 Task: Select Kindle E-Readers from Kindle E-readers & Books. Add to cart Kindle Paperwhite-2. Place order for _x000D_
12793 Mercer St #APT 117_x000D_
Pacoima, California(CA), 91331, Cell Number (818) 890-5909
Action: Mouse moved to (819, 50)
Screenshot: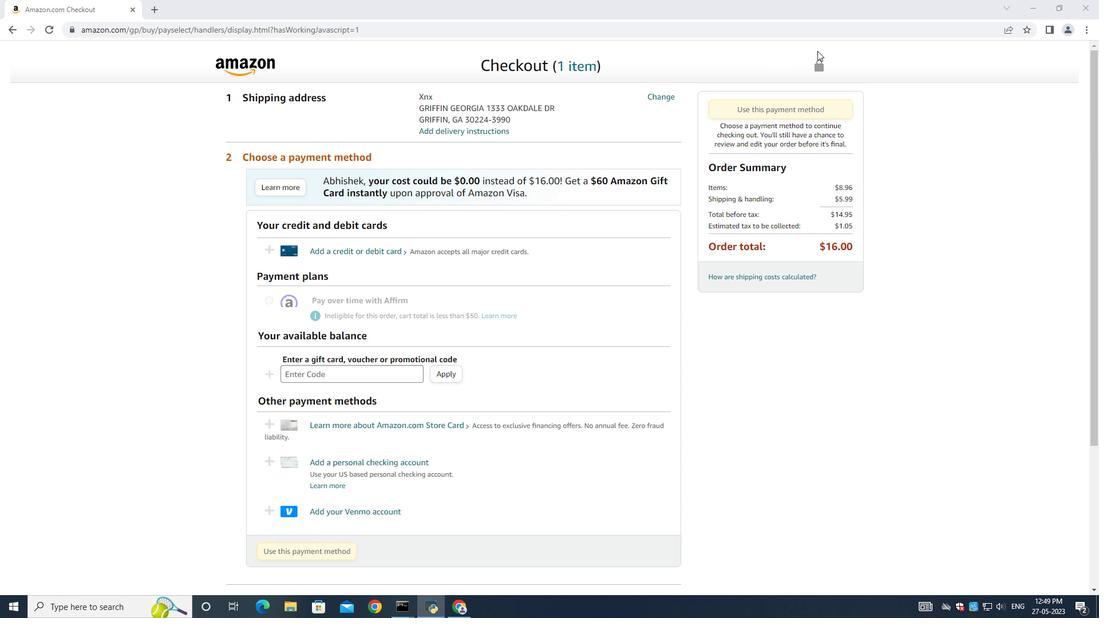 
Action: Mouse scrolled (819, 51) with delta (0, 0)
Screenshot: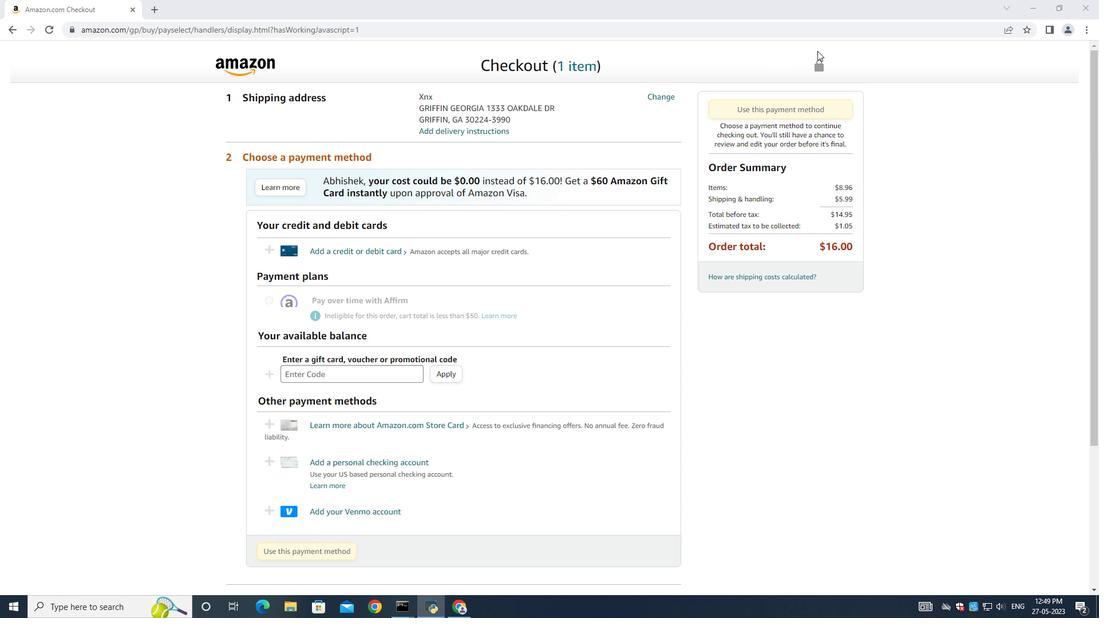
Action: Mouse scrolled (819, 51) with delta (0, 0)
Screenshot: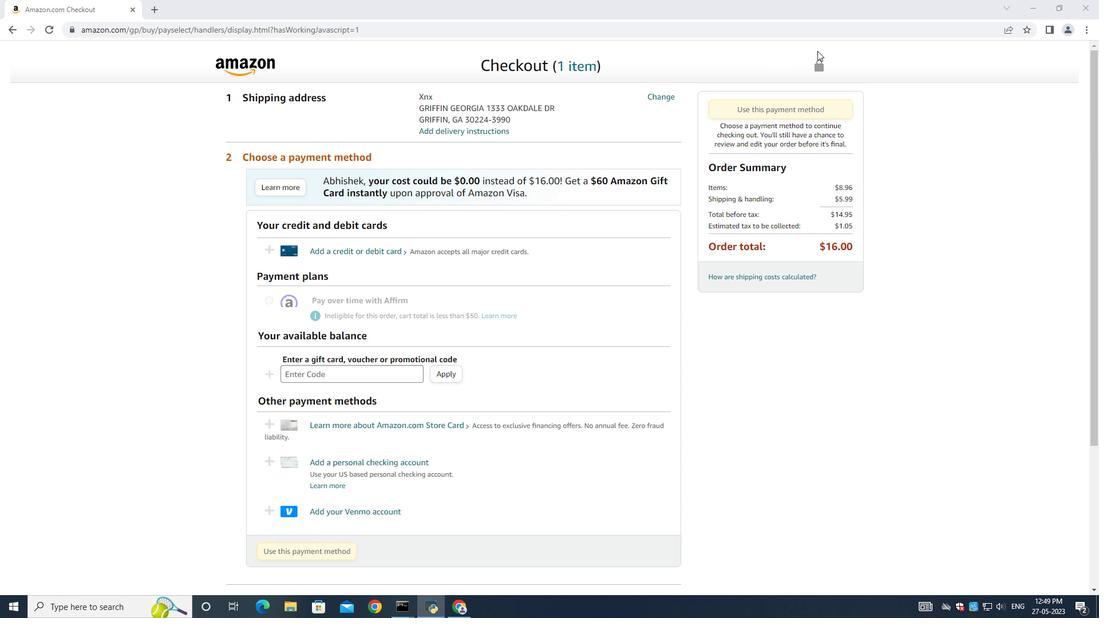 
Action: Mouse scrolled (819, 51) with delta (0, 0)
Screenshot: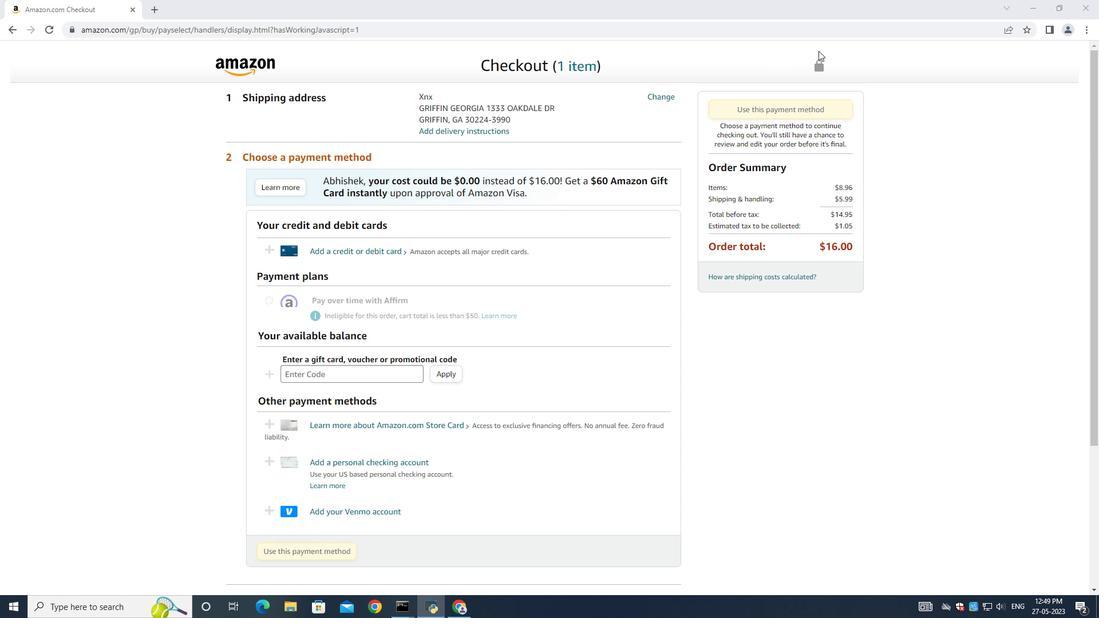 
Action: Mouse scrolled (819, 51) with delta (0, 0)
Screenshot: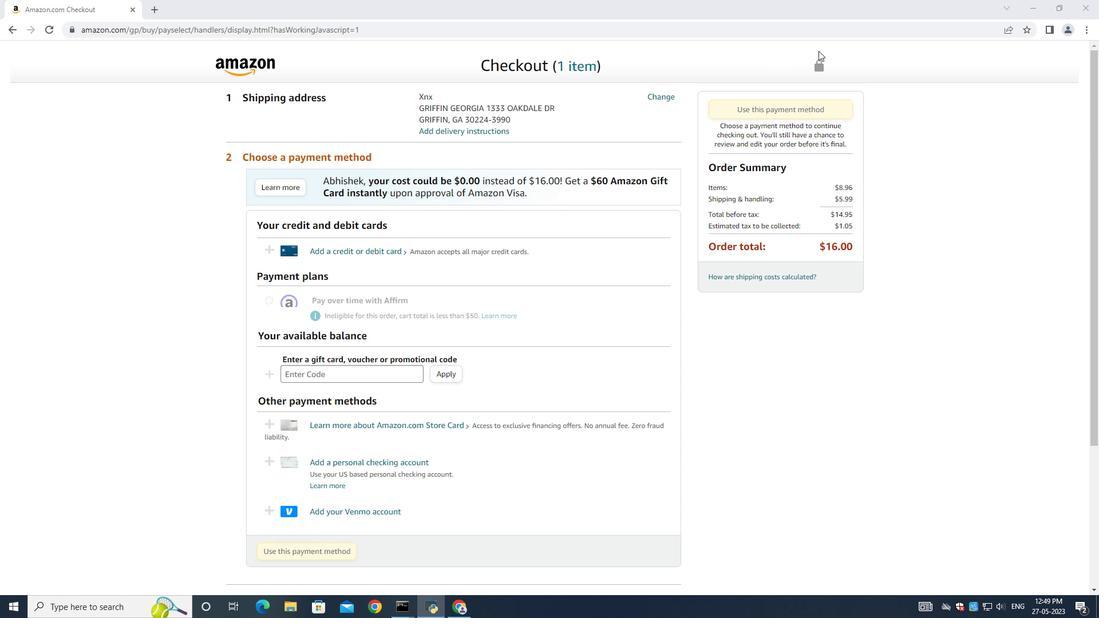 
Action: Mouse scrolled (819, 51) with delta (0, 0)
Screenshot: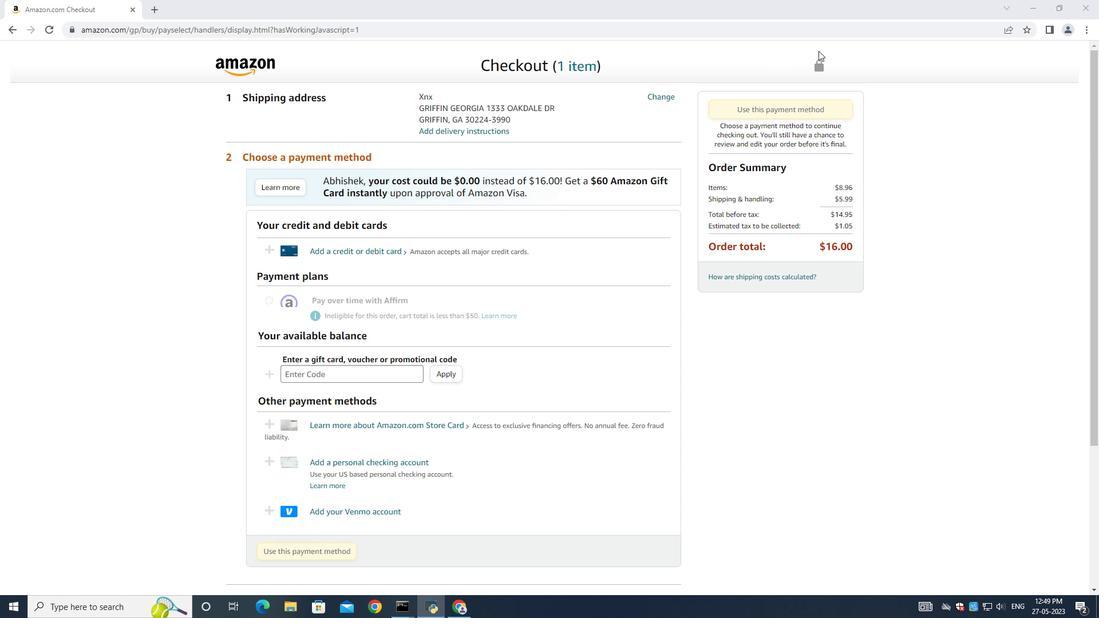 
Action: Mouse moved to (700, 300)
Screenshot: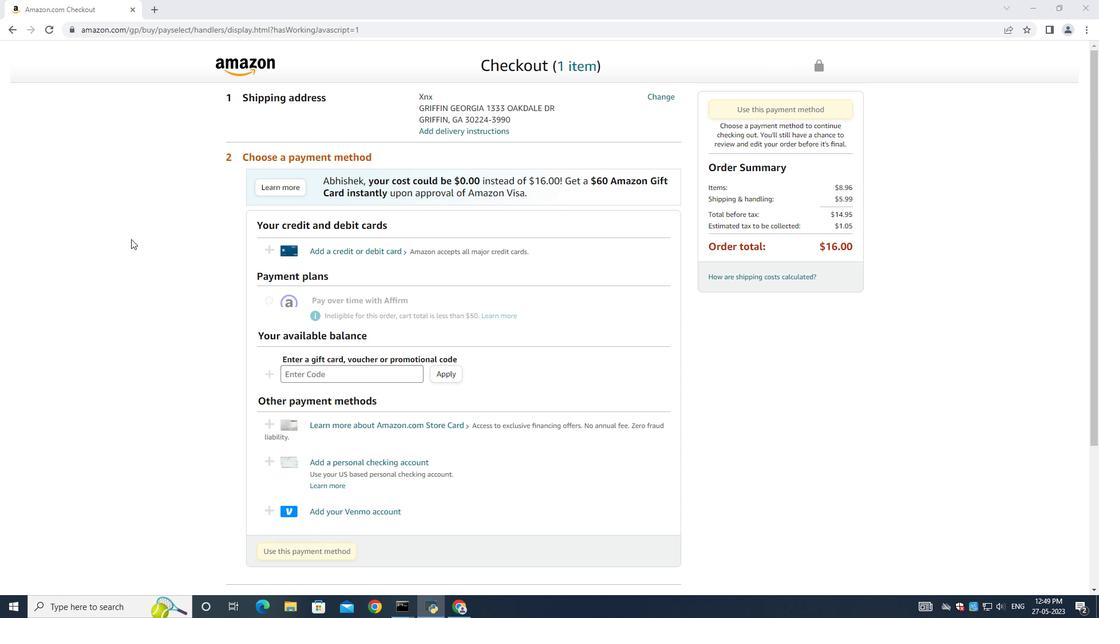 
Action: Mouse scrolled (700, 300) with delta (0, 0)
Screenshot: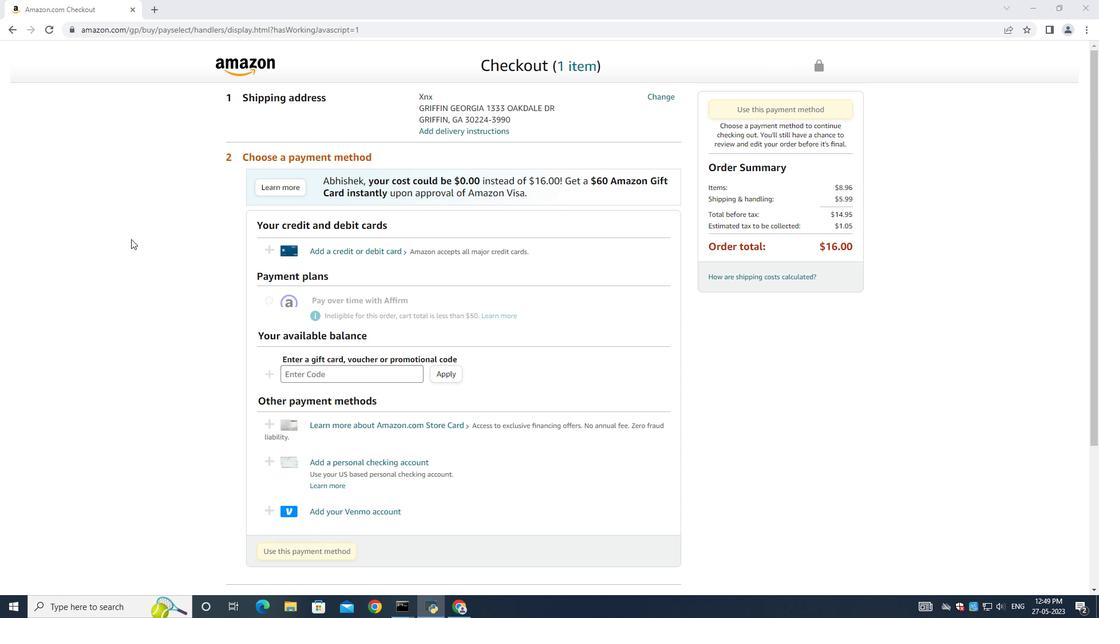 
Action: Mouse moved to (700, 300)
Screenshot: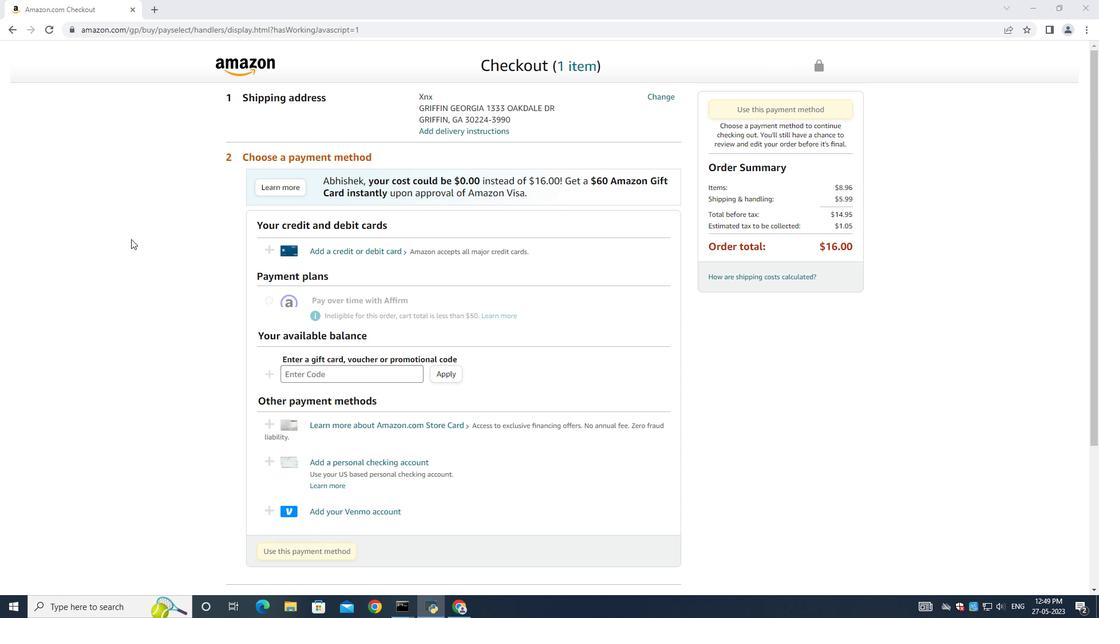 
Action: Mouse scrolled (700, 300) with delta (0, 0)
Screenshot: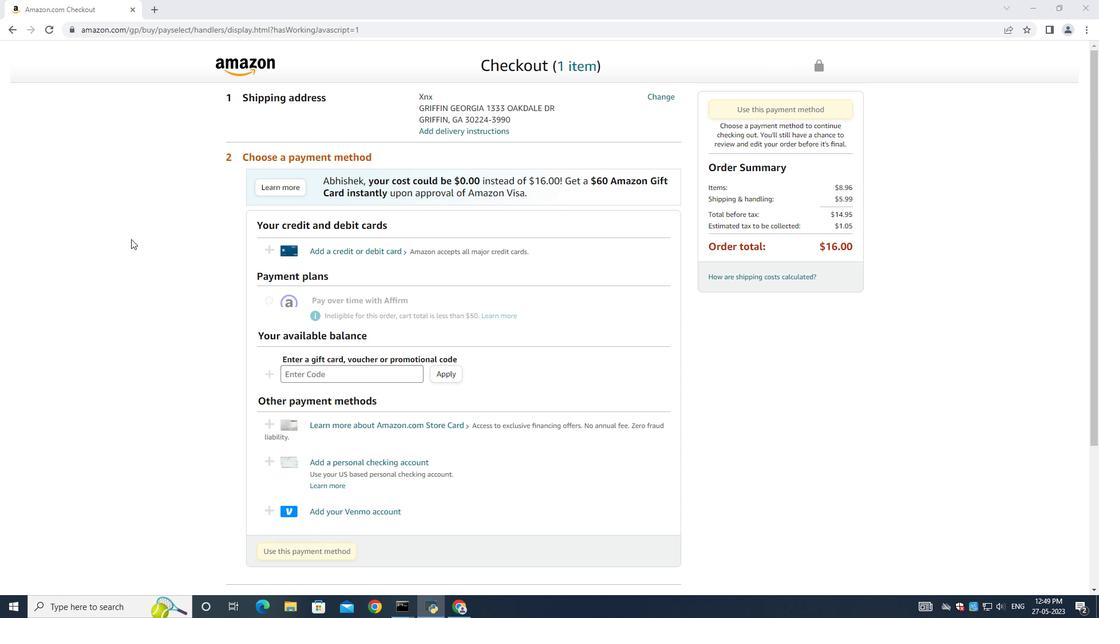 
Action: Mouse scrolled (700, 300) with delta (0, 0)
Screenshot: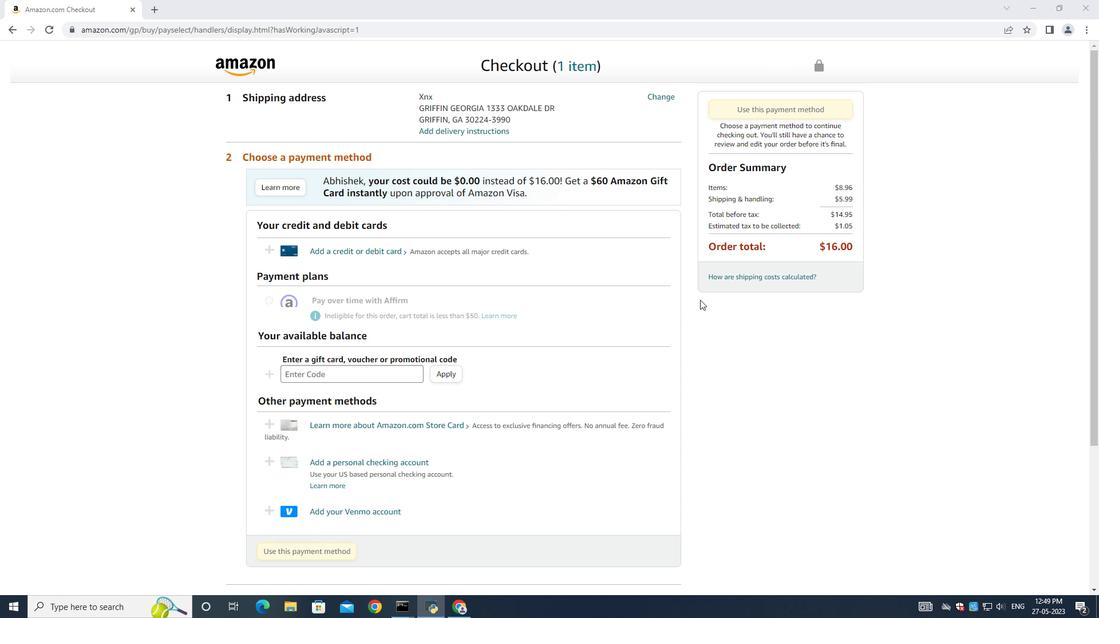 
Action: Mouse scrolled (700, 300) with delta (0, 0)
Screenshot: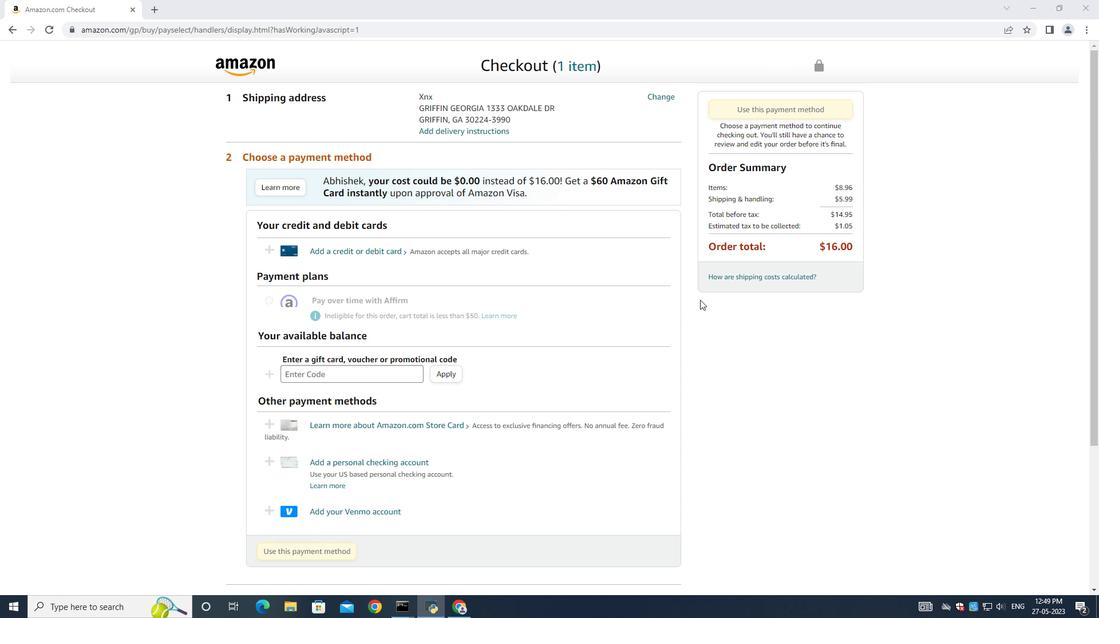
Action: Mouse scrolled (700, 300) with delta (0, 0)
Screenshot: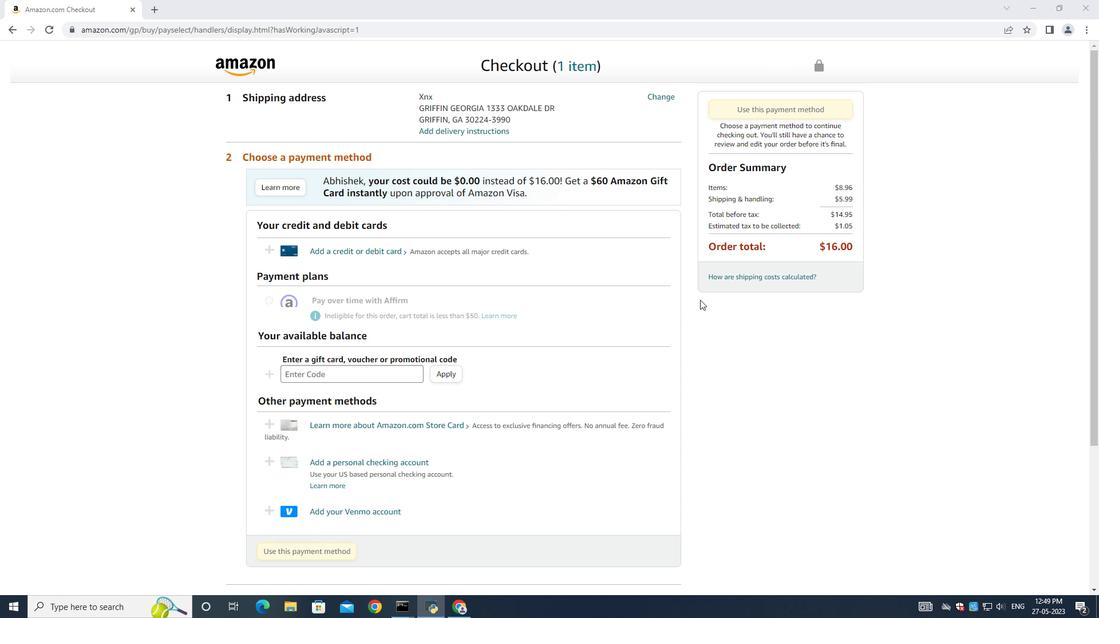 
Action: Mouse scrolled (700, 300) with delta (0, 0)
Screenshot: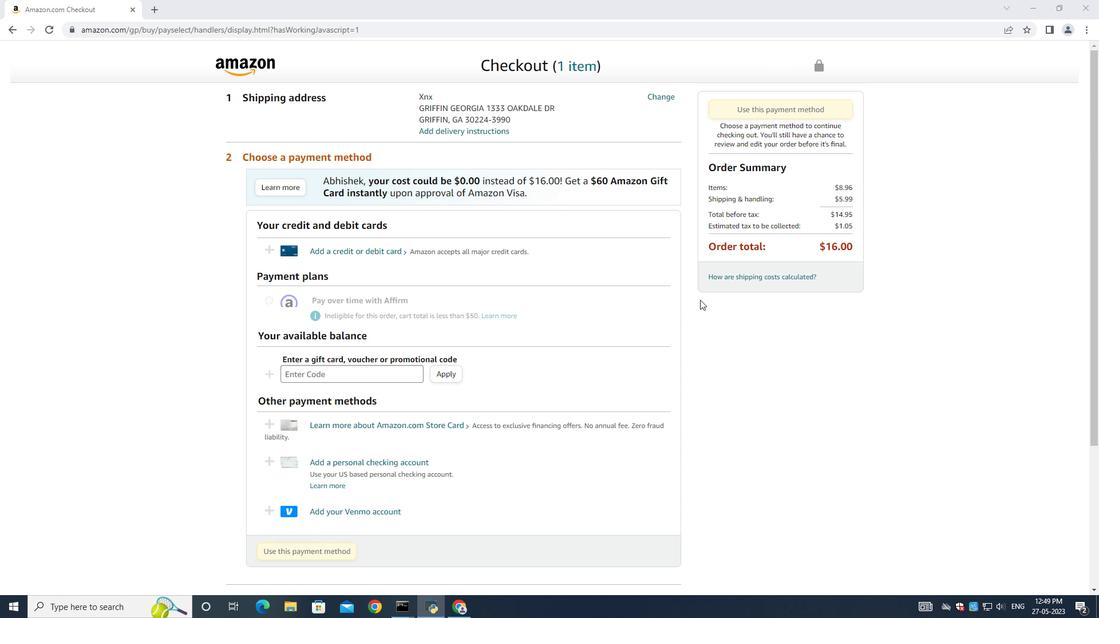 
Action: Mouse scrolled (700, 300) with delta (0, 0)
Screenshot: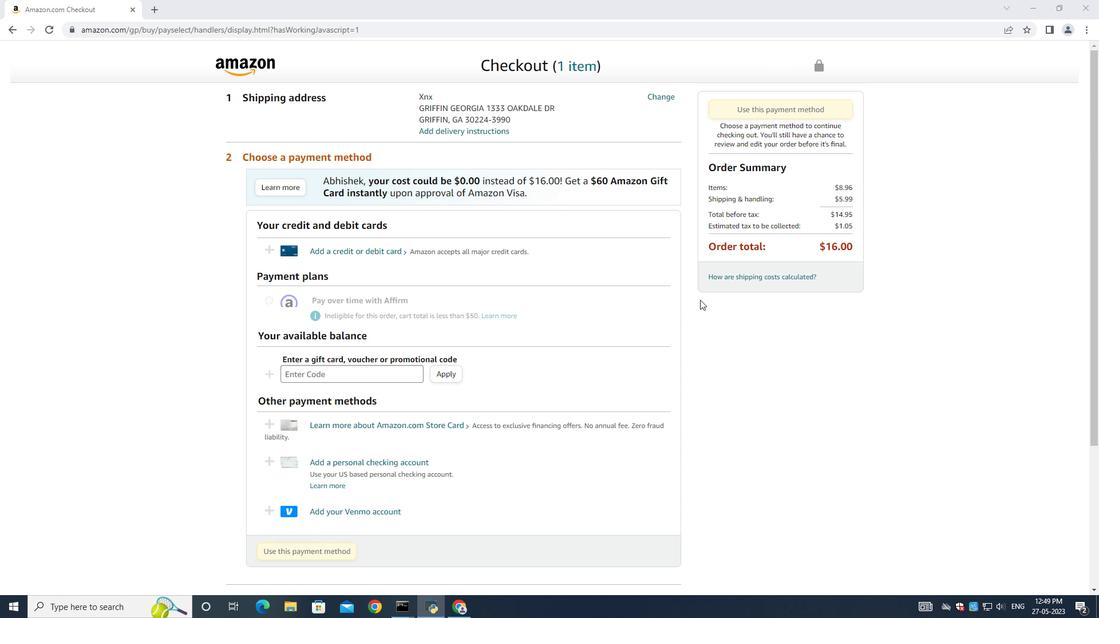 
Action: Mouse scrolled (700, 300) with delta (0, 0)
Screenshot: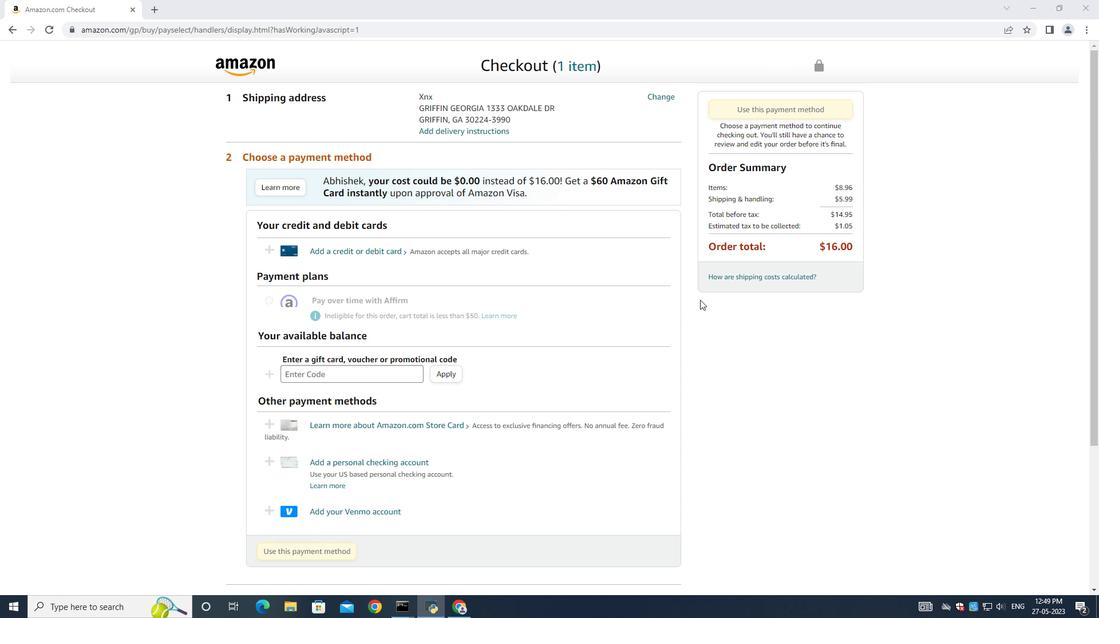 
Action: Mouse moved to (13, 24)
Screenshot: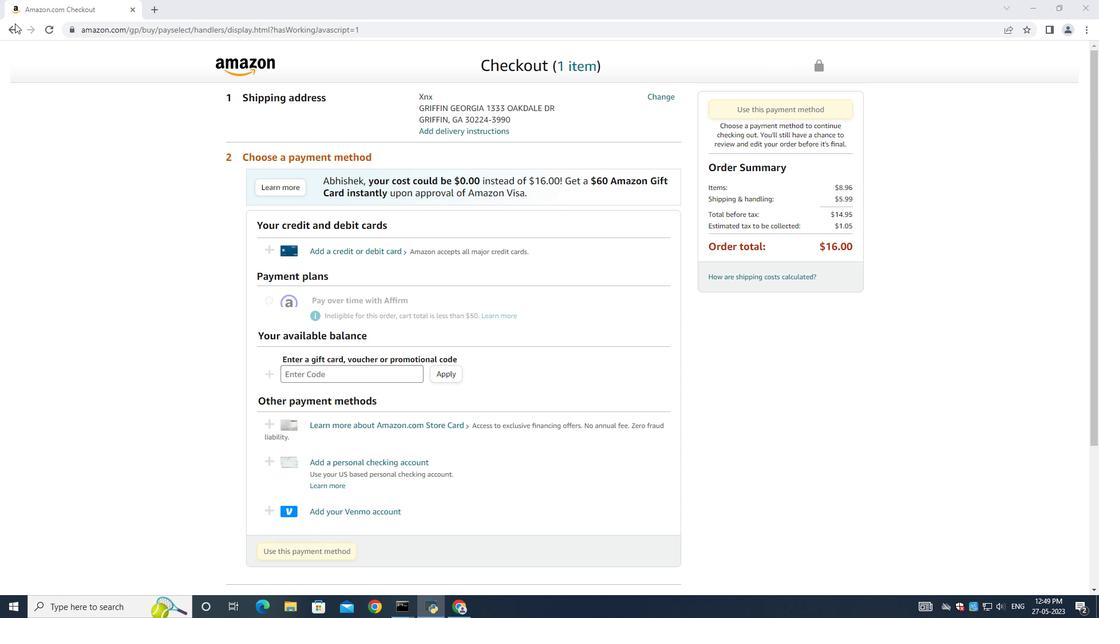 
Action: Mouse pressed left at (13, 24)
Screenshot: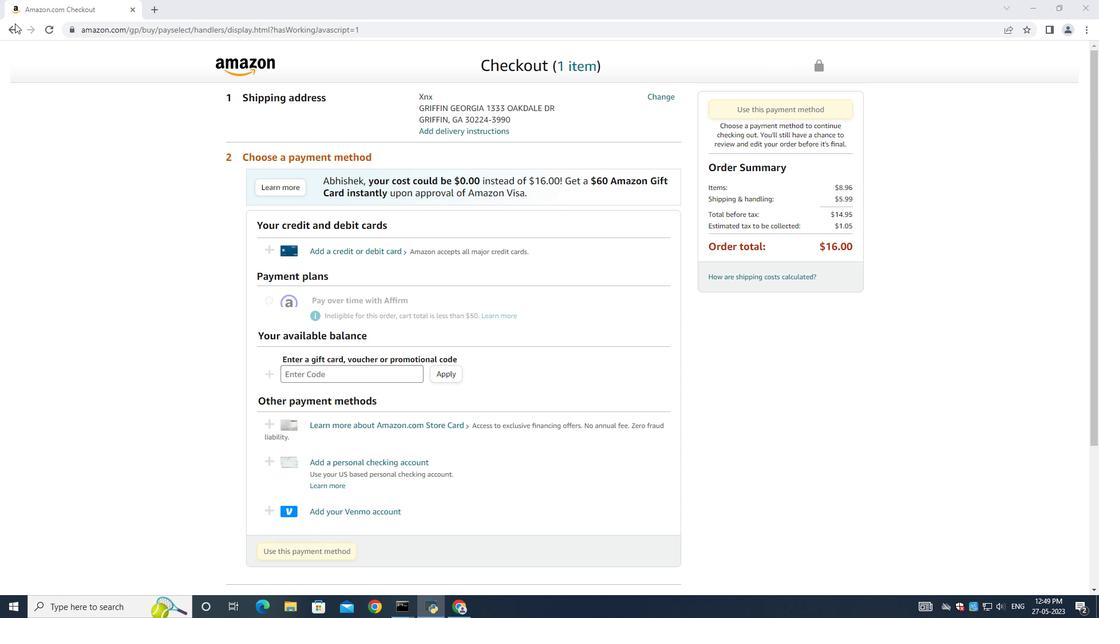 
Action: Mouse moved to (0, 33)
Screenshot: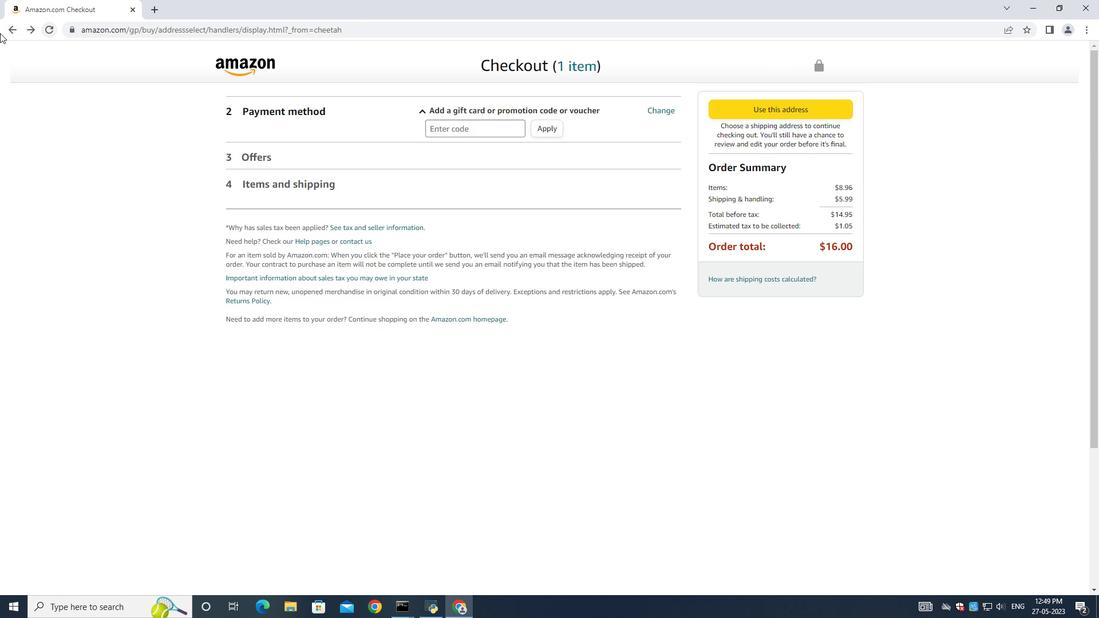 
Action: Mouse pressed left at (0, 33)
Screenshot: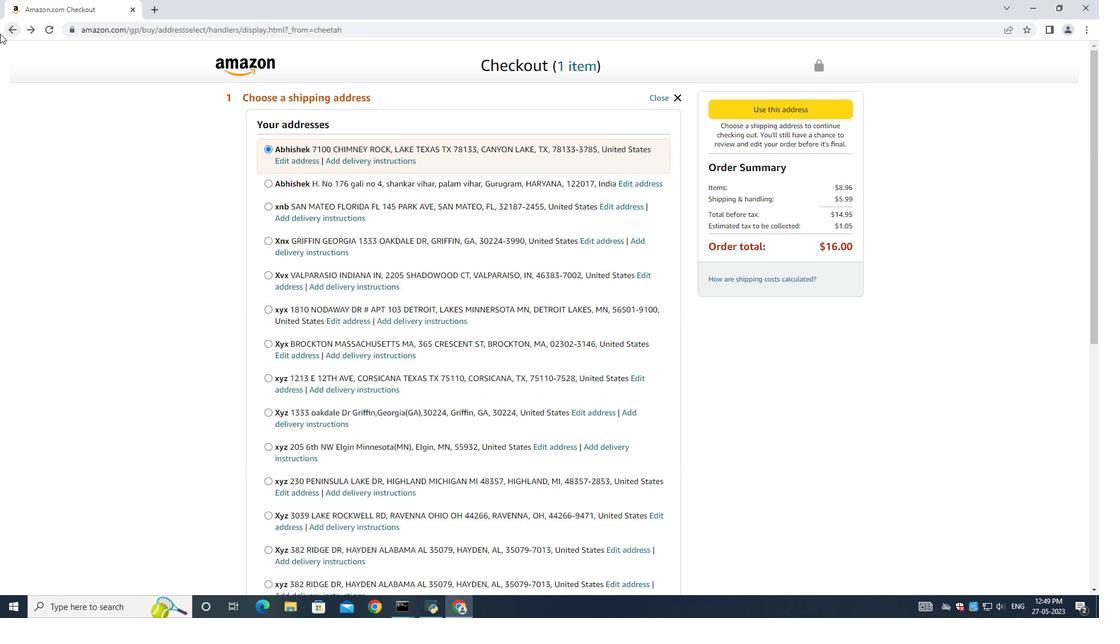 
Action: Mouse moved to (12, 24)
Screenshot: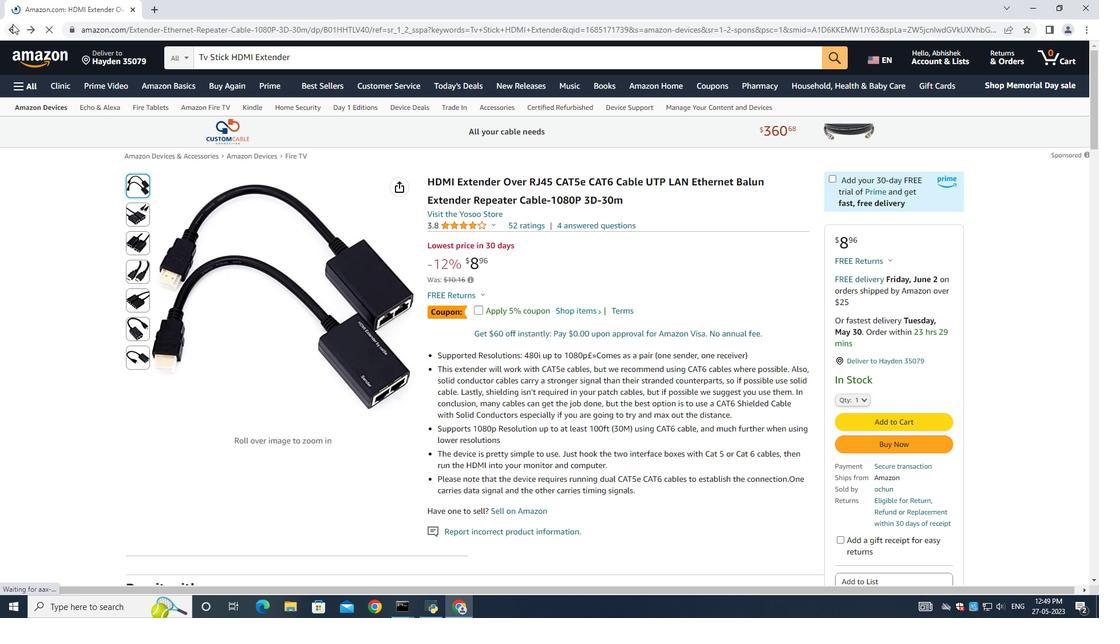 
Action: Mouse pressed left at (12, 24)
Screenshot: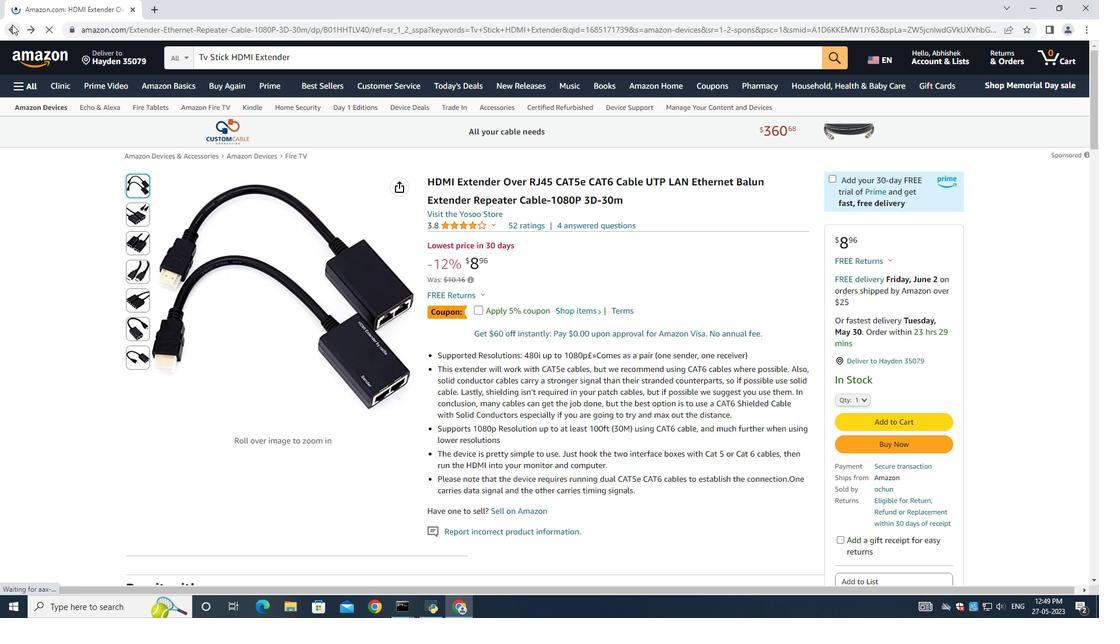 
Action: Mouse moved to (1077, 247)
Screenshot: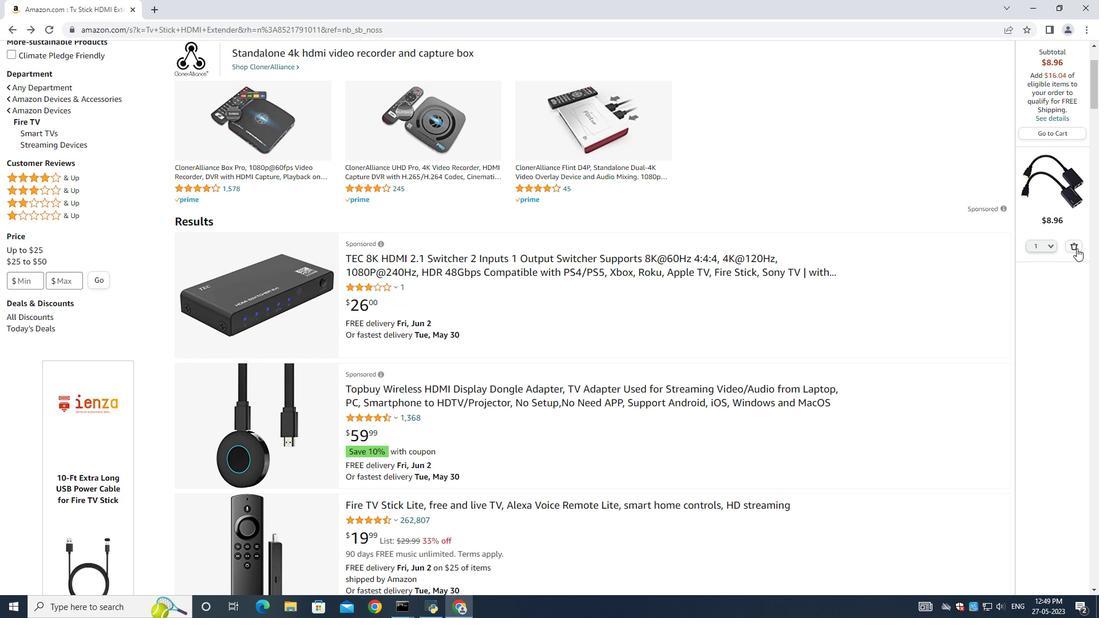 
Action: Mouse pressed left at (1077, 247)
Screenshot: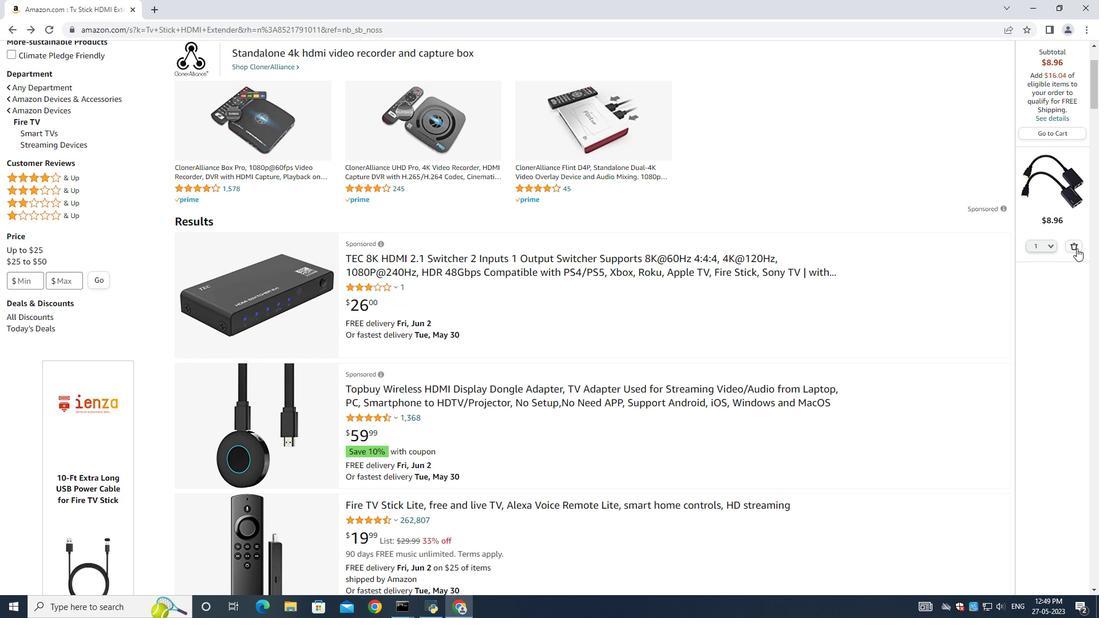 
Action: Mouse moved to (396, 218)
Screenshot: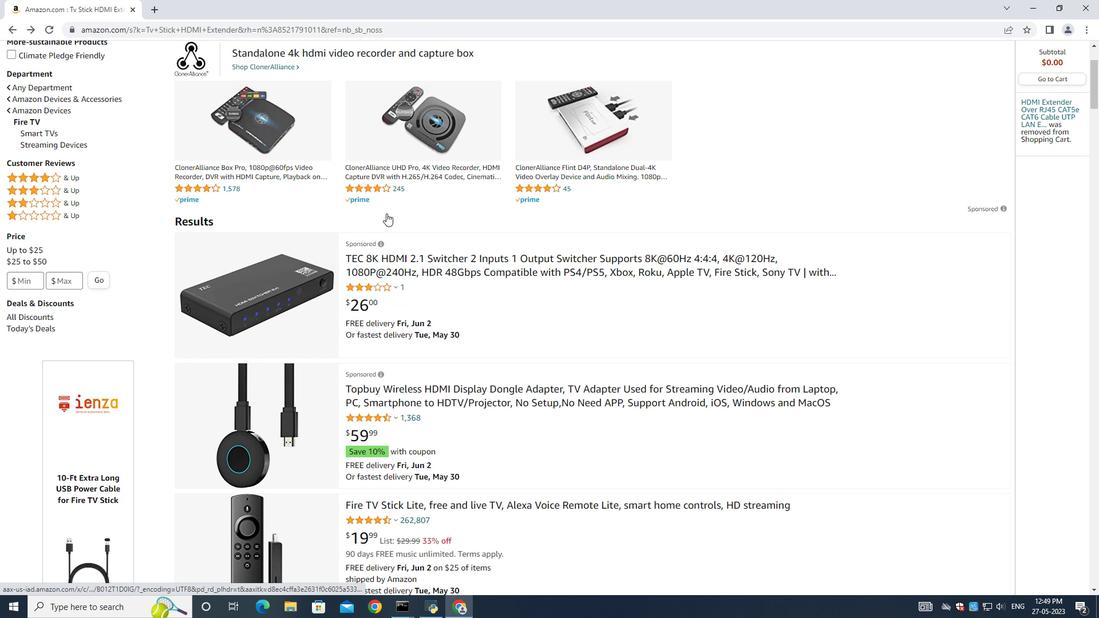 
Action: Mouse scrolled (396, 219) with delta (0, 0)
Screenshot: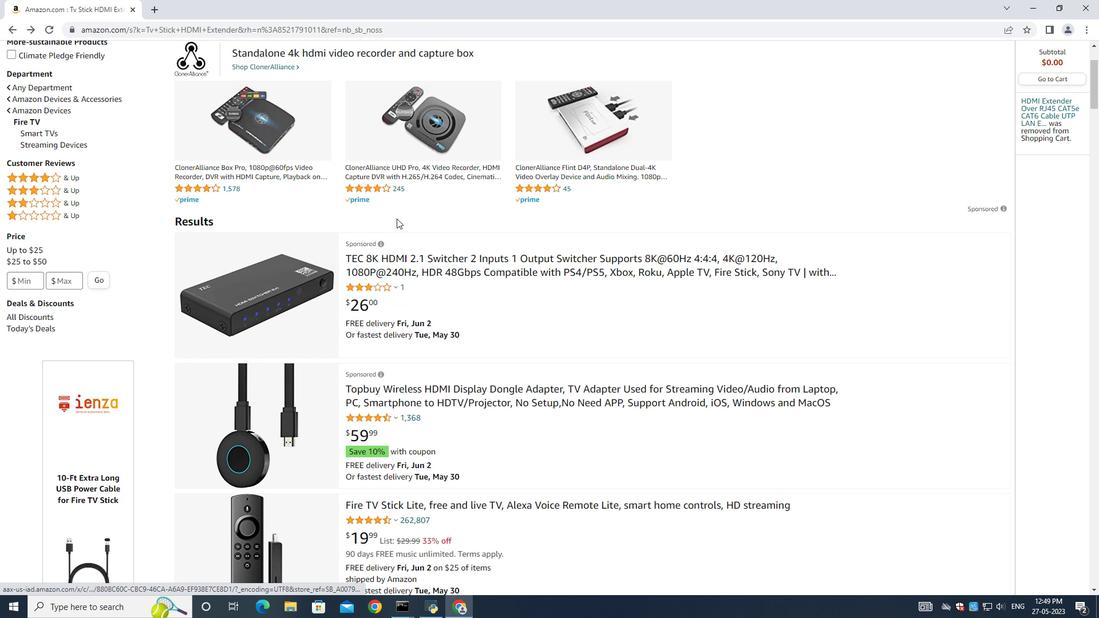 
Action: Mouse scrolled (396, 219) with delta (0, 1)
Screenshot: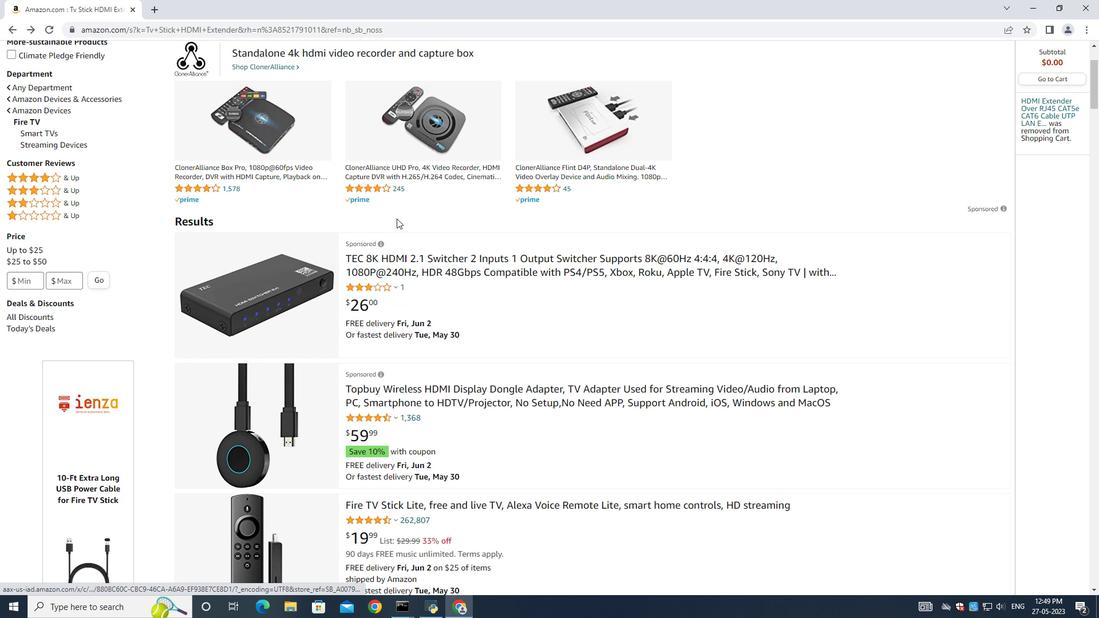 
Action: Mouse scrolled (396, 219) with delta (0, 0)
Screenshot: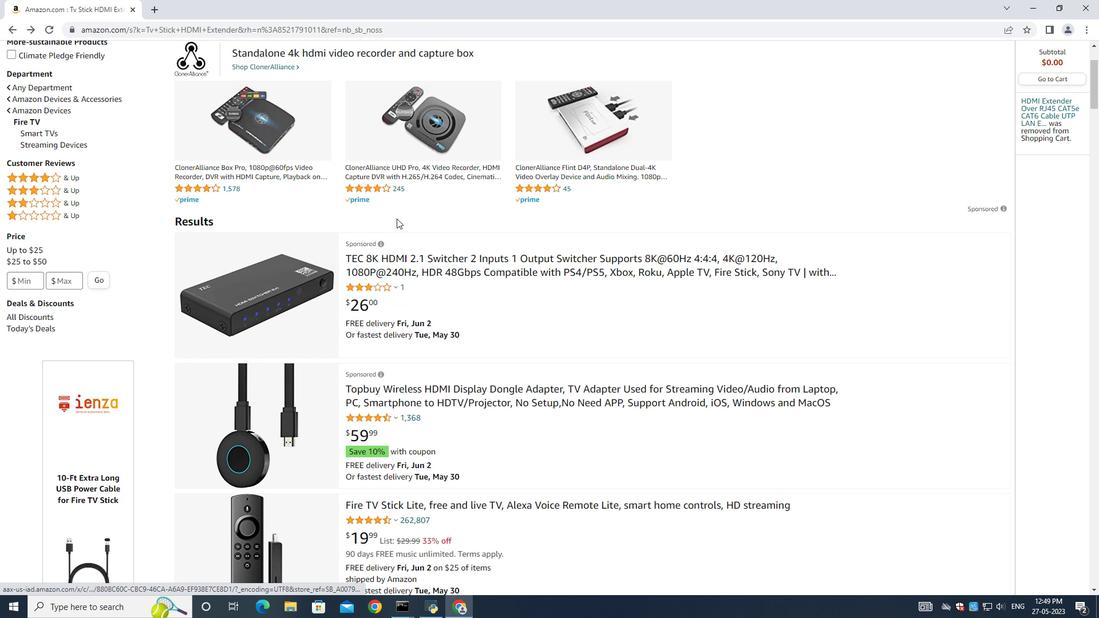 
Action: Mouse scrolled (396, 219) with delta (0, 0)
Screenshot: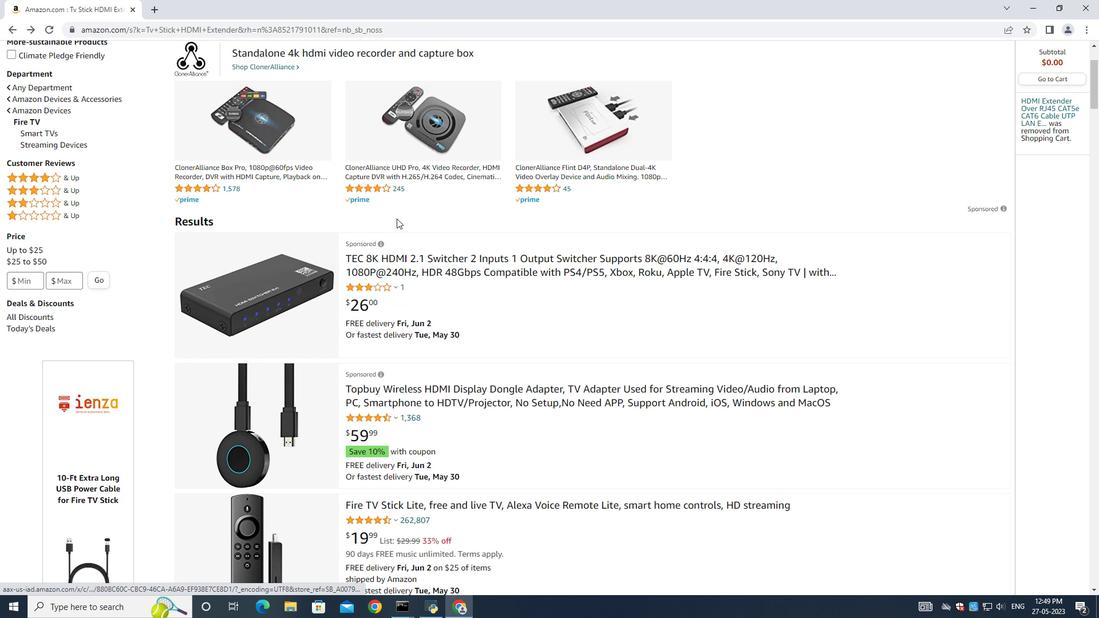 
Action: Mouse scrolled (396, 219) with delta (0, 0)
Screenshot: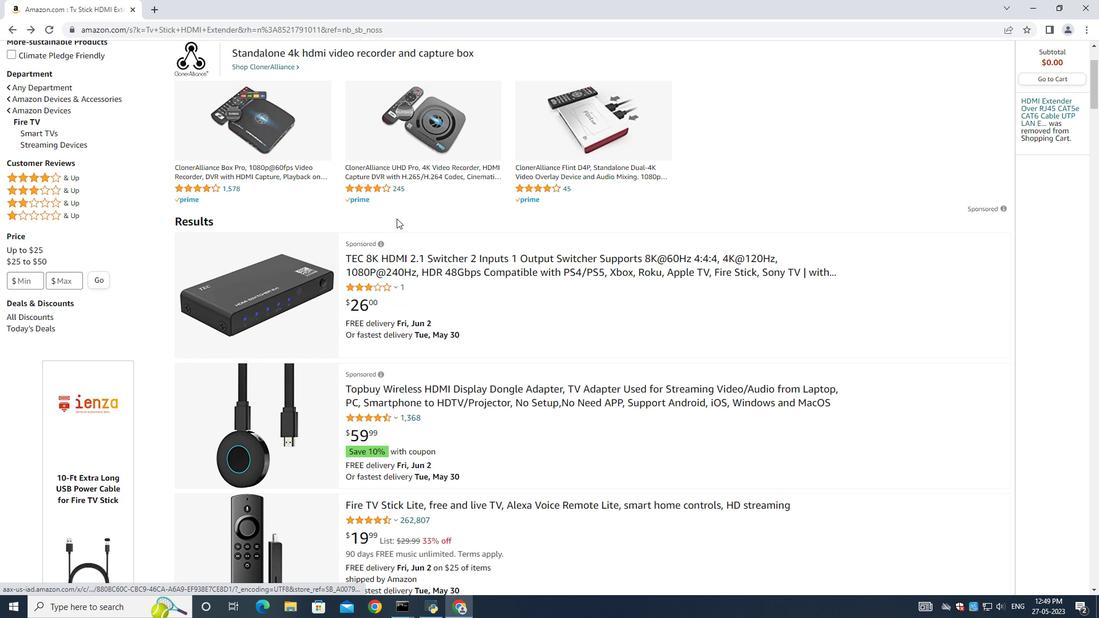 
Action: Mouse scrolled (396, 219) with delta (0, 0)
Screenshot: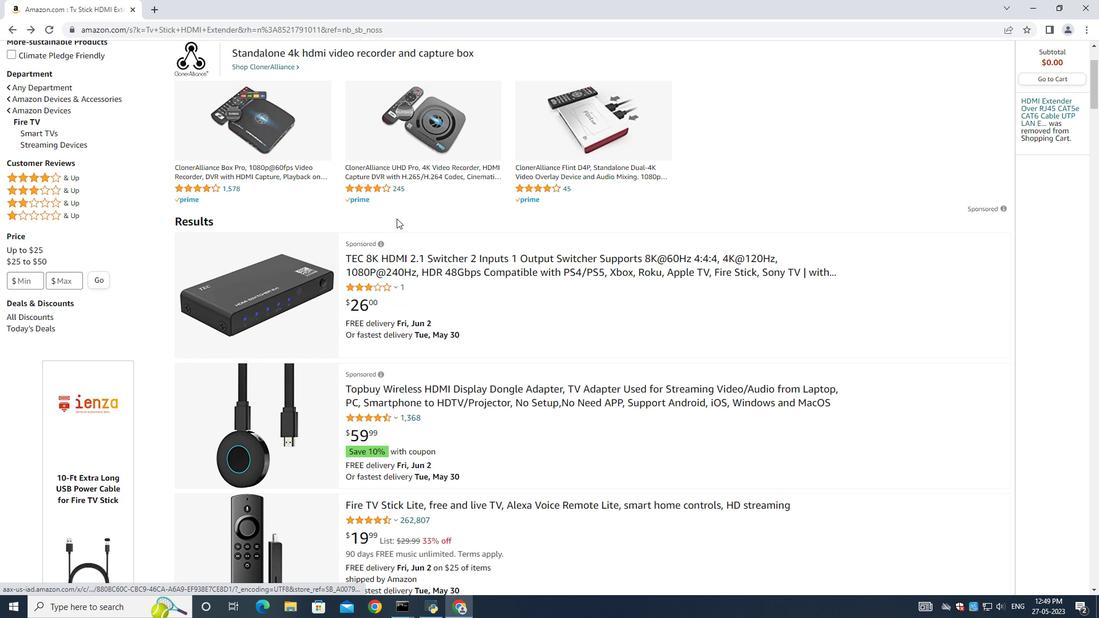 
Action: Mouse scrolled (396, 219) with delta (0, 0)
Screenshot: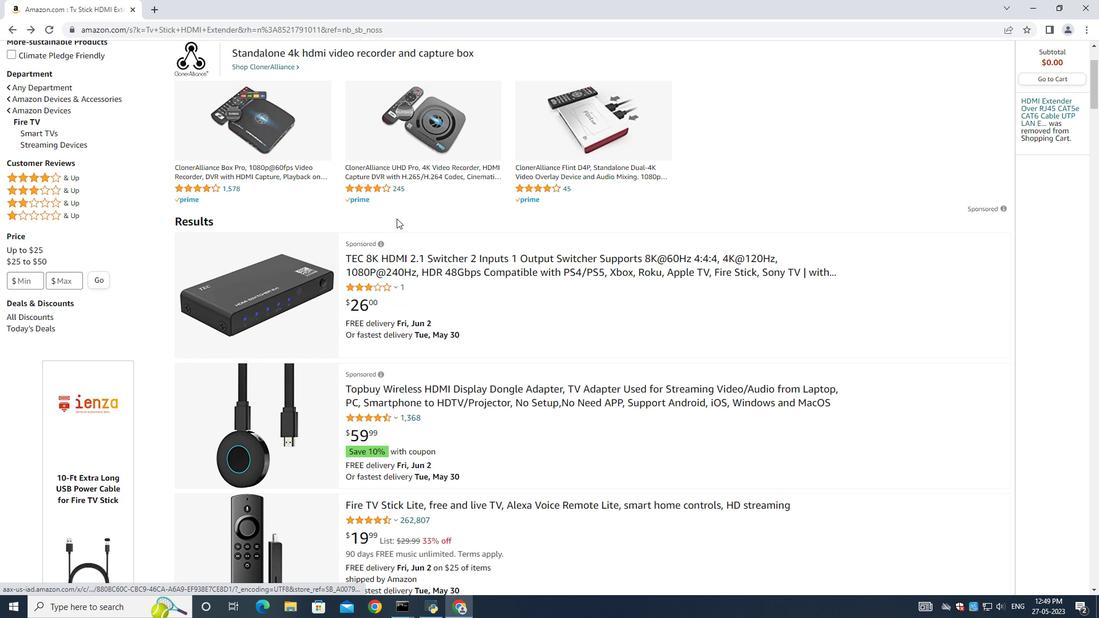 
Action: Mouse scrolled (396, 219) with delta (0, 0)
Screenshot: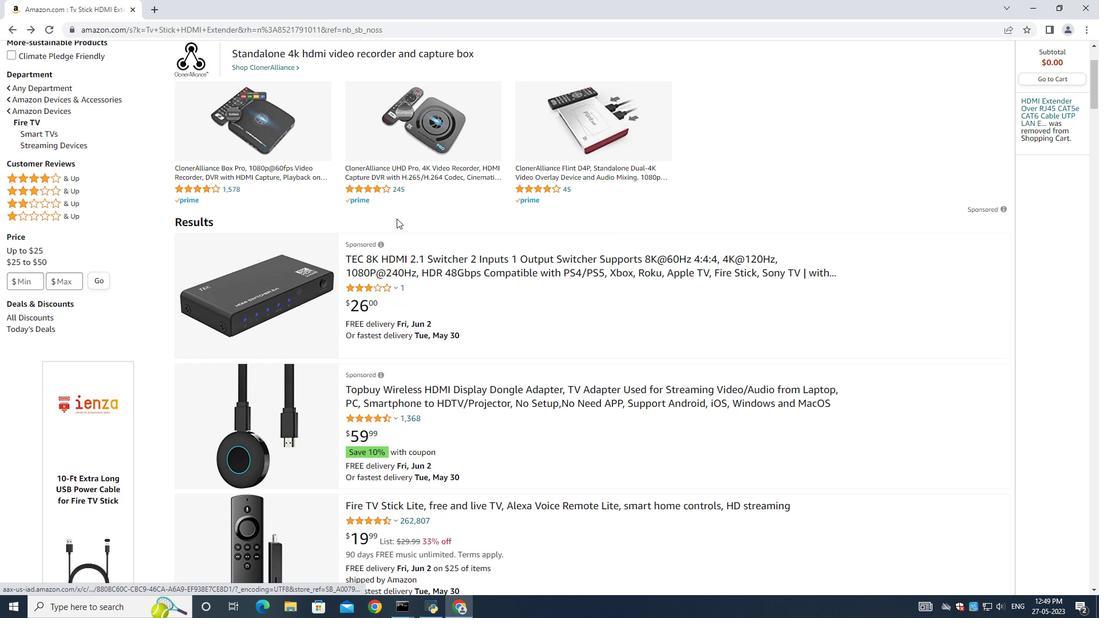
Action: Mouse moved to (42, 61)
Screenshot: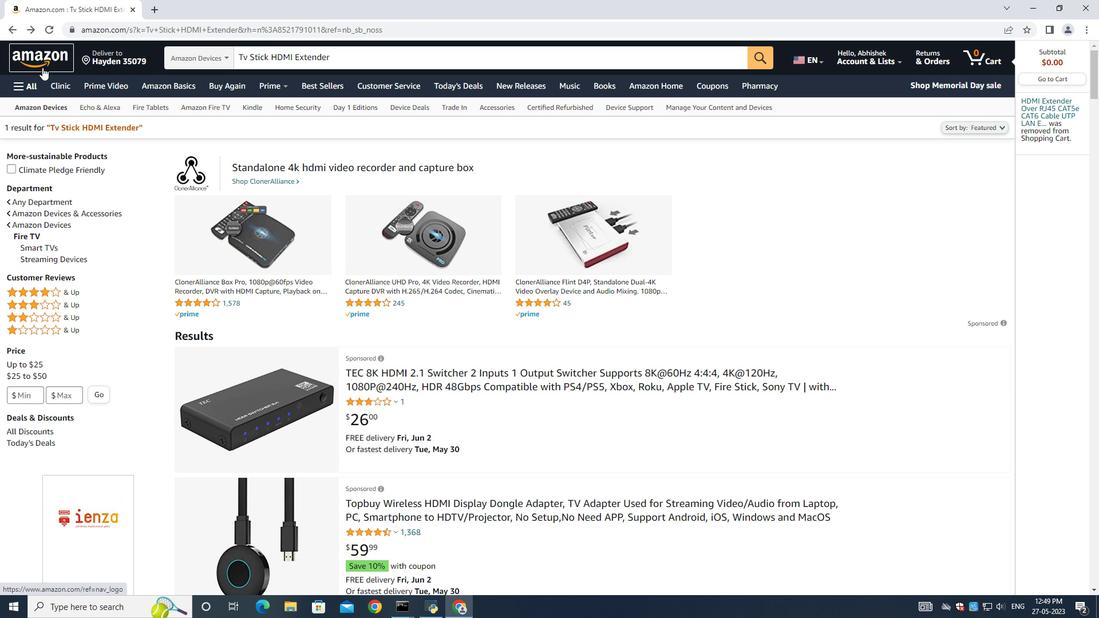
Action: Mouse pressed left at (42, 61)
Screenshot: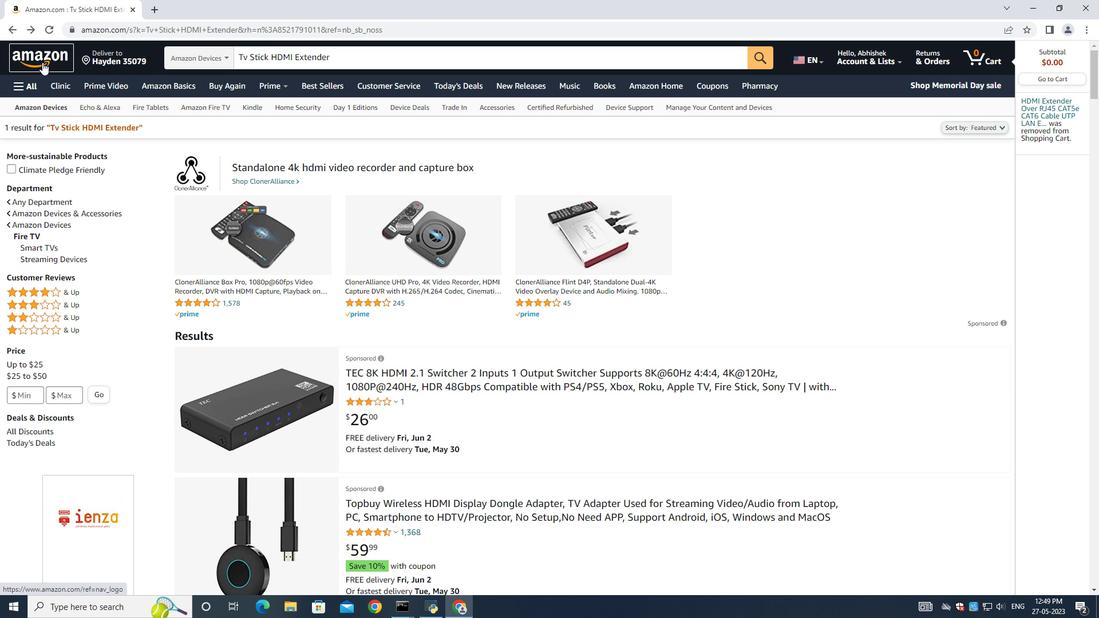 
Action: Mouse moved to (24, 92)
Screenshot: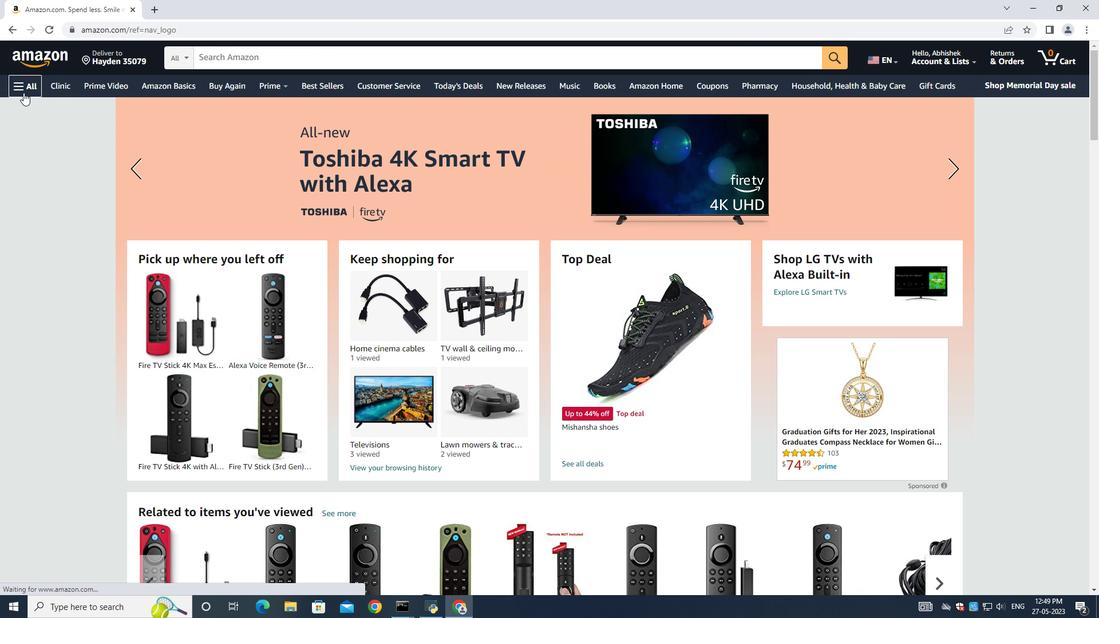 
Action: Mouse pressed left at (24, 92)
Screenshot: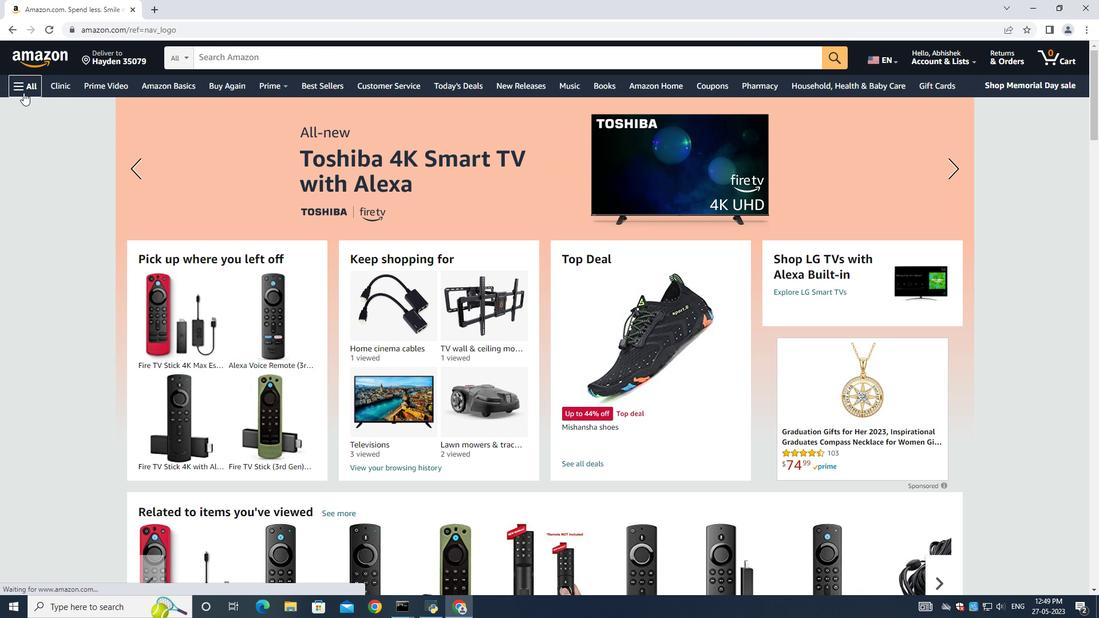 
Action: Mouse moved to (103, 227)
Screenshot: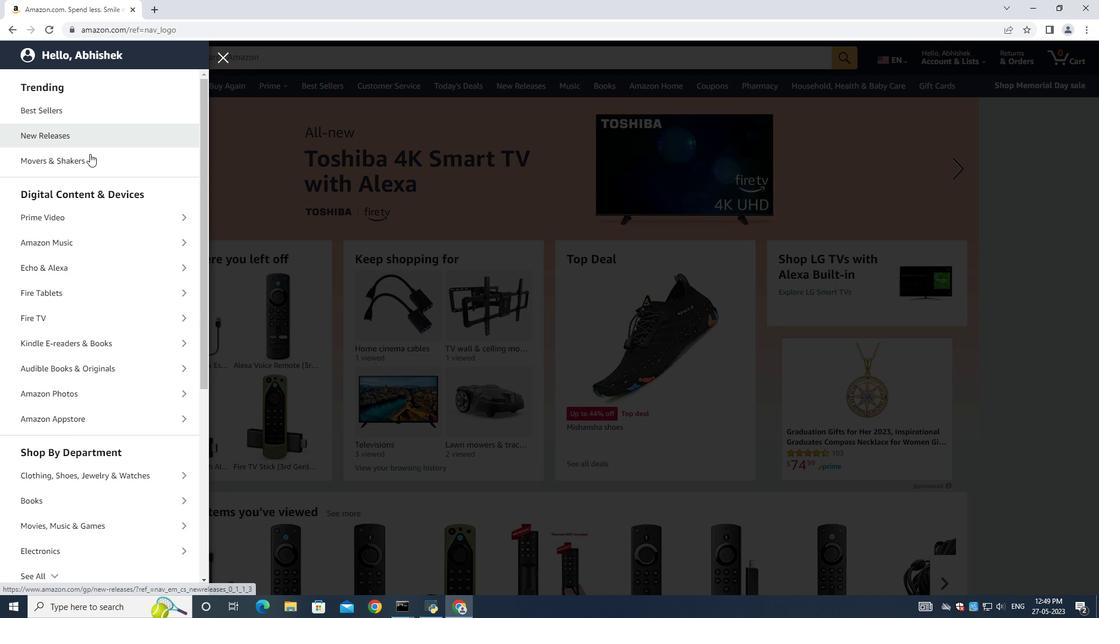 
Action: Mouse scrolled (103, 227) with delta (0, 0)
Screenshot: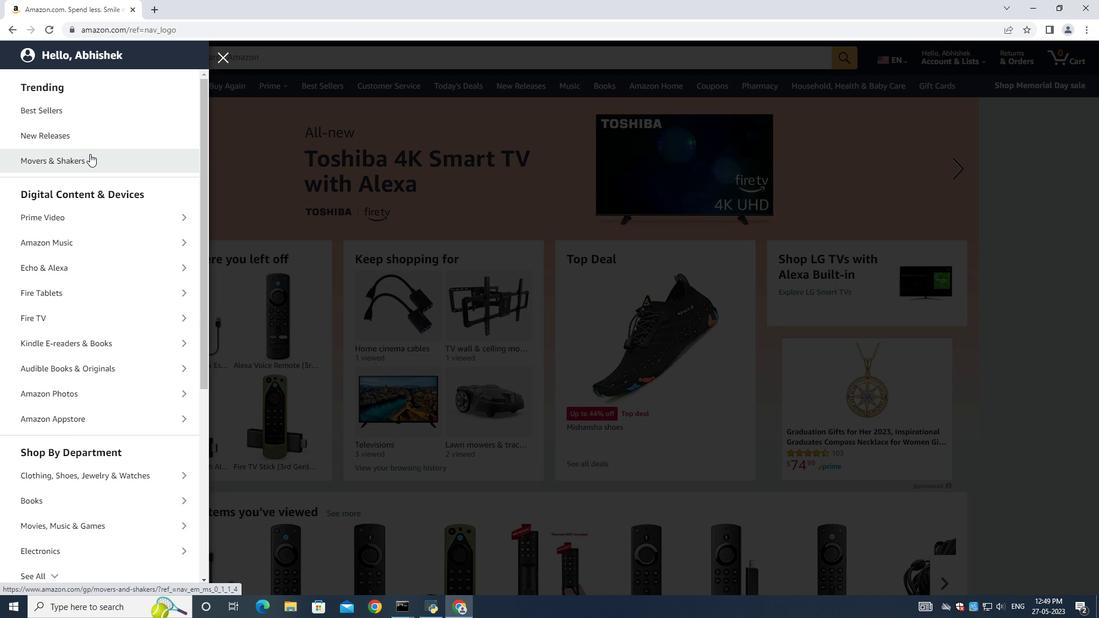 
Action: Mouse scrolled (103, 227) with delta (0, 0)
Screenshot: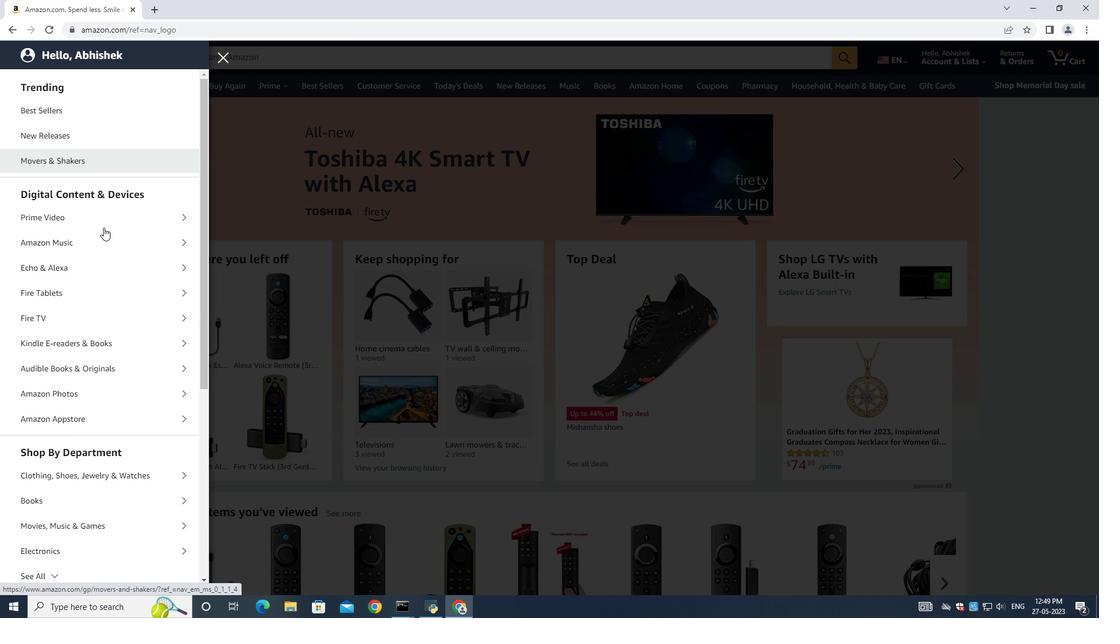 
Action: Mouse scrolled (103, 227) with delta (0, 0)
Screenshot: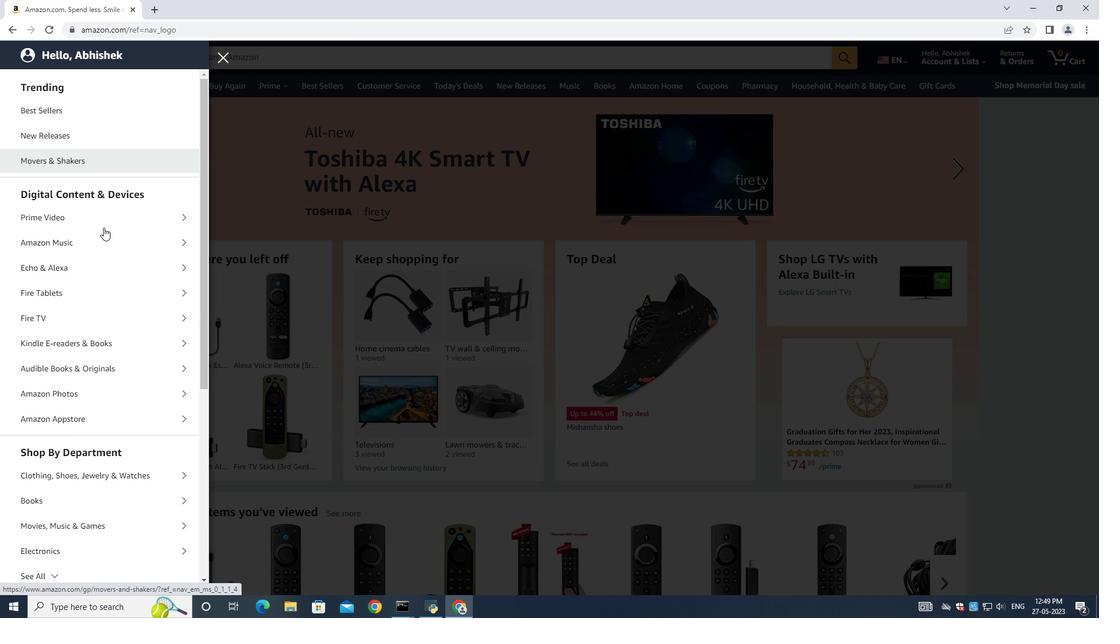 
Action: Mouse scrolled (103, 227) with delta (0, 0)
Screenshot: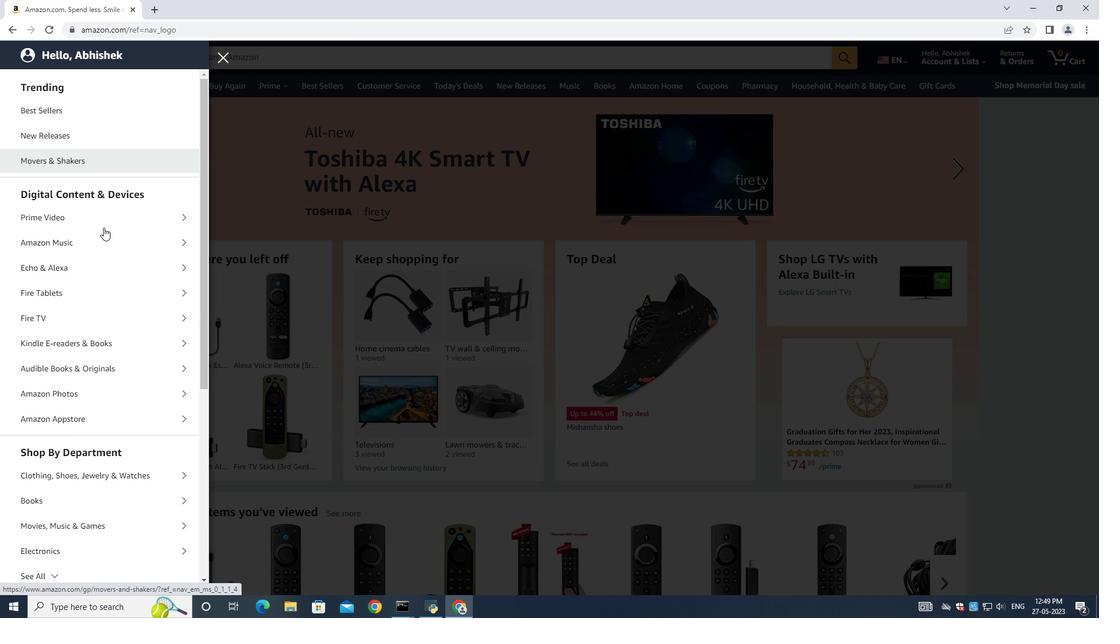 
Action: Mouse moved to (93, 223)
Screenshot: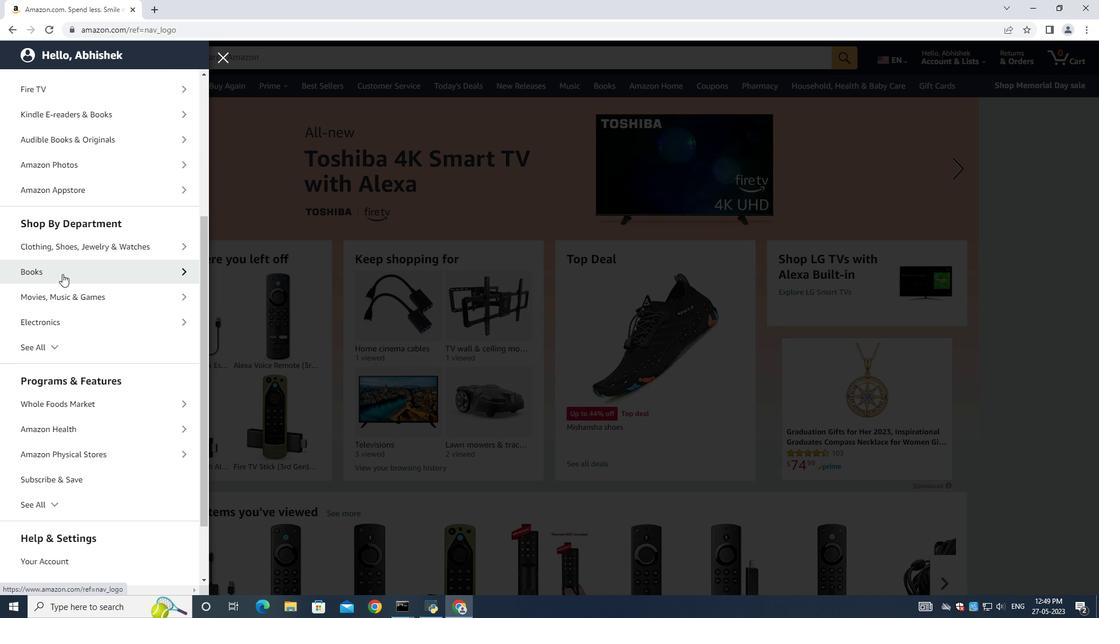 
Action: Mouse scrolled (93, 223) with delta (0, 0)
Screenshot: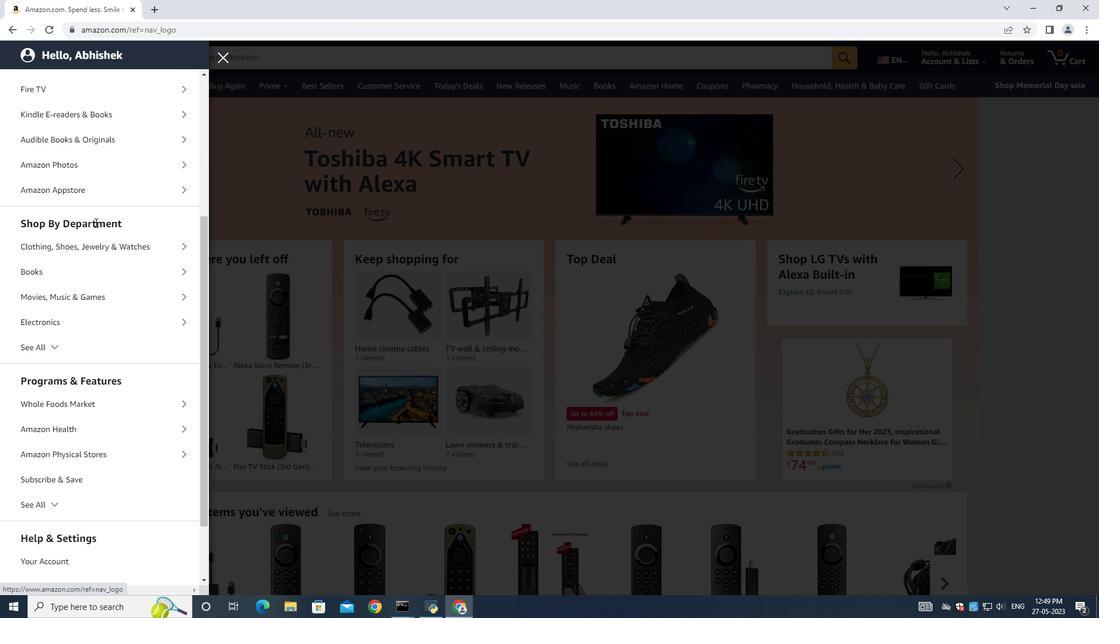 
Action: Mouse scrolled (93, 223) with delta (0, 0)
Screenshot: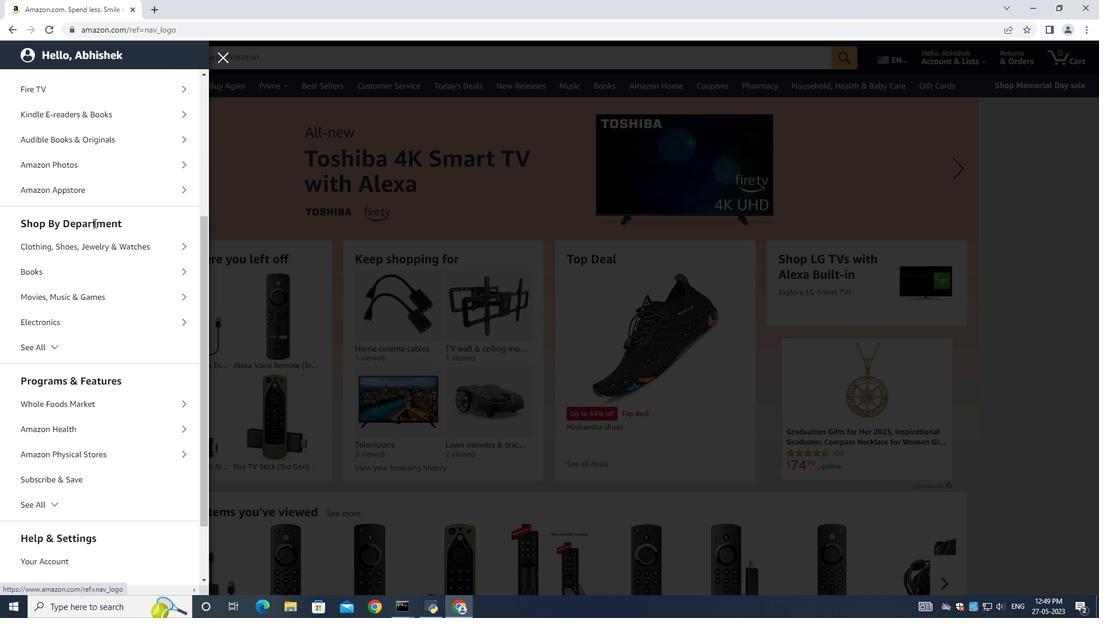 
Action: Mouse scrolled (93, 223) with delta (0, 0)
Screenshot: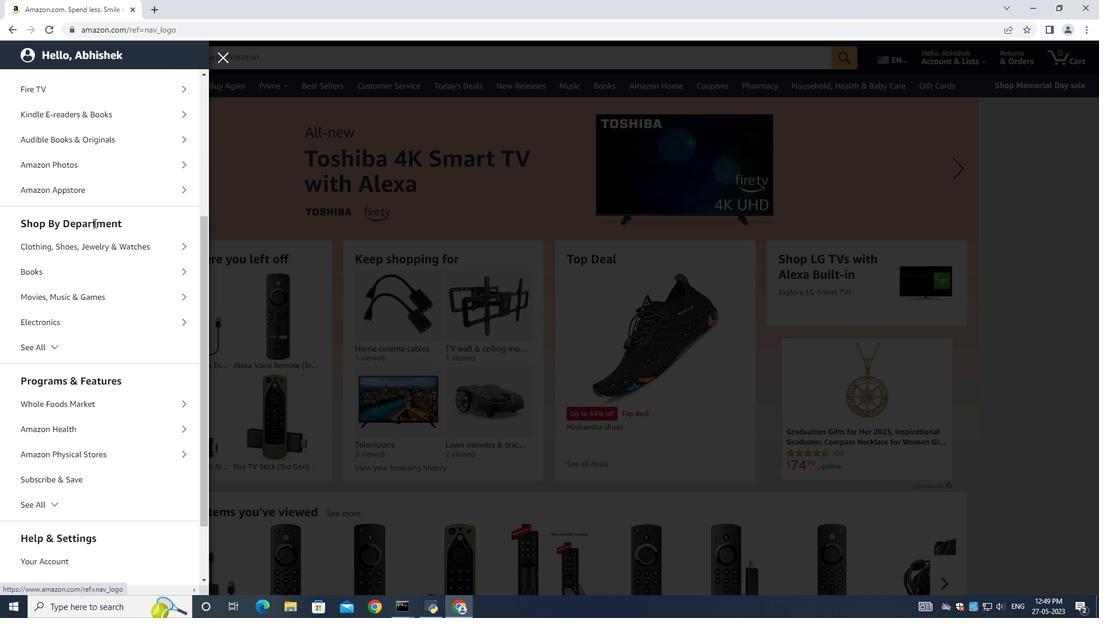 
Action: Mouse moved to (104, 369)
Screenshot: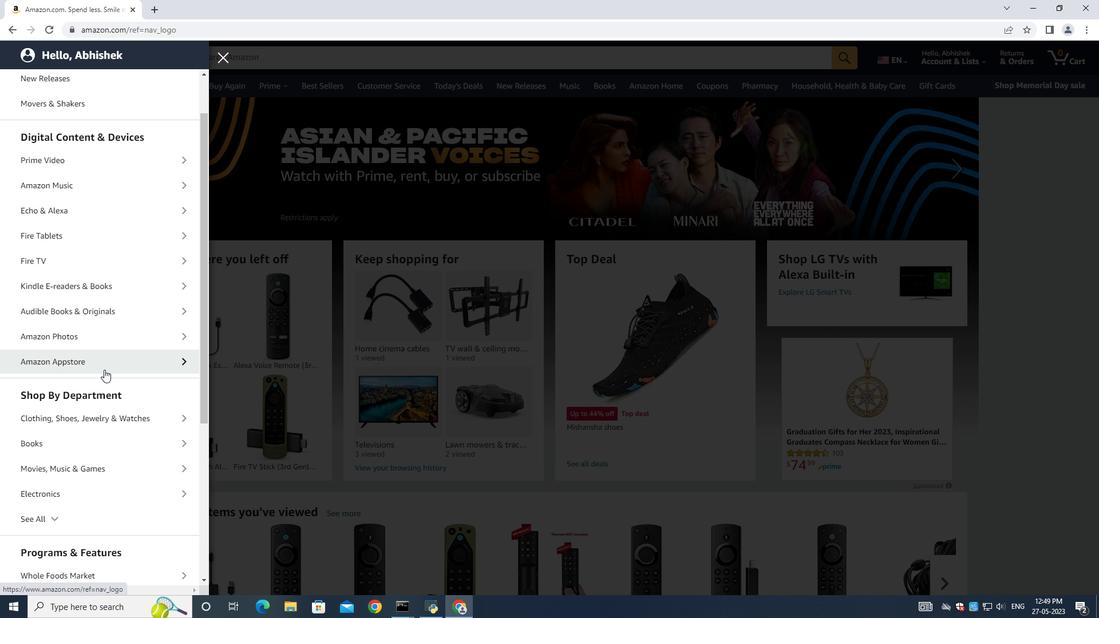 
Action: Mouse scrolled (104, 369) with delta (0, 0)
Screenshot: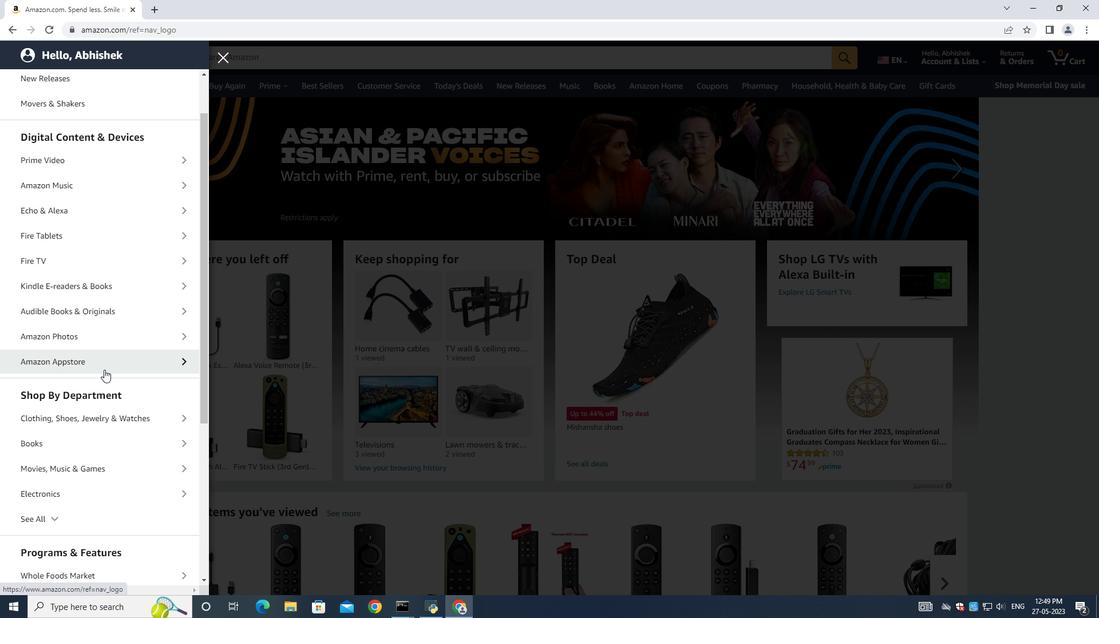 
Action: Mouse scrolled (104, 369) with delta (0, 0)
Screenshot: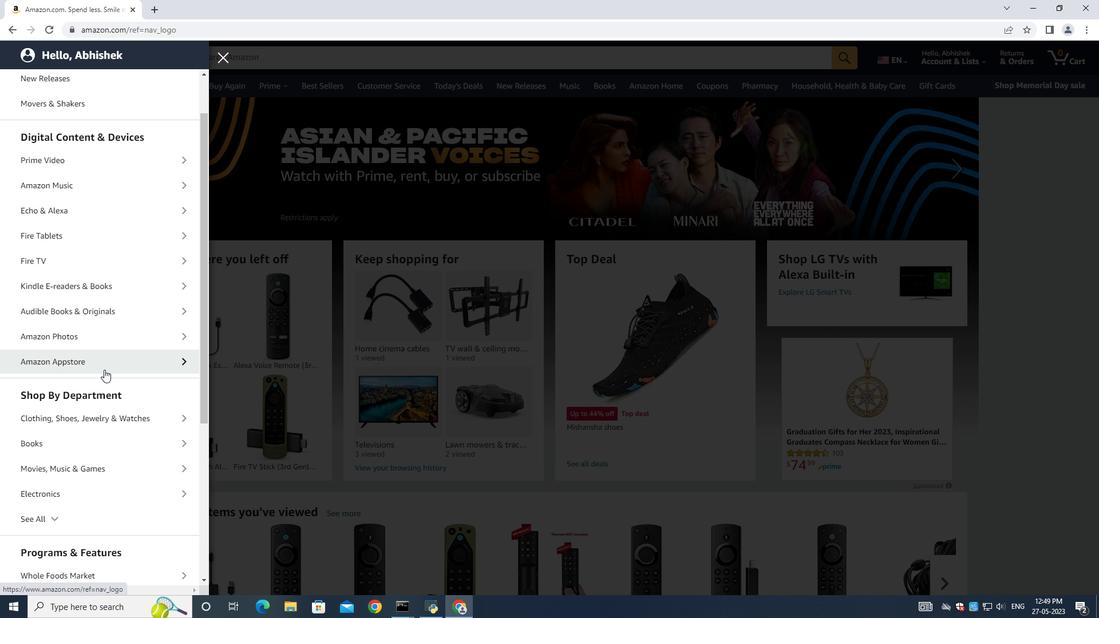 
Action: Mouse moved to (65, 403)
Screenshot: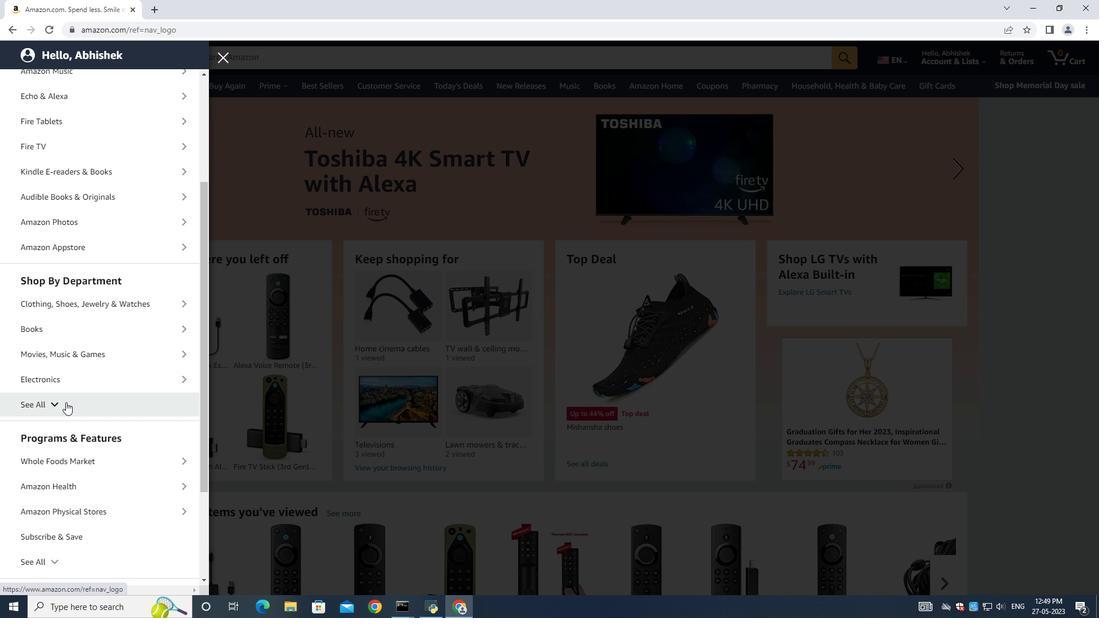 
Action: Mouse pressed left at (65, 403)
Screenshot: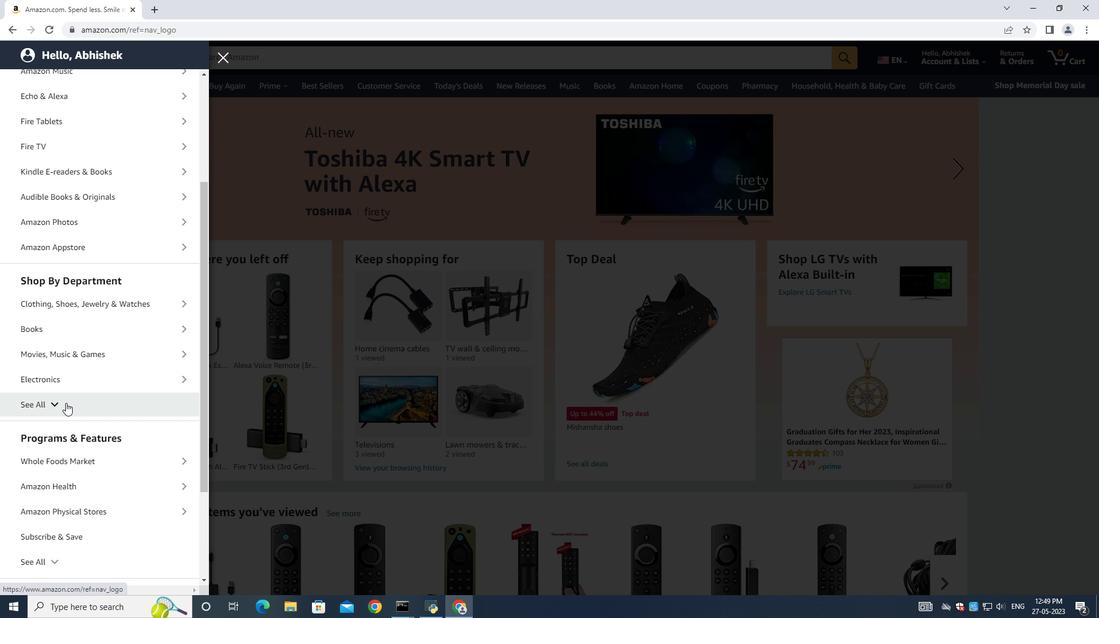 
Action: Mouse moved to (102, 344)
Screenshot: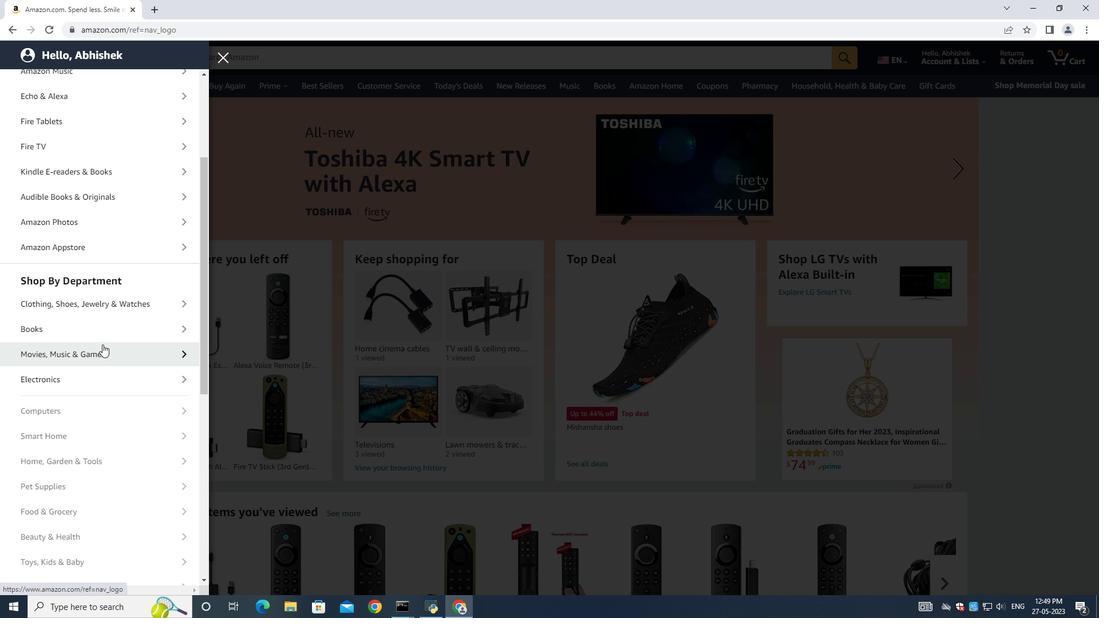 
Action: Mouse scrolled (102, 343) with delta (0, 0)
Screenshot: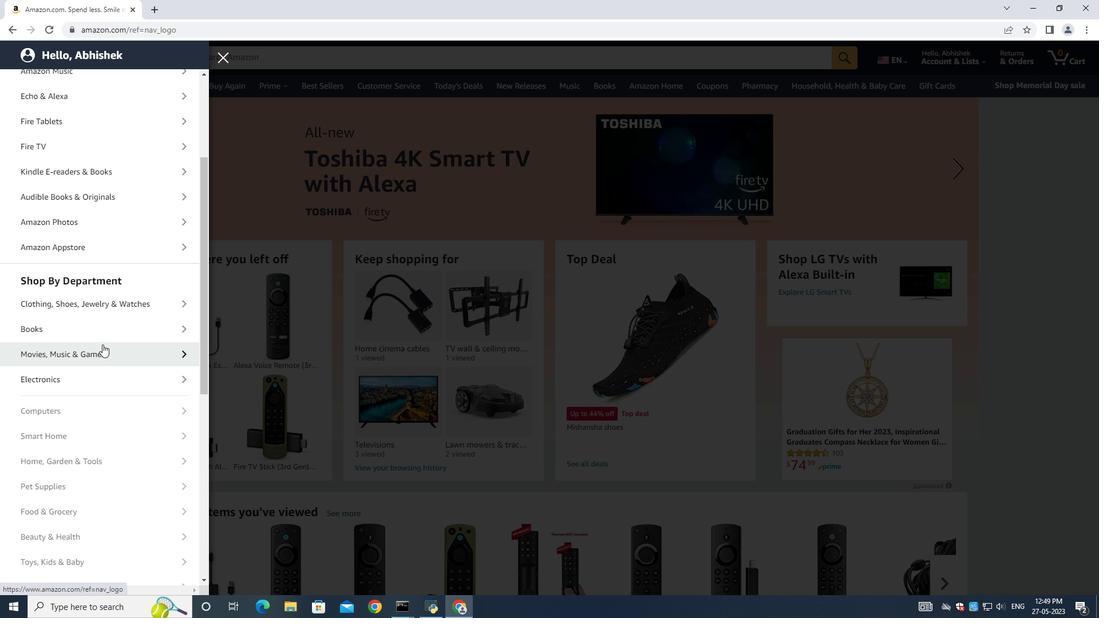 
Action: Mouse scrolled (102, 343) with delta (0, 0)
Screenshot: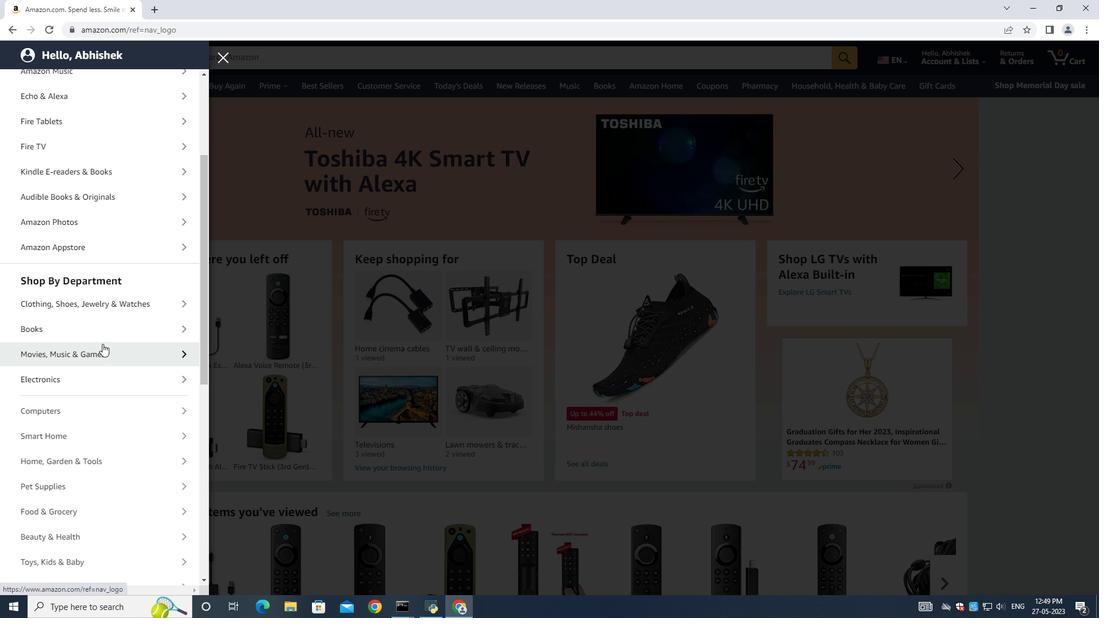 
Action: Mouse moved to (81, 399)
Screenshot: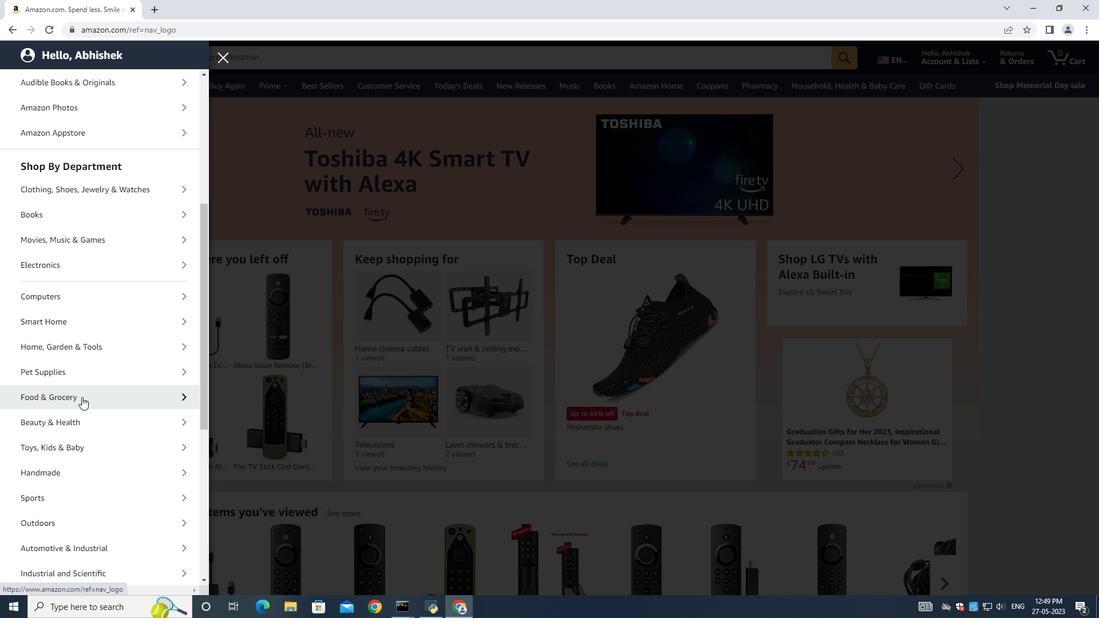 
Action: Mouse scrolled (81, 398) with delta (0, 0)
Screenshot: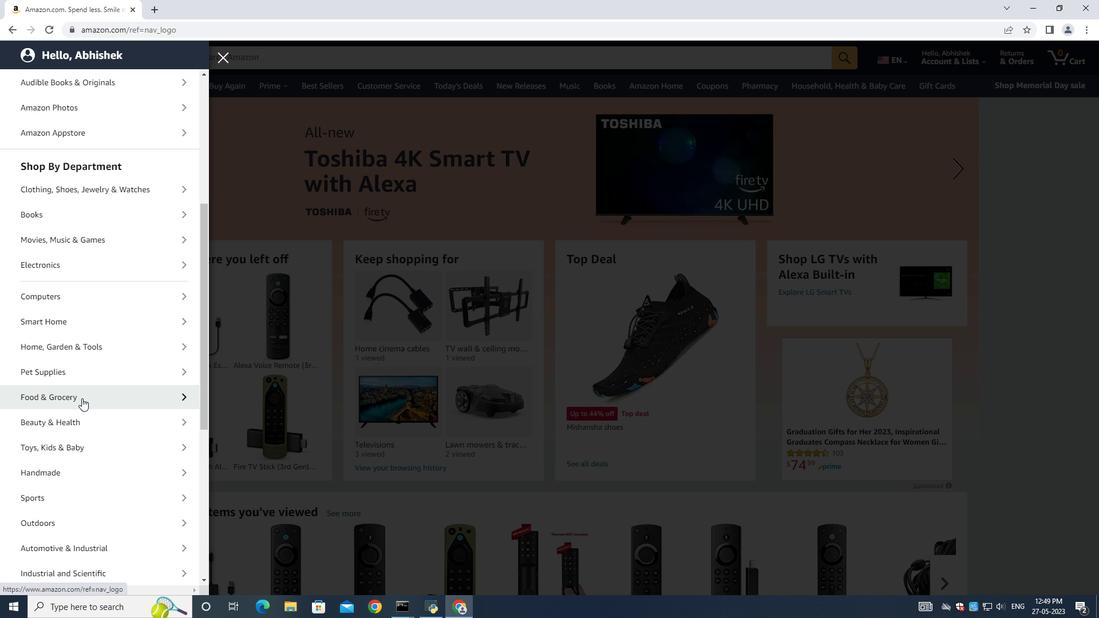 
Action: Mouse moved to (75, 485)
Screenshot: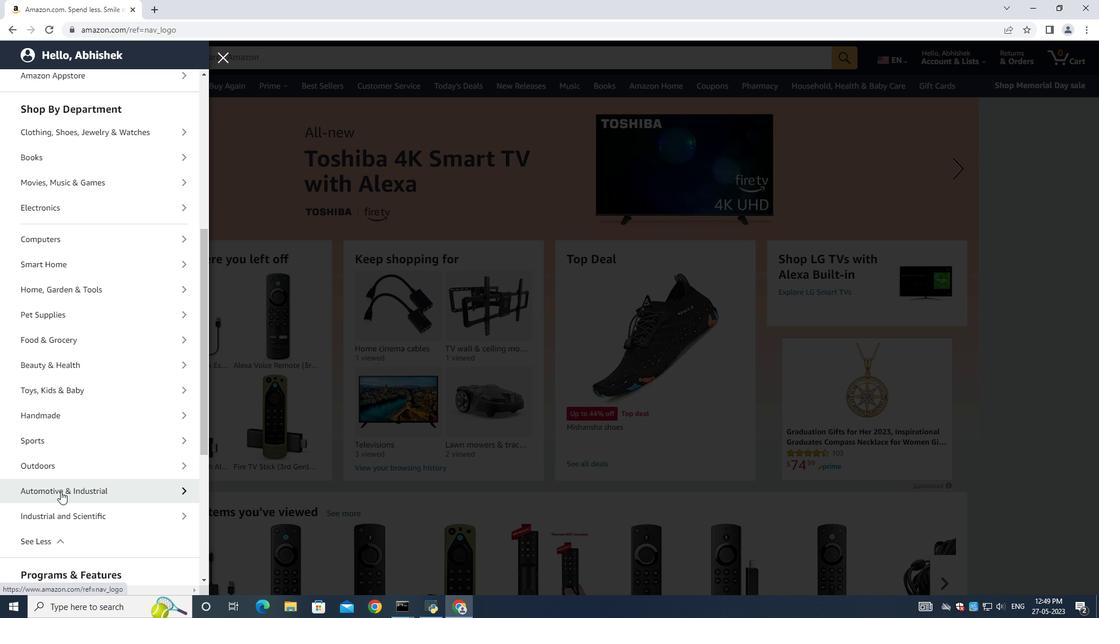 
Action: Mouse scrolled (75, 484) with delta (0, 0)
Screenshot: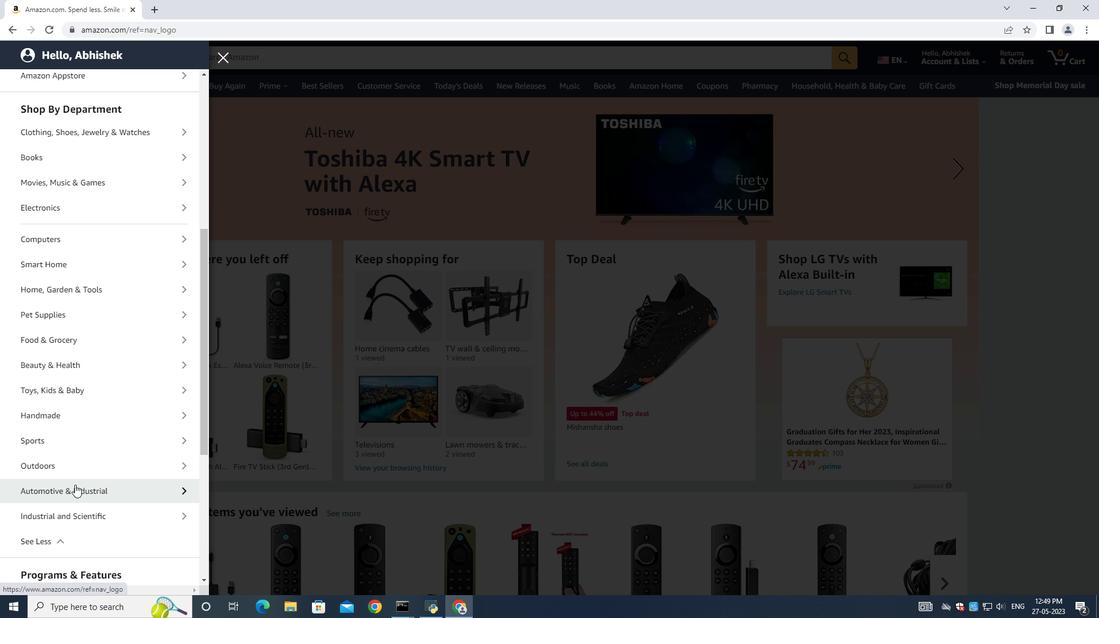 
Action: Mouse scrolled (75, 484) with delta (0, 0)
Screenshot: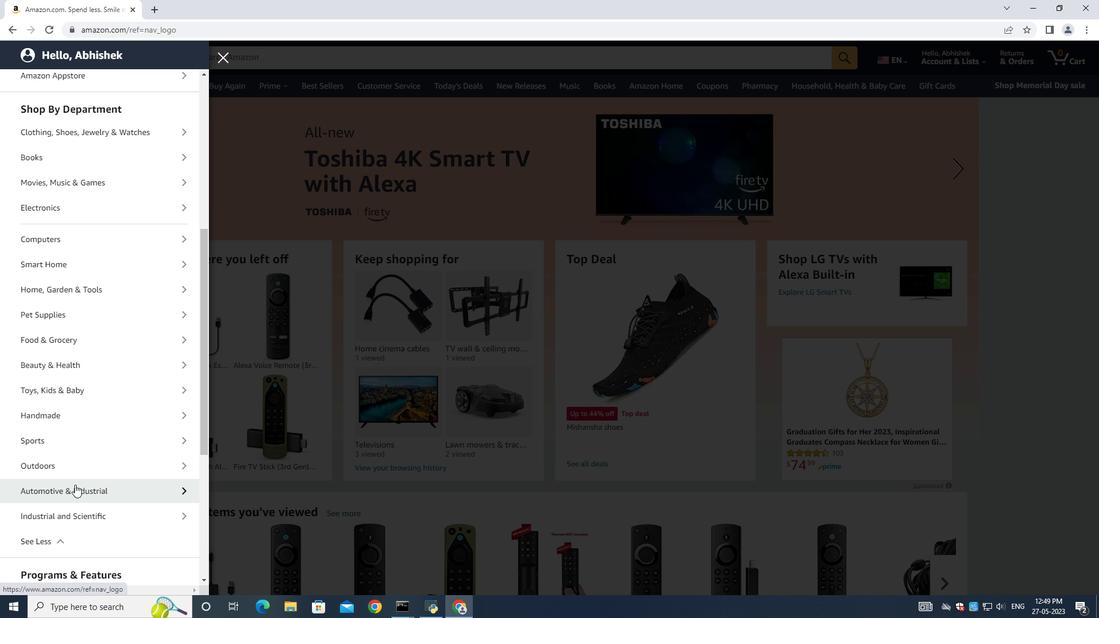 
Action: Mouse moved to (75, 485)
Screenshot: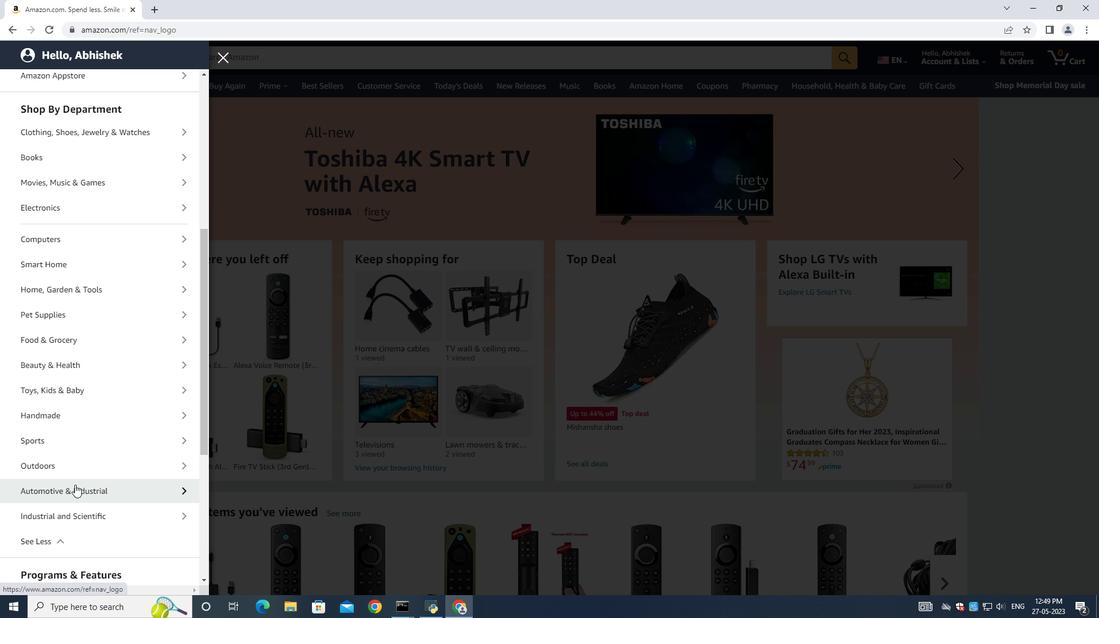 
Action: Mouse scrolled (75, 484) with delta (0, 0)
Screenshot: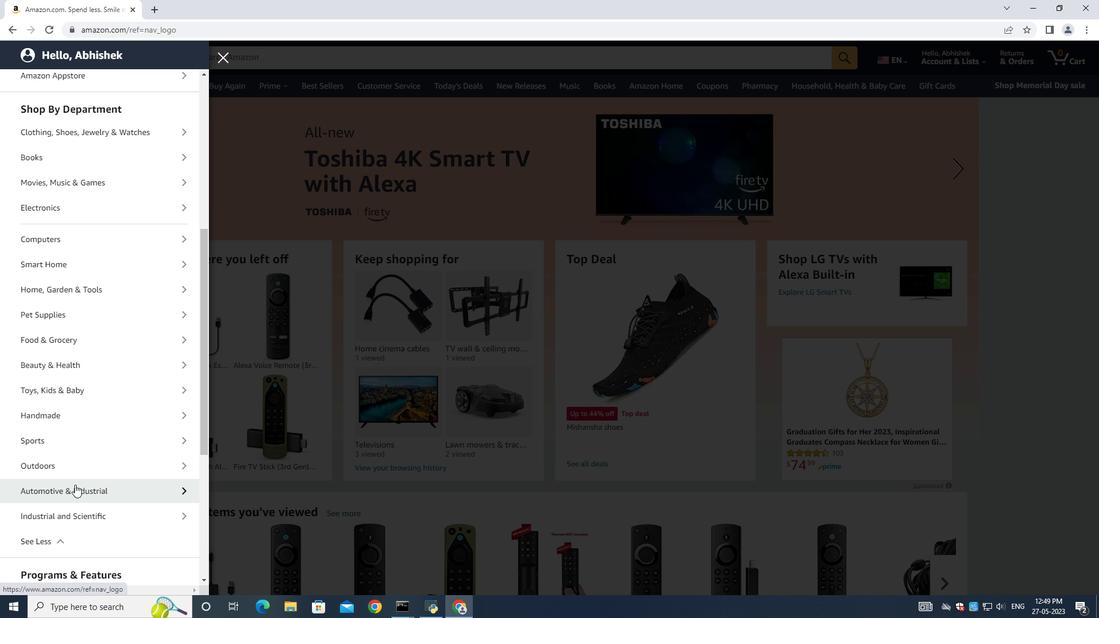 
Action: Mouse moved to (75, 485)
Screenshot: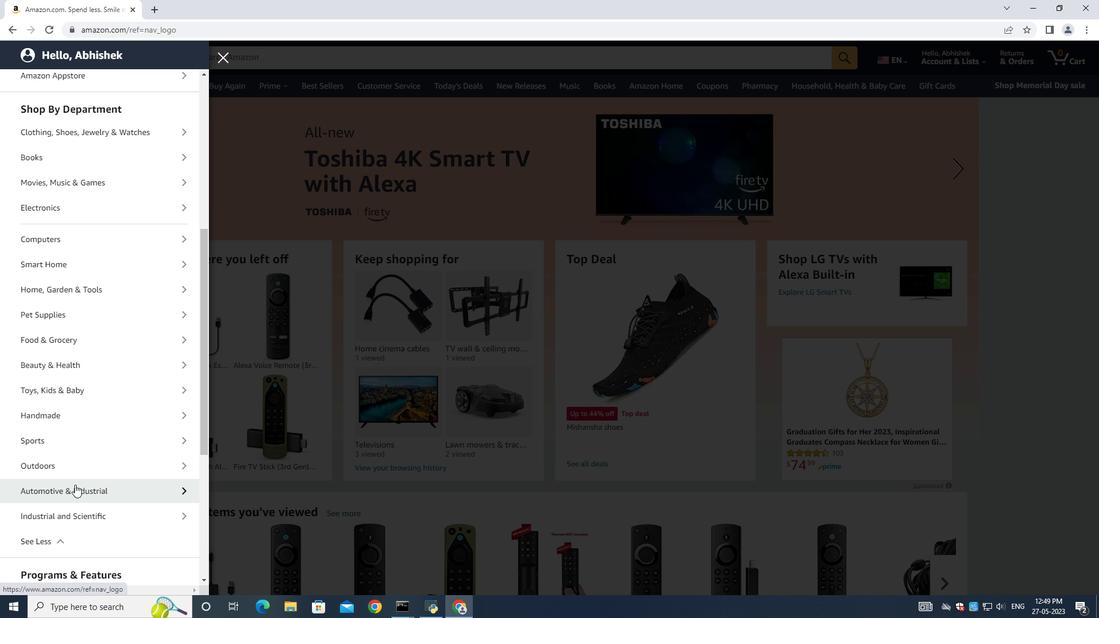 
Action: Mouse scrolled (75, 484) with delta (0, 0)
Screenshot: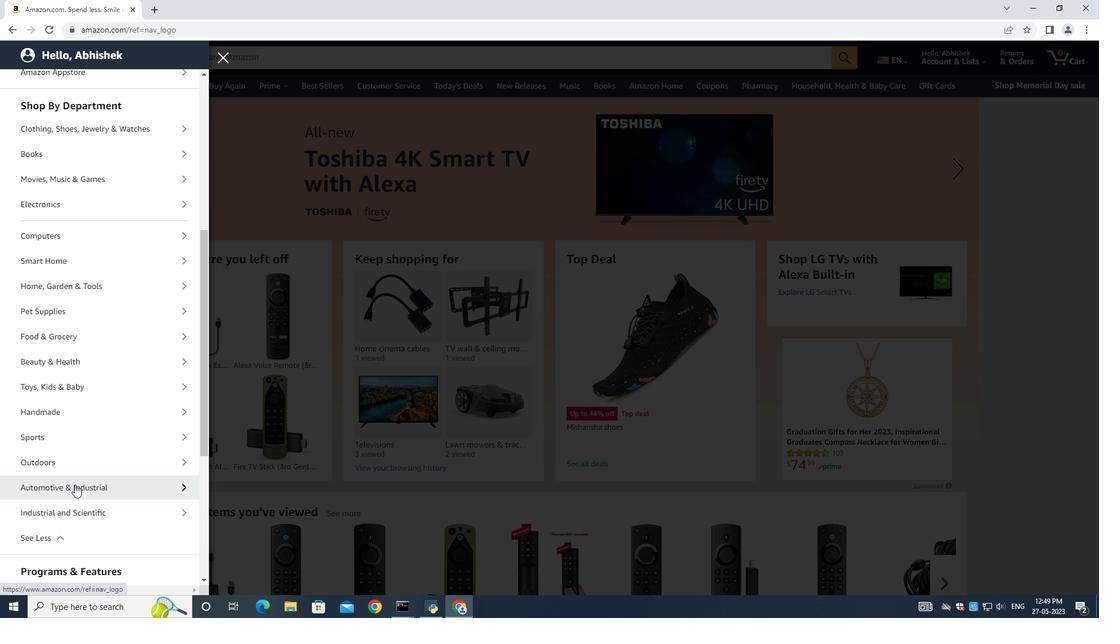
Action: Mouse moved to (62, 481)
Screenshot: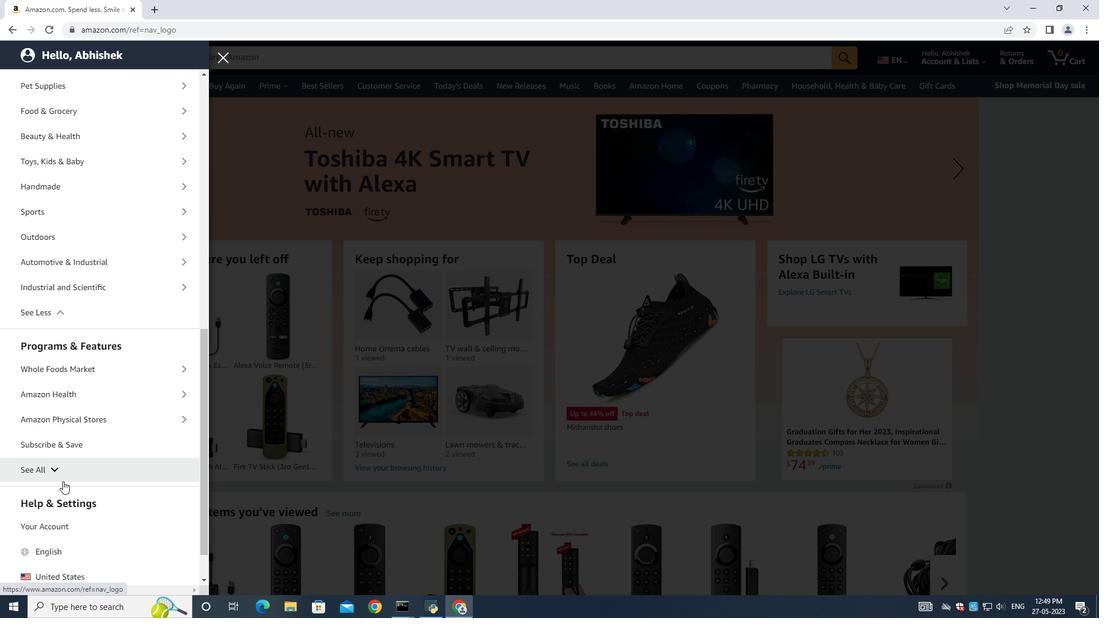 
Action: Mouse pressed left at (62, 481)
Screenshot: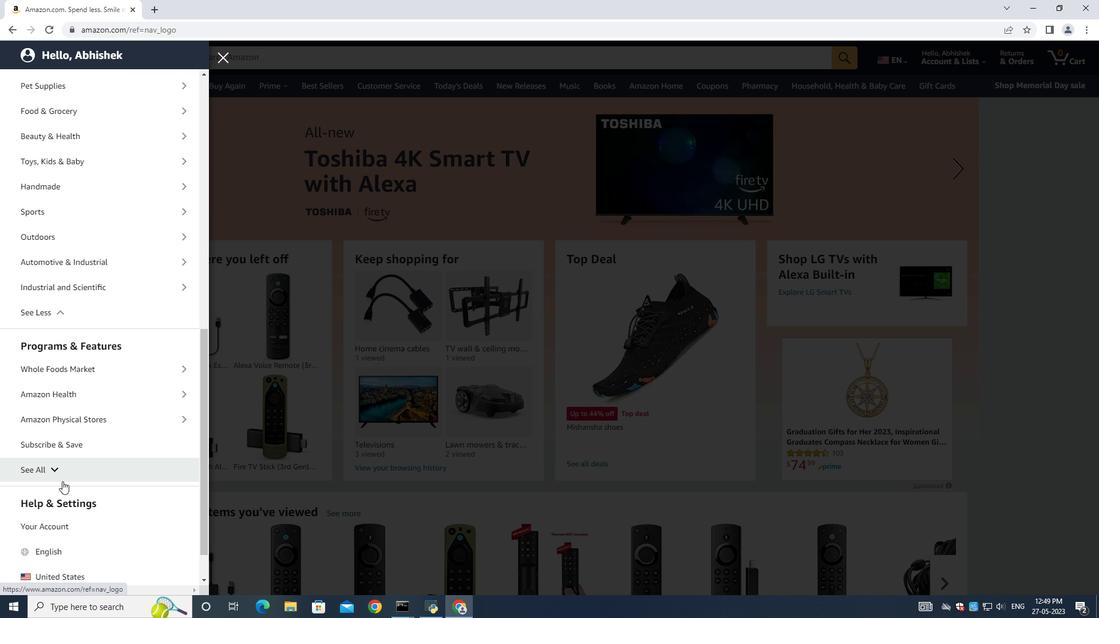 
Action: Mouse moved to (115, 383)
Screenshot: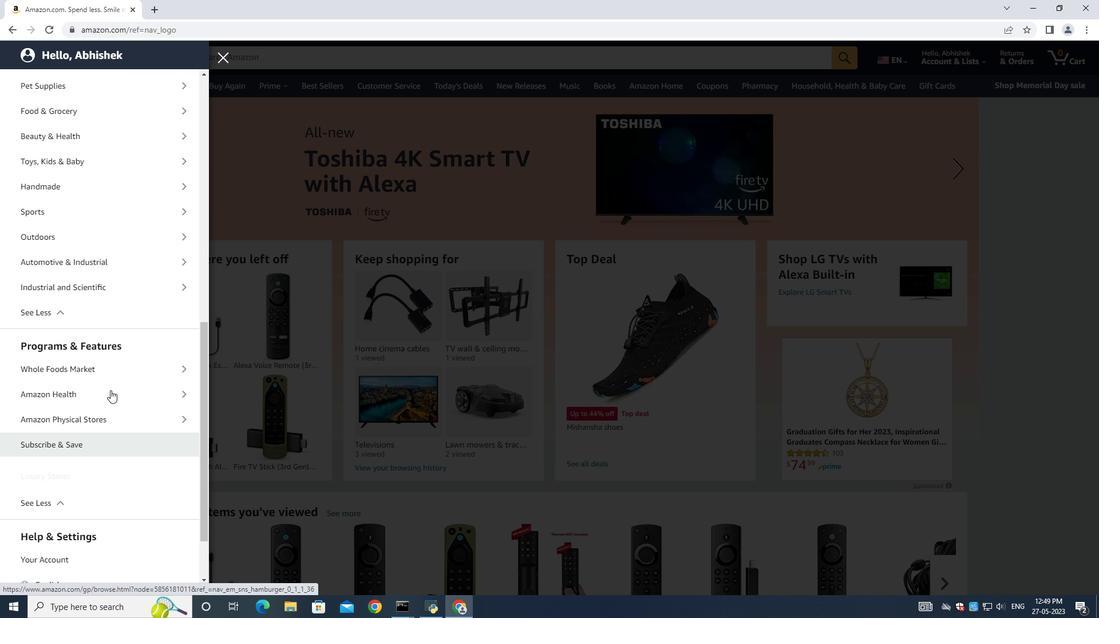 
Action: Mouse scrolled (115, 383) with delta (0, 0)
Screenshot: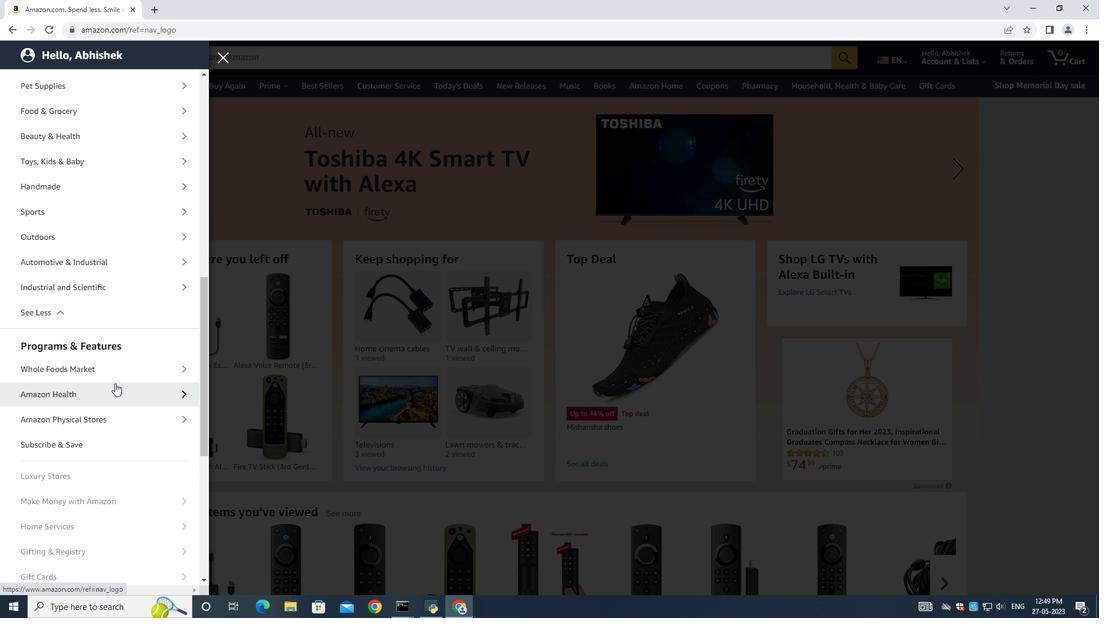 
Action: Mouse scrolled (115, 383) with delta (0, 0)
Screenshot: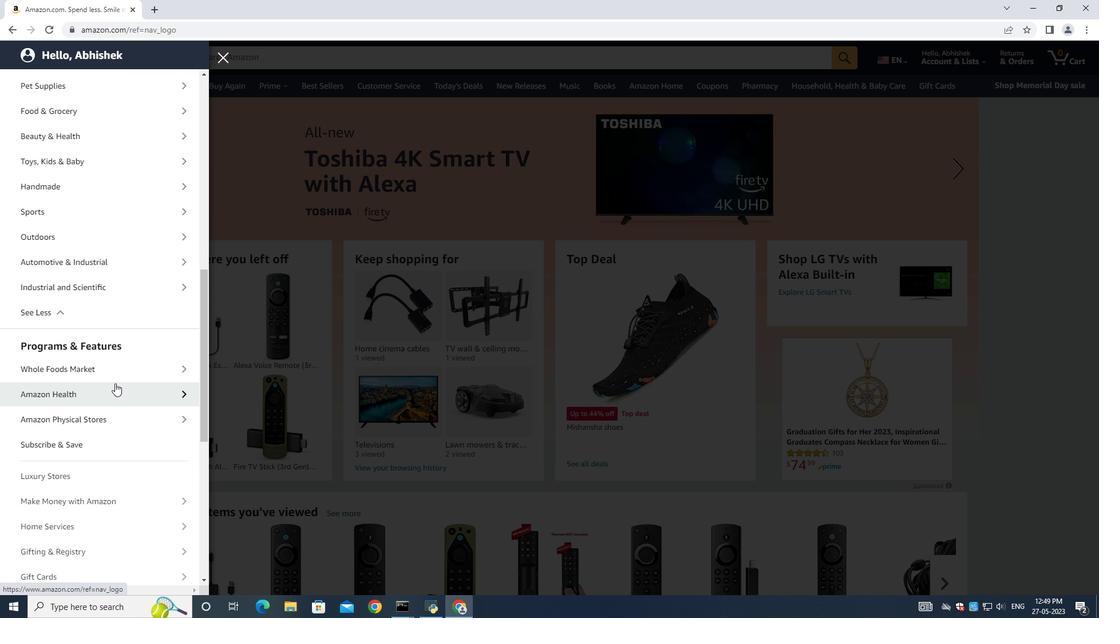 
Action: Mouse moved to (117, 380)
Screenshot: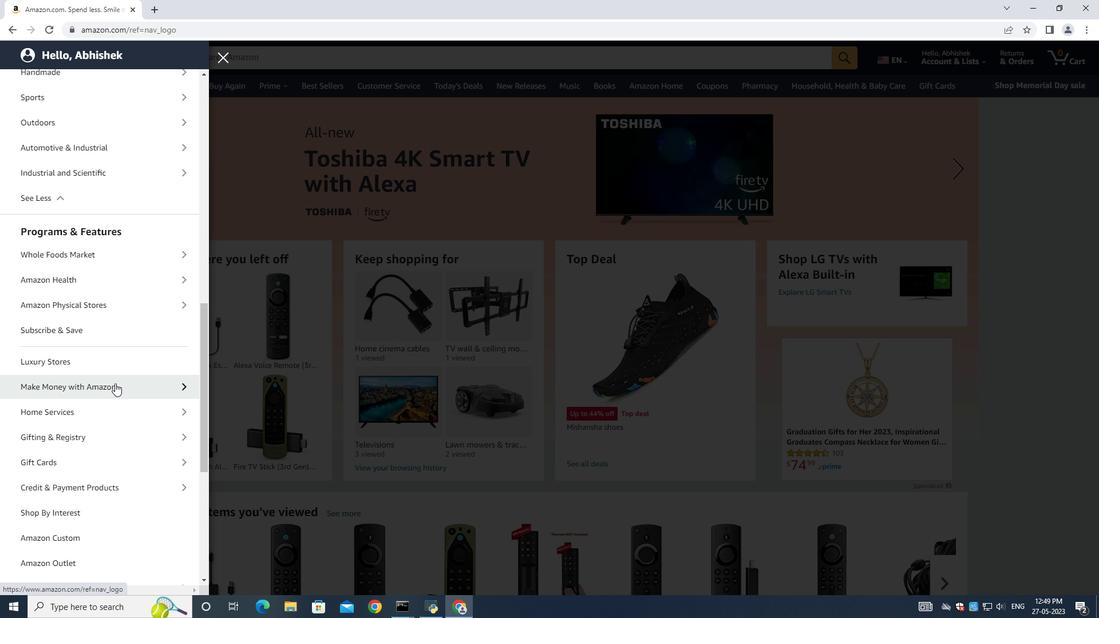 
Action: Mouse scrolled (117, 379) with delta (0, 0)
Screenshot: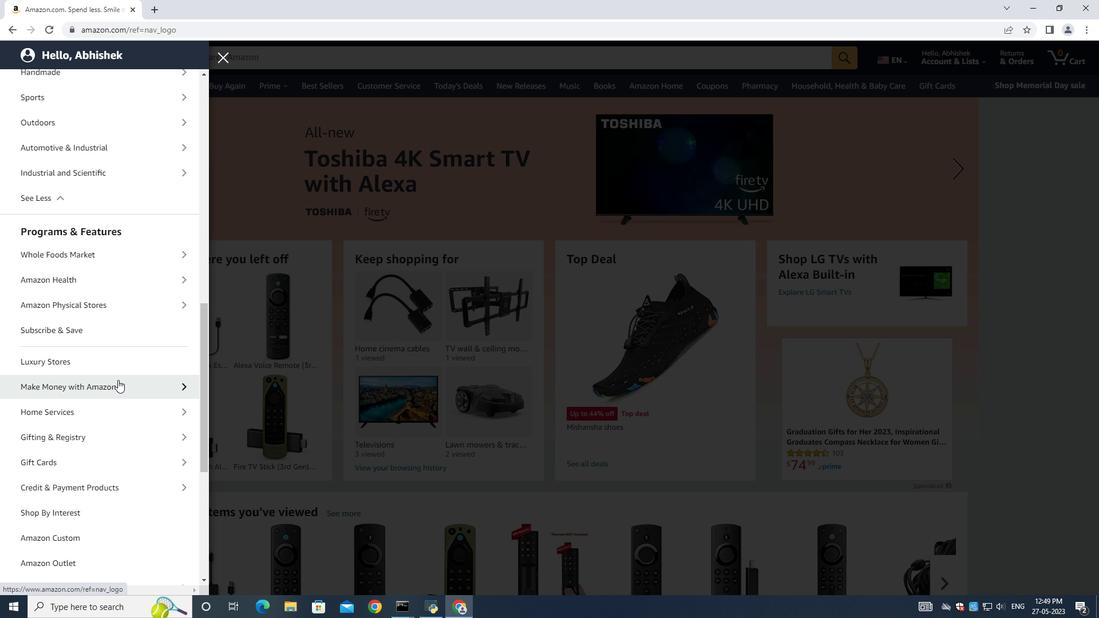 
Action: Mouse scrolled (117, 379) with delta (0, 0)
Screenshot: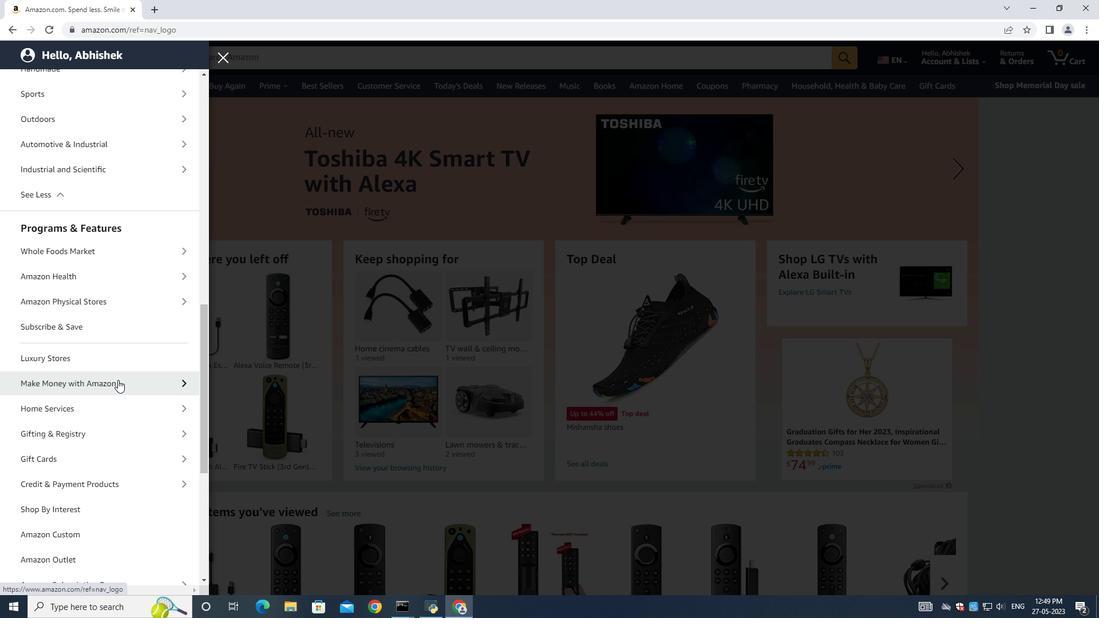 
Action: Mouse moved to (132, 380)
Screenshot: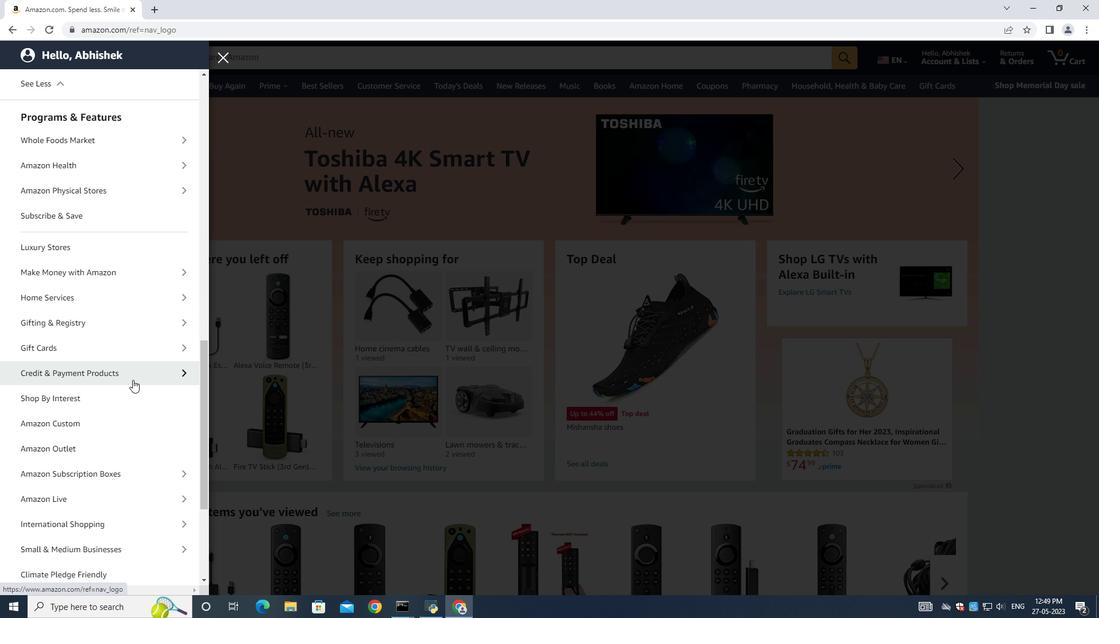 
Action: Mouse scrolled (132, 379) with delta (0, 0)
Screenshot: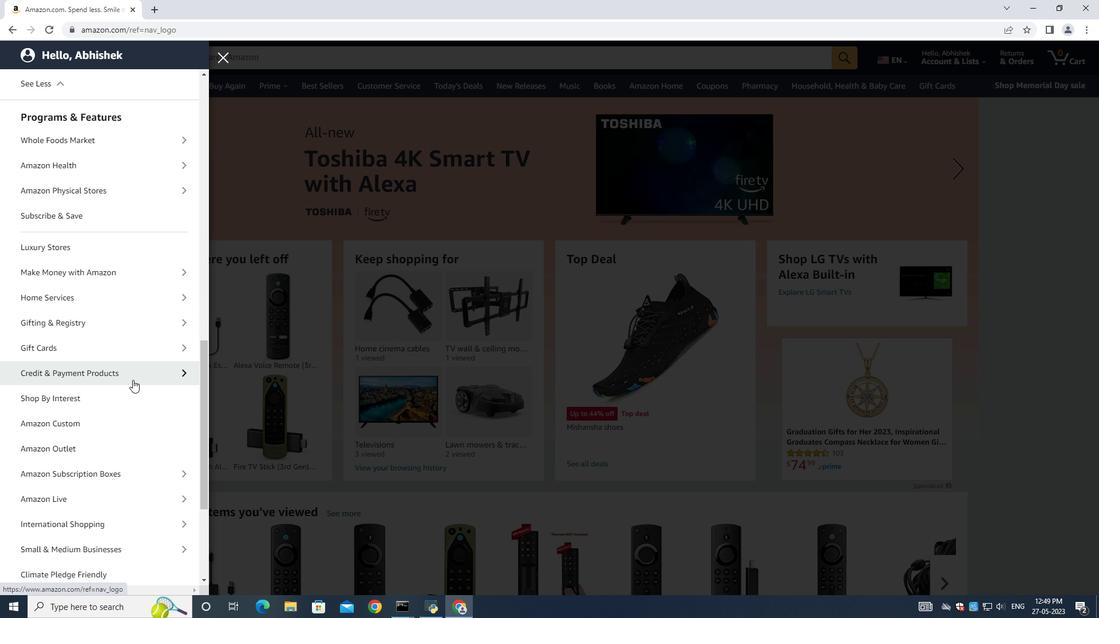 
Action: Mouse scrolled (132, 379) with delta (0, 0)
Screenshot: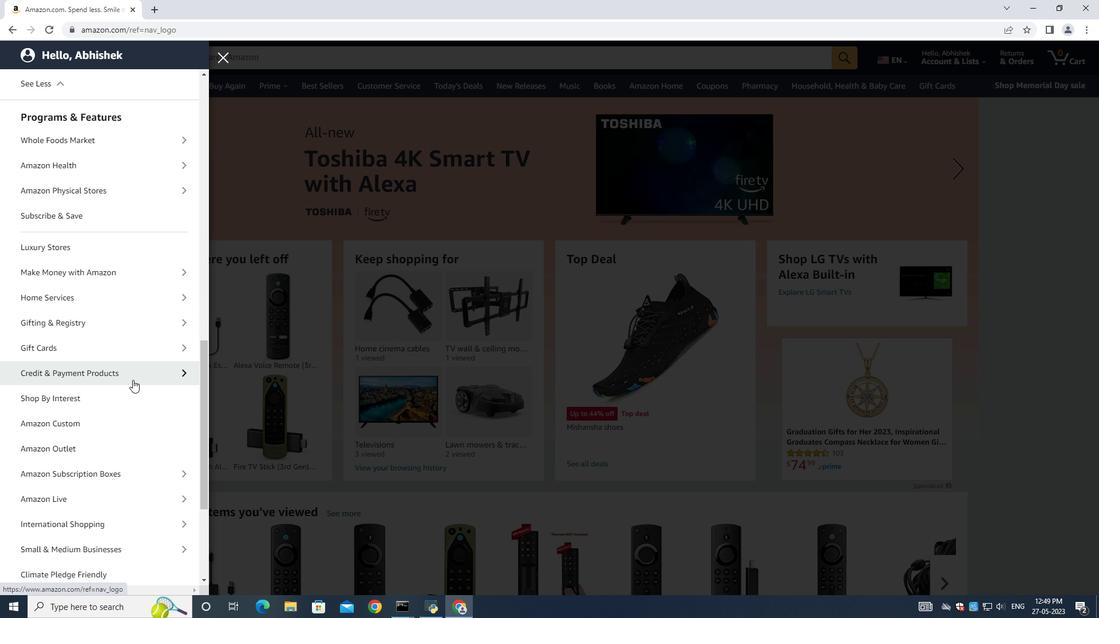 
Action: Mouse moved to (71, 473)
Screenshot: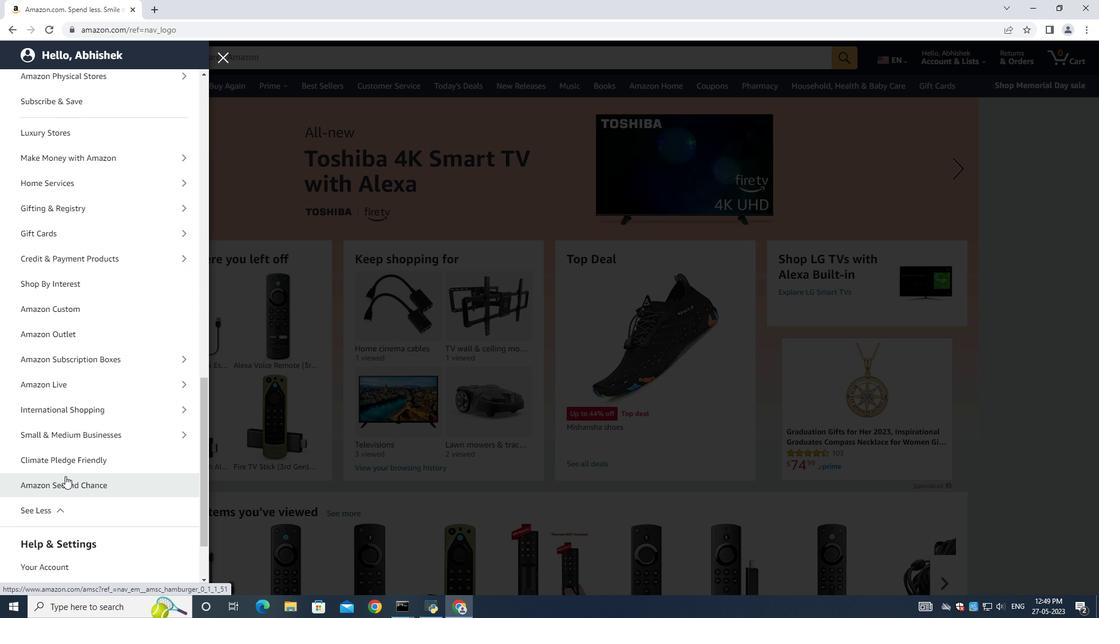 
Action: Mouse scrolled (71, 472) with delta (0, 0)
Screenshot: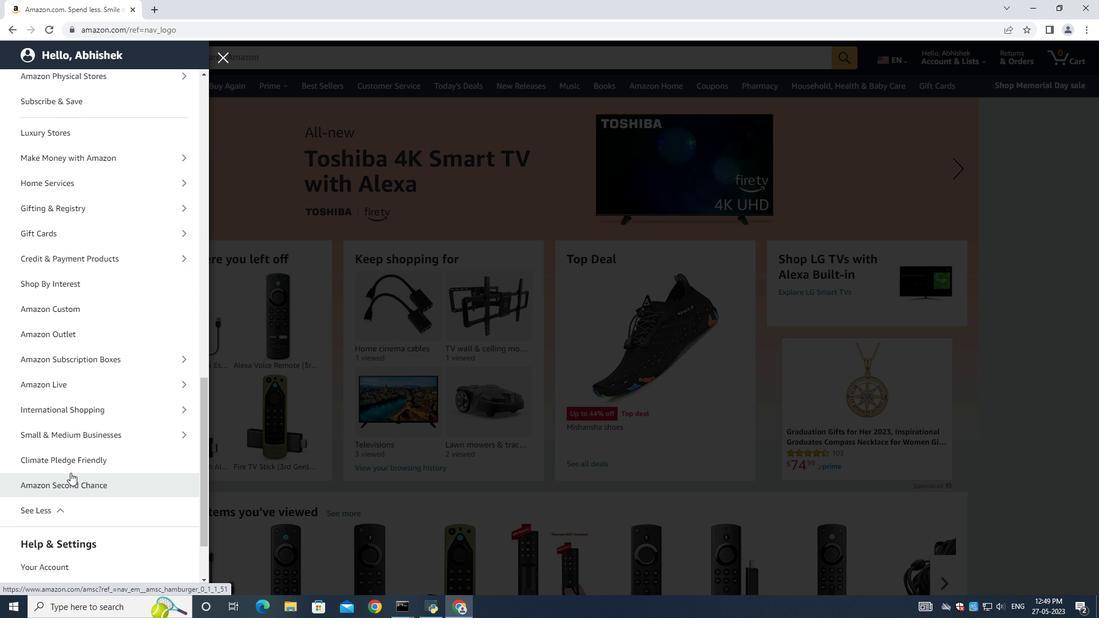
Action: Mouse moved to (71, 473)
Screenshot: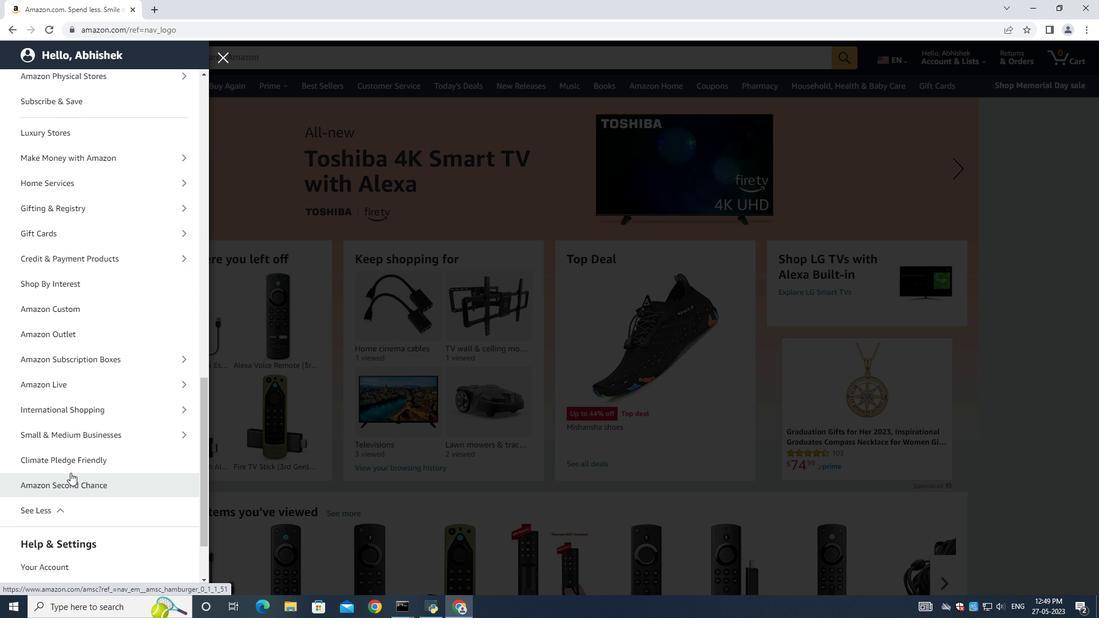 
Action: Mouse scrolled (71, 472) with delta (0, 0)
Screenshot: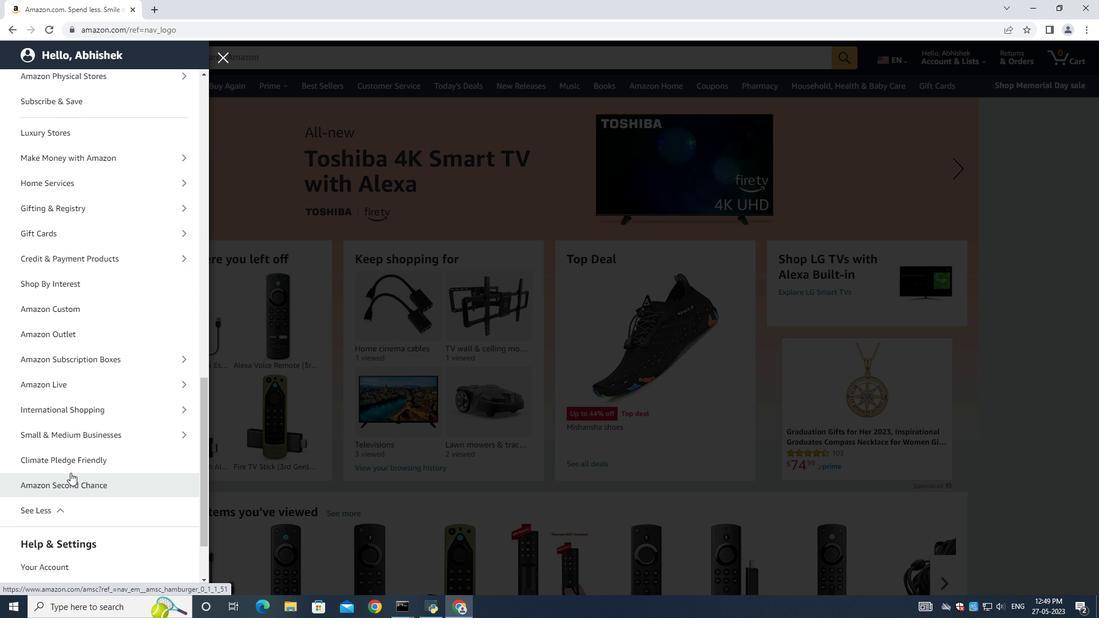 
Action: Mouse scrolled (71, 472) with delta (0, 0)
Screenshot: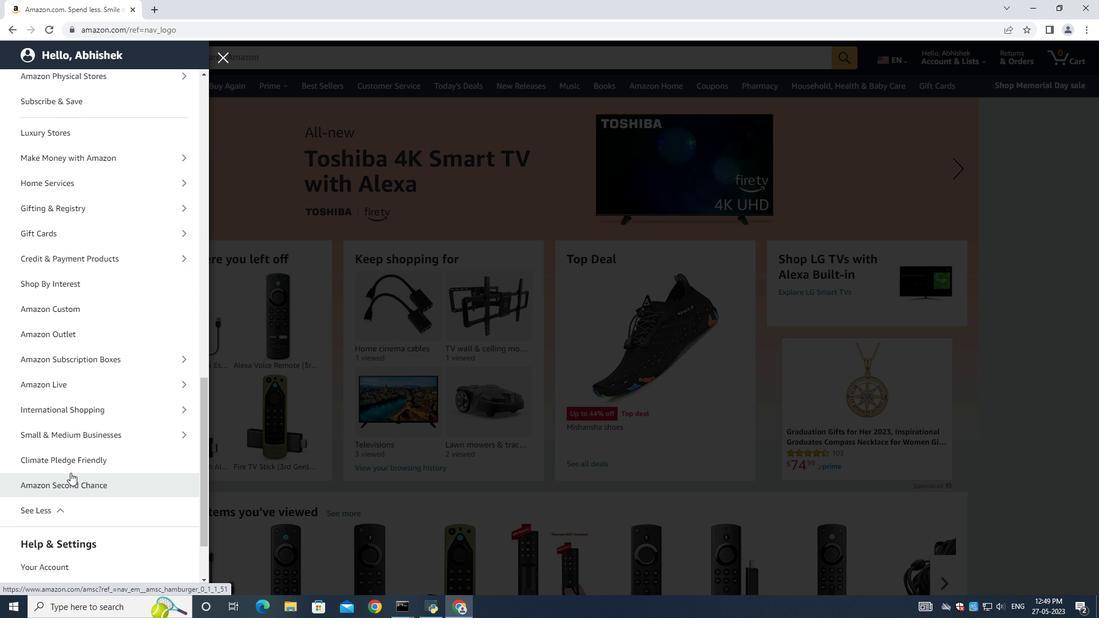 
Action: Mouse scrolled (71, 472) with delta (0, 0)
Screenshot: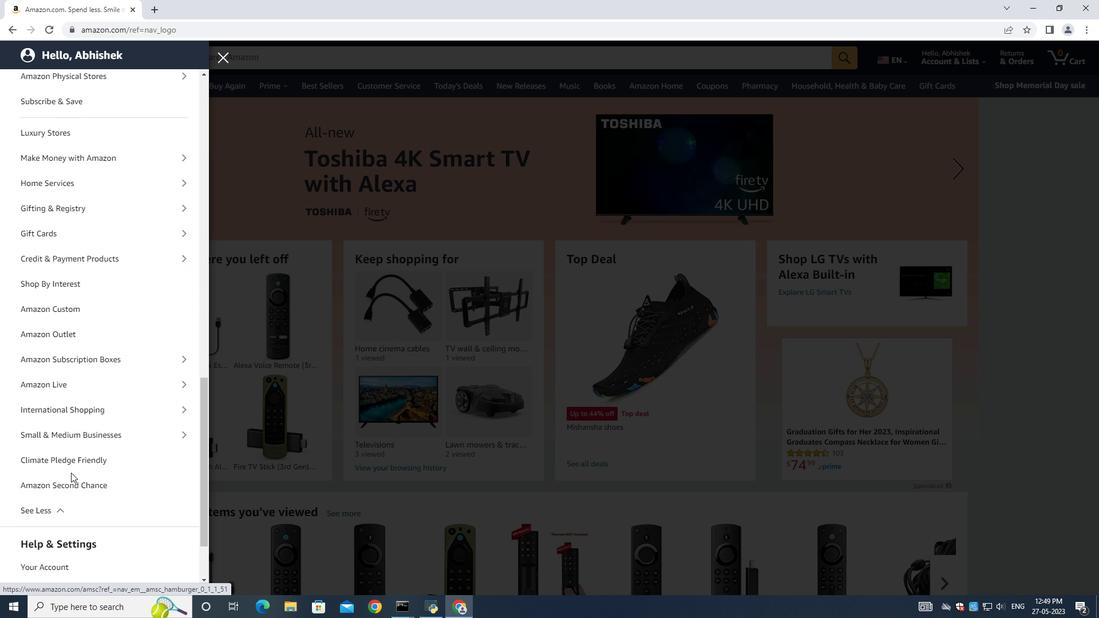 
Action: Mouse moved to (67, 369)
Screenshot: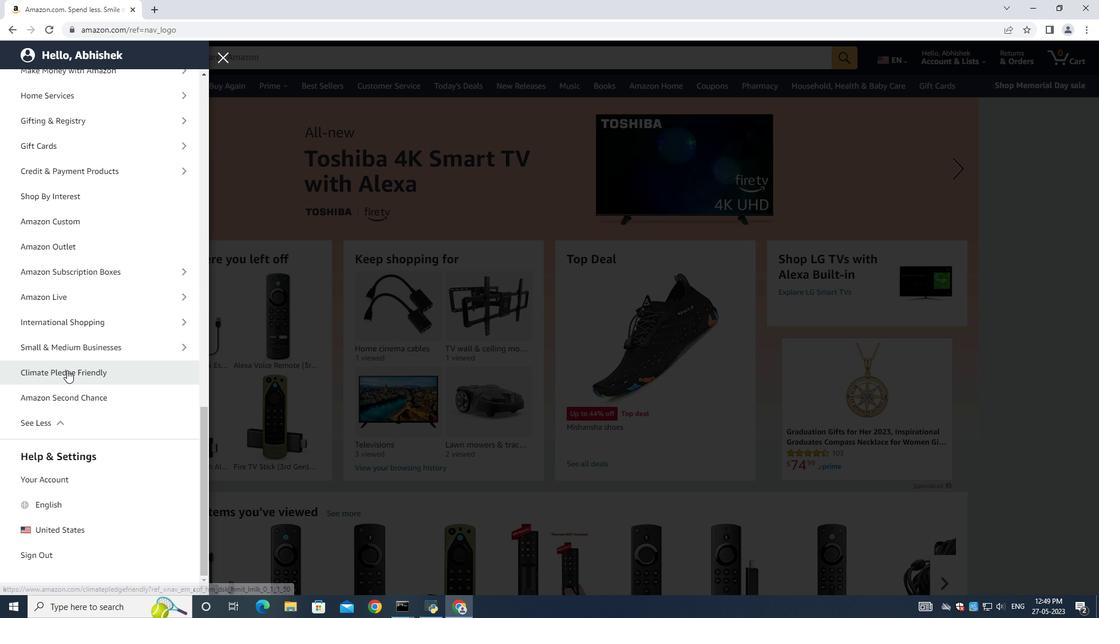 
Action: Mouse scrolled (67, 370) with delta (0, 0)
Screenshot: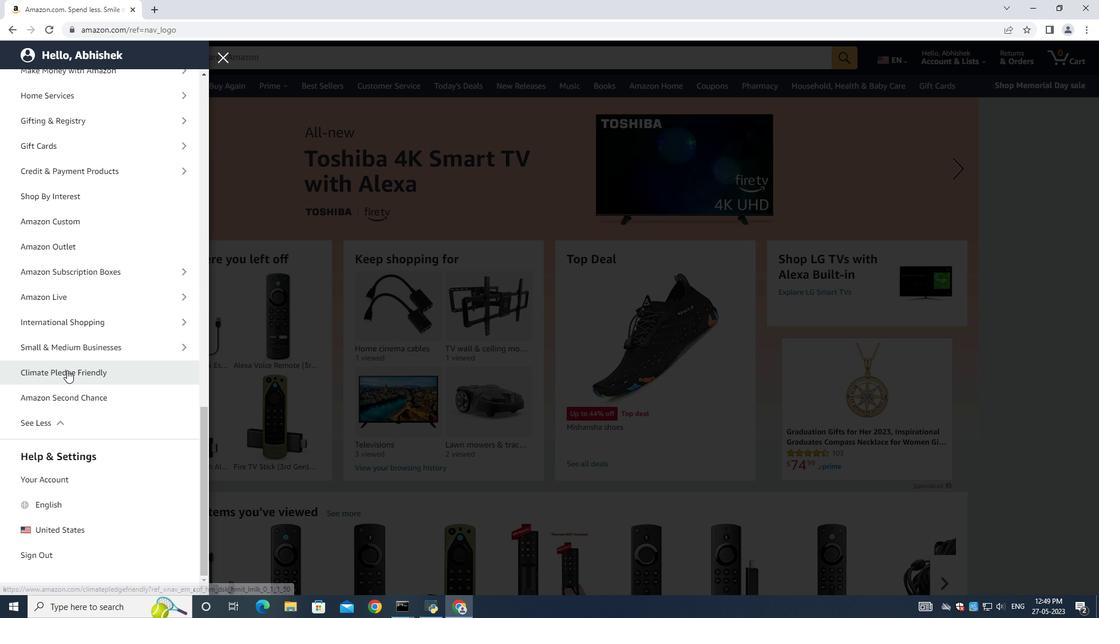 
Action: Mouse scrolled (67, 370) with delta (0, 0)
Screenshot: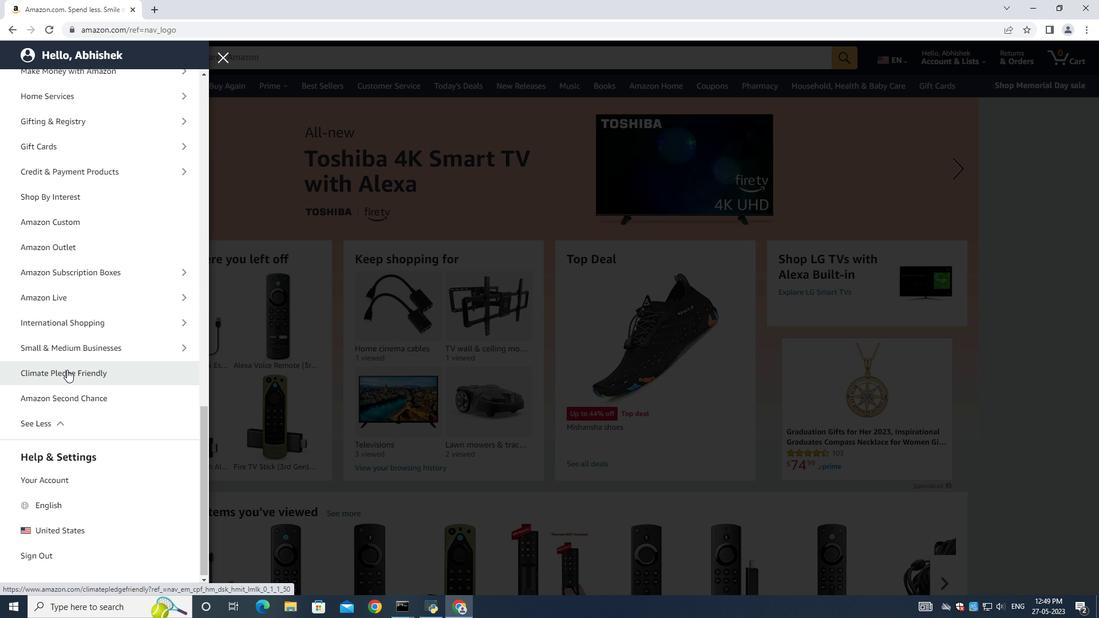 
Action: Mouse moved to (67, 369)
Screenshot: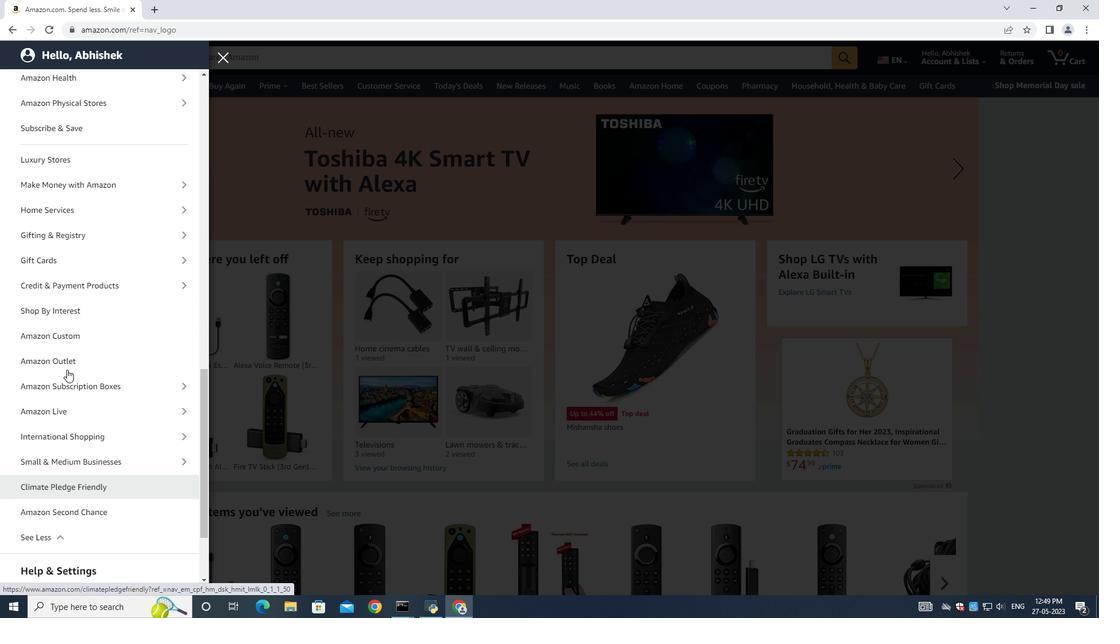 
Action: Mouse scrolled (67, 370) with delta (0, 0)
Screenshot: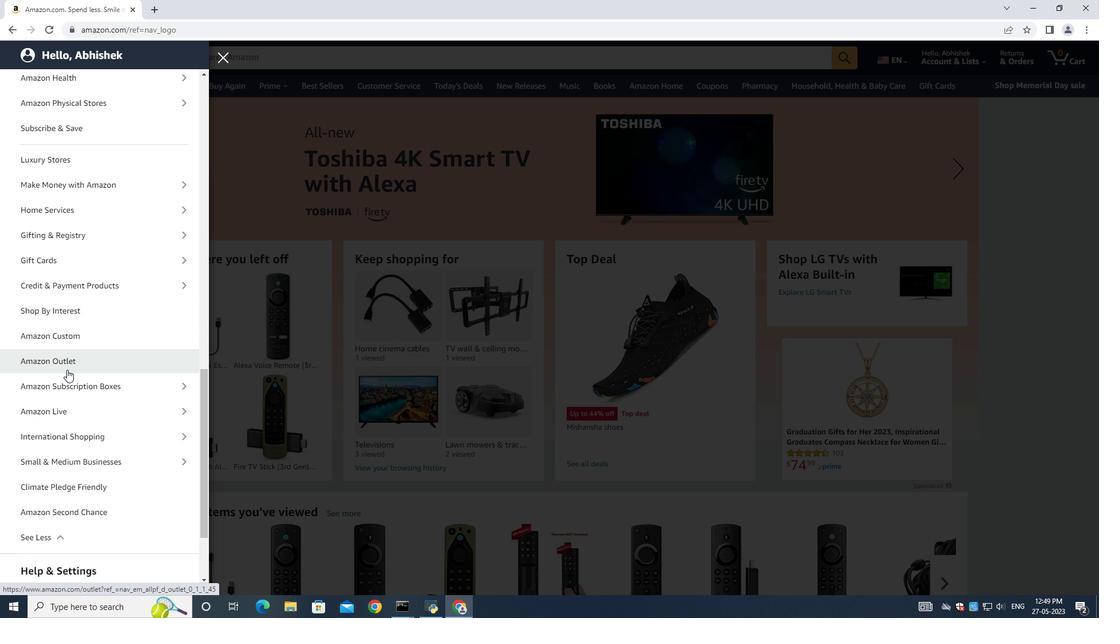 
Action: Mouse scrolled (67, 370) with delta (0, 0)
Screenshot: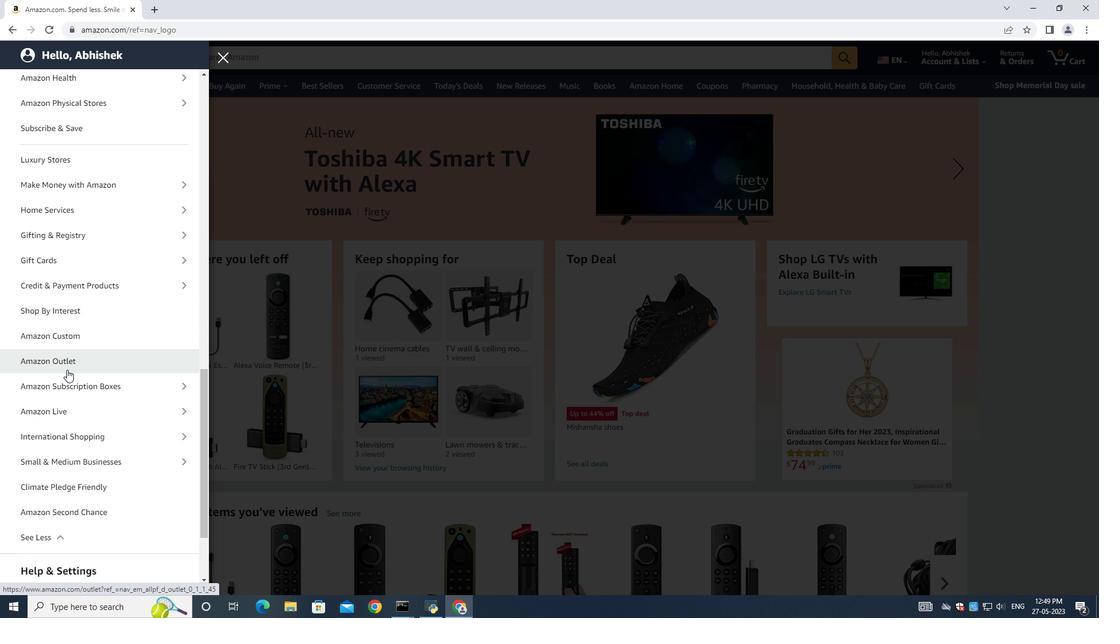 
Action: Mouse scrolled (67, 370) with delta (0, 0)
Screenshot: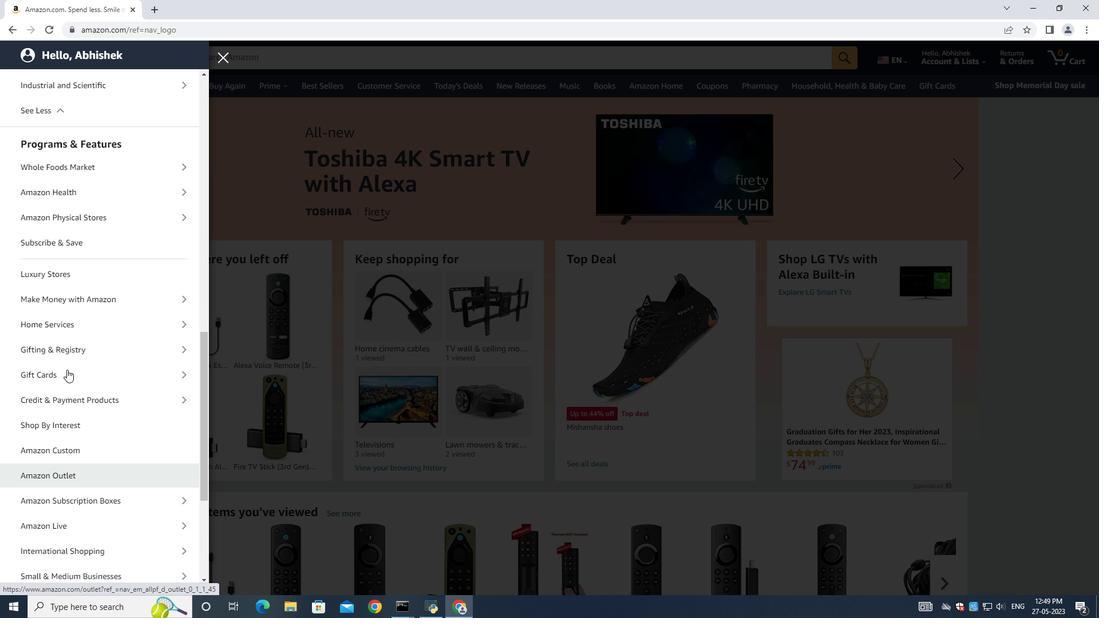 
Action: Mouse scrolled (67, 370) with delta (0, 0)
Screenshot: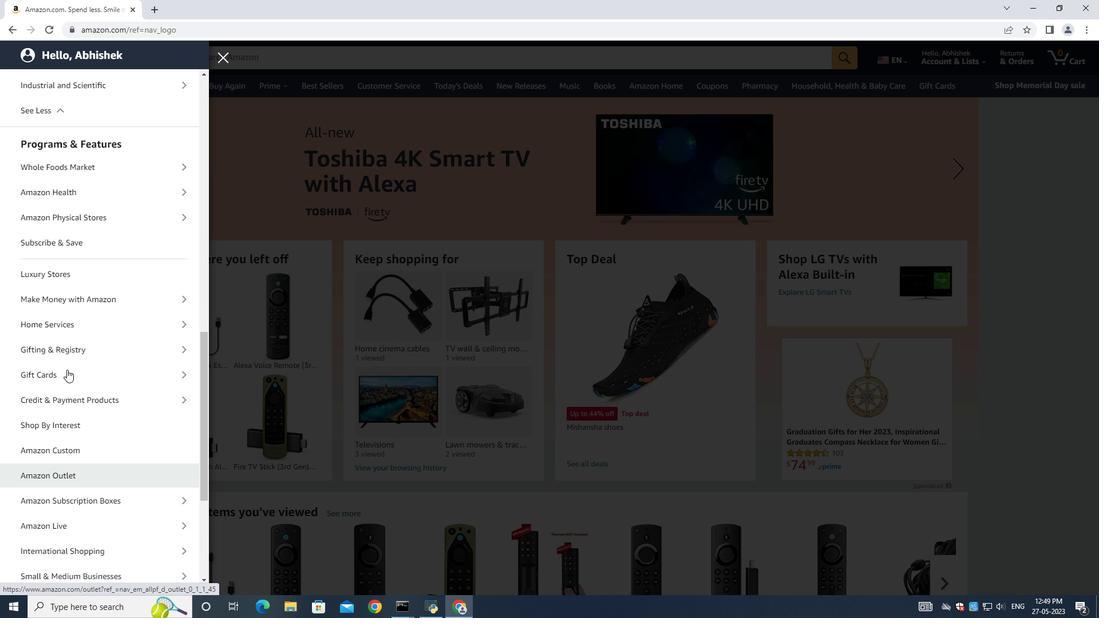 
Action: Mouse scrolled (67, 370) with delta (0, 0)
Screenshot: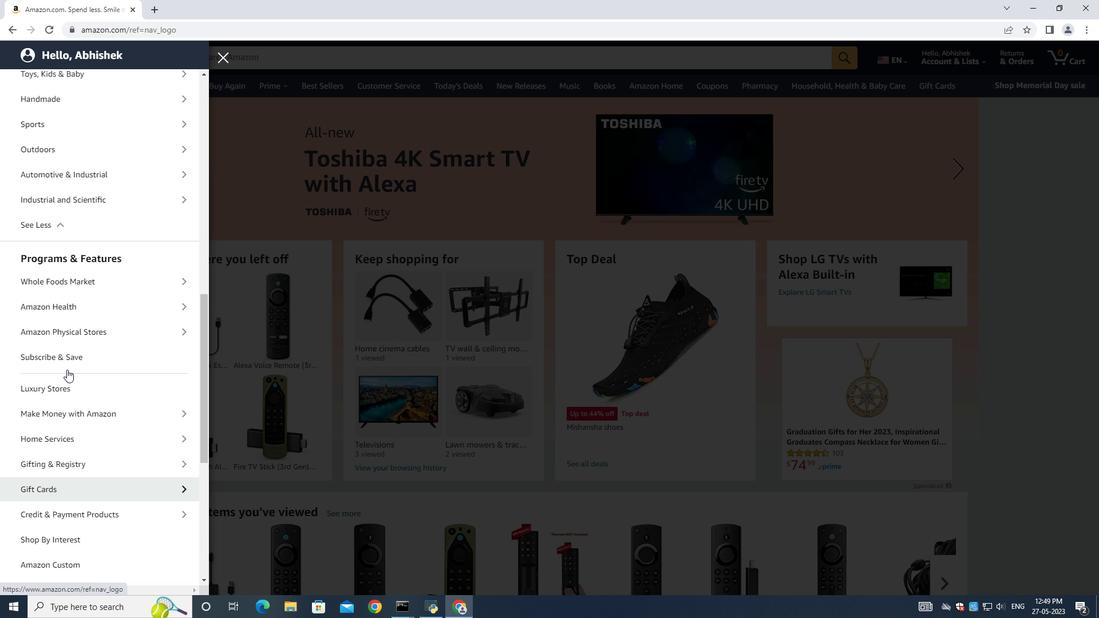 
Action: Mouse scrolled (67, 370) with delta (0, 0)
Screenshot: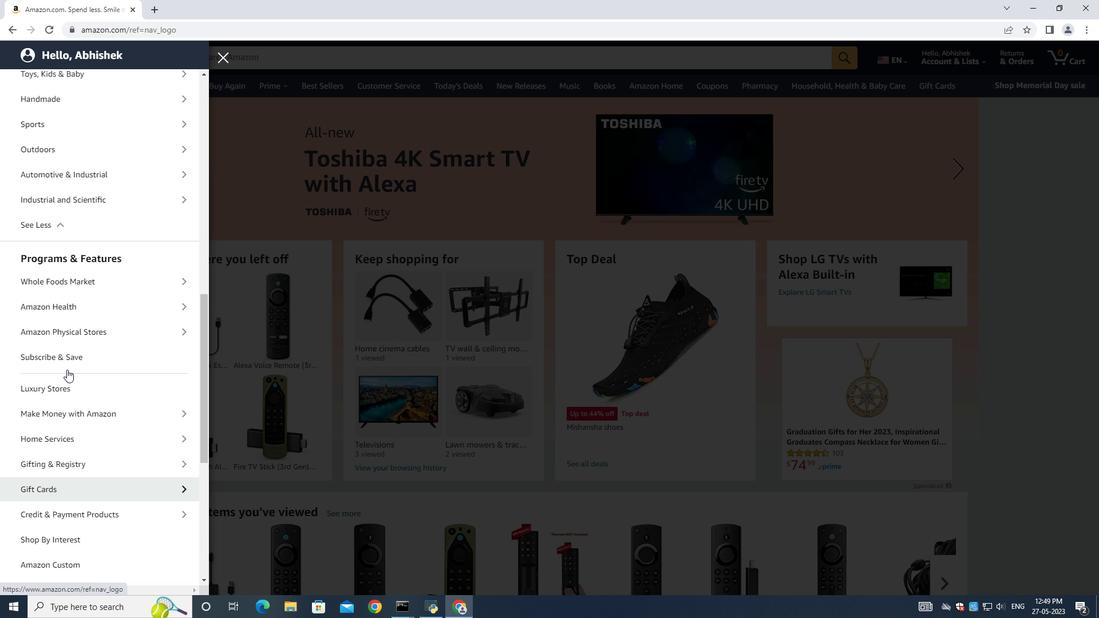 
Action: Mouse scrolled (67, 370) with delta (0, 0)
Screenshot: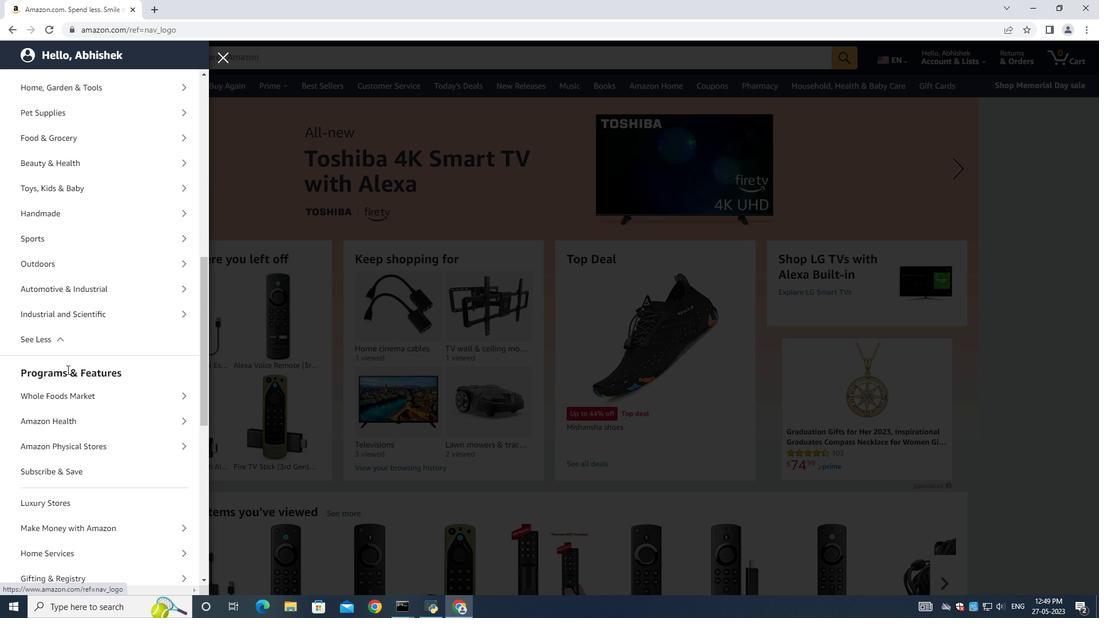 
Action: Mouse moved to (73, 369)
Screenshot: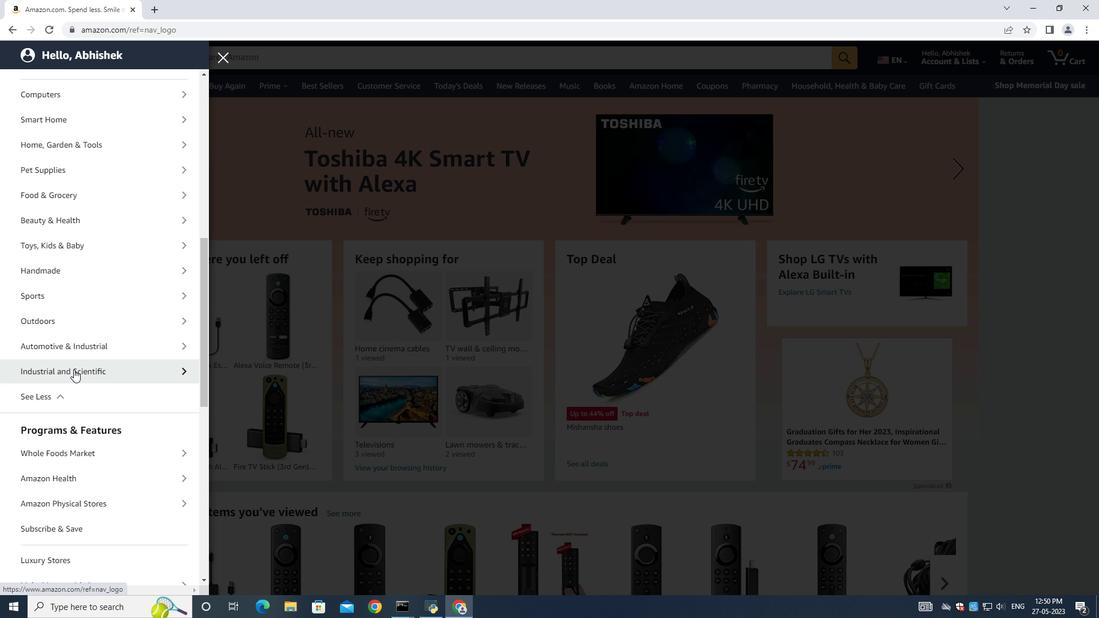 
Action: Mouse scrolled (73, 370) with delta (0, 0)
Screenshot: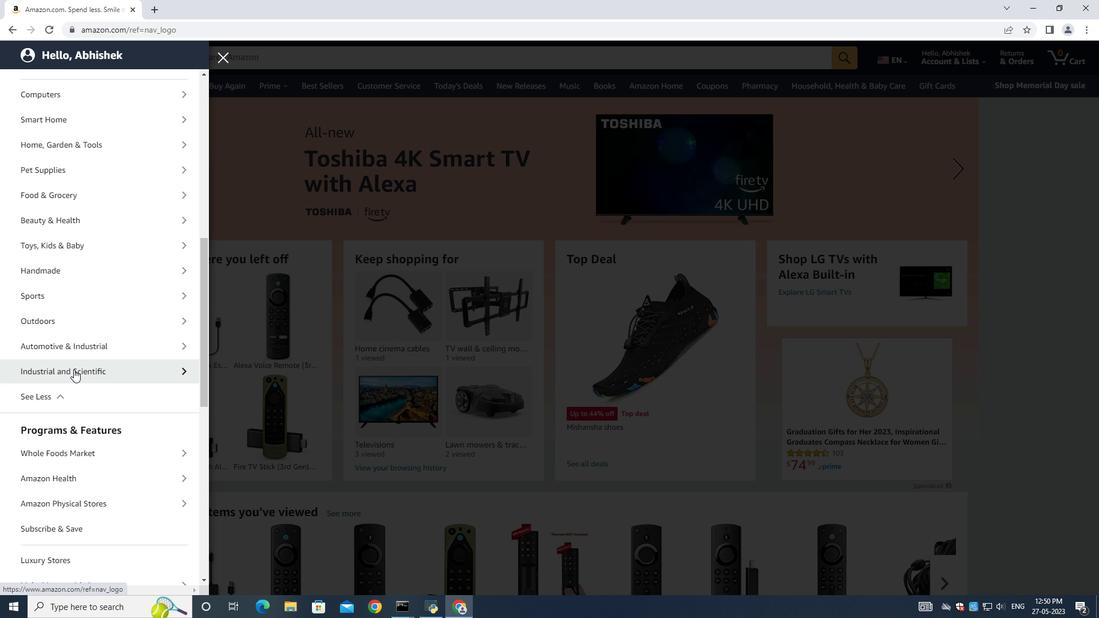 
Action: Mouse scrolled (73, 370) with delta (0, 0)
Screenshot: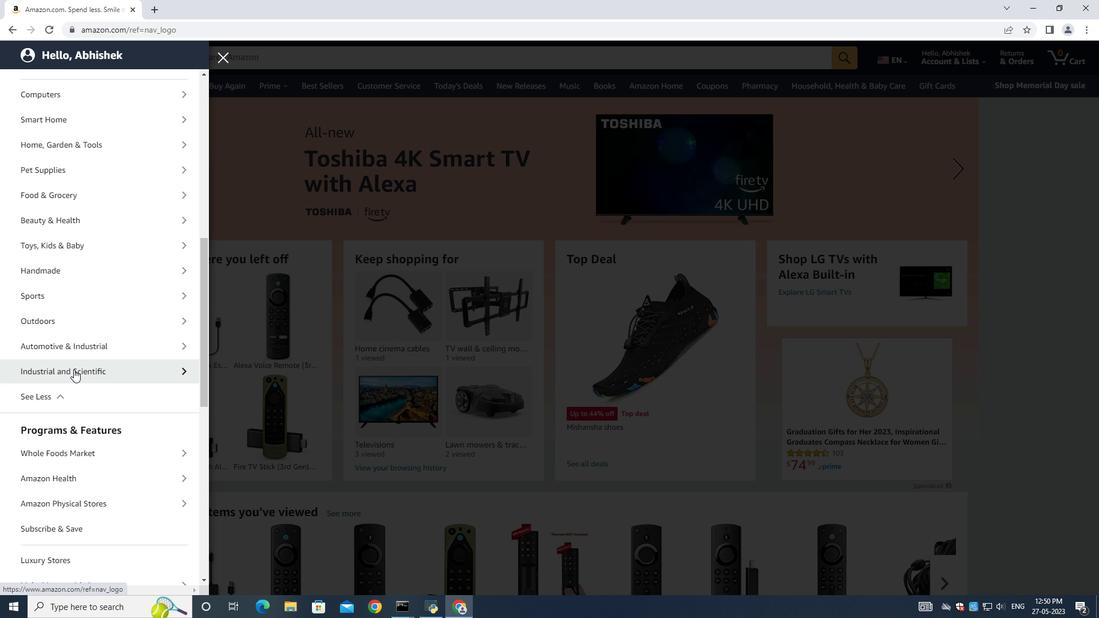 
Action: Mouse moved to (47, 358)
Screenshot: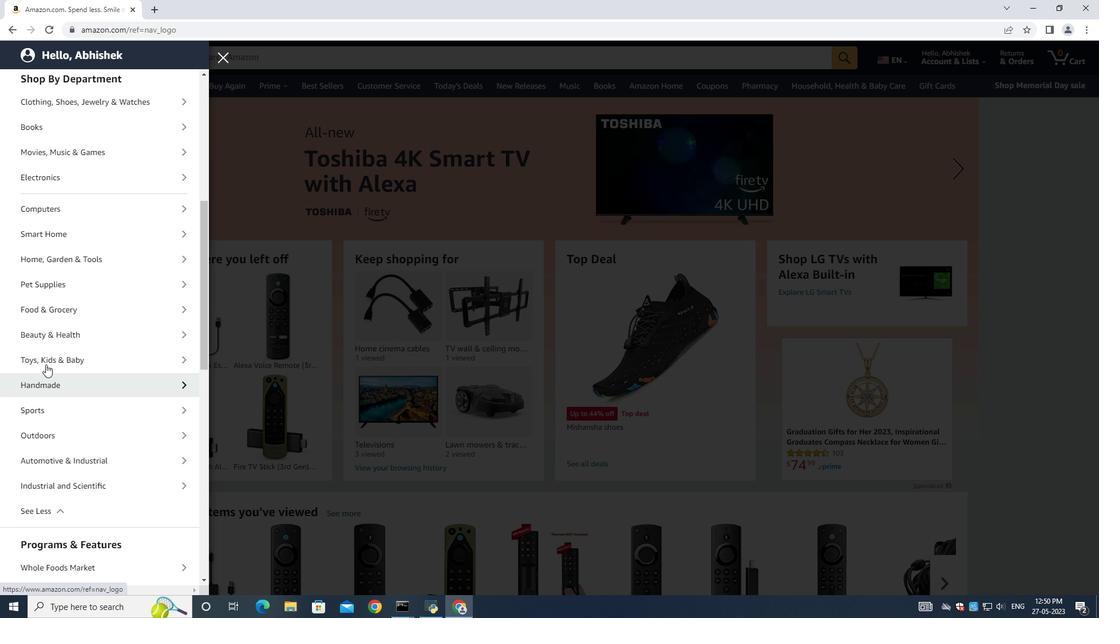 
Action: Mouse scrolled (47, 359) with delta (0, 0)
Screenshot: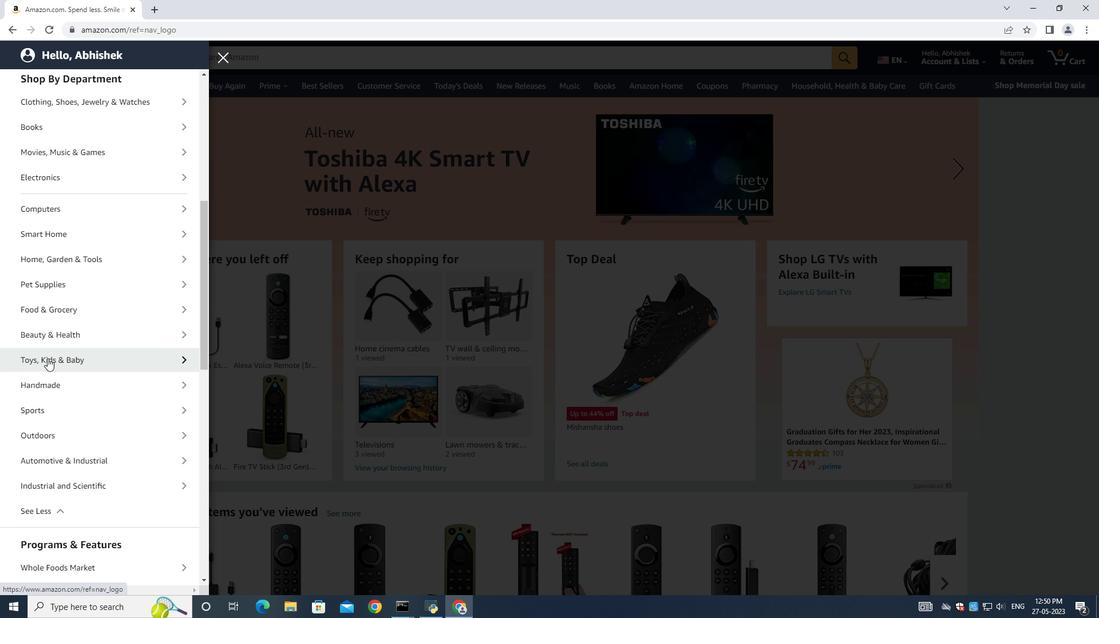 
Action: Mouse scrolled (47, 359) with delta (0, 0)
Screenshot: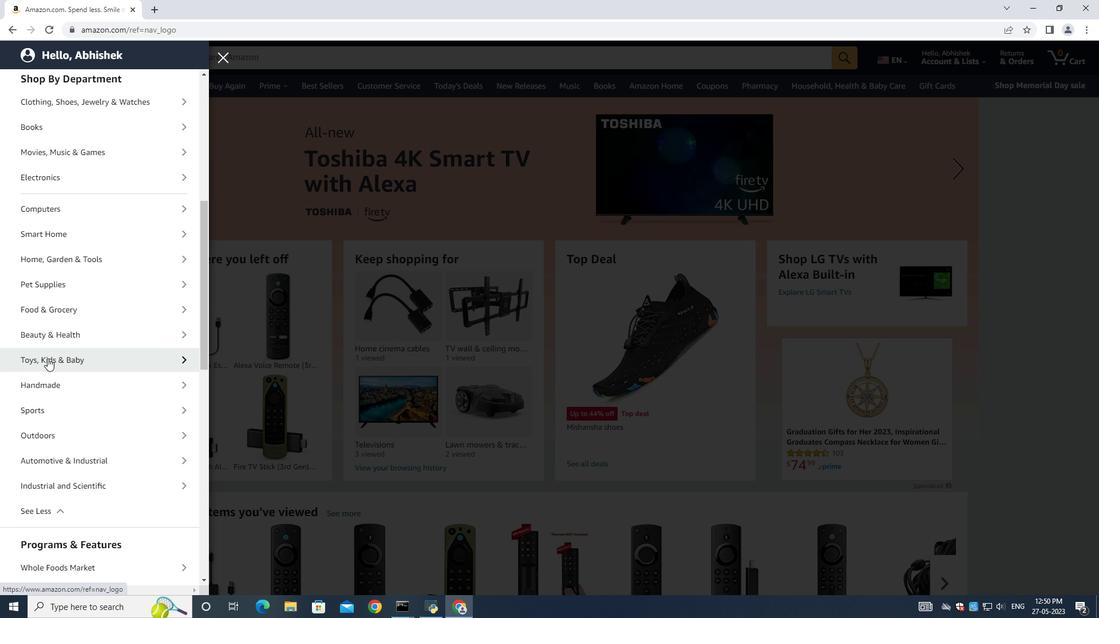 
Action: Mouse moved to (40, 332)
Screenshot: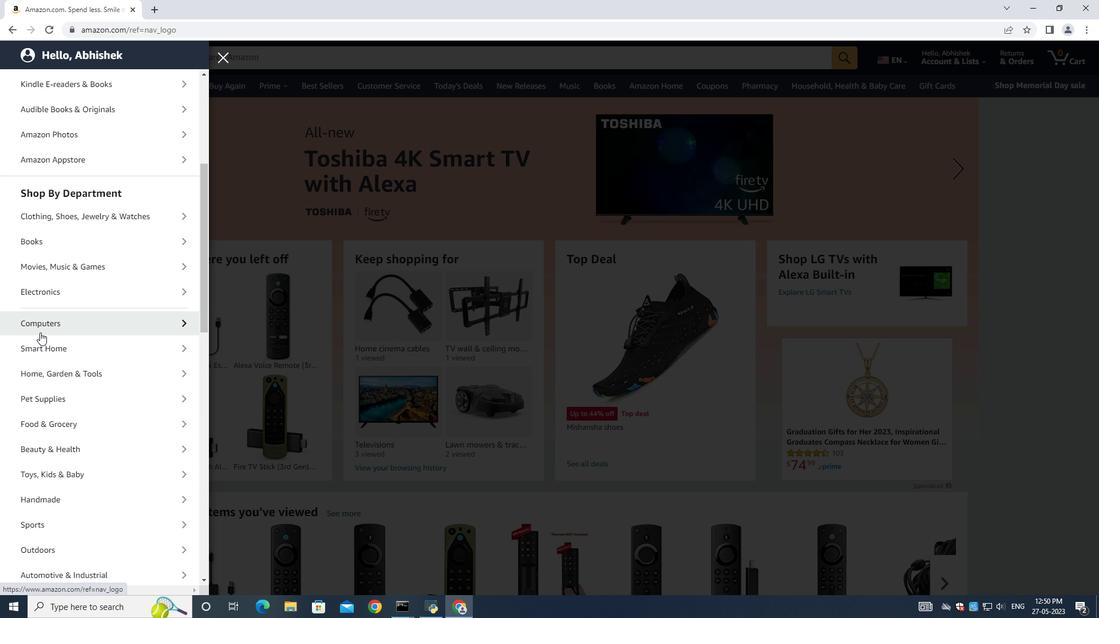 
Action: Mouse scrolled (40, 332) with delta (0, 0)
Screenshot: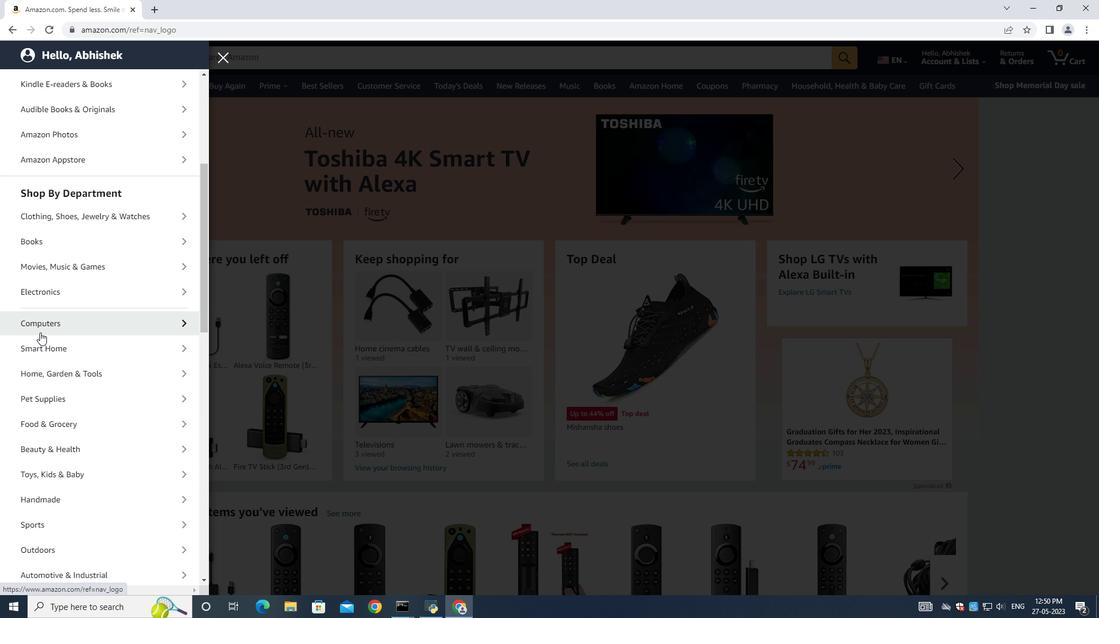 
Action: Mouse moved to (40, 332)
Screenshot: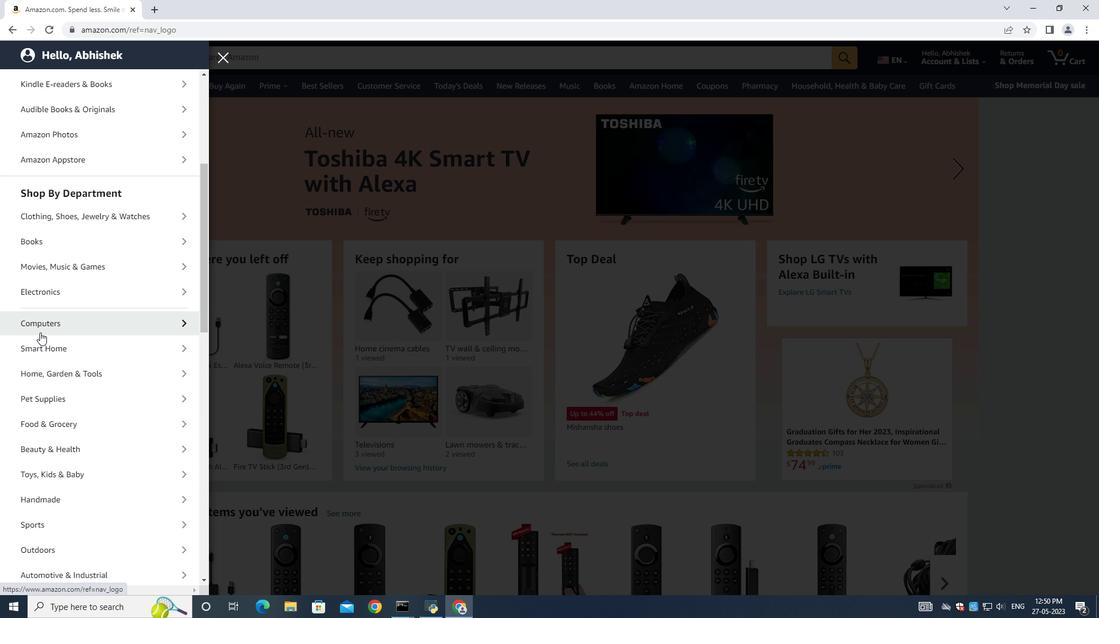 
Action: Mouse scrolled (40, 332) with delta (0, 0)
Screenshot: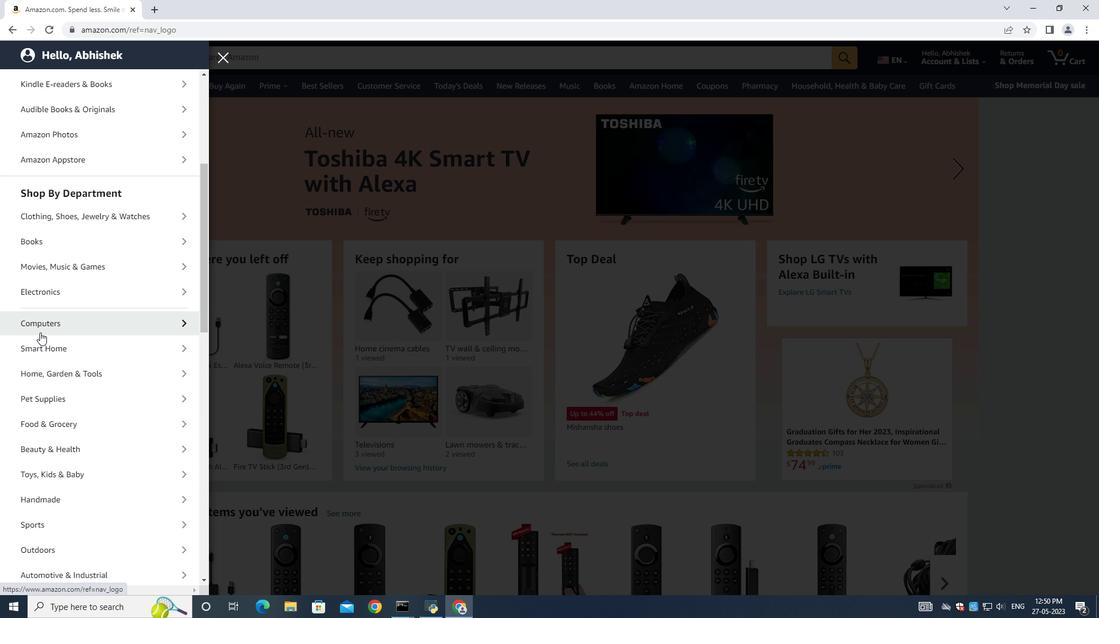
Action: Mouse moved to (41, 331)
Screenshot: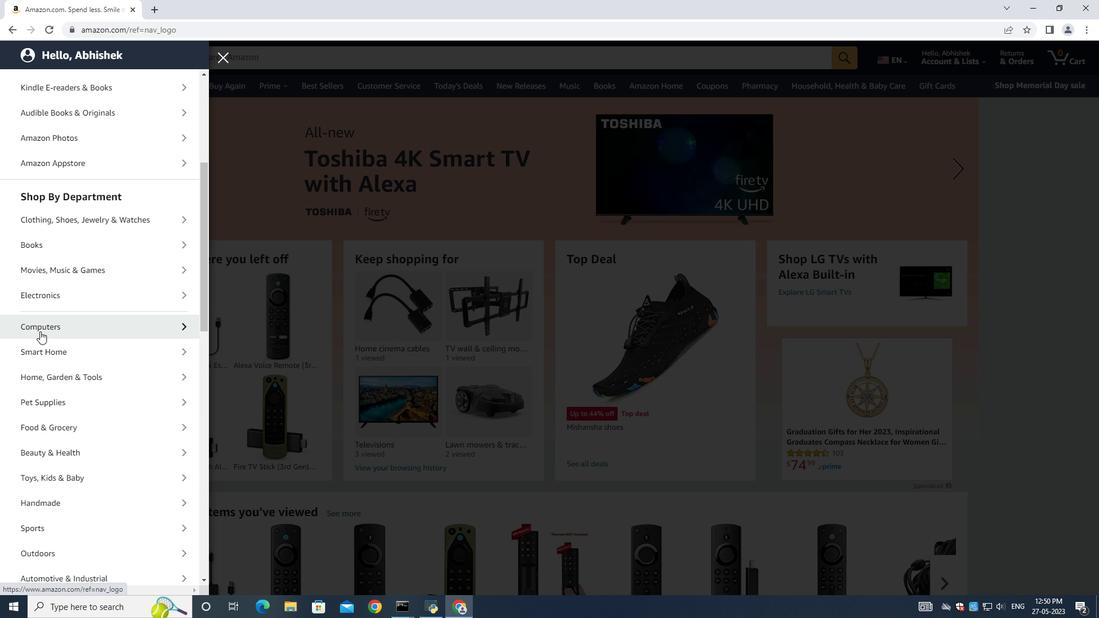 
Action: Mouse scrolled (41, 332) with delta (0, 0)
Screenshot: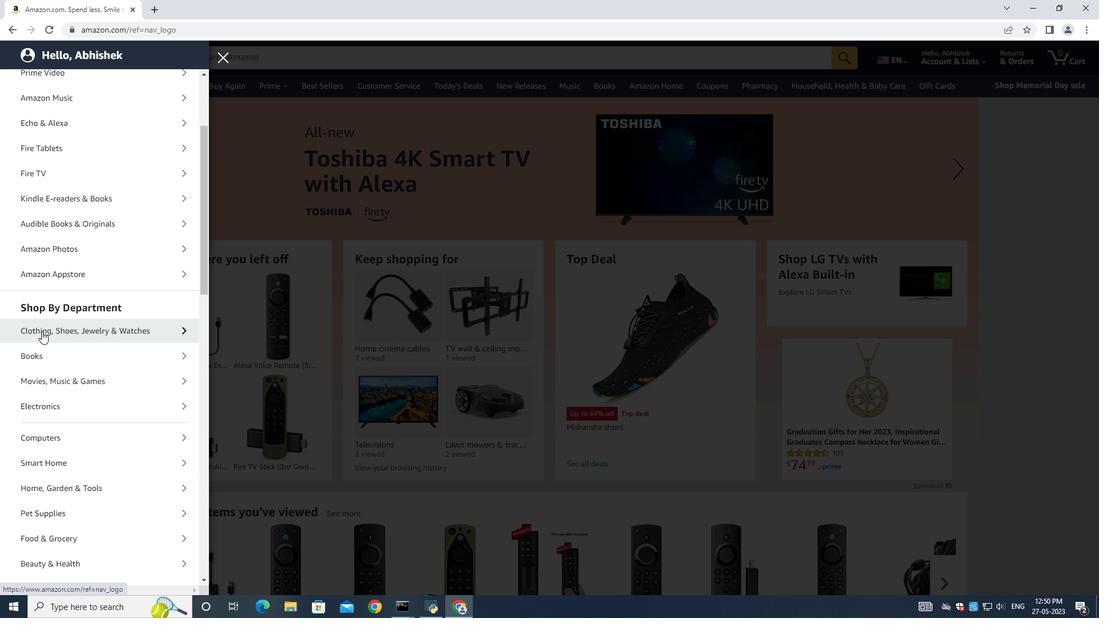 
Action: Mouse scrolled (41, 332) with delta (0, 0)
Screenshot: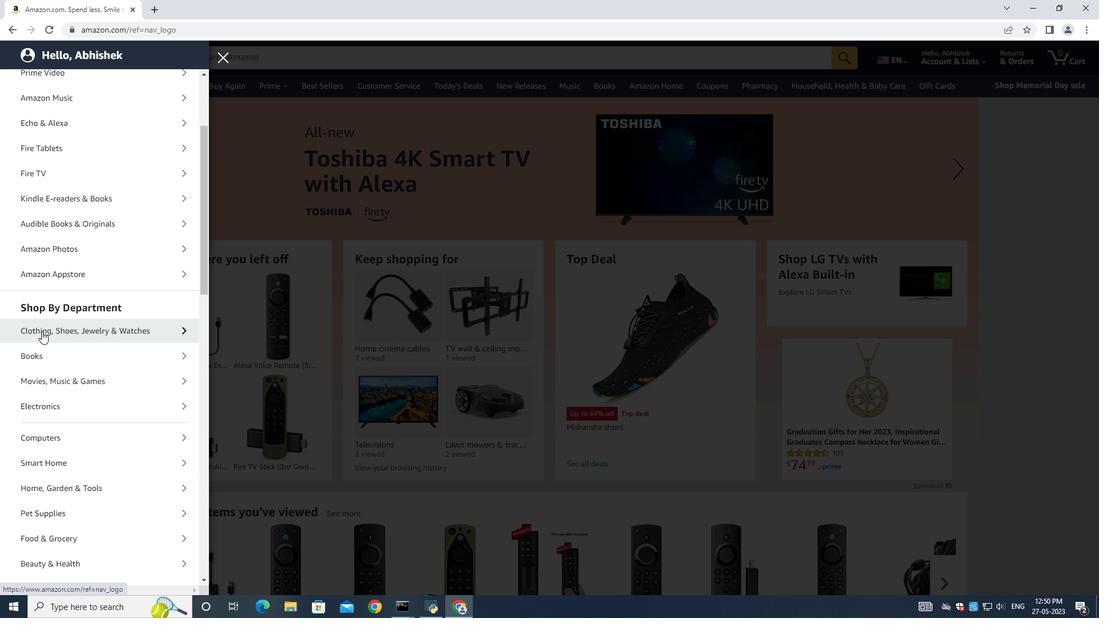 
Action: Mouse moved to (69, 325)
Screenshot: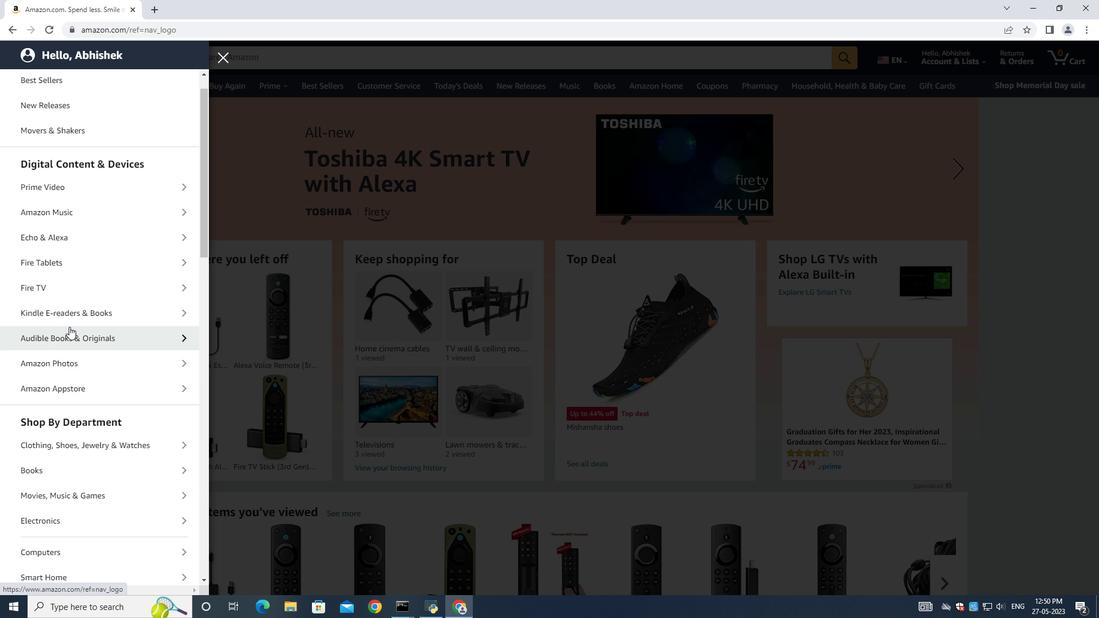 
Action: Mouse scrolled (69, 325) with delta (0, 0)
Screenshot: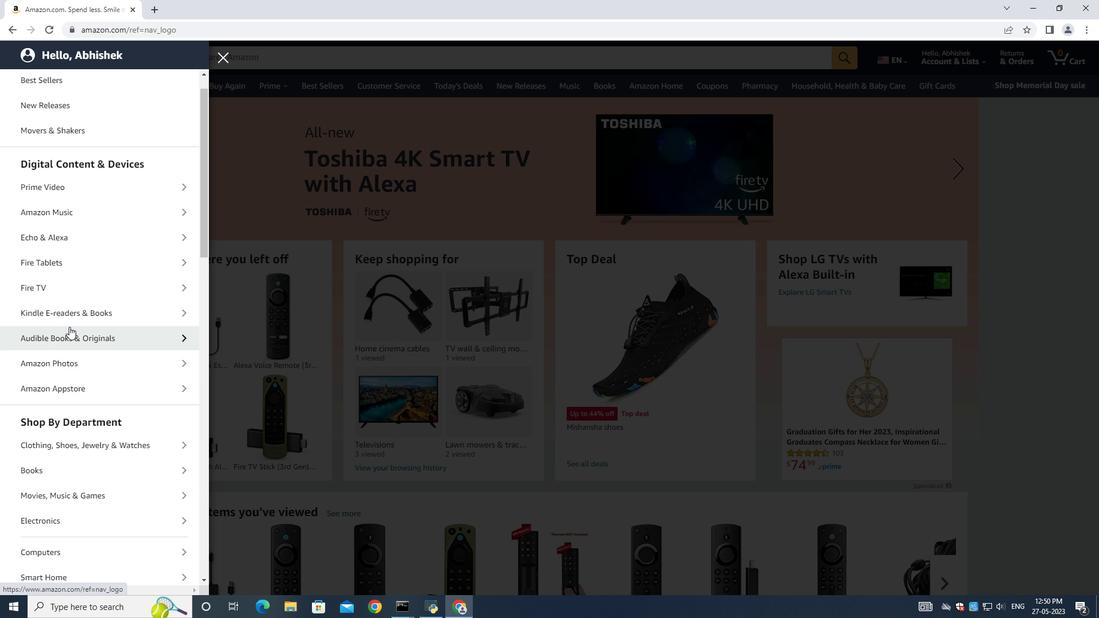 
Action: Mouse moved to (69, 324)
Screenshot: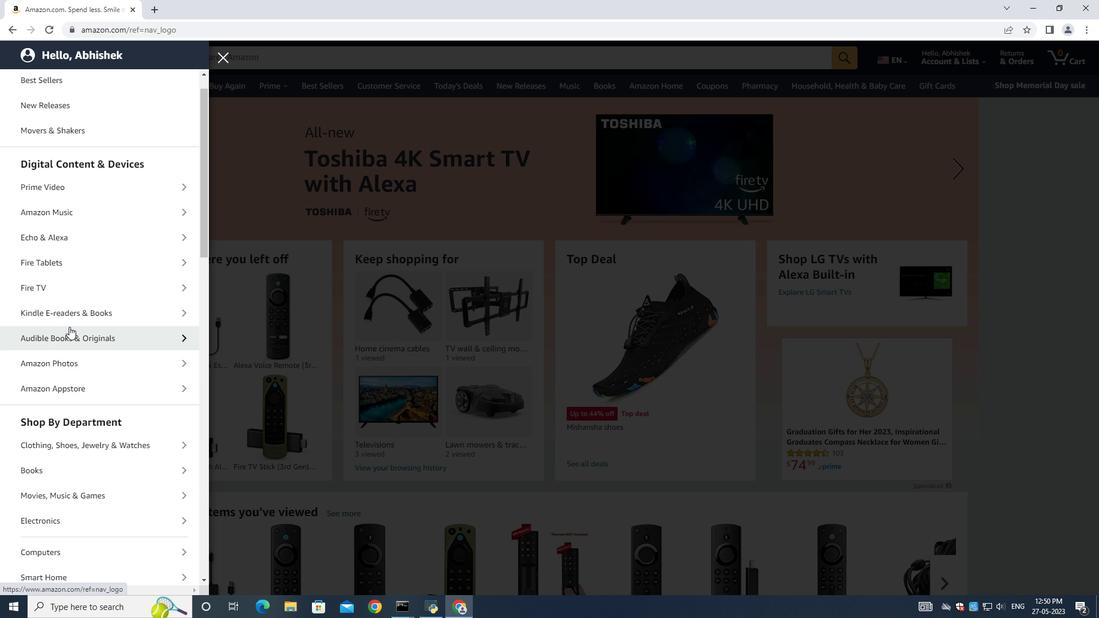 
Action: Mouse scrolled (69, 324) with delta (0, 0)
Screenshot: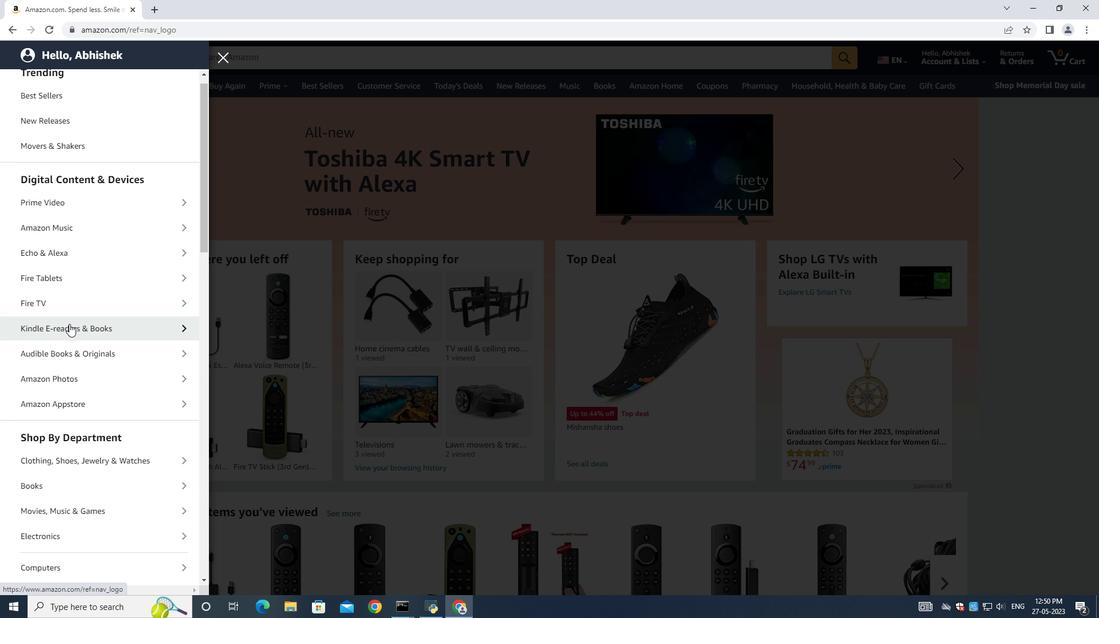 
Action: Mouse scrolled (69, 324) with delta (0, 0)
Screenshot: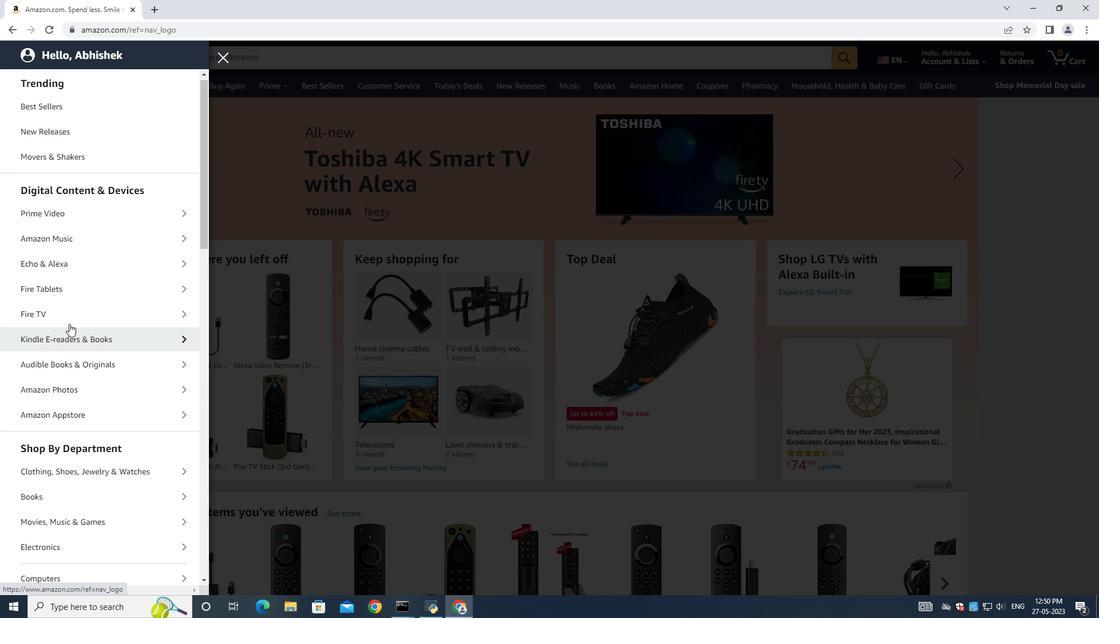 
Action: Mouse moved to (200, 185)
Screenshot: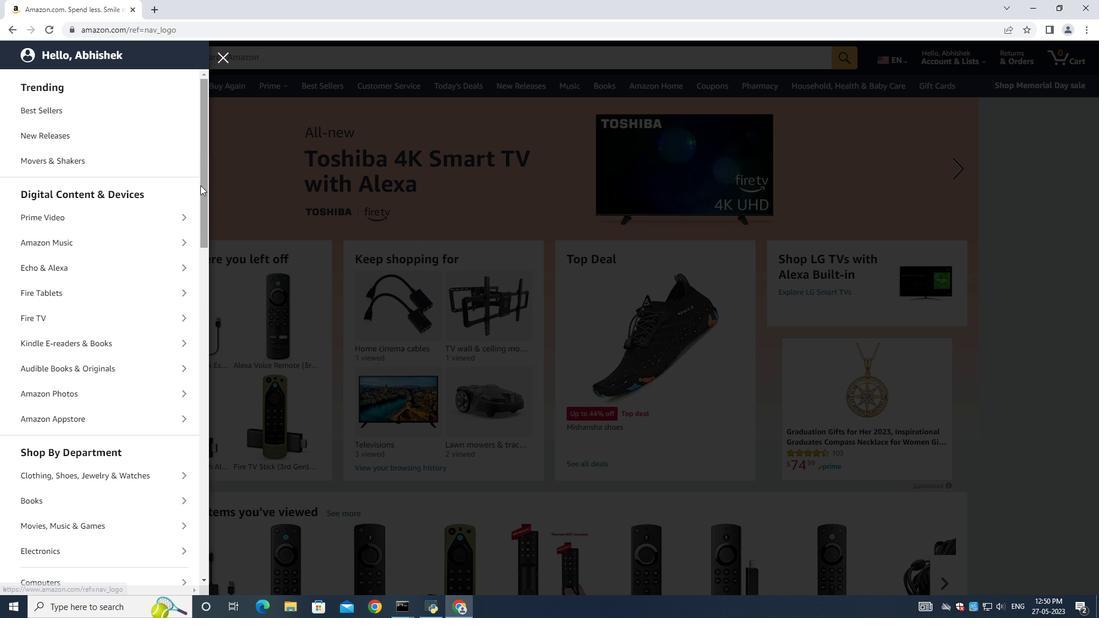 
Action: Mouse pressed left at (200, 185)
Screenshot: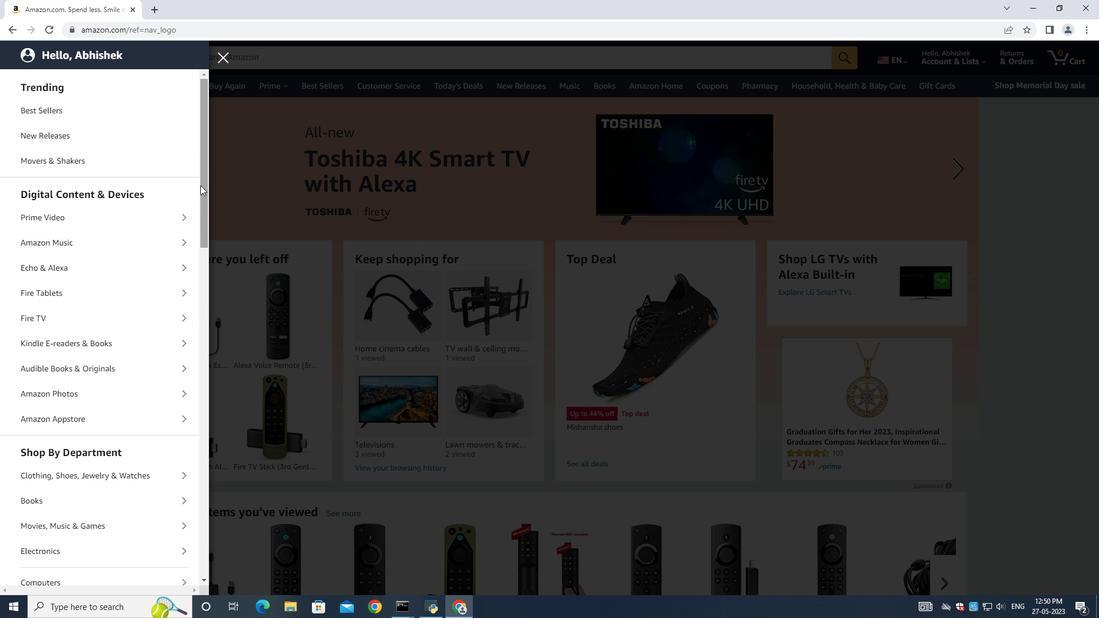 
Action: Mouse moved to (136, 346)
Screenshot: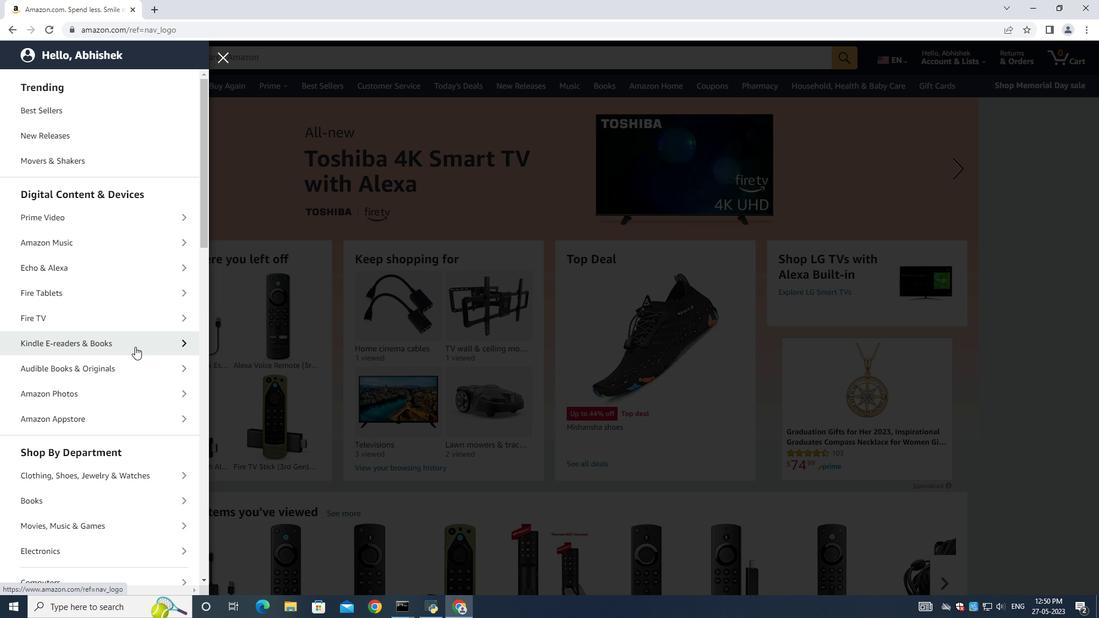 
Action: Mouse pressed left at (136, 346)
Screenshot: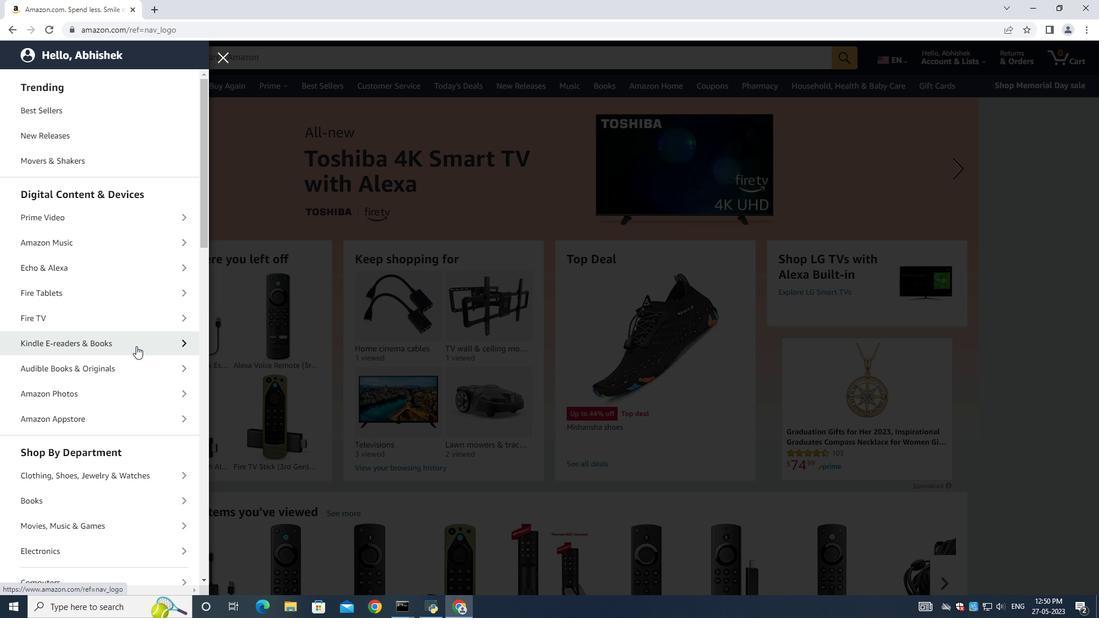 
Action: Mouse moved to (95, 184)
Screenshot: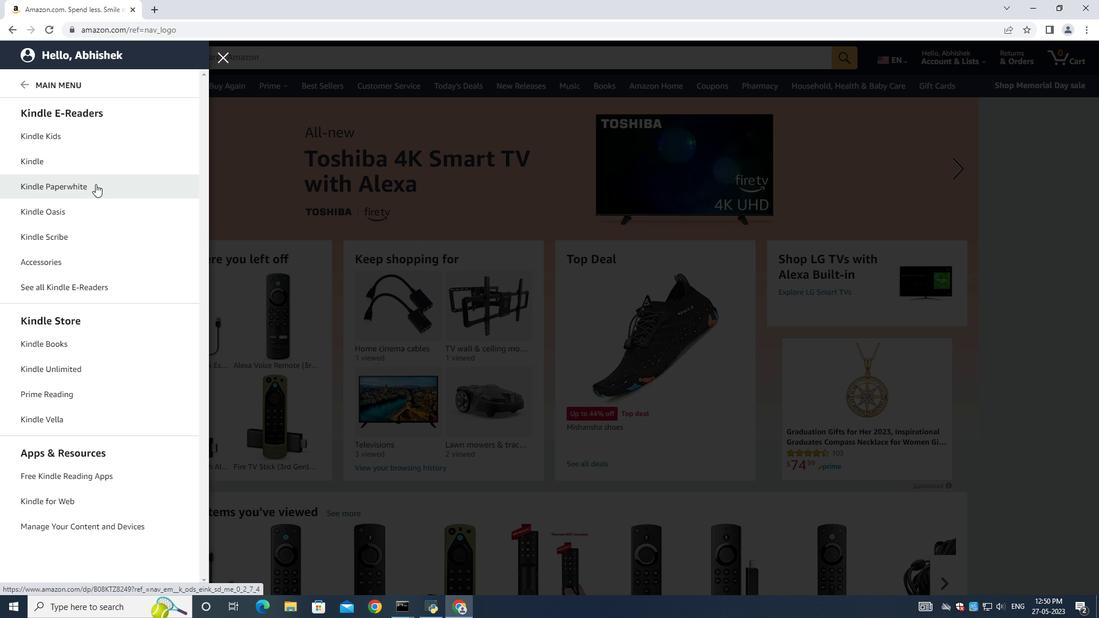 
Action: Mouse pressed left at (95, 184)
Screenshot: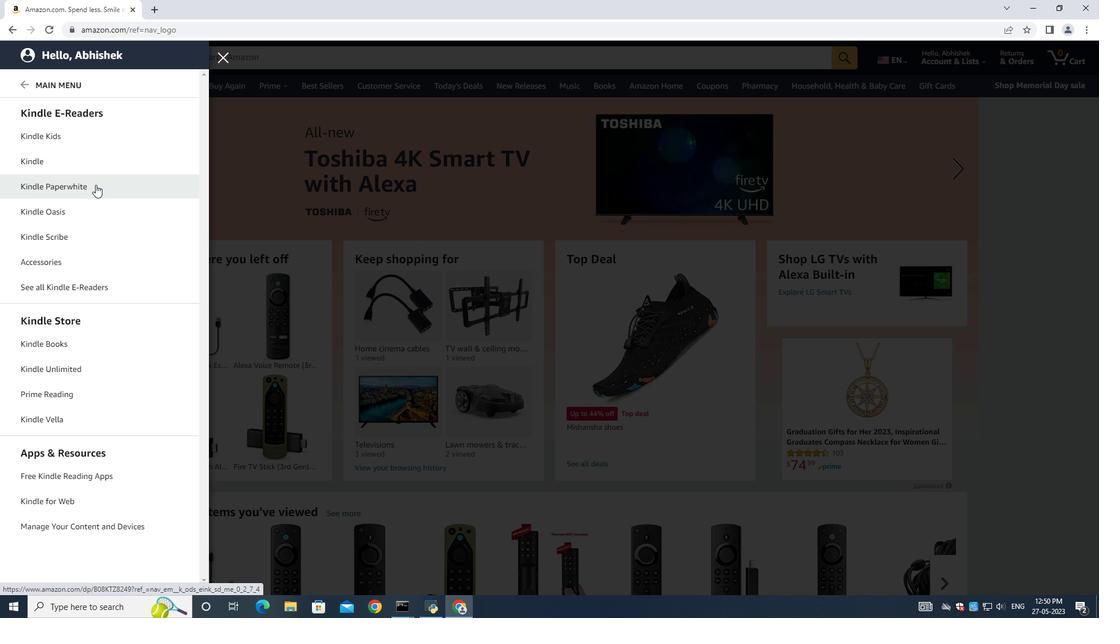 
Action: Mouse moved to (835, 349)
Screenshot: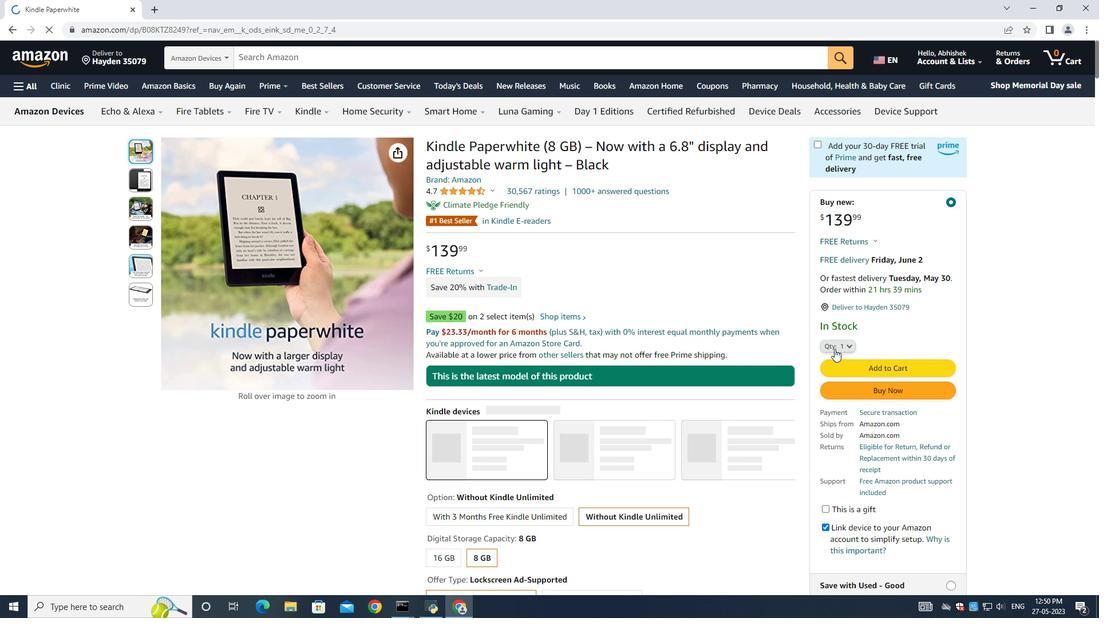 
Action: Mouse pressed left at (835, 349)
Screenshot: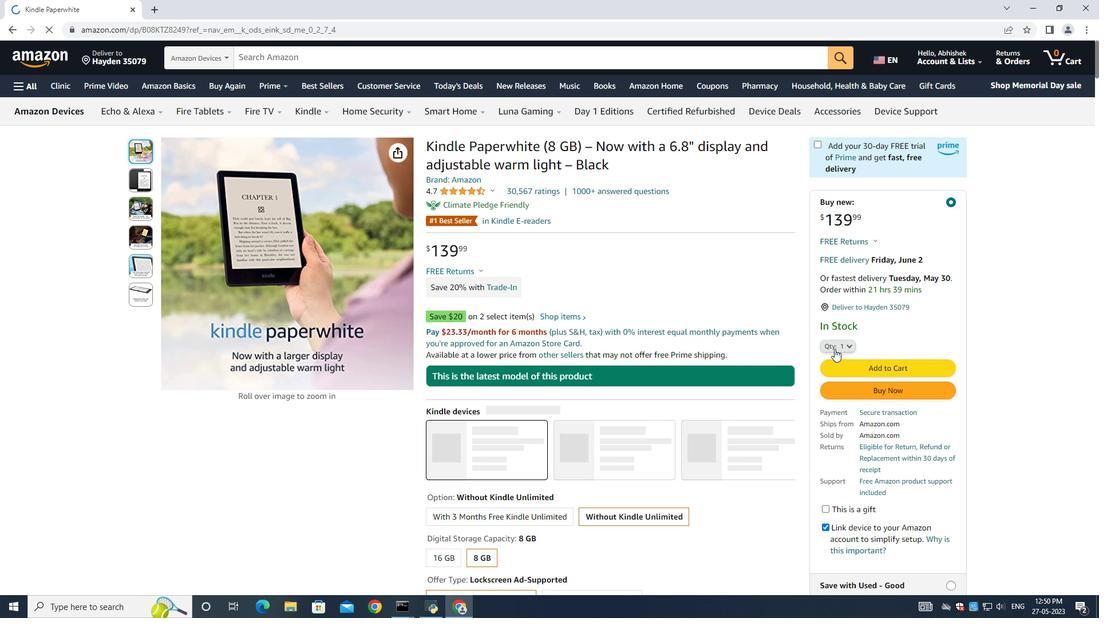 
Action: Mouse moved to (830, 369)
Screenshot: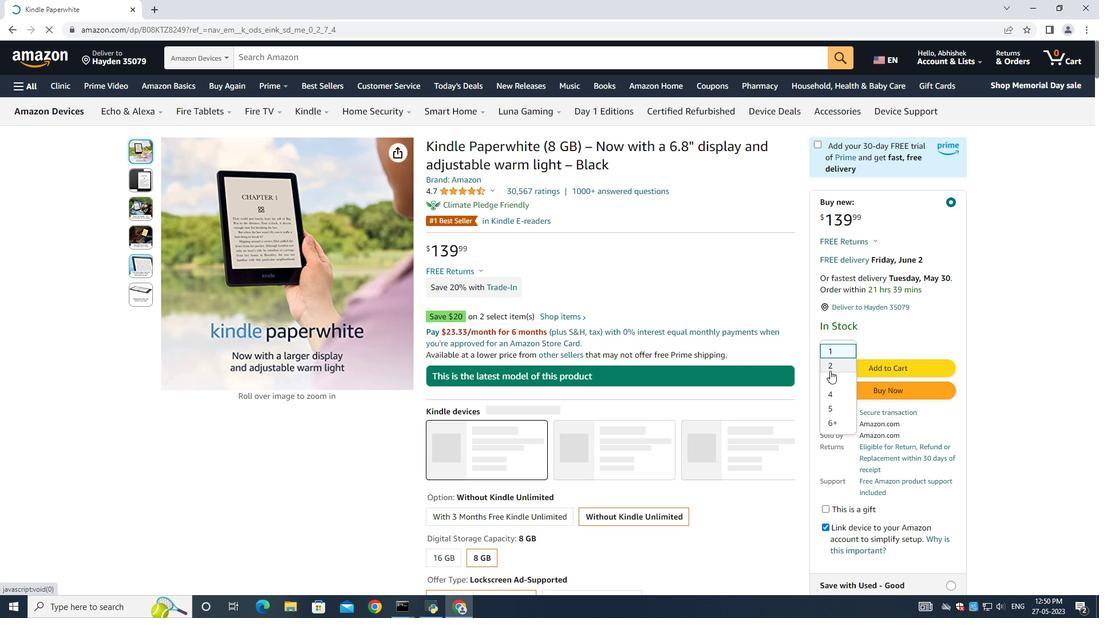 
Action: Mouse pressed left at (830, 369)
Screenshot: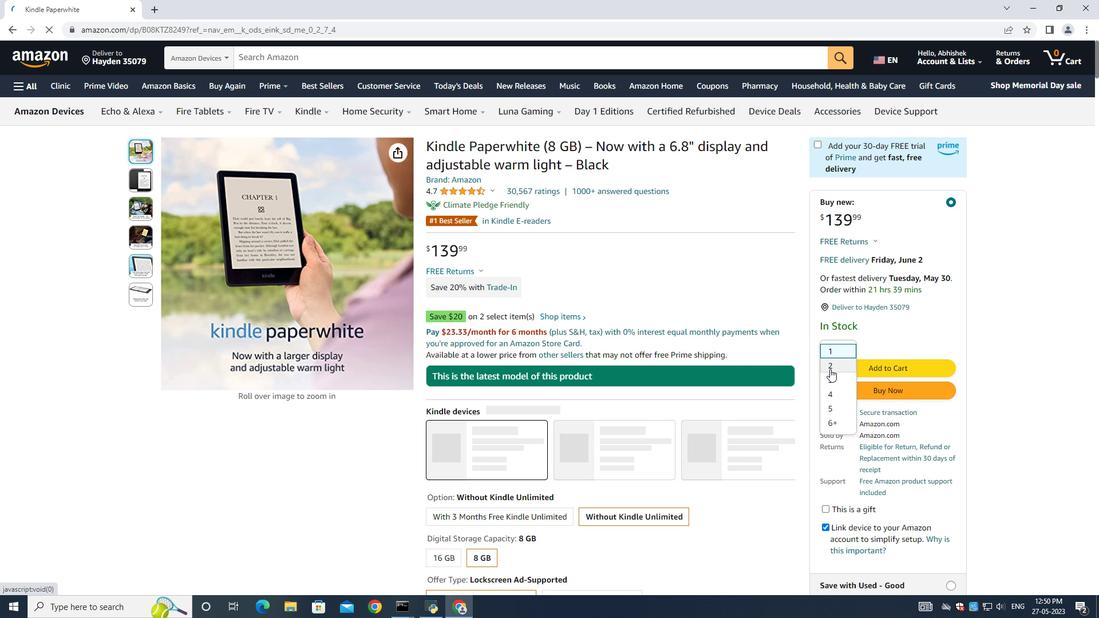 
Action: Mouse moved to (859, 369)
Screenshot: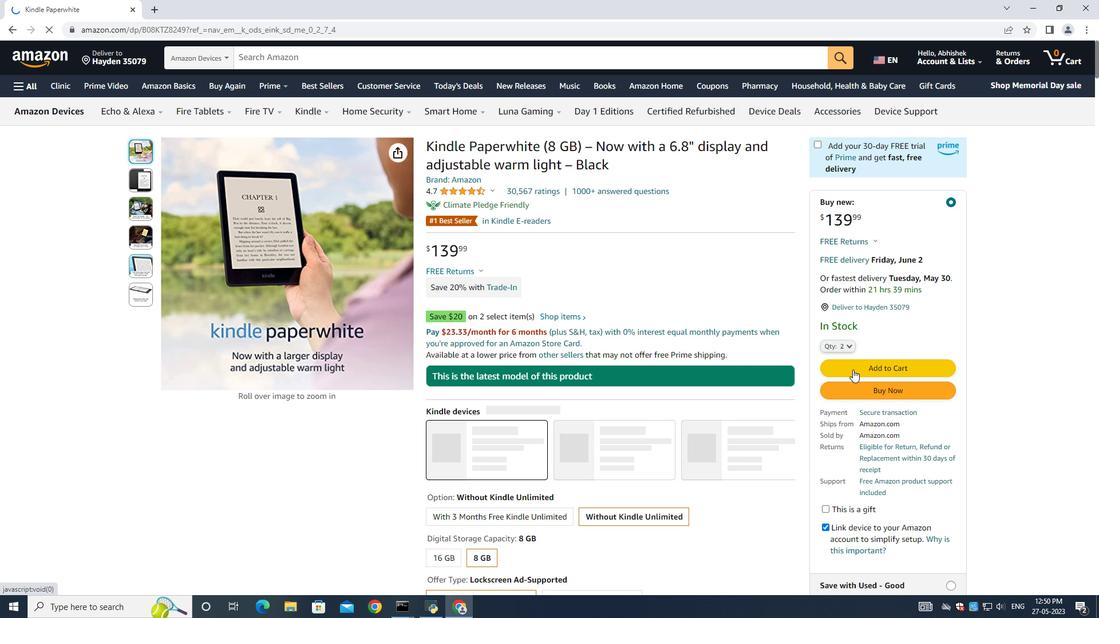 
Action: Mouse pressed left at (859, 369)
Screenshot: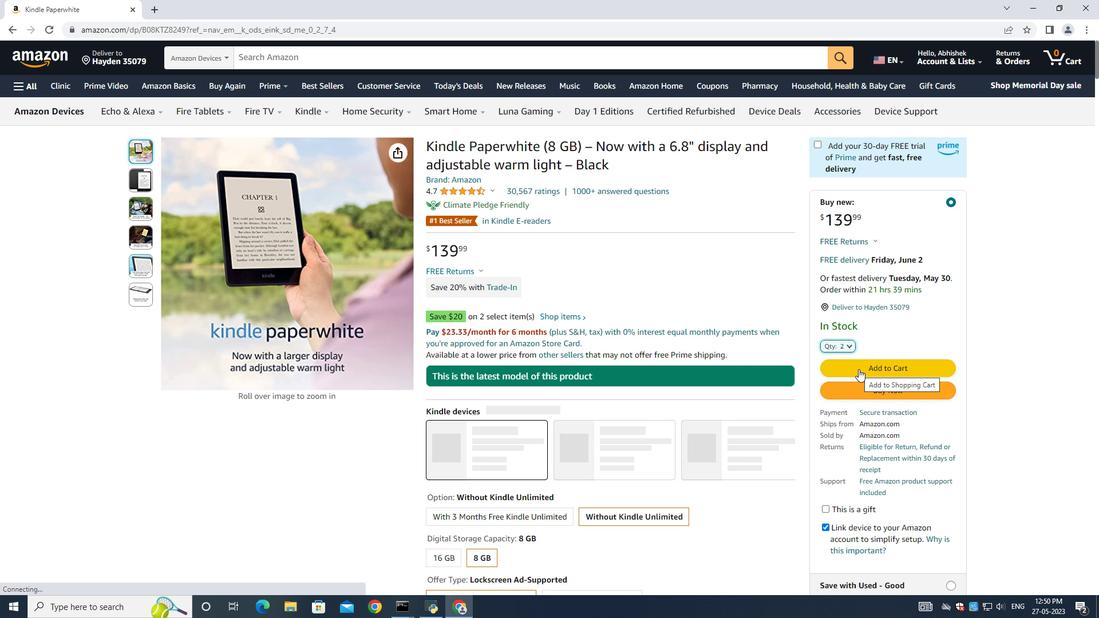 
Action: Mouse moved to (864, 151)
Screenshot: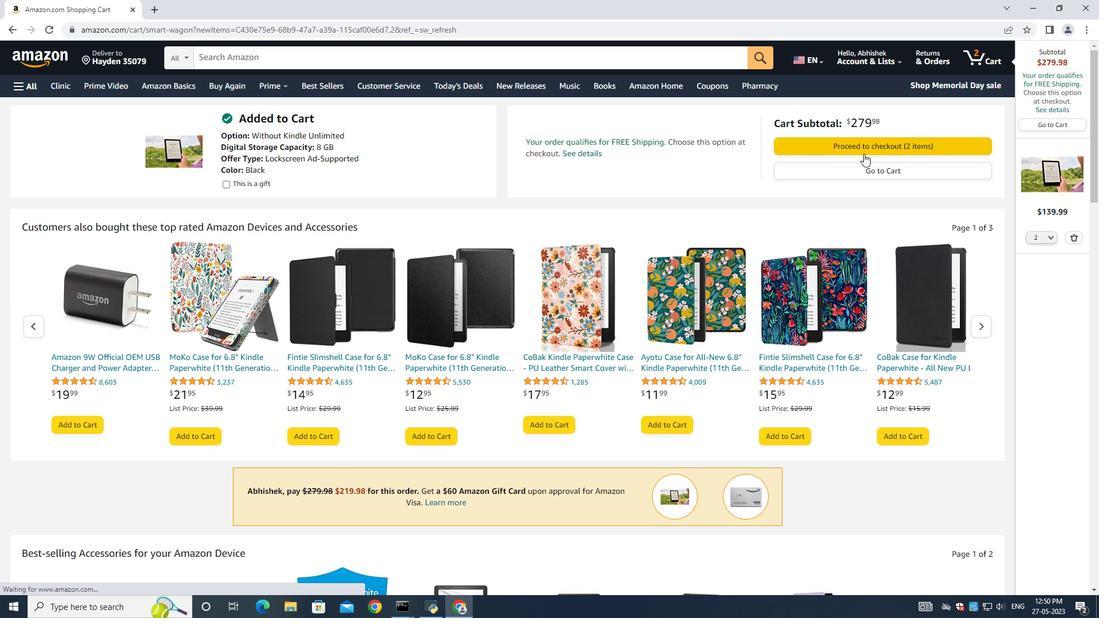 
Action: Mouse pressed left at (864, 151)
Screenshot: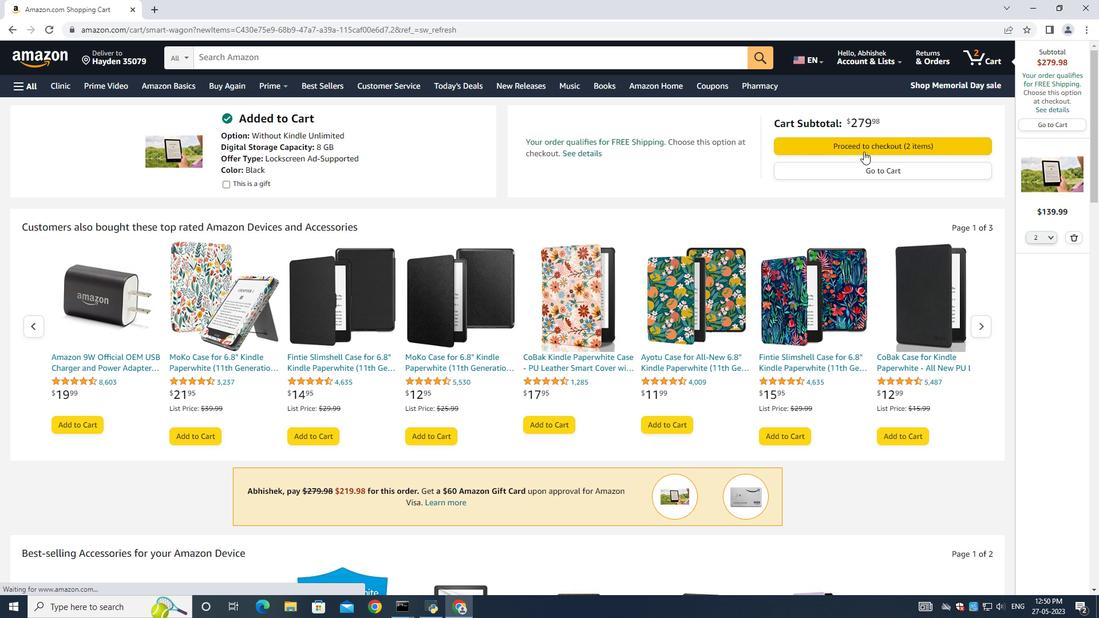 
Action: Mouse moved to (496, 376)
Screenshot: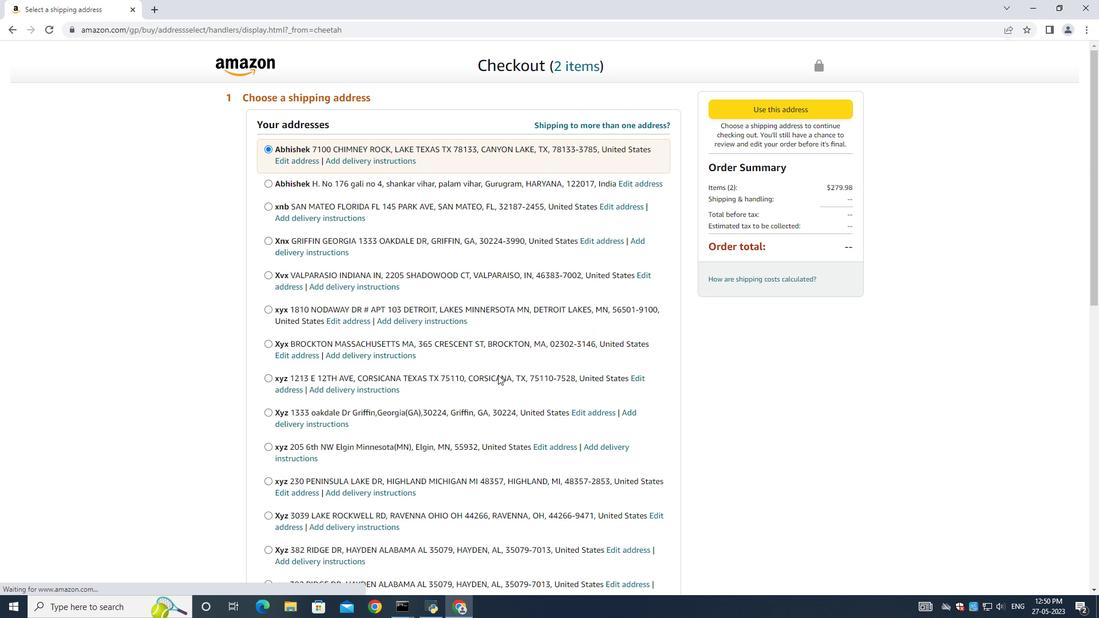 
Action: Mouse scrolled (496, 375) with delta (0, 0)
Screenshot: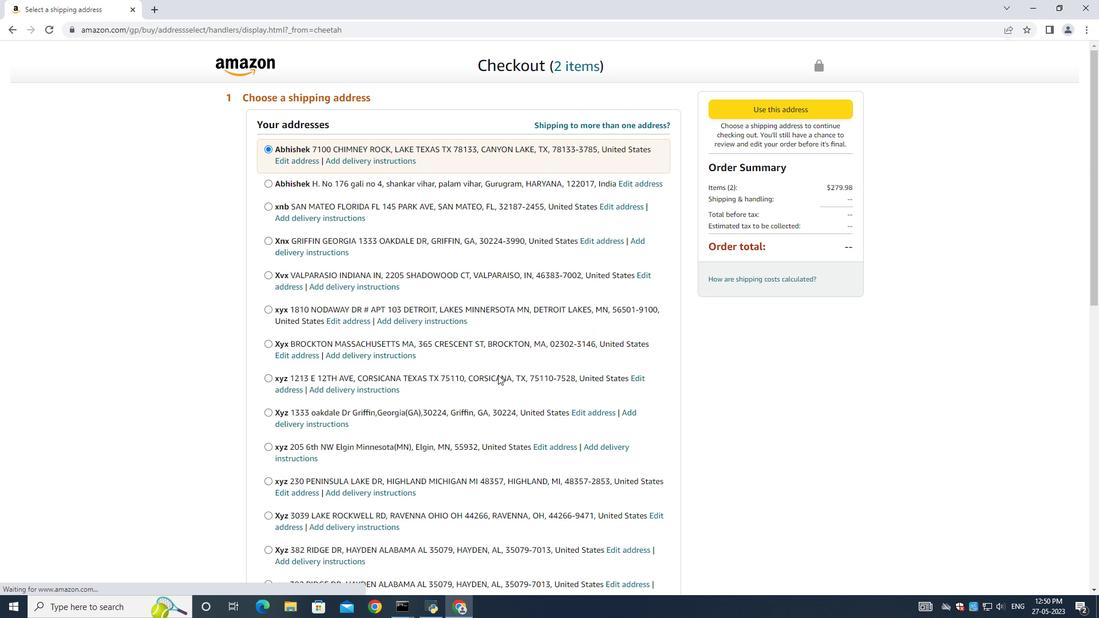 
Action: Mouse moved to (496, 376)
Screenshot: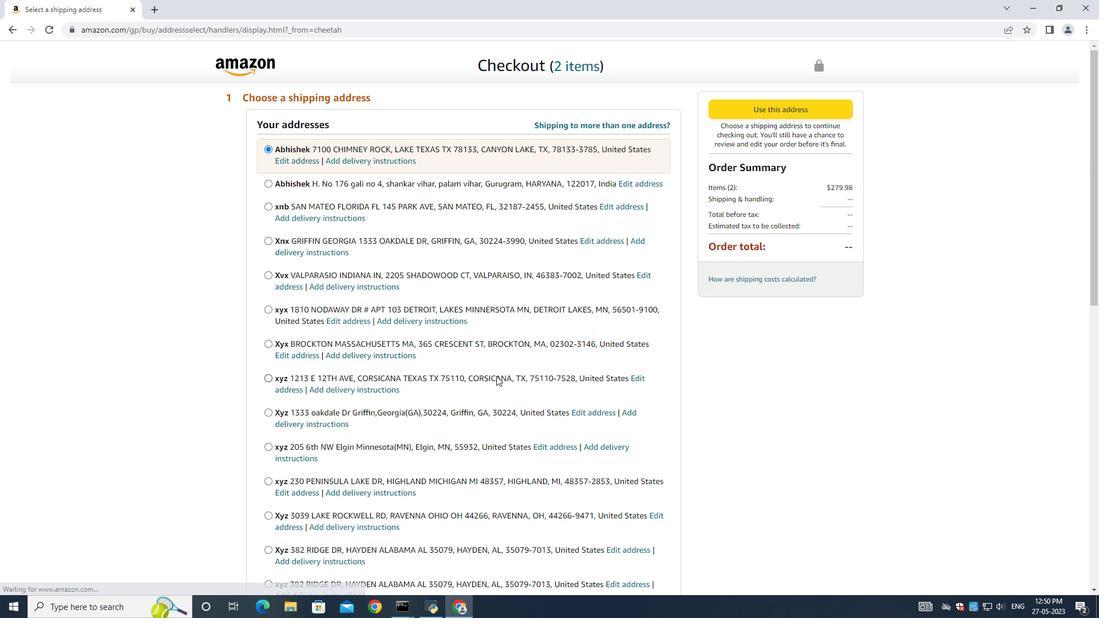 
Action: Mouse scrolled (496, 376) with delta (0, 0)
Screenshot: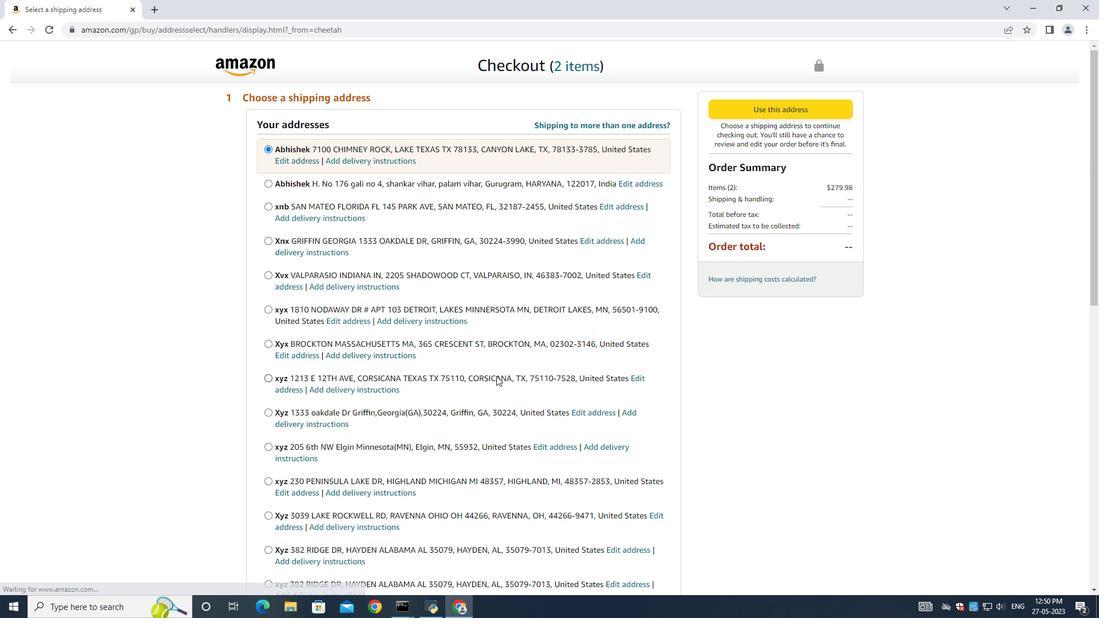
Action: Mouse moved to (495, 376)
Screenshot: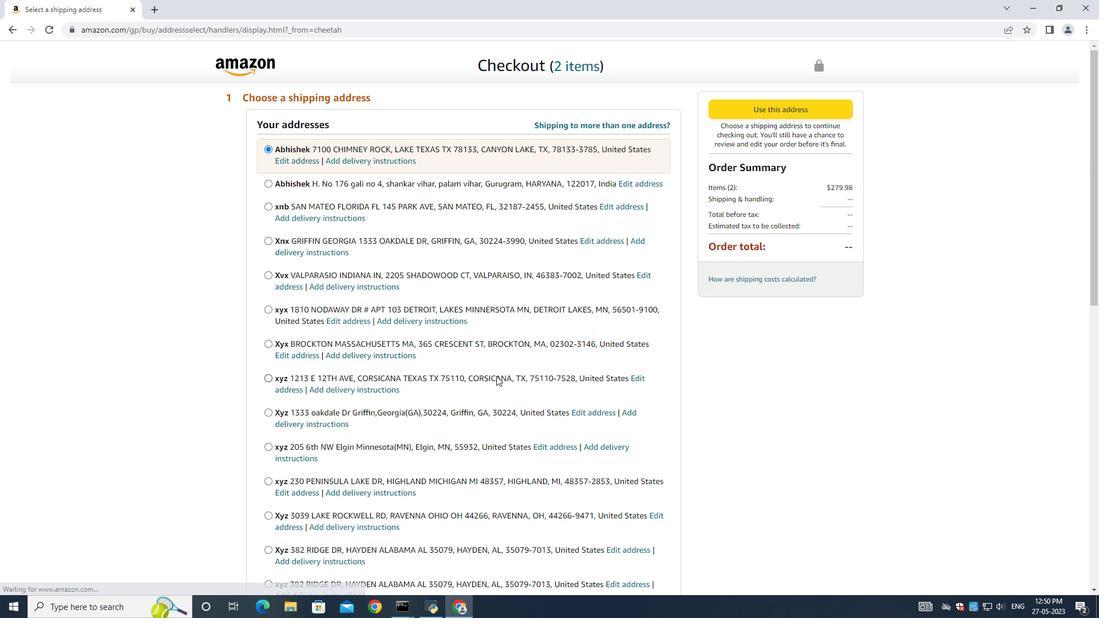 
Action: Mouse scrolled (495, 376) with delta (0, 0)
Screenshot: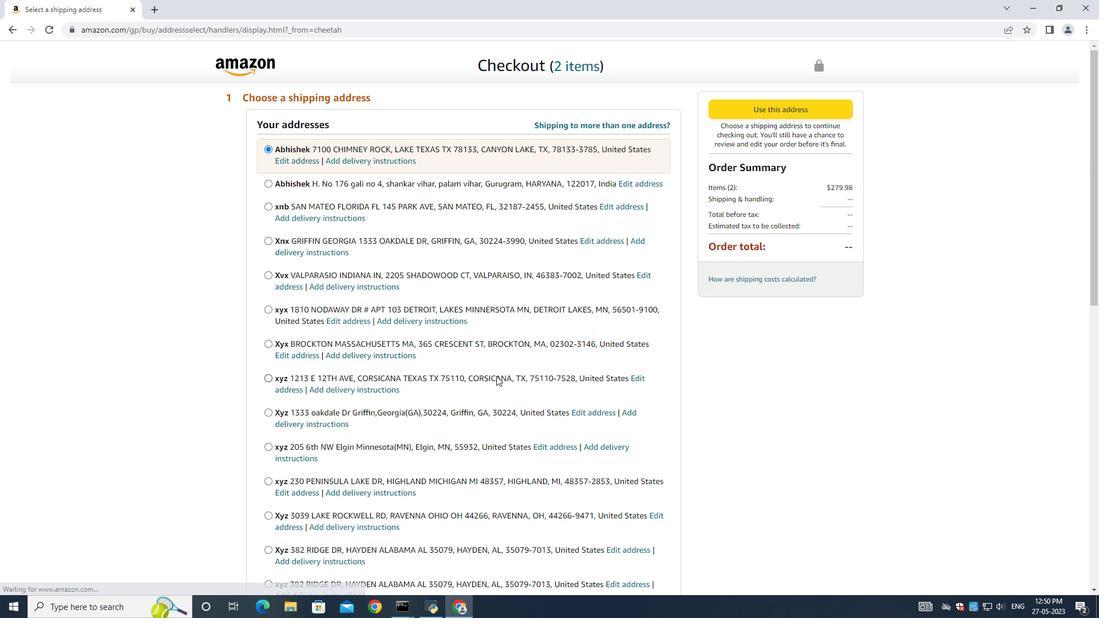 
Action: Mouse scrolled (495, 376) with delta (0, 0)
Screenshot: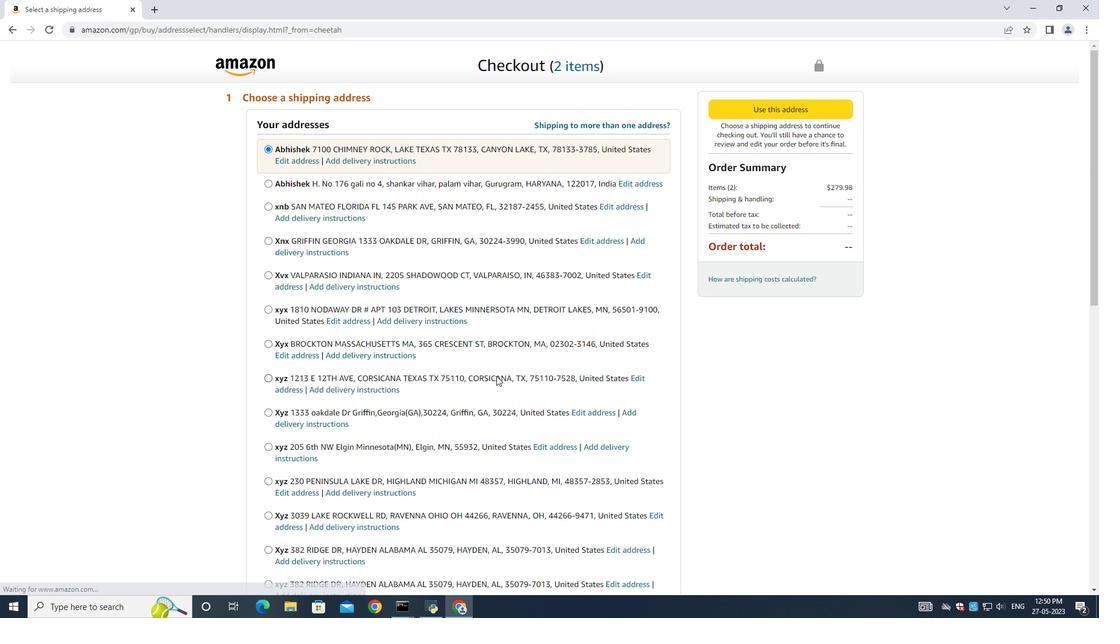 
Action: Mouse scrolled (495, 376) with delta (0, 0)
Screenshot: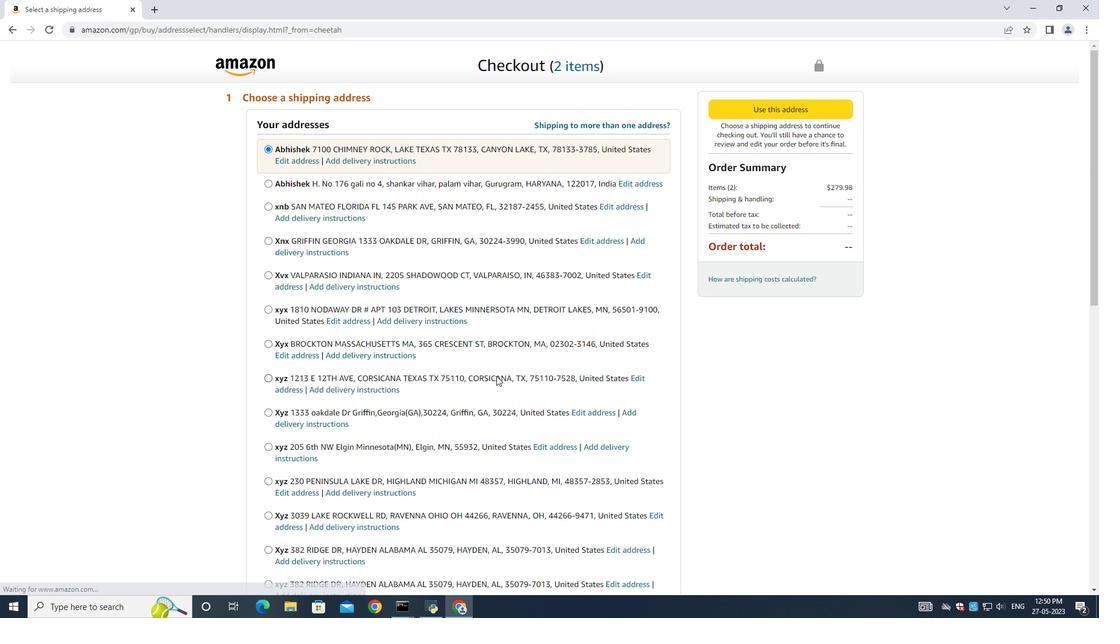 
Action: Mouse moved to (380, 435)
Screenshot: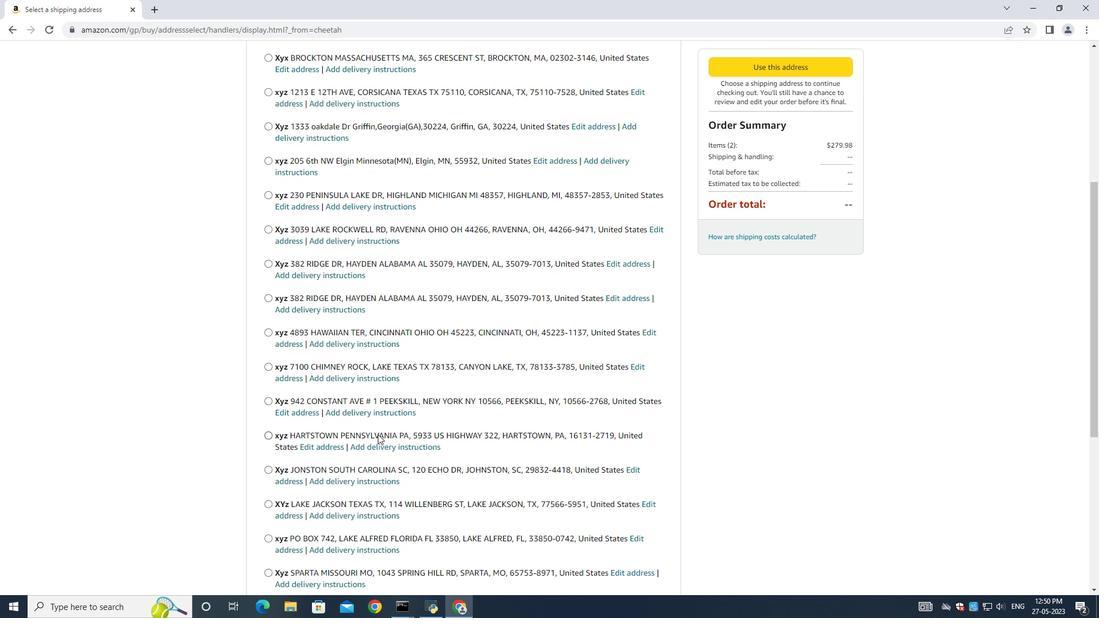 
Action: Mouse scrolled (380, 434) with delta (0, 0)
Screenshot: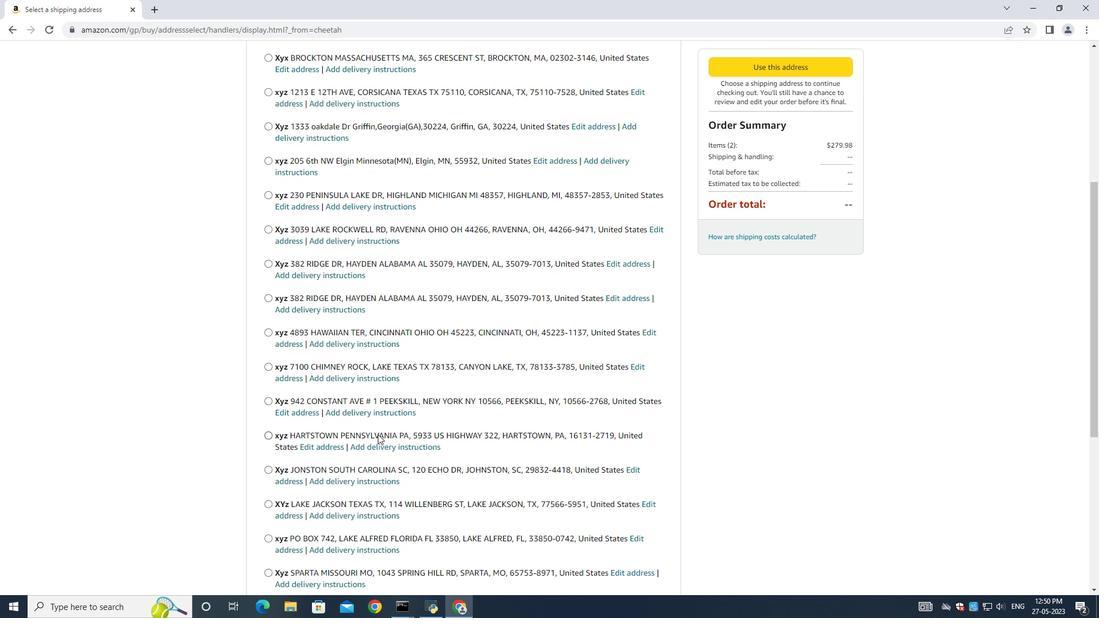 
Action: Mouse scrolled (380, 434) with delta (0, 0)
Screenshot: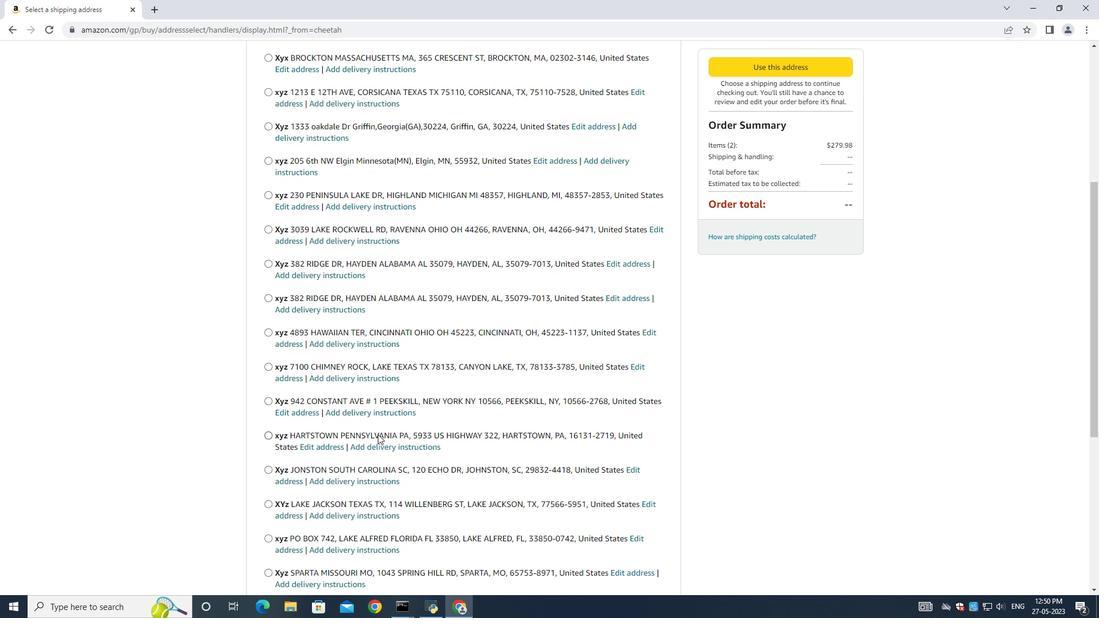 
Action: Mouse moved to (386, 431)
Screenshot: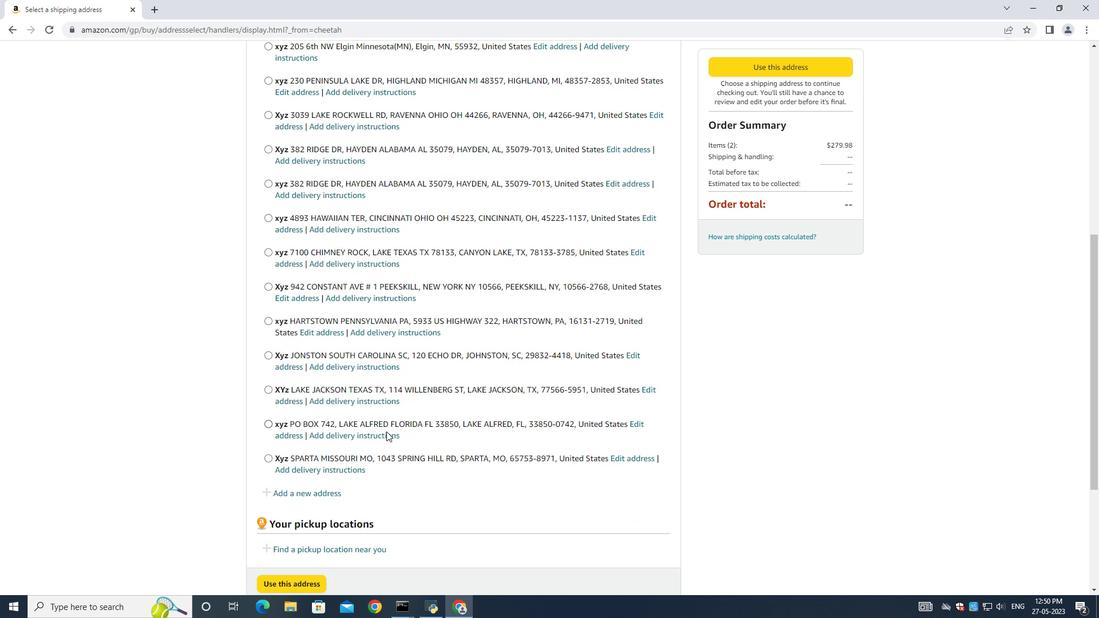 
Action: Mouse scrolled (386, 431) with delta (0, 0)
Screenshot: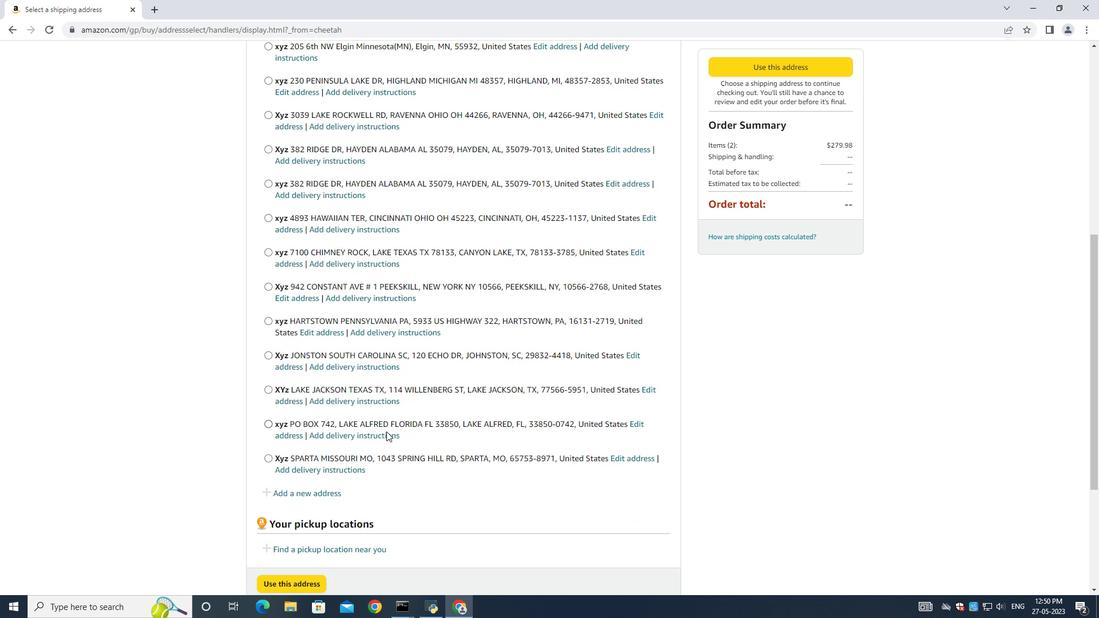 
Action: Mouse moved to (304, 441)
Screenshot: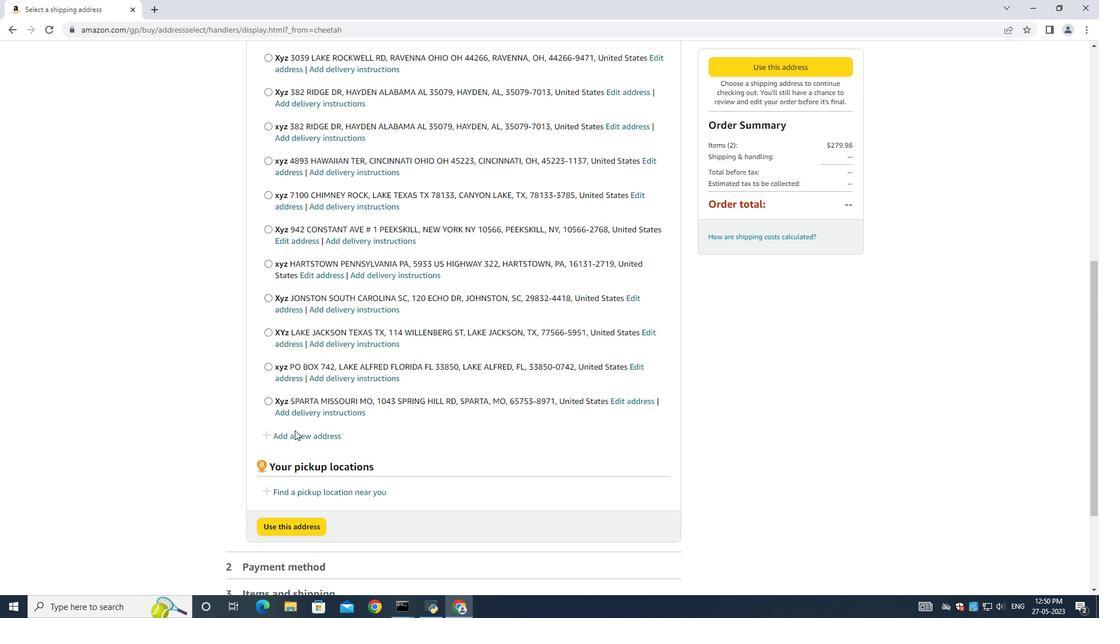 
Action: Mouse pressed left at (304, 441)
Screenshot: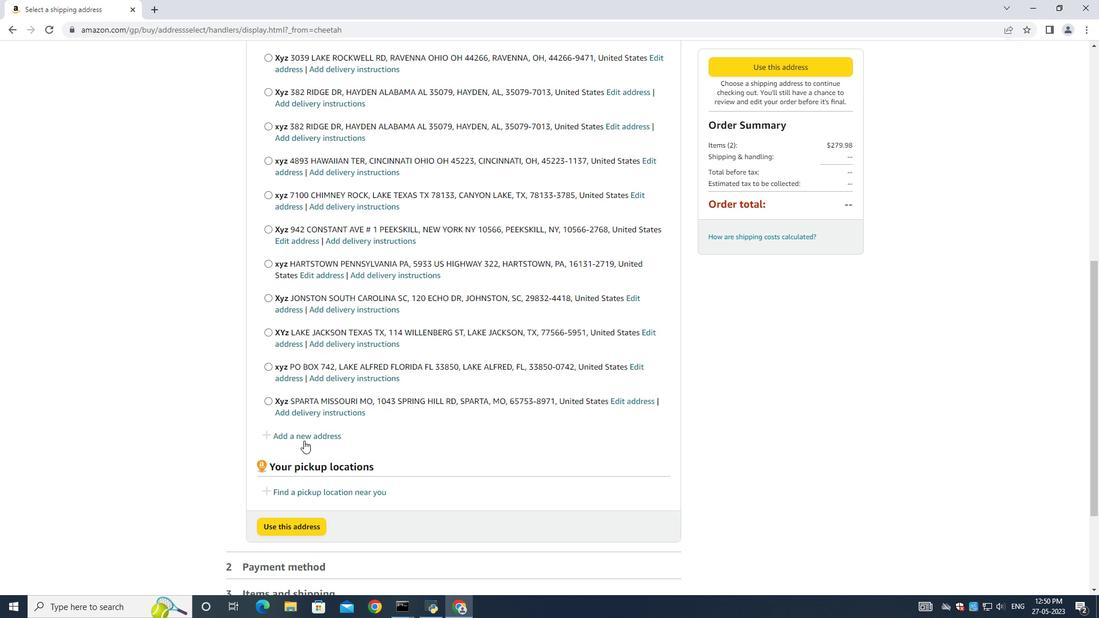 
Action: Mouse moved to (391, 286)
Screenshot: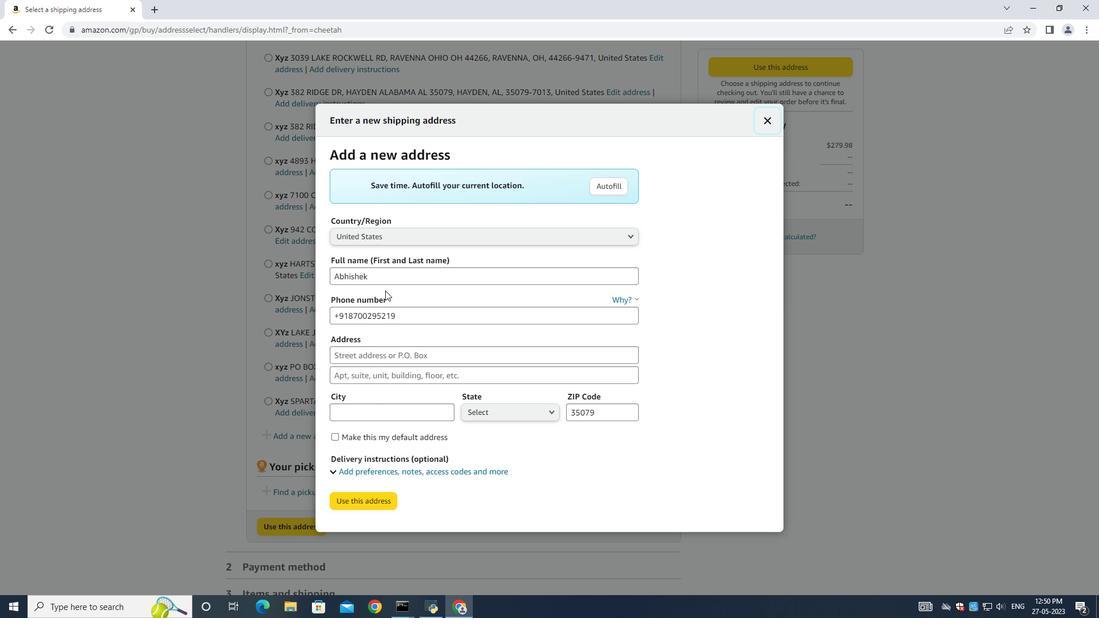 
Action: Mouse pressed left at (391, 286)
Screenshot: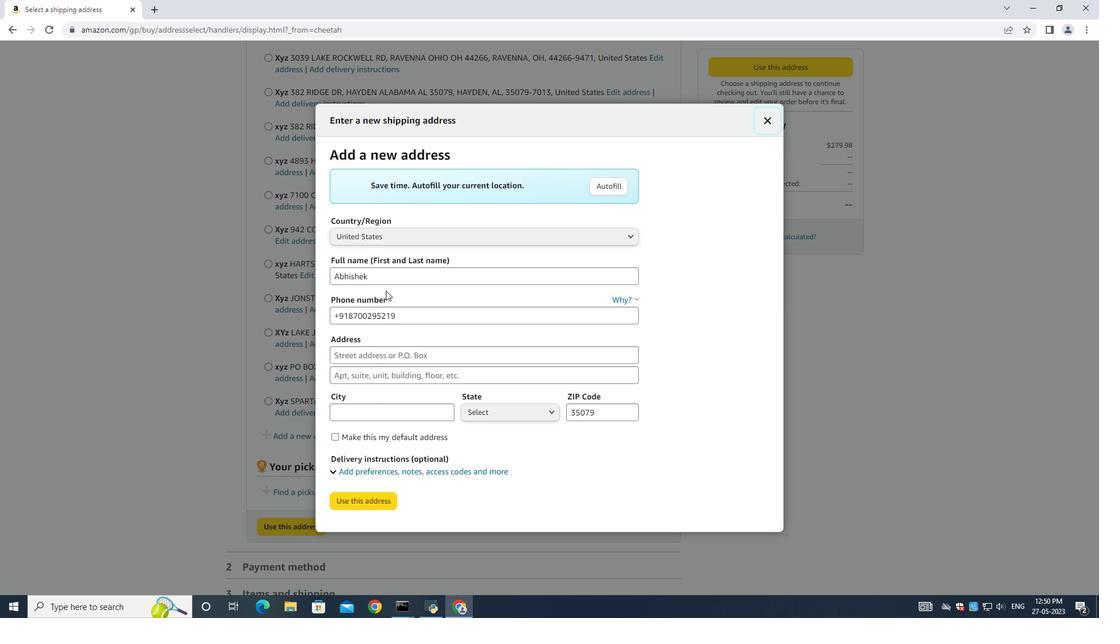 
Action: Mouse moved to (391, 282)
Screenshot: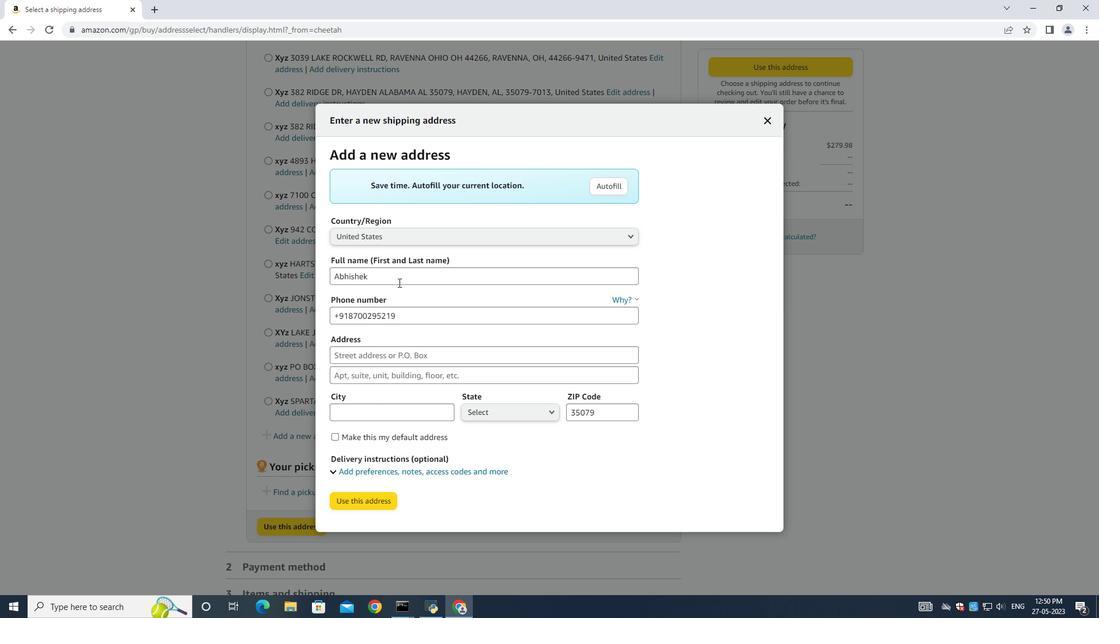 
Action: Mouse pressed left at (391, 282)
Screenshot: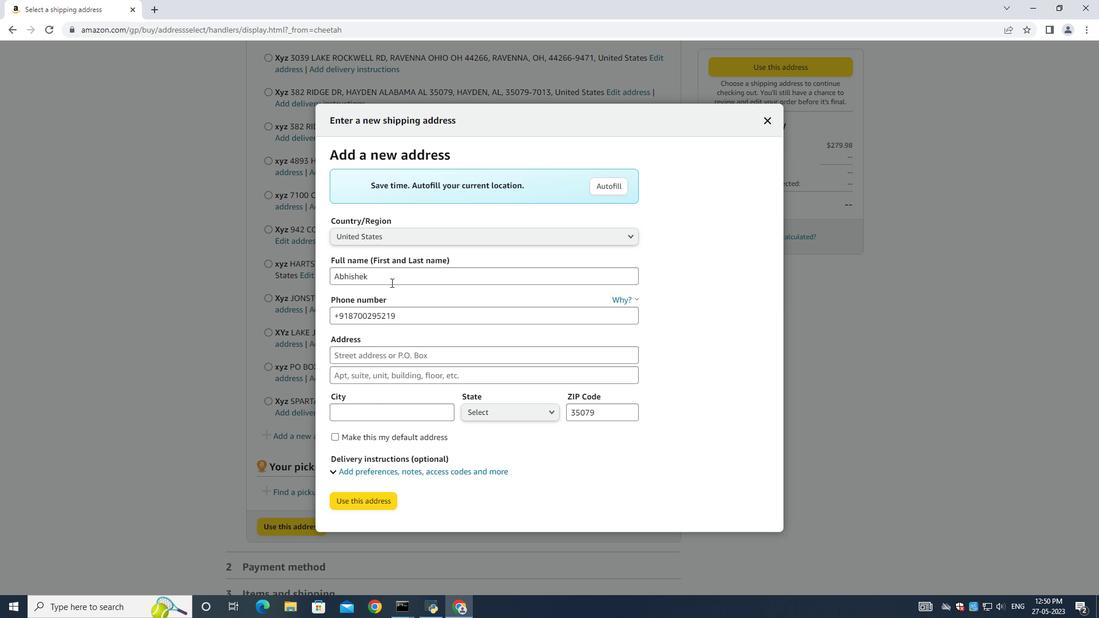 
Action: Mouse moved to (395, 285)
Screenshot: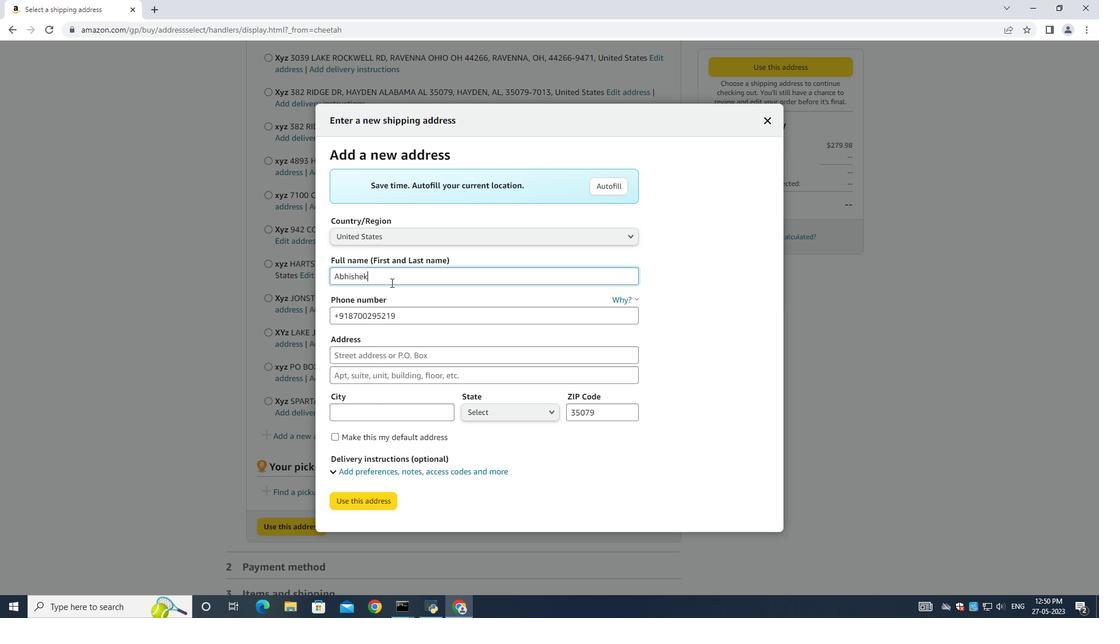 
Action: Key pressed ctrl+A<Key.backspace>zzz
Screenshot: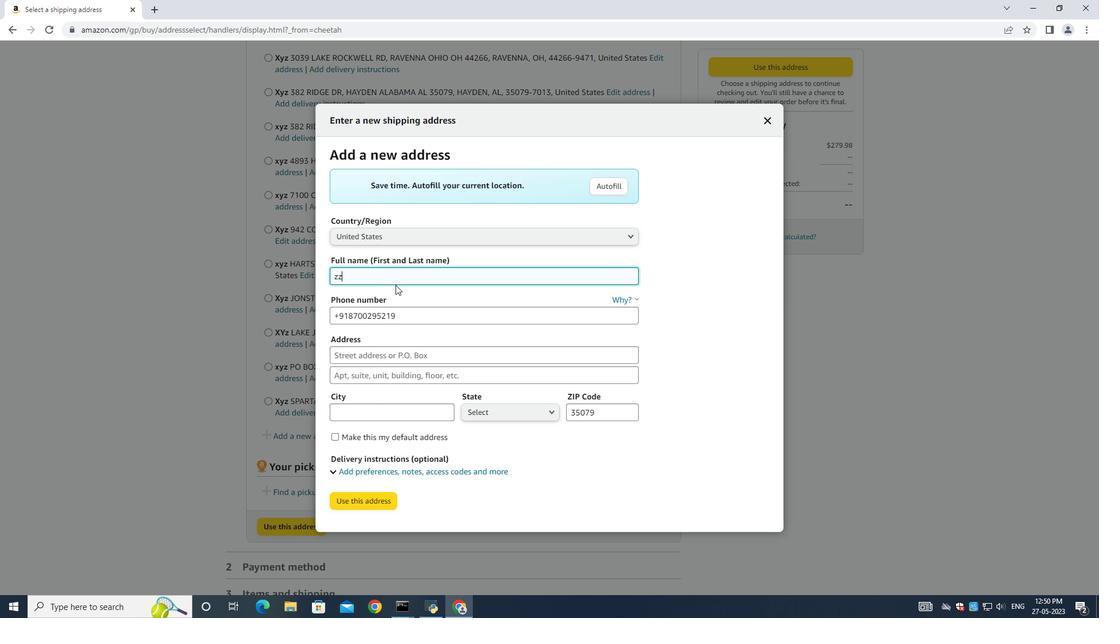 
Action: Mouse moved to (399, 304)
Screenshot: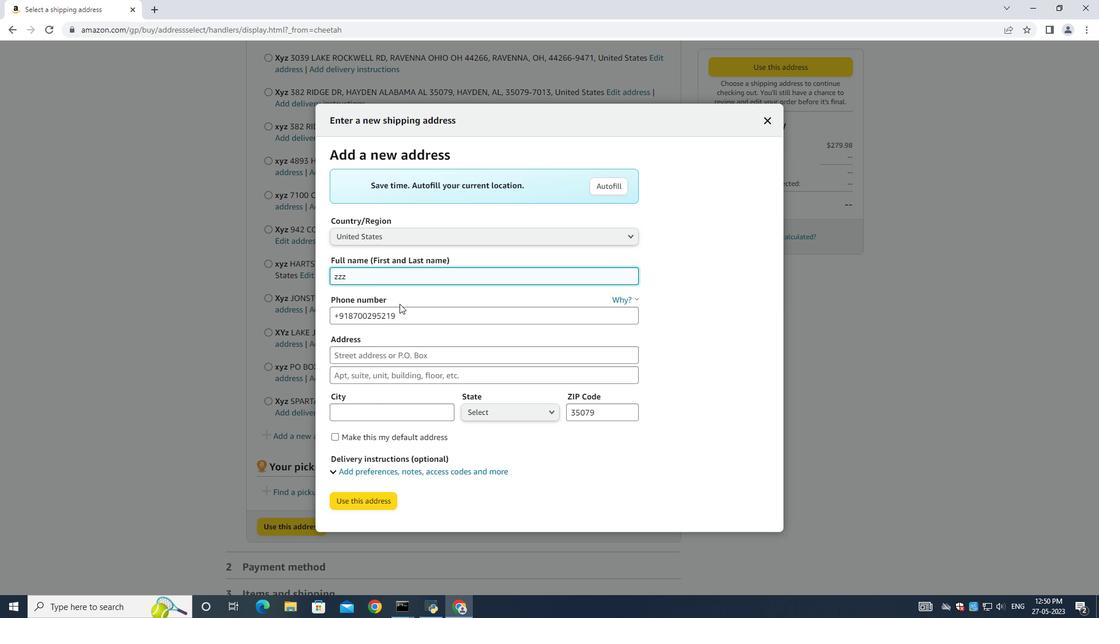 
Action: Mouse pressed left at (399, 304)
Screenshot: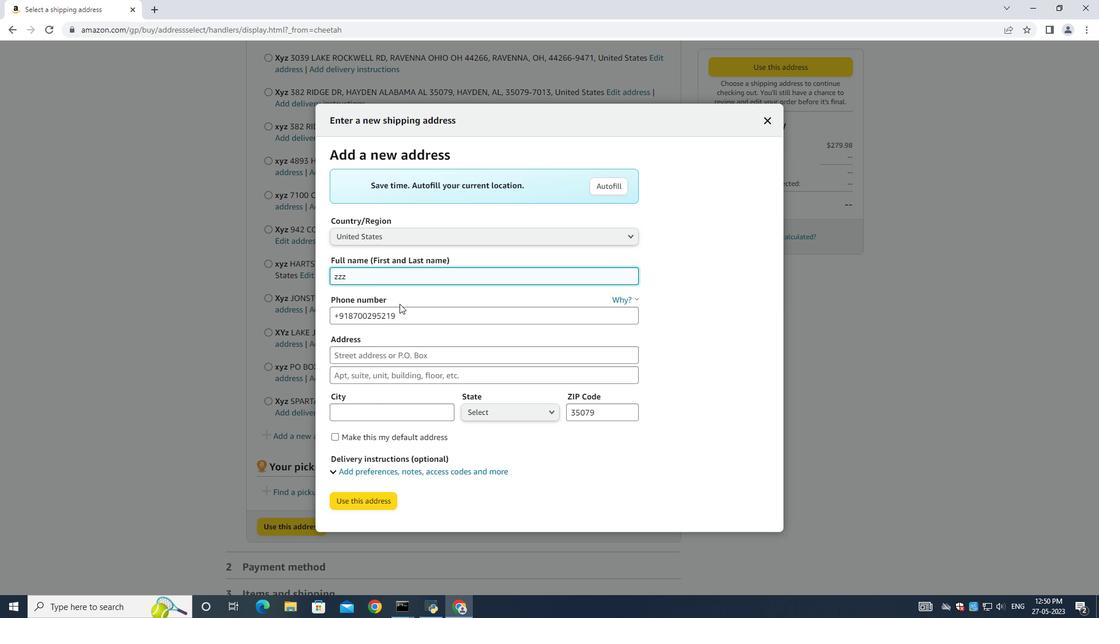 
Action: Mouse moved to (406, 317)
Screenshot: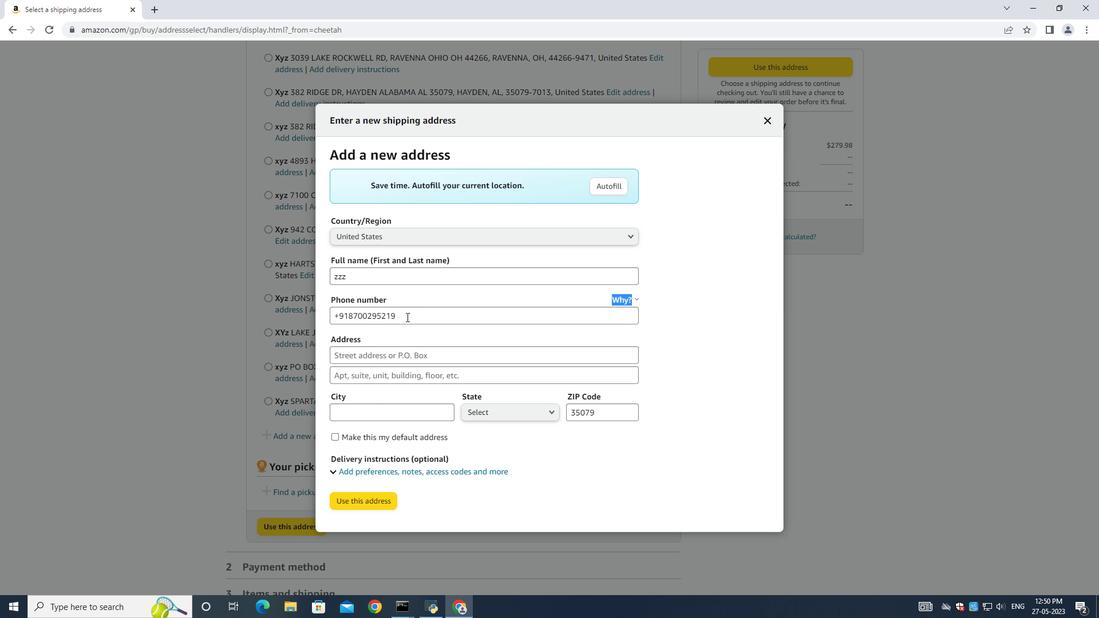 
Action: Mouse pressed left at (406, 317)
Screenshot: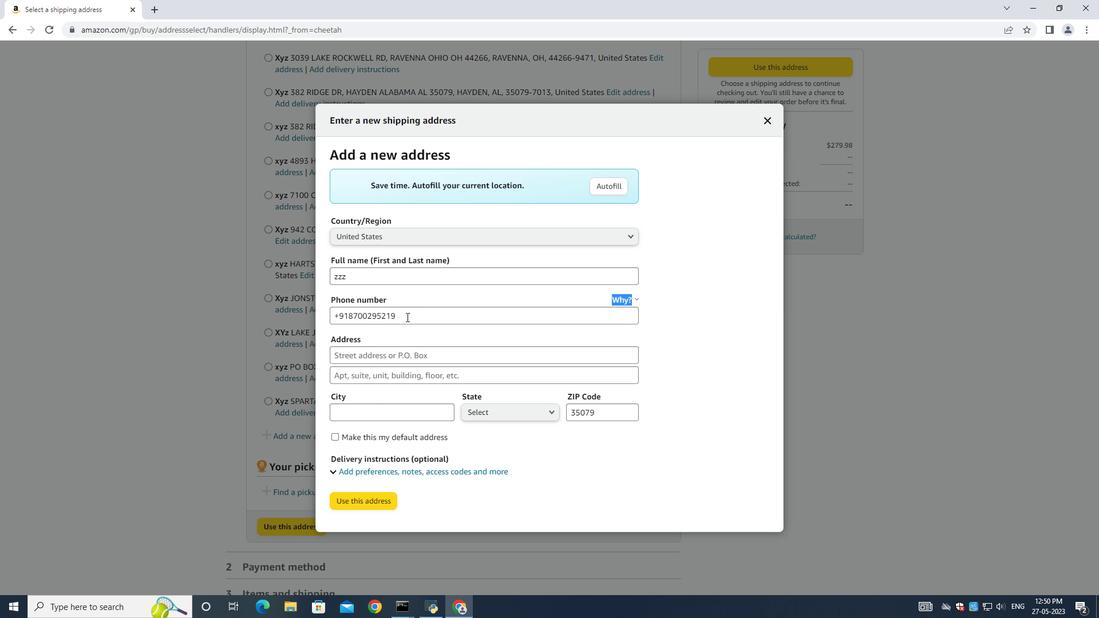
Action: Mouse moved to (408, 317)
Screenshot: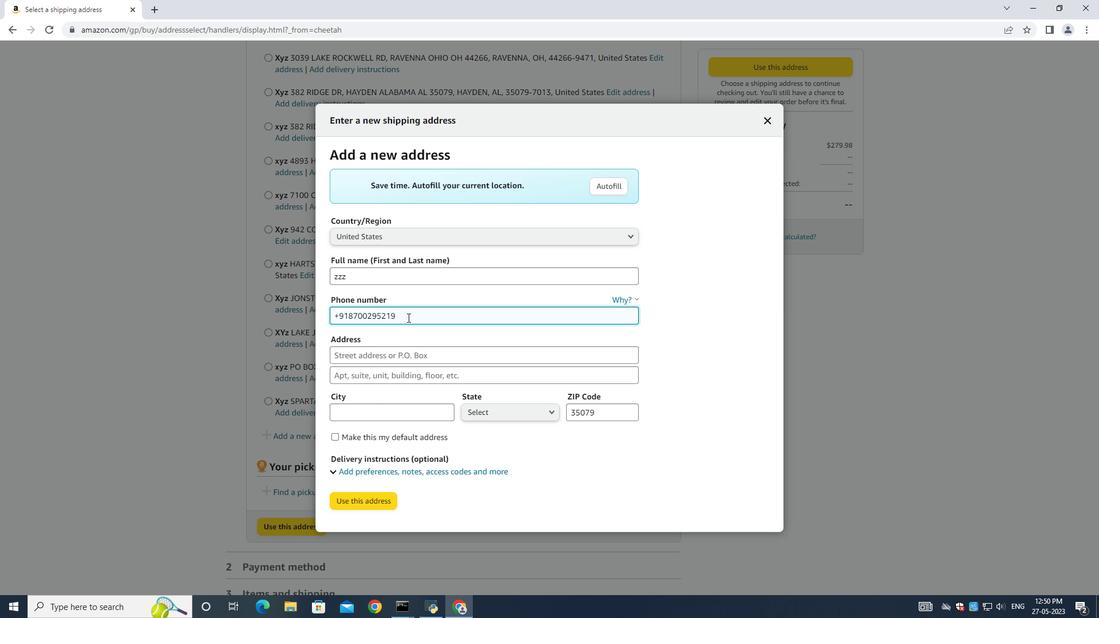 
Action: Key pressed ctrl+A
Screenshot: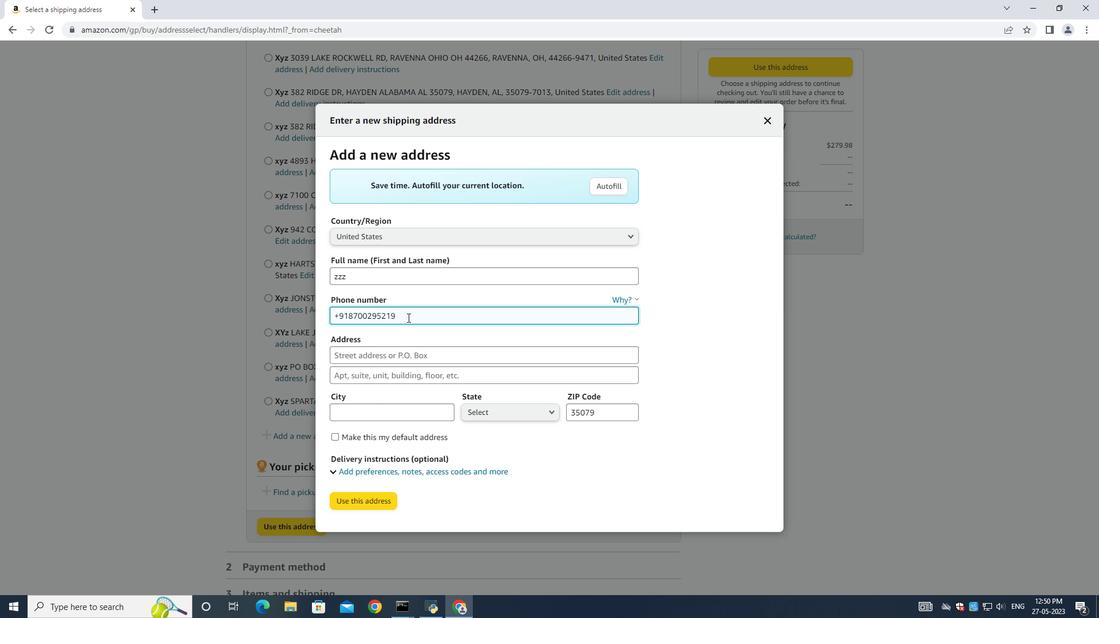 
Action: Mouse moved to (462, 313)
Screenshot: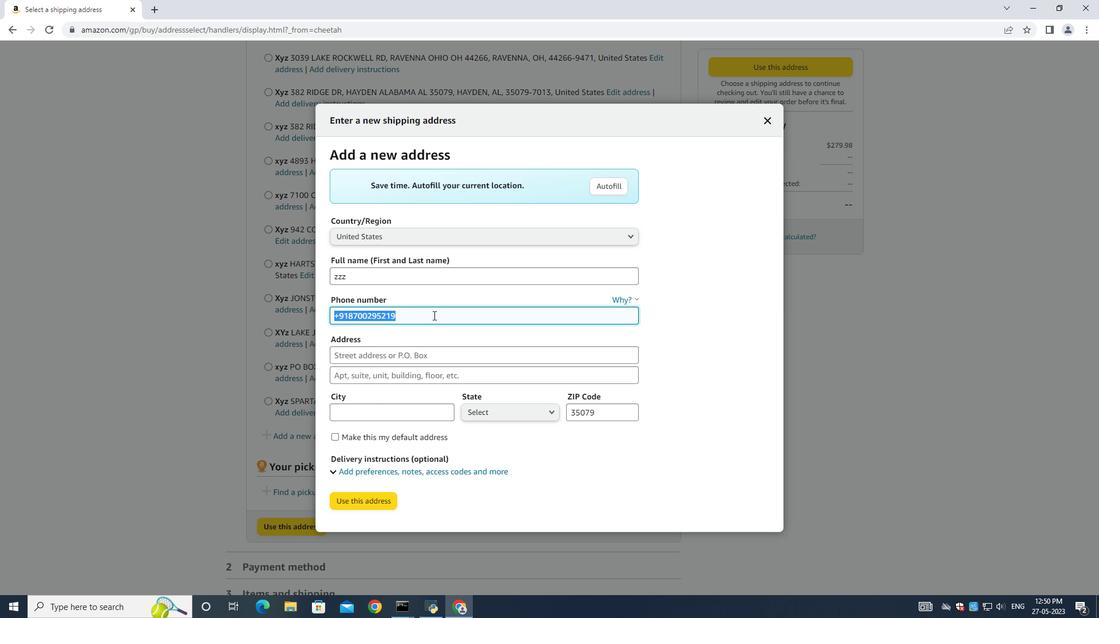 
Action: Key pressed <Key.backspace><Key.shift>(818<Key.shift><Key.shift>)<Key.alt_l>
Screenshot: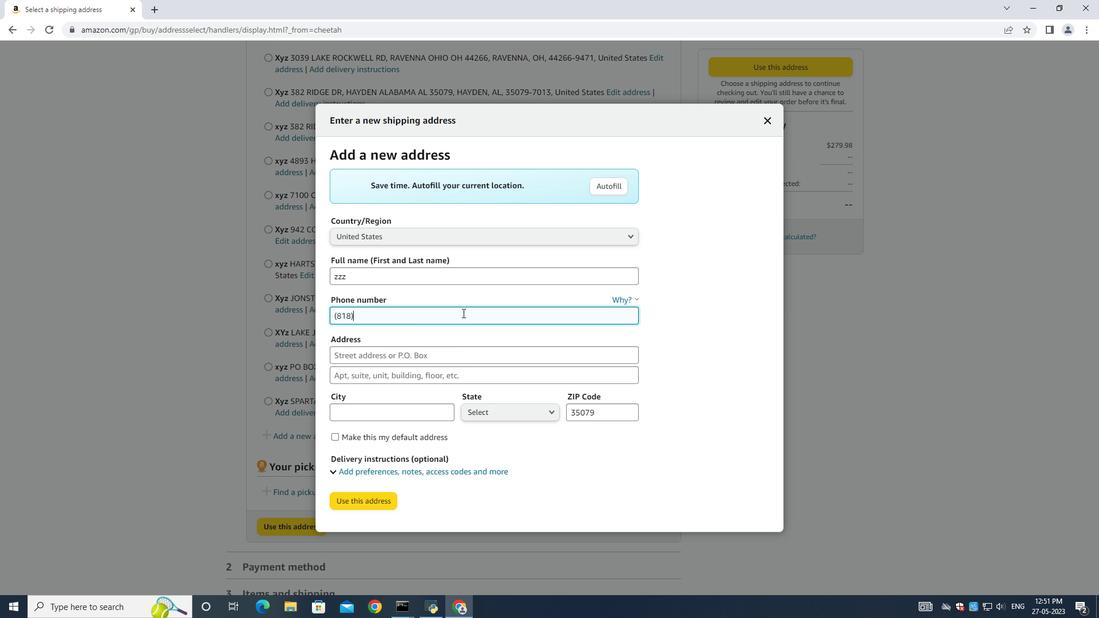 
Action: Mouse moved to (462, 308)
Screenshot: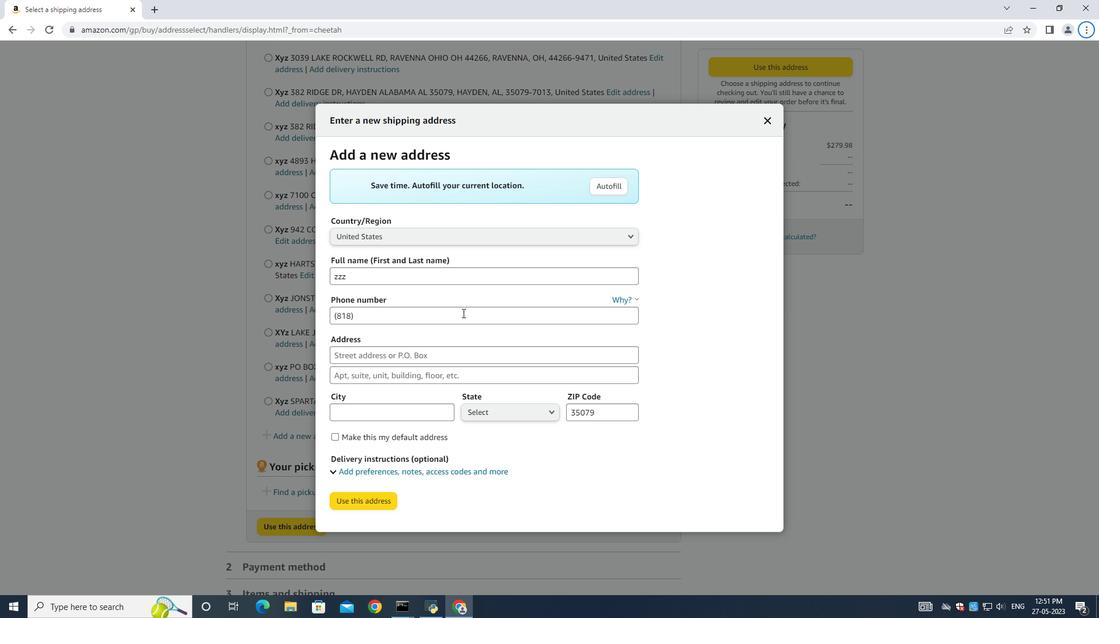 
Action: Mouse pressed left at (462, 308)
Screenshot: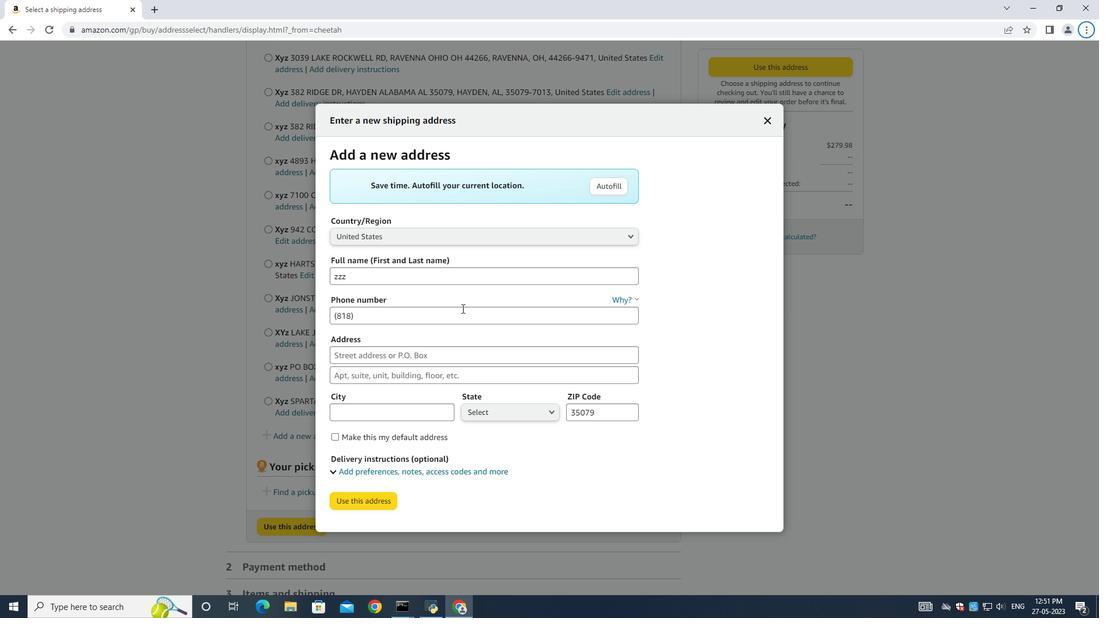 
Action: Key pressed <Key.space>890-5909
Screenshot: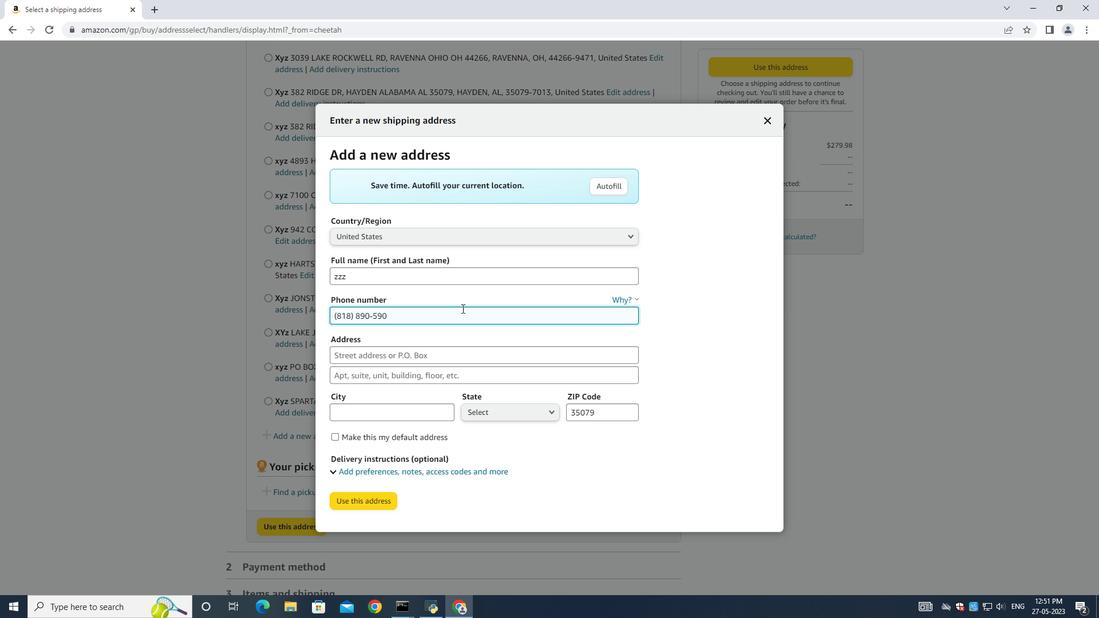 
Action: Mouse moved to (358, 359)
Screenshot: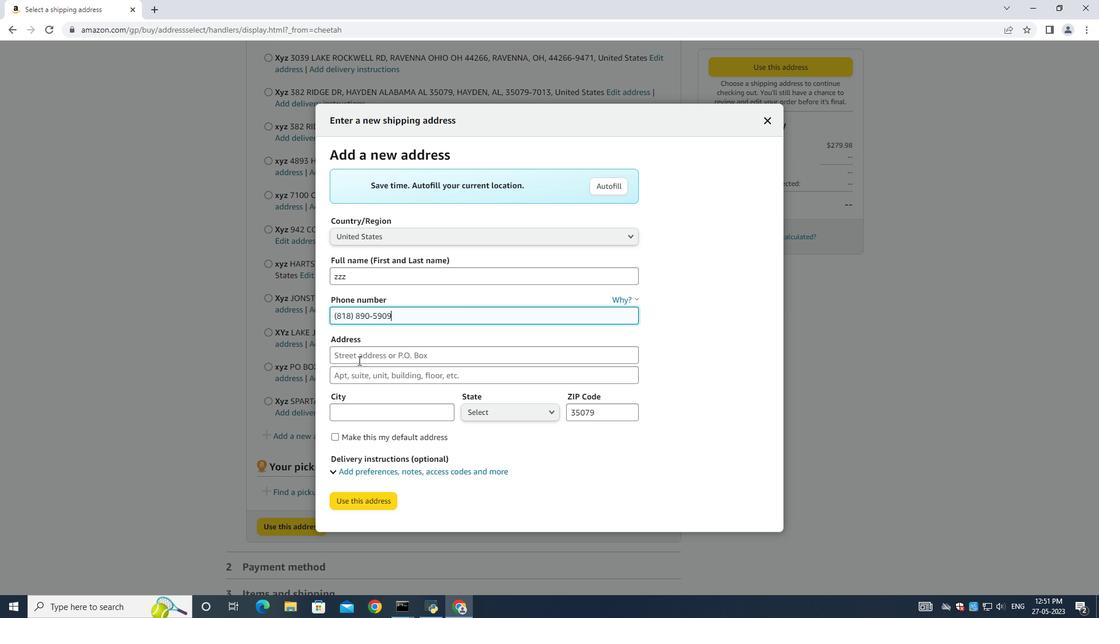 
Action: Mouse pressed left at (358, 359)
Screenshot: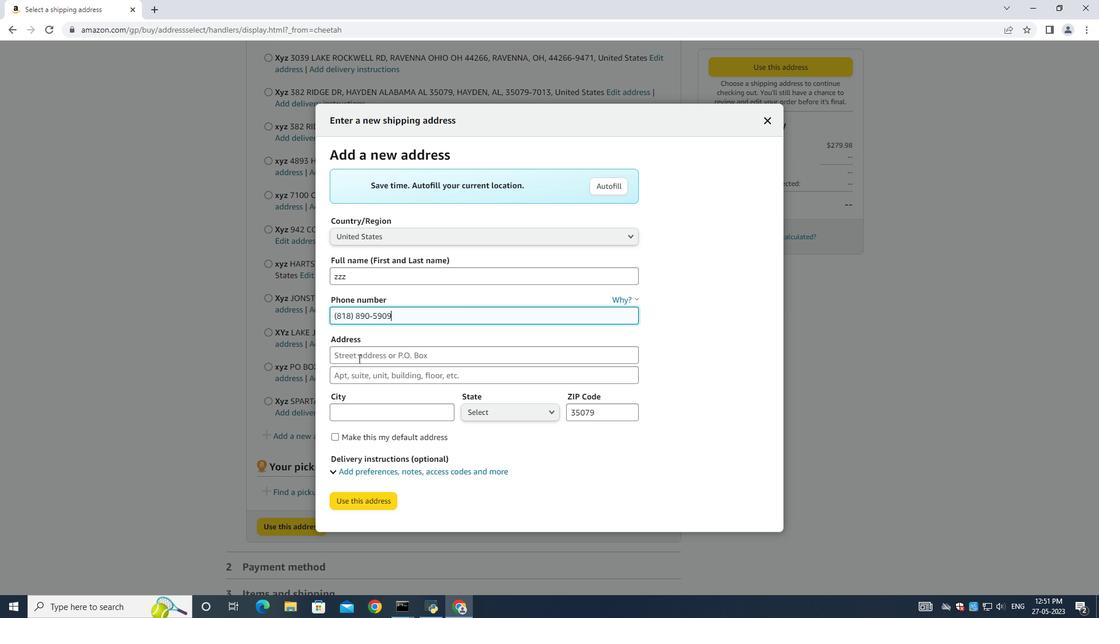 
Action: Mouse moved to (356, 360)
Screenshot: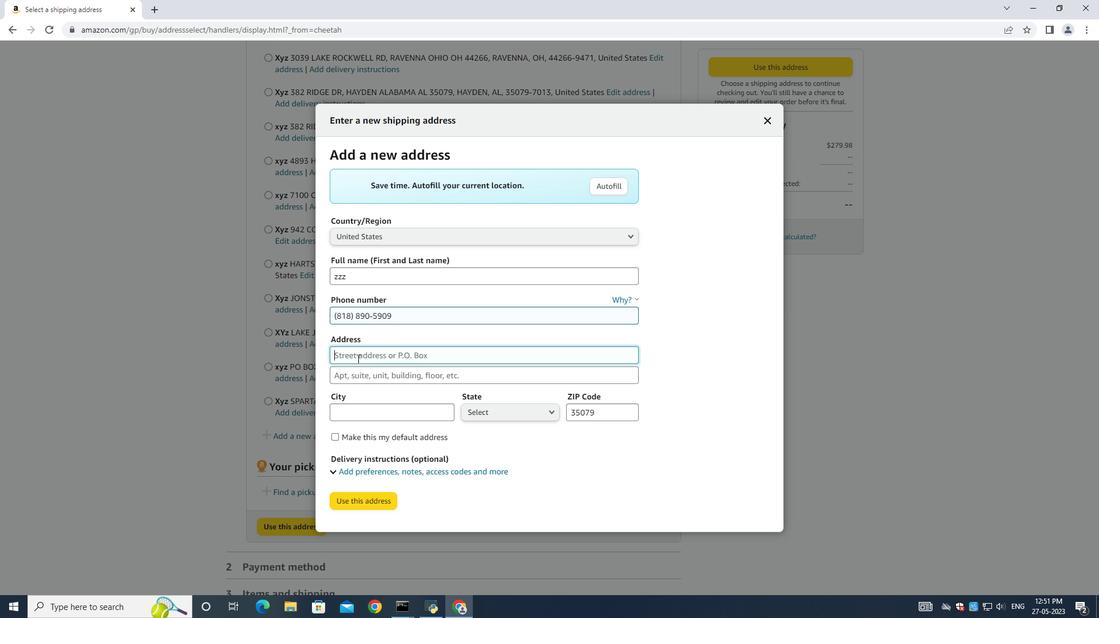 
Action: Key pressed 12793<Key.space><Key.shift>Mercer<Key.space><Key.shift>St<Key.space><Key.shift><Key.shift><Key.shift><Key.shift><Key.shift><Key.shift><Key.shift><Key.shift><Key.shift>#<Key.shift>APT117
Screenshot: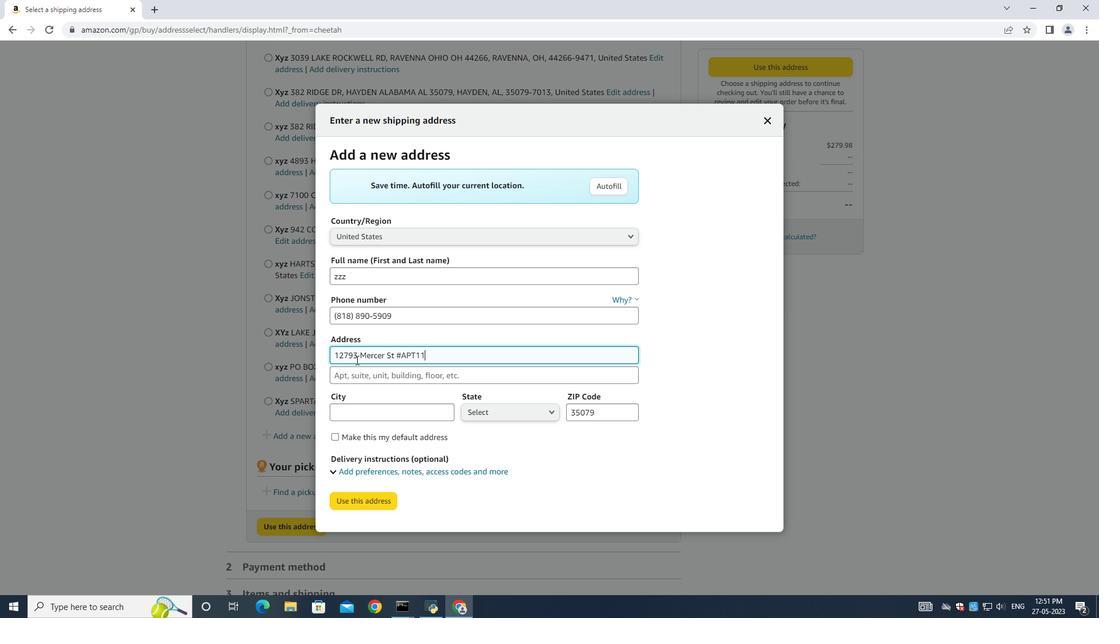 
Action: Mouse moved to (367, 403)
Screenshot: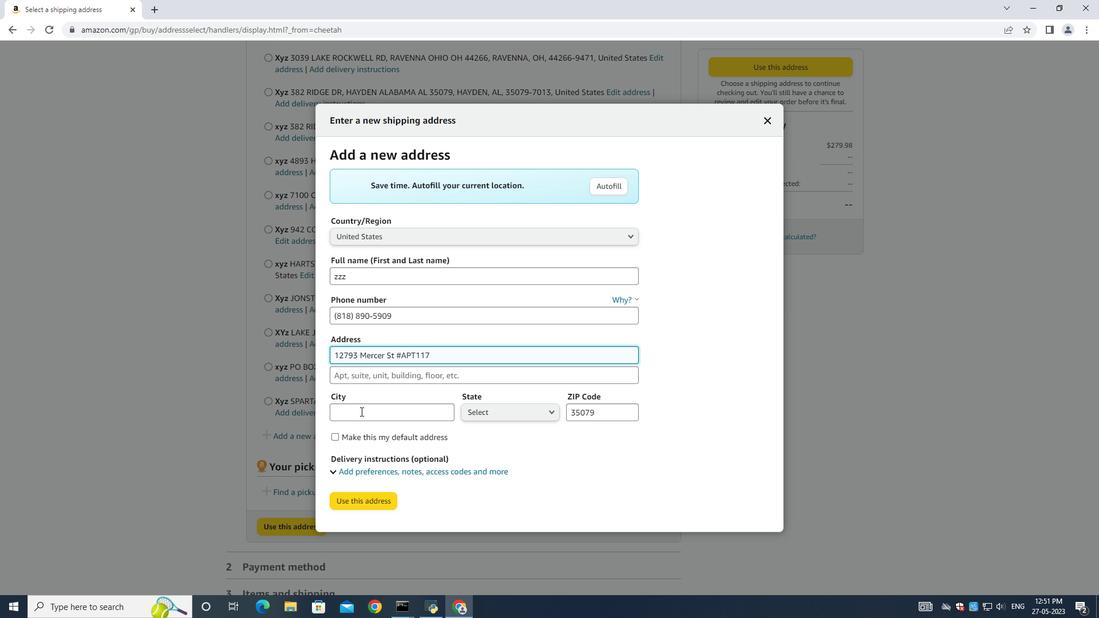 
Action: Mouse pressed left at (367, 403)
Screenshot: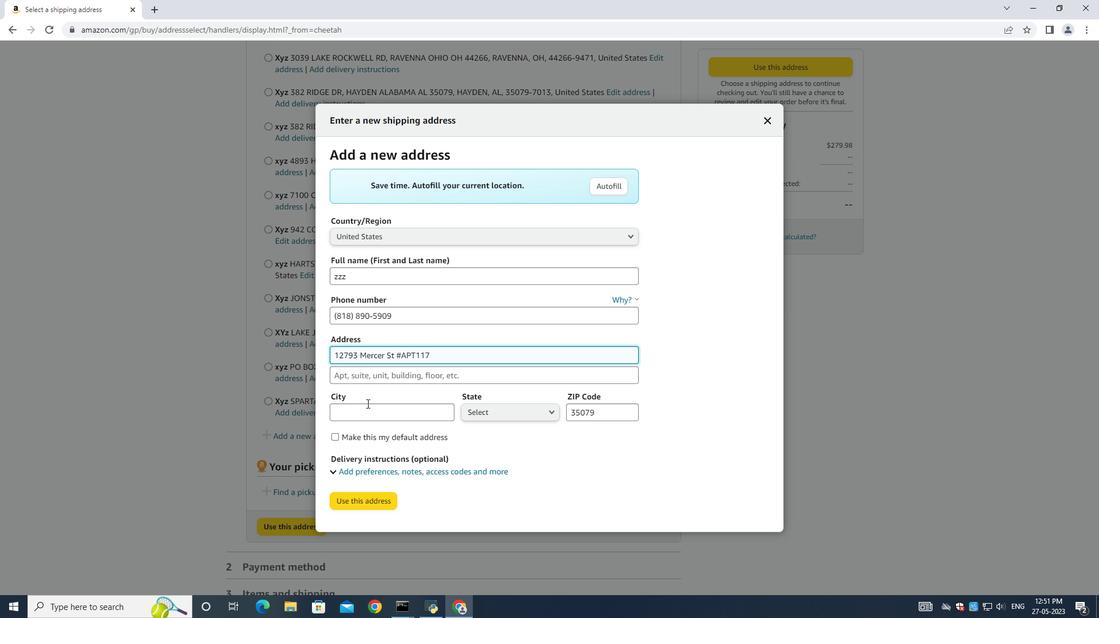 
Action: Mouse moved to (363, 367)
Screenshot: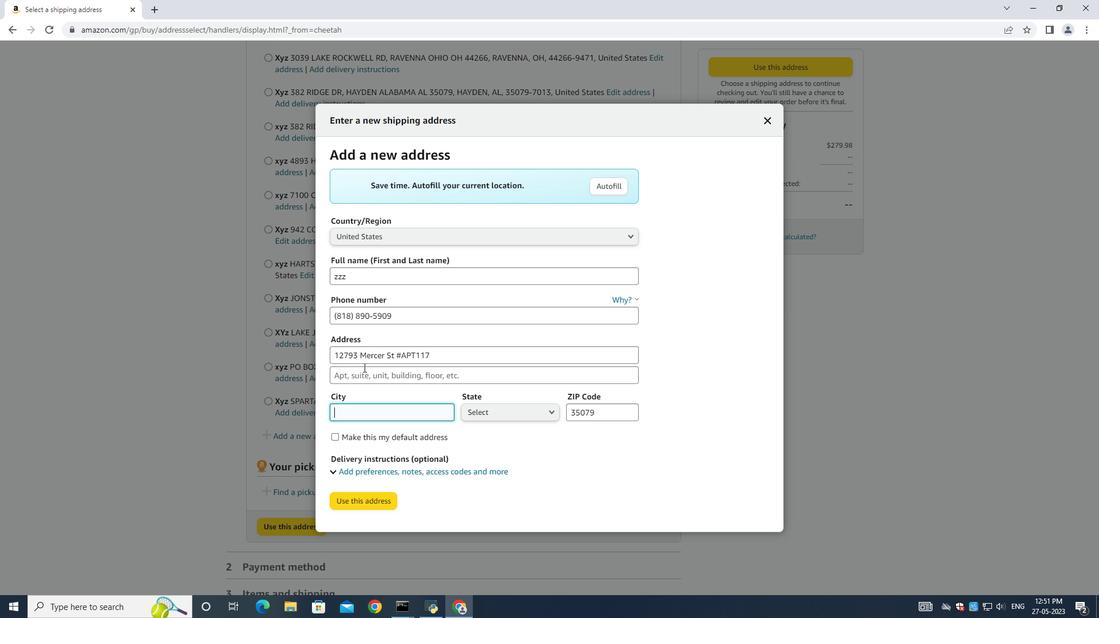 
Action: Mouse pressed left at (363, 367)
Screenshot: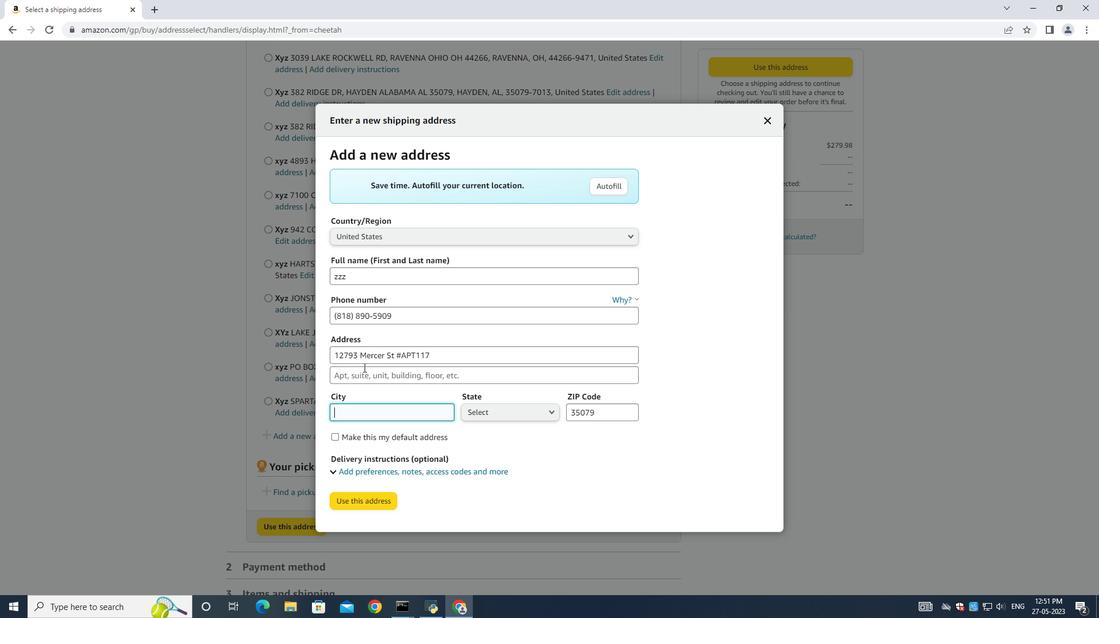 
Action: Mouse moved to (363, 369)
Screenshot: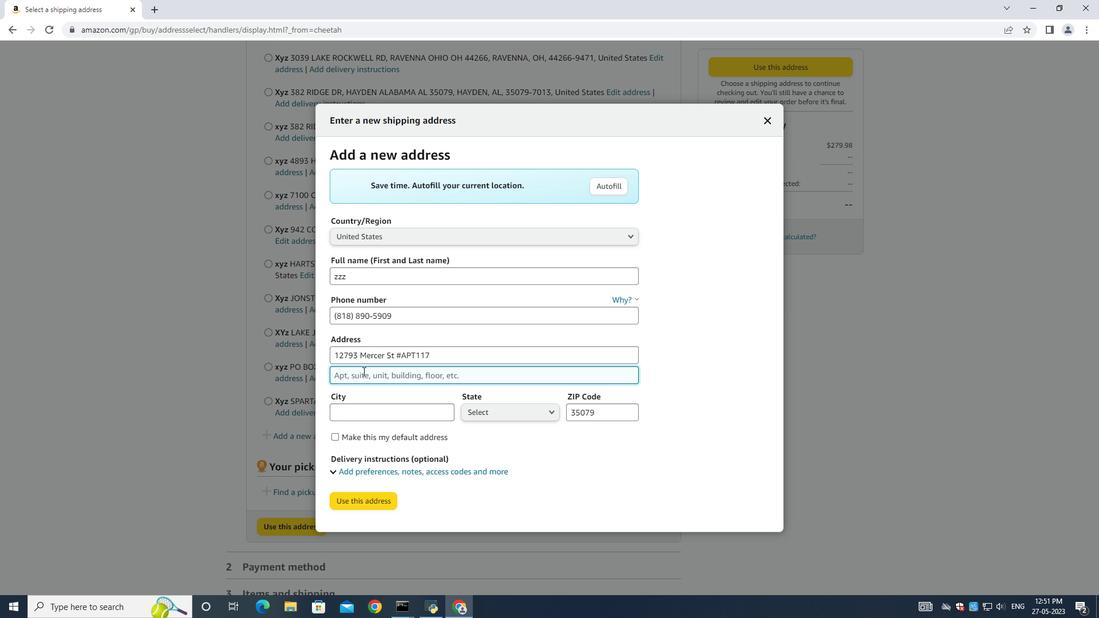 
Action: Mouse pressed left at (363, 369)
Screenshot: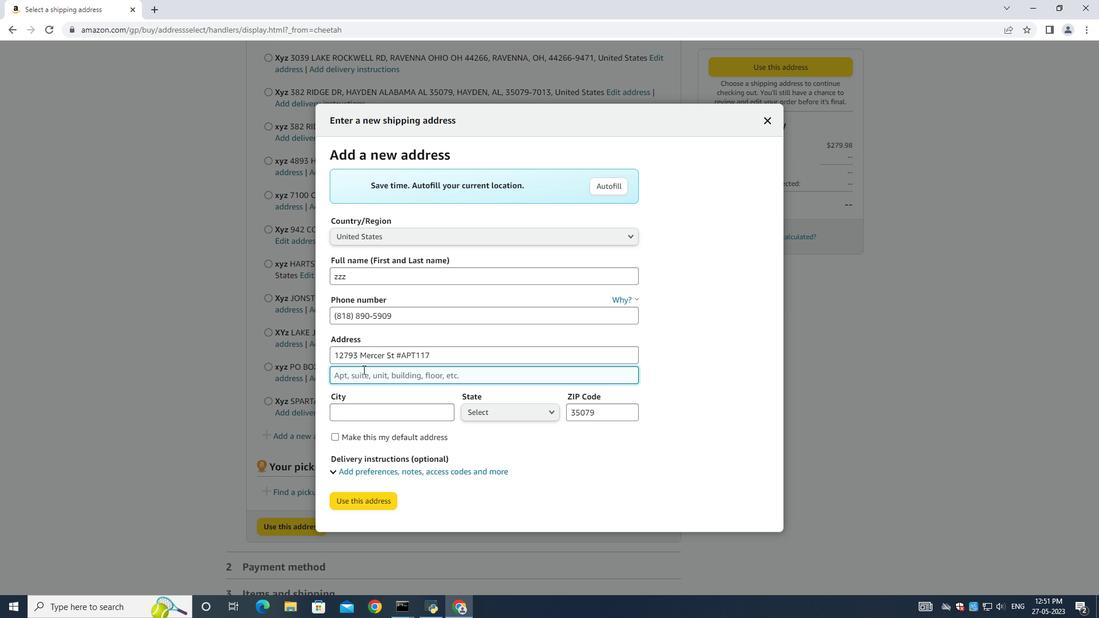 
Action: Mouse moved to (363, 376)
Screenshot: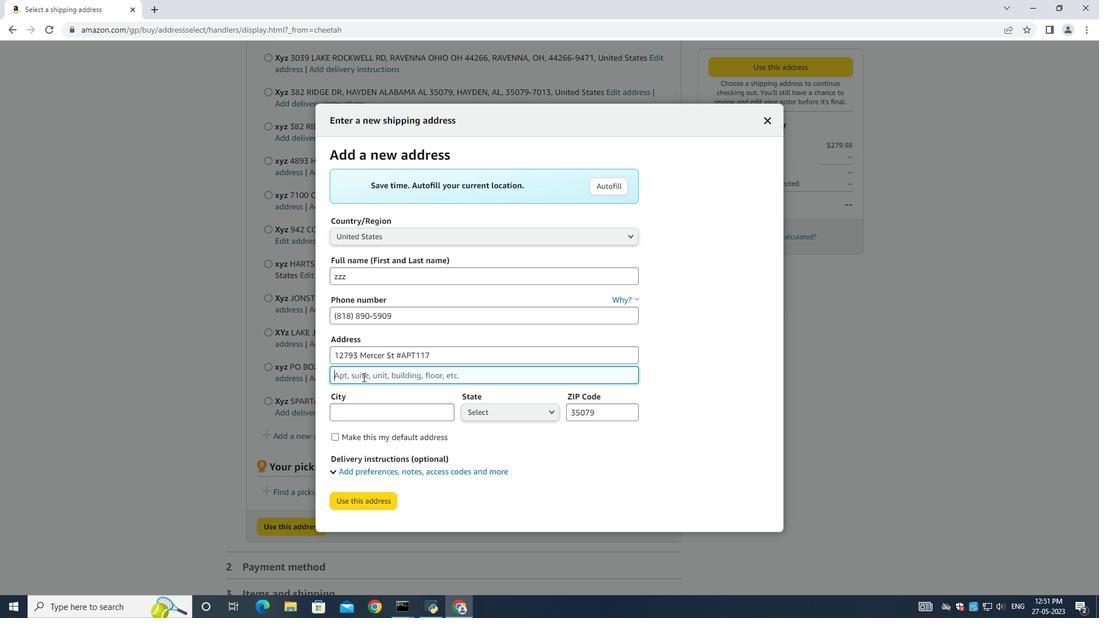 
Action: Key pressed <Key.shift>Pacoima<Key.space><Key.shift>California<Key.space>
Screenshot: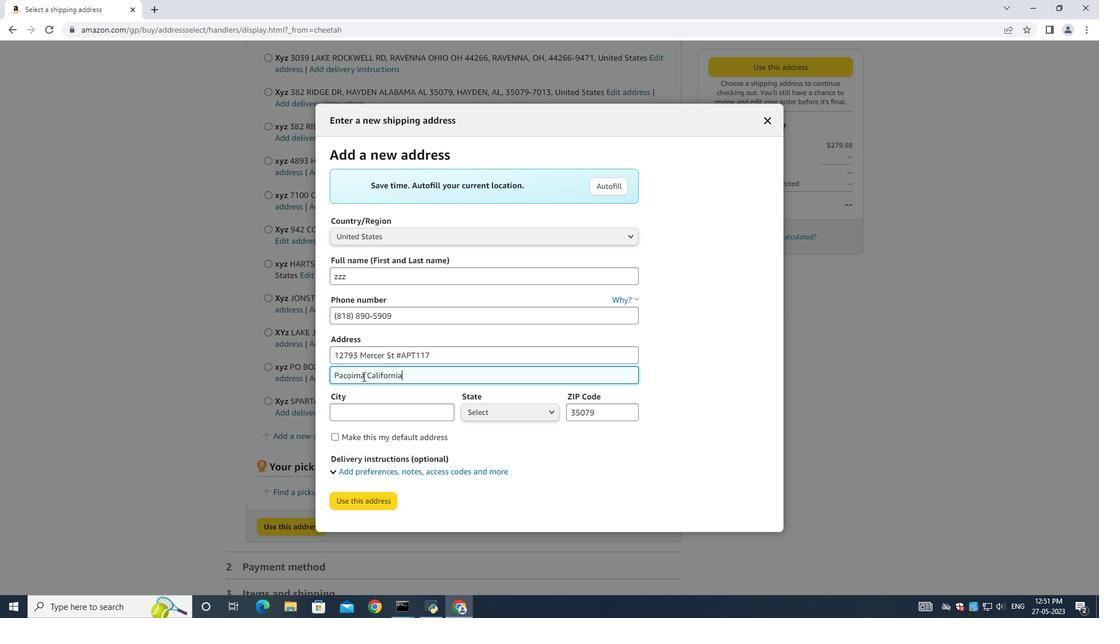 
Action: Mouse moved to (389, 418)
Screenshot: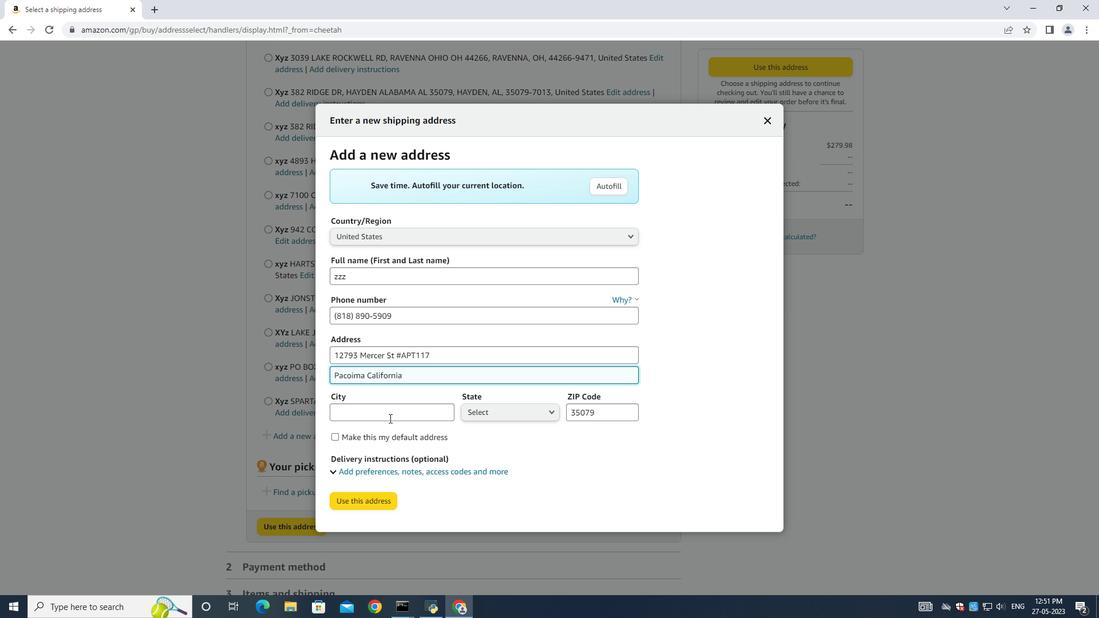 
Action: Mouse pressed left at (389, 418)
Screenshot: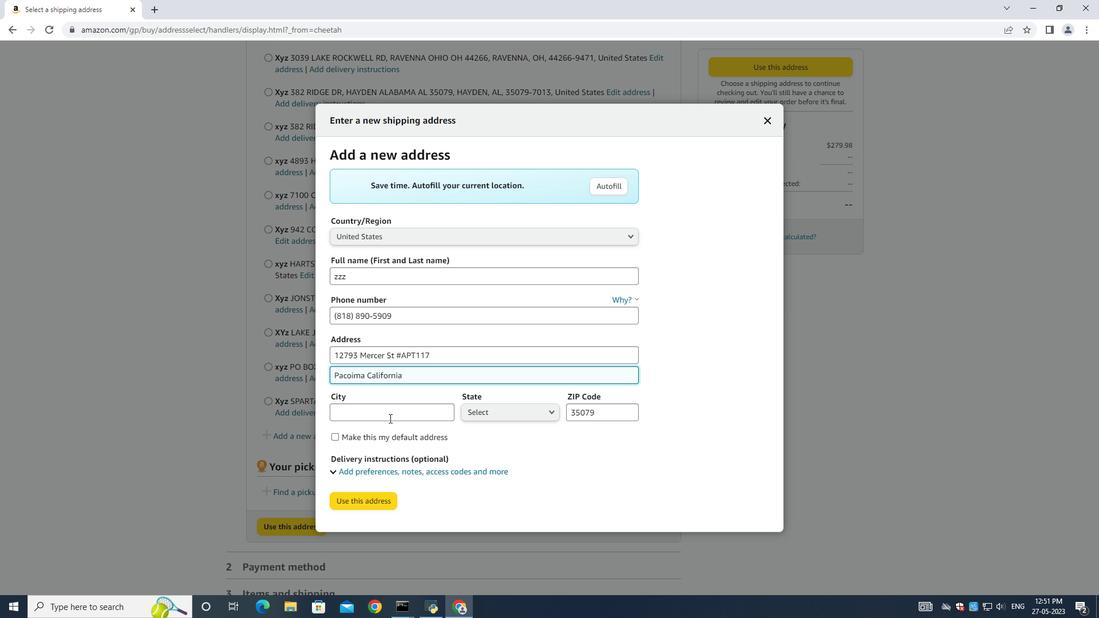 
Action: Key pressed <Key.shift><Key.shift><Key.shift><Key.shift><Key.shift><Key.shift><Key.shift><Key.shift><Key.shift><Key.shift><Key.shift><Key.shift><Key.shift><Key.shift><Key.shift><Key.shift><Key.shift><Key.shift><Key.shift><Key.shift><Key.shift><Key.shift><Key.shift><Key.shift><Key.shift><Key.shift><Key.shift><Key.shift><Key.shift><Key.shift><Key.shift><Key.shift><Key.shift><Key.shift><Key.shift><Key.shift><Key.shift><Key.shift><Key.shift><Key.shift><Key.shift><Key.shift><Key.shift><Key.shift><Key.shift><Key.shift><Key.shift><Key.shift><Key.shift><Key.shift><Key.shift><Key.shift><Key.shift><Key.shift><Key.shift><Key.shift><Key.shift><Key.shift><Key.shift><Key.shift><Key.shift><Key.shift><Key.shift><Key.shift><Key.shift><Key.shift><Key.shift><Key.shift><Key.shift><Key.shift><Key.shift><Key.shift><Key.shift><Key.shift><Key.shift><Key.shift><Key.shift><Key.shift><Key.shift><Key.shift><Key.shift><Key.shift><Key.shift><Key.shift><Key.shift><Key.shift><Key.shift><Key.shift><Key.shift><Key.shift><Key.shift><Key.shift><Key.shift><Key.shift><Key.shift><Key.shift><Key.shift><Key.shift><Key.shift><Key.shift><Key.shift><Key.shift><Key.shift><Key.shift><Key.shift><Key.shift><Key.shift><Key.shift><Key.shift><Key.shift><Key.shift><Key.shift><Key.shift><Key.shift><Key.shift><Key.shift><Key.shift><Key.shift><Key.shift><Key.shift><Key.shift><Key.shift><Key.shift><Key.shift><Key.shift><Key.shift><Key.shift><Key.shift><Key.shift><Key.shift><Key.shift><Key.shift><Key.shift><Key.shift><Key.shift><Key.shift><Key.shift><Key.shift><Key.shift><Key.shift><Key.shift><Key.shift><Key.shift><Key.shift><Key.shift><Key.shift><Key.shift><Key.shift><Key.shift><Key.shift><Key.shift><Key.shift><Key.shift><Key.shift><Key.shift><Key.shift><Key.shift>Pacoima<Key.space>
Screenshot: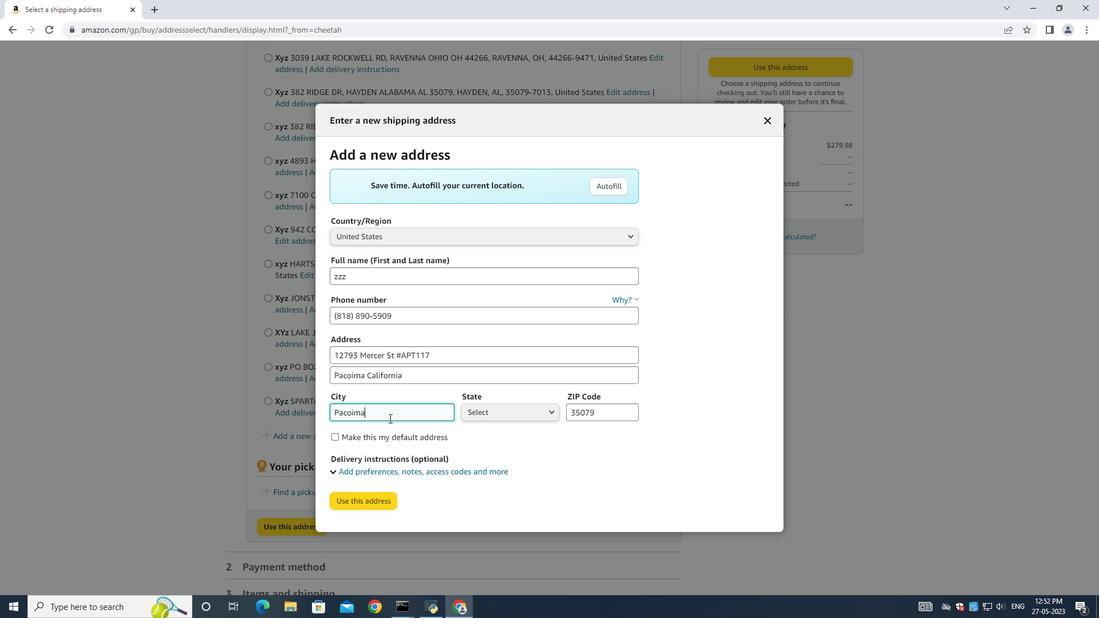 
Action: Mouse moved to (483, 415)
Screenshot: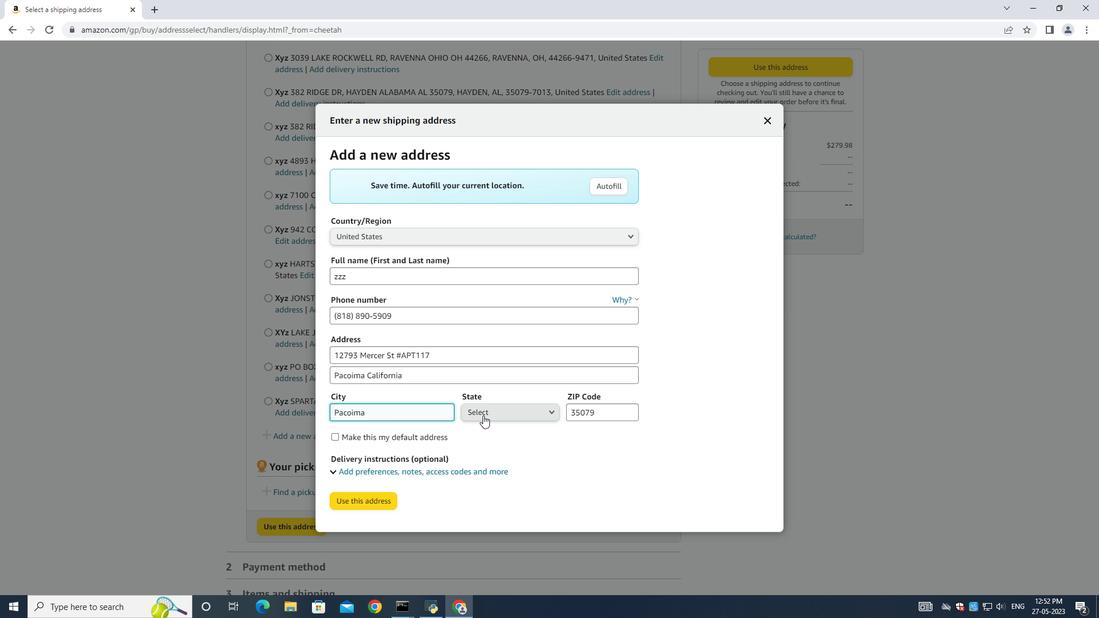 
Action: Mouse pressed left at (483, 415)
Screenshot: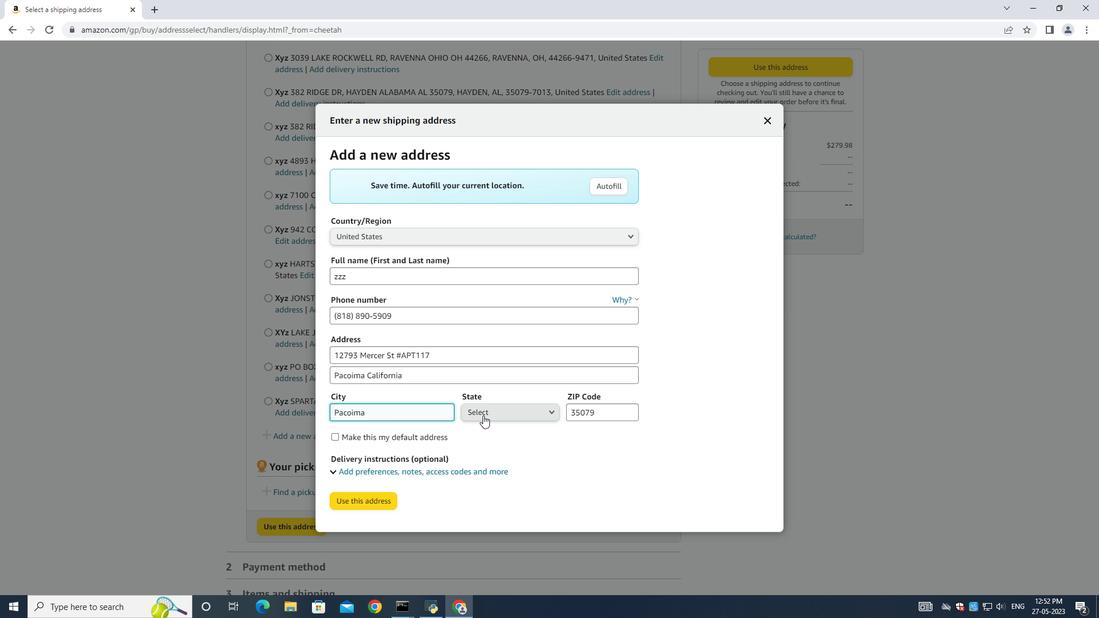 
Action: Mouse moved to (490, 403)
Screenshot: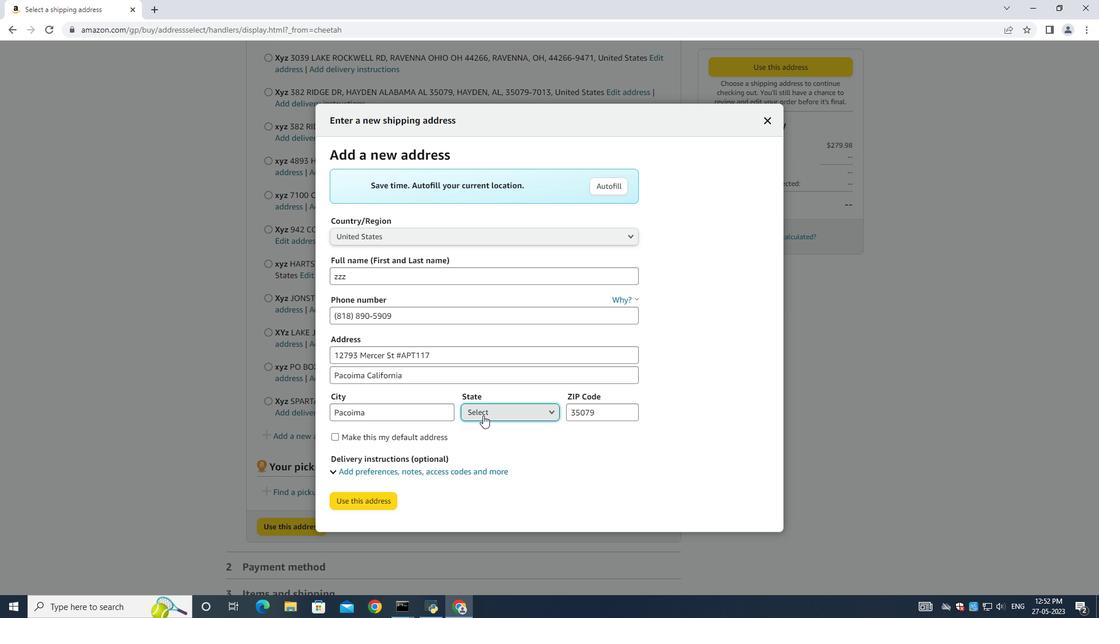 
Action: Mouse scrolled (490, 403) with delta (0, 0)
Screenshot: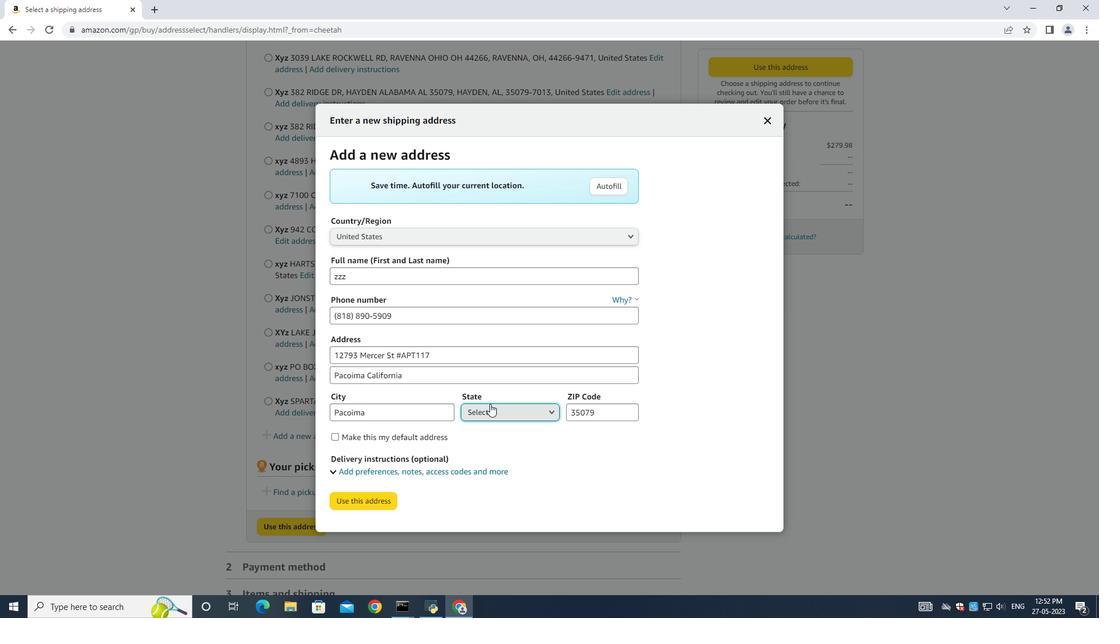 
Action: Mouse scrolled (490, 403) with delta (0, 0)
Screenshot: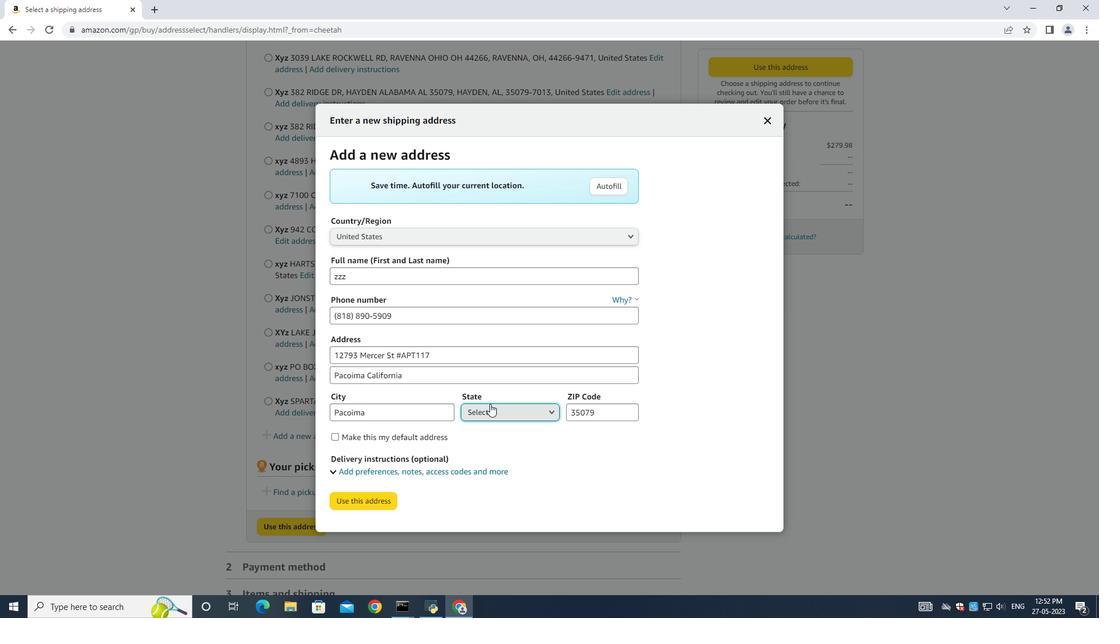 
Action: Mouse scrolled (490, 403) with delta (0, 0)
Screenshot: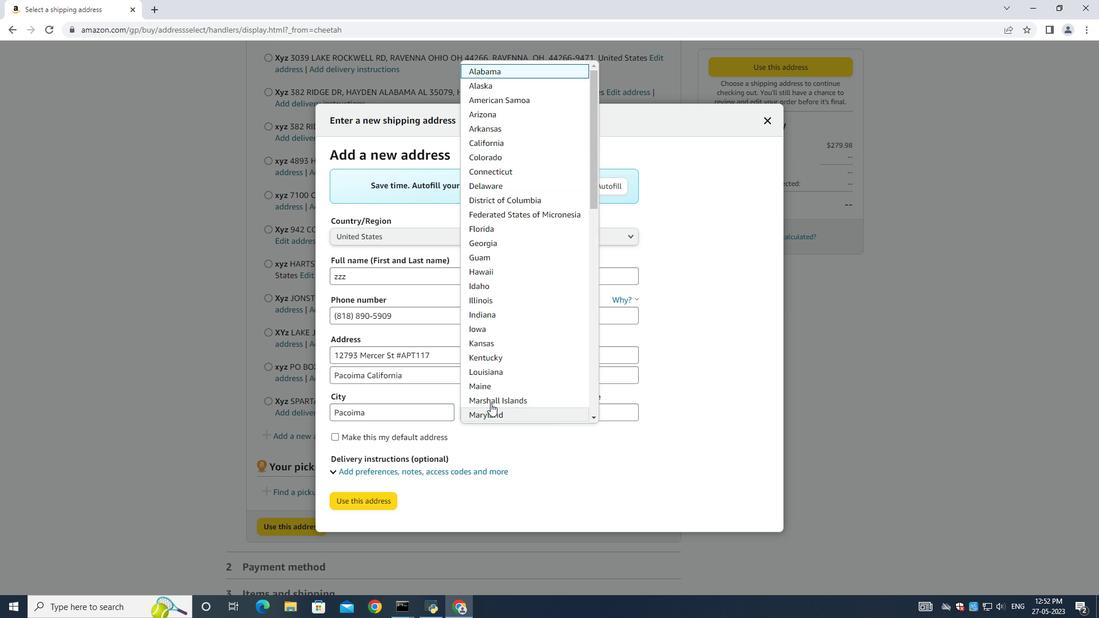 
Action: Mouse scrolled (490, 403) with delta (0, 0)
Screenshot: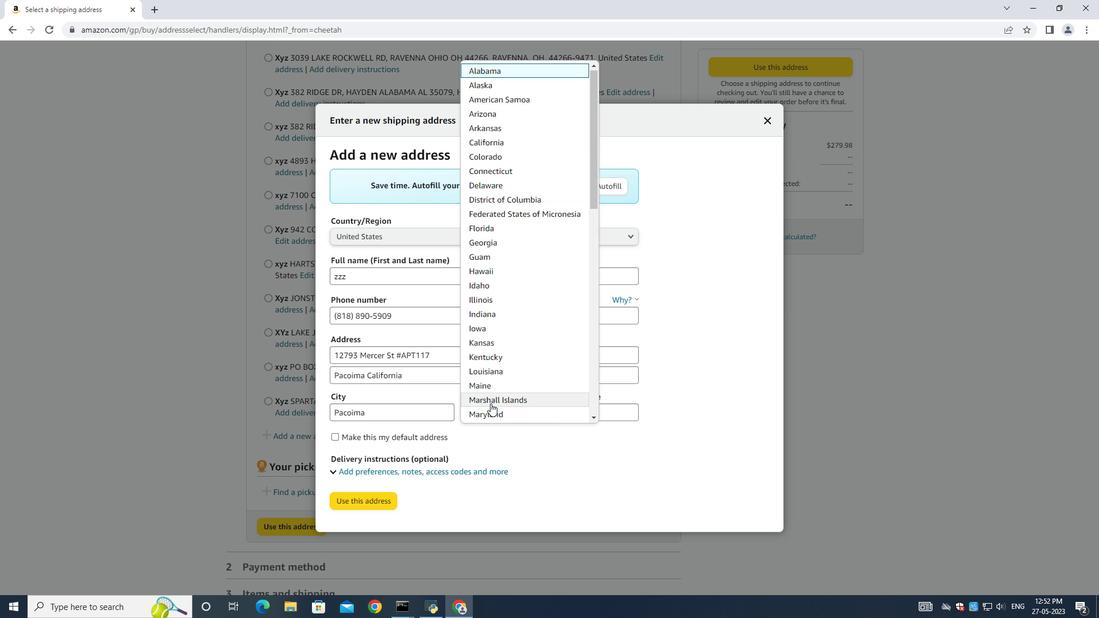 
Action: Mouse moved to (504, 365)
Screenshot: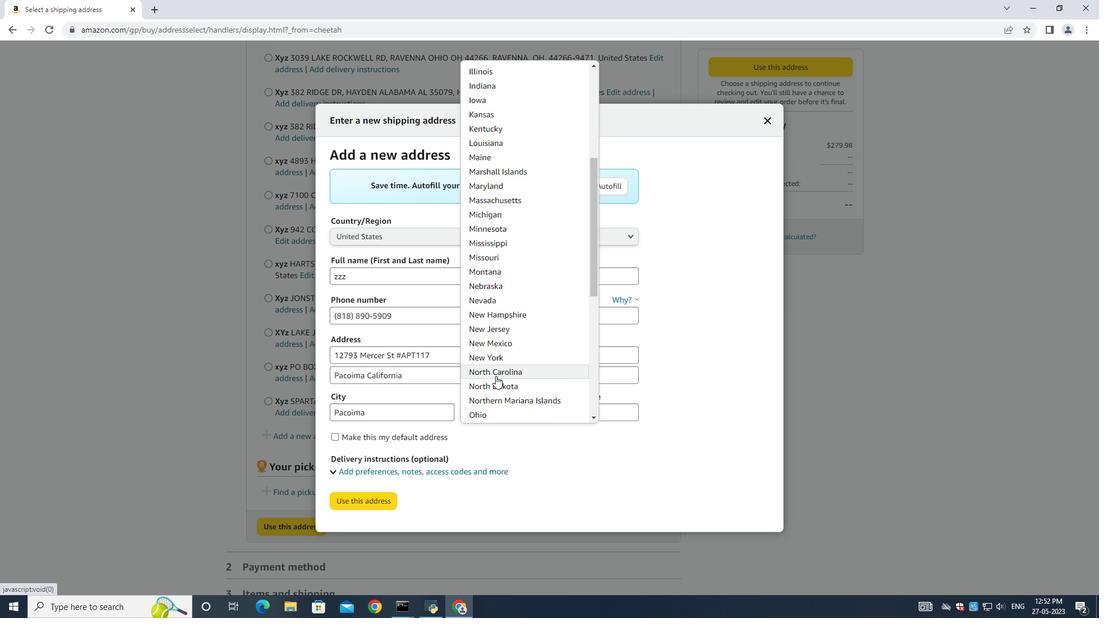 
Action: Mouse scrolled (504, 365) with delta (0, 0)
Screenshot: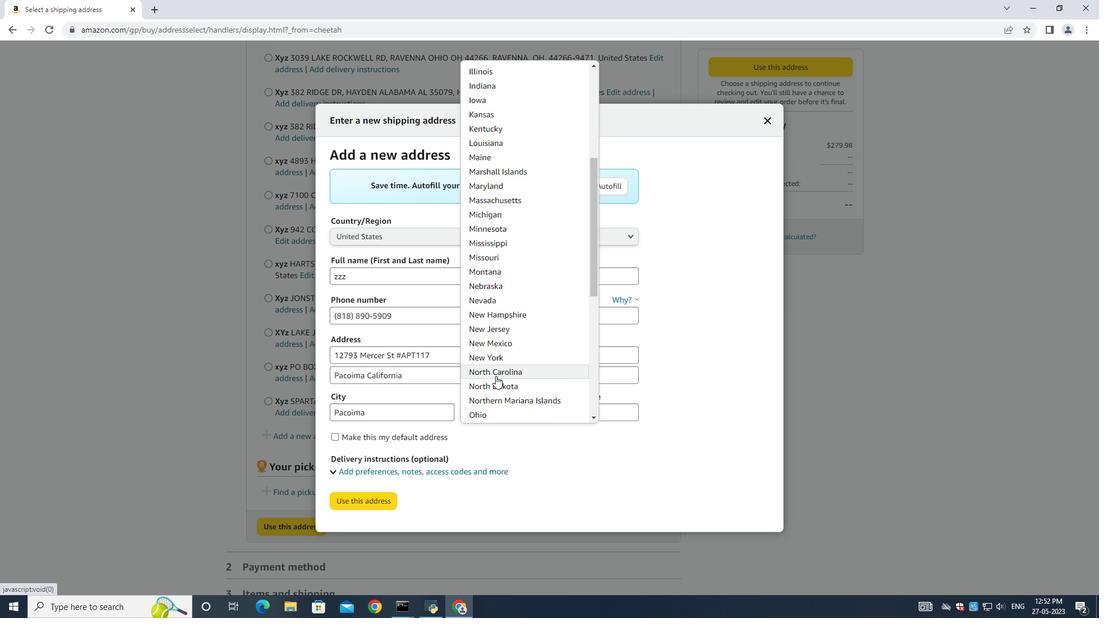 
Action: Mouse moved to (508, 349)
Screenshot: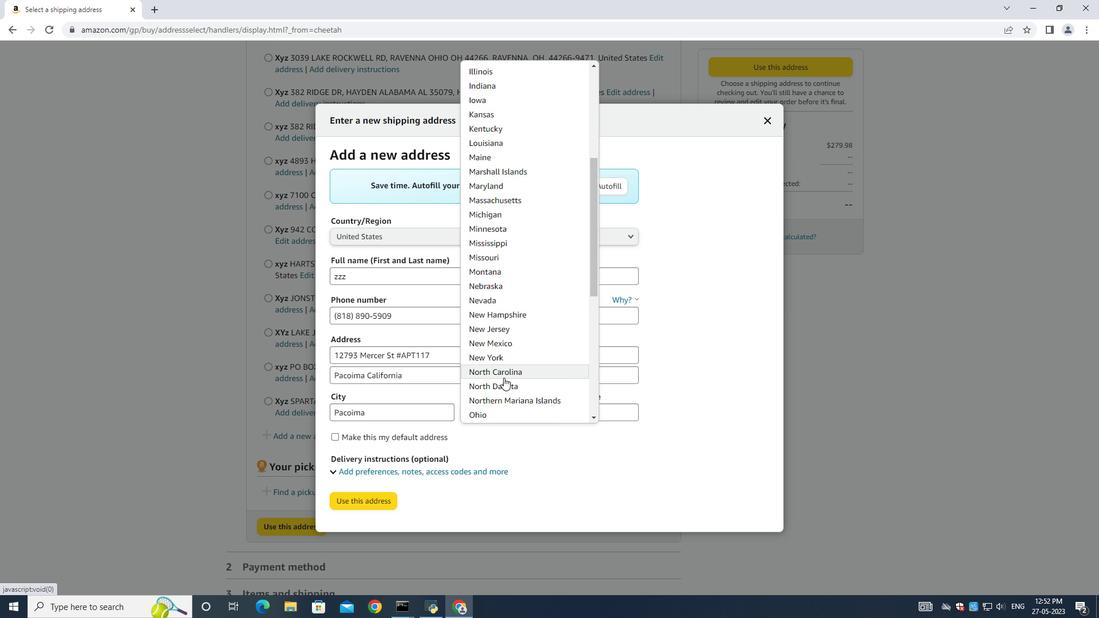 
Action: Mouse scrolled (508, 350) with delta (0, 0)
Screenshot: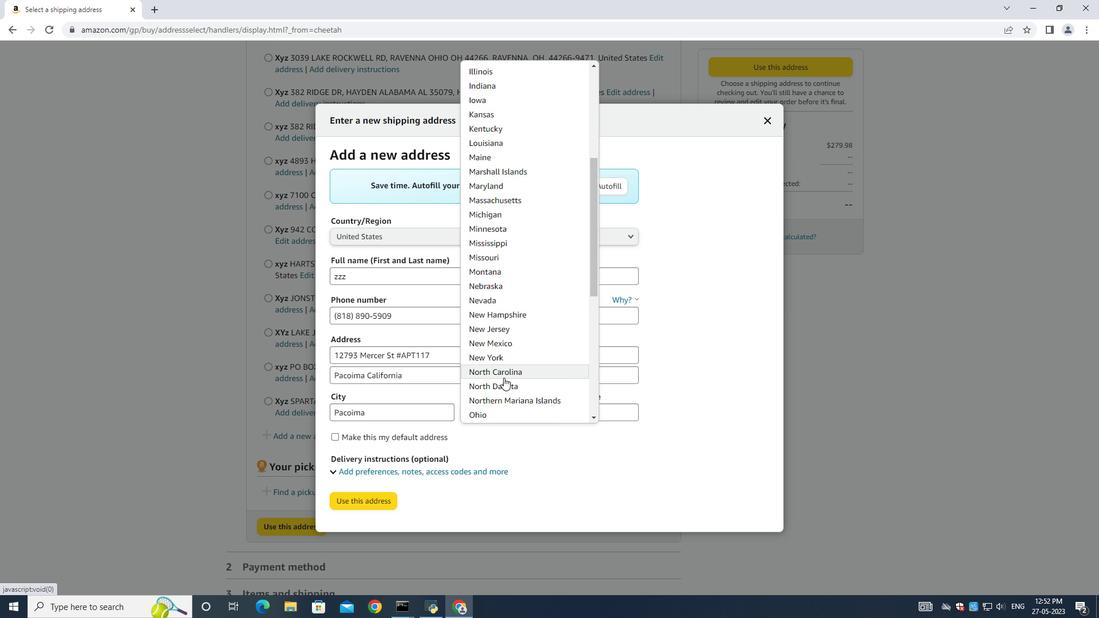
Action: Mouse moved to (512, 330)
Screenshot: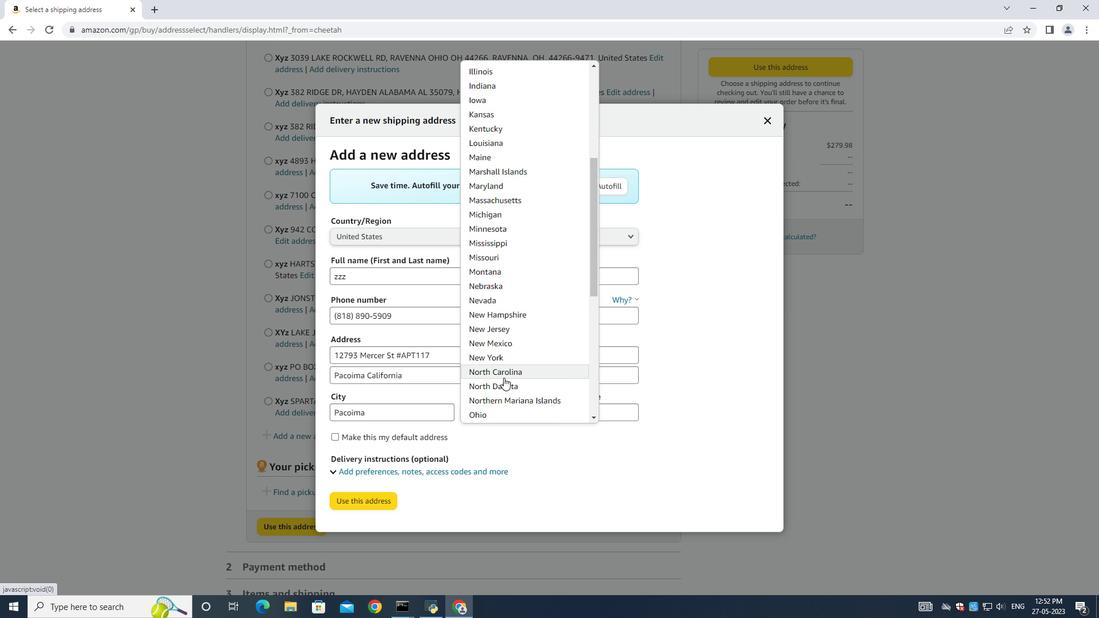 
Action: Mouse scrolled (510, 341) with delta (0, 0)
Screenshot: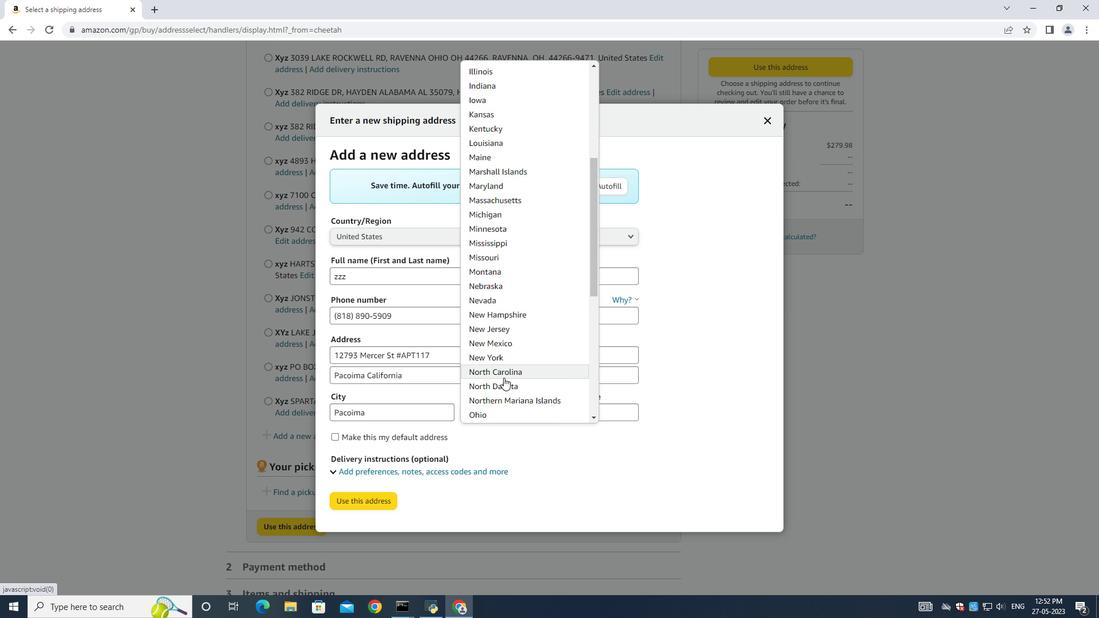 
Action: Mouse moved to (513, 322)
Screenshot: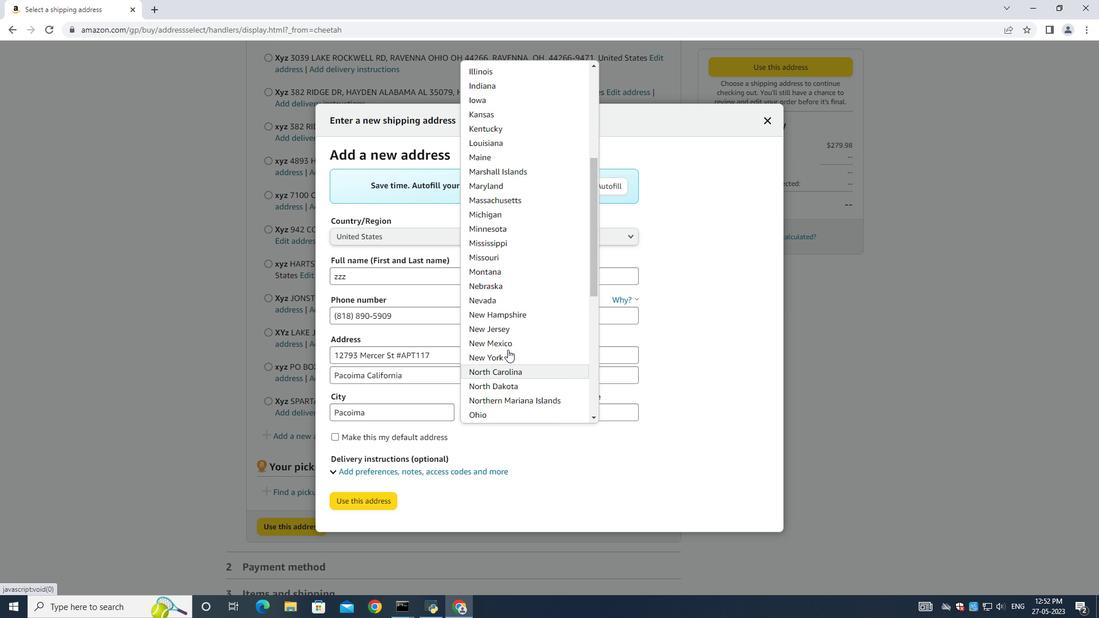 
Action: Mouse scrolled (512, 331) with delta (0, 0)
Screenshot: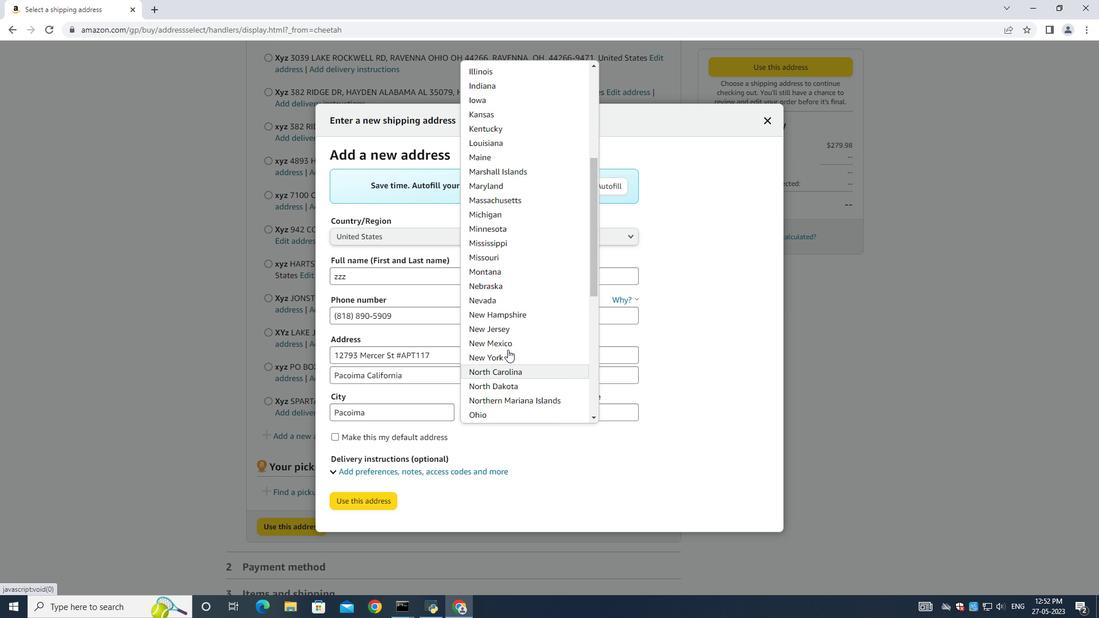 
Action: Mouse moved to (514, 315)
Screenshot: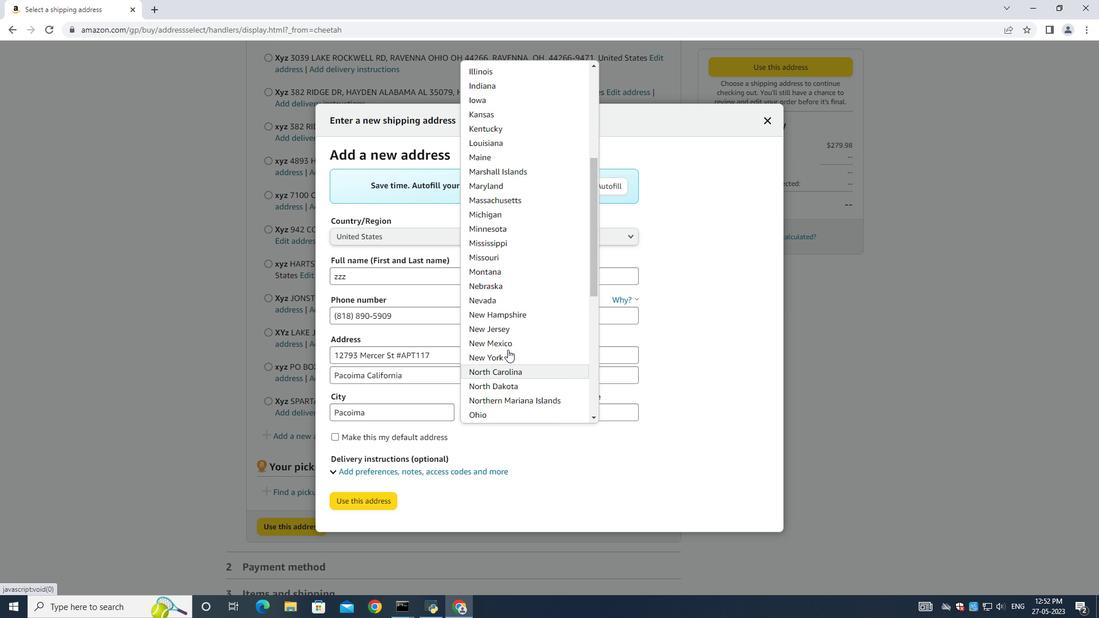 
Action: Mouse scrolled (513, 323) with delta (0, 0)
Screenshot: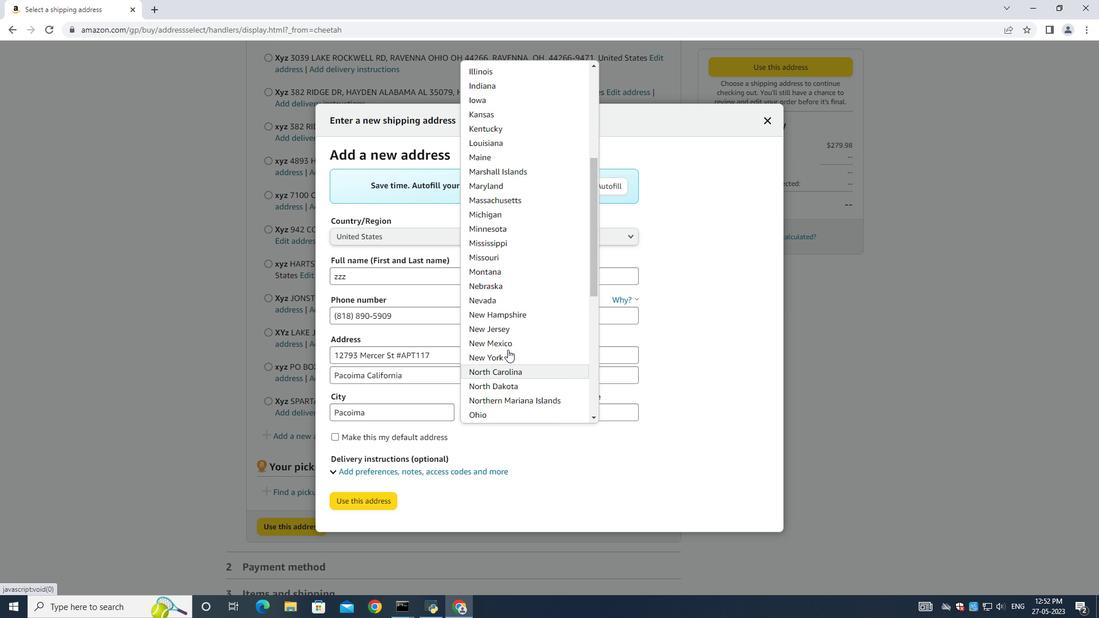 
Action: Mouse moved to (514, 308)
Screenshot: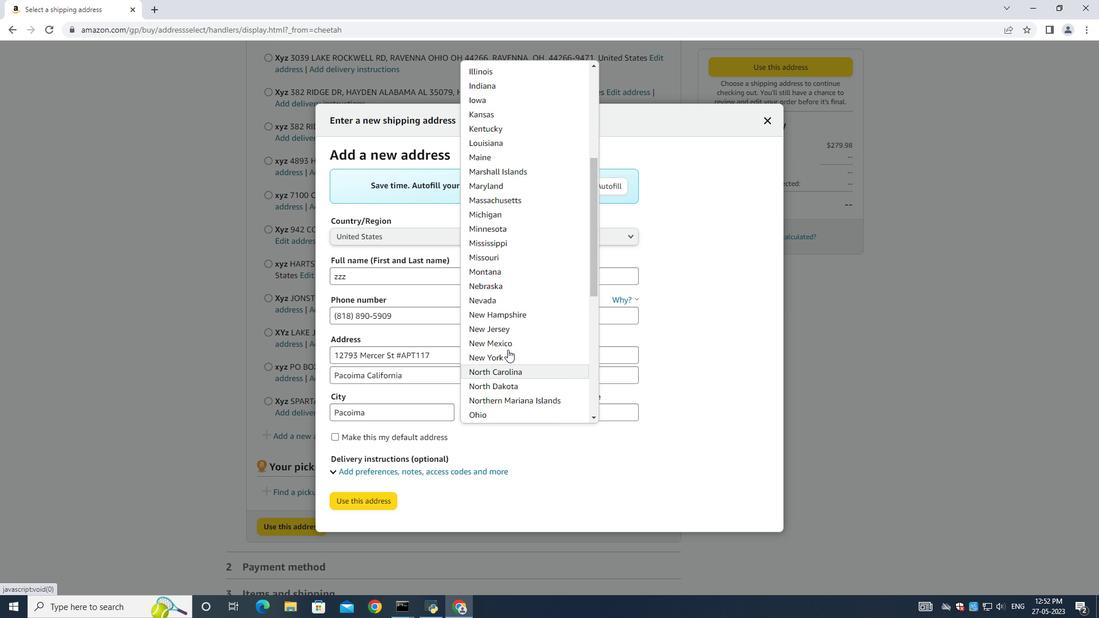 
Action: Mouse scrolled (514, 315) with delta (0, 0)
Screenshot: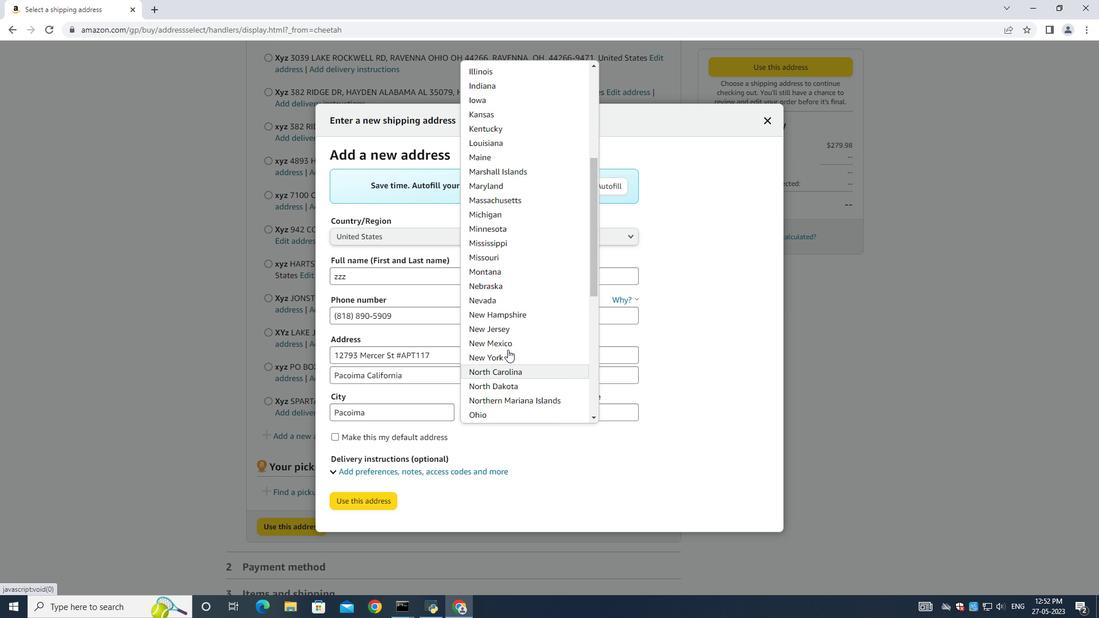 
Action: Mouse moved to (515, 298)
Screenshot: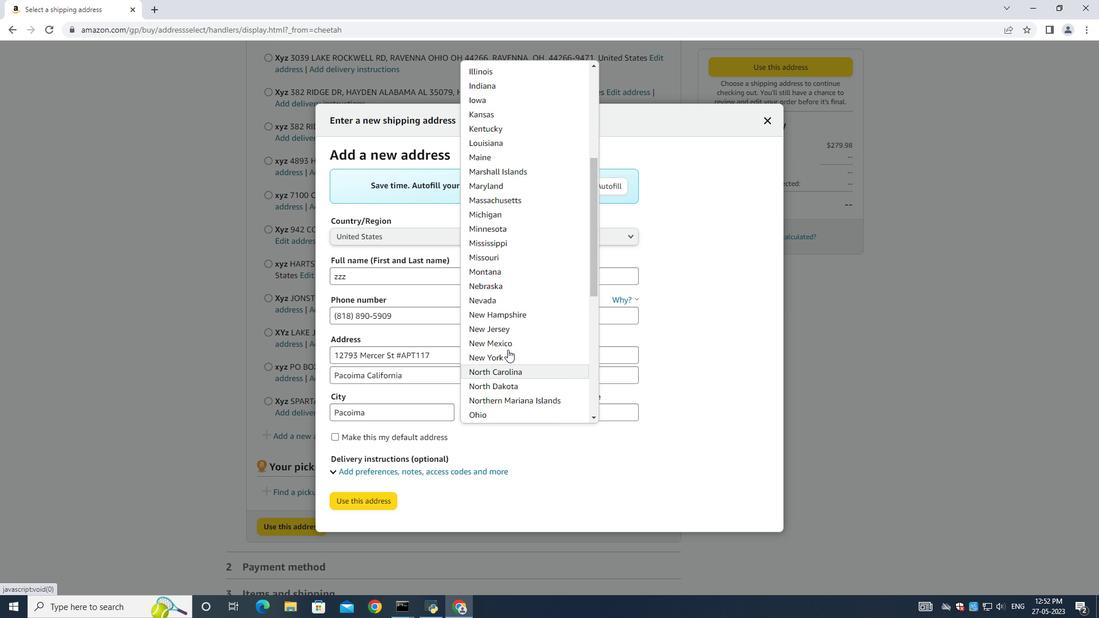 
Action: Mouse scrolled (515, 303) with delta (0, 0)
Screenshot: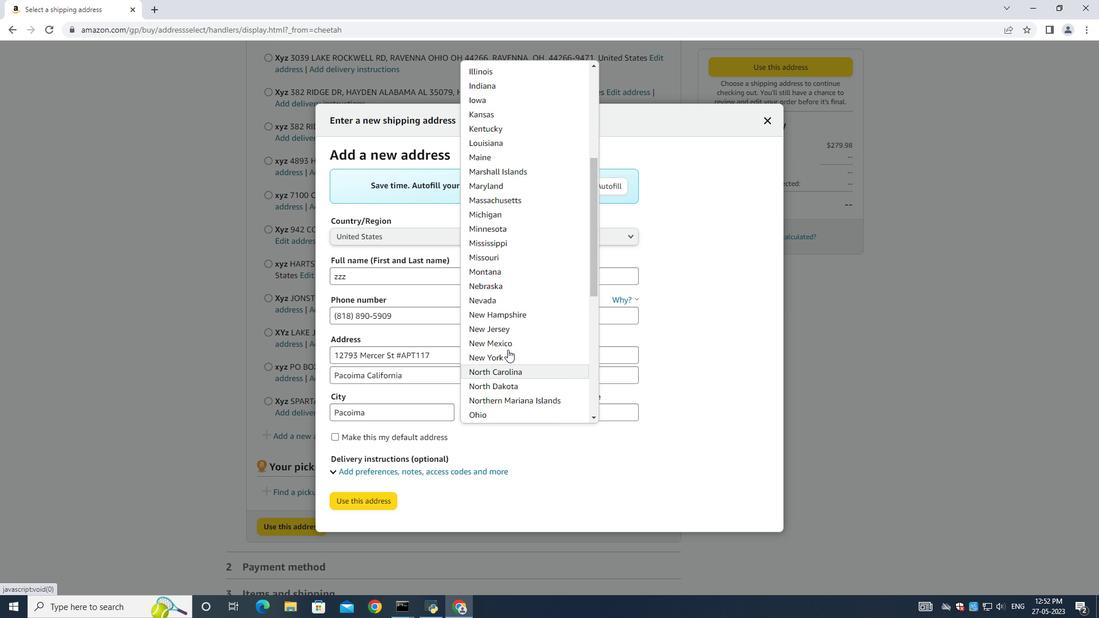 
Action: Mouse moved to (515, 293)
Screenshot: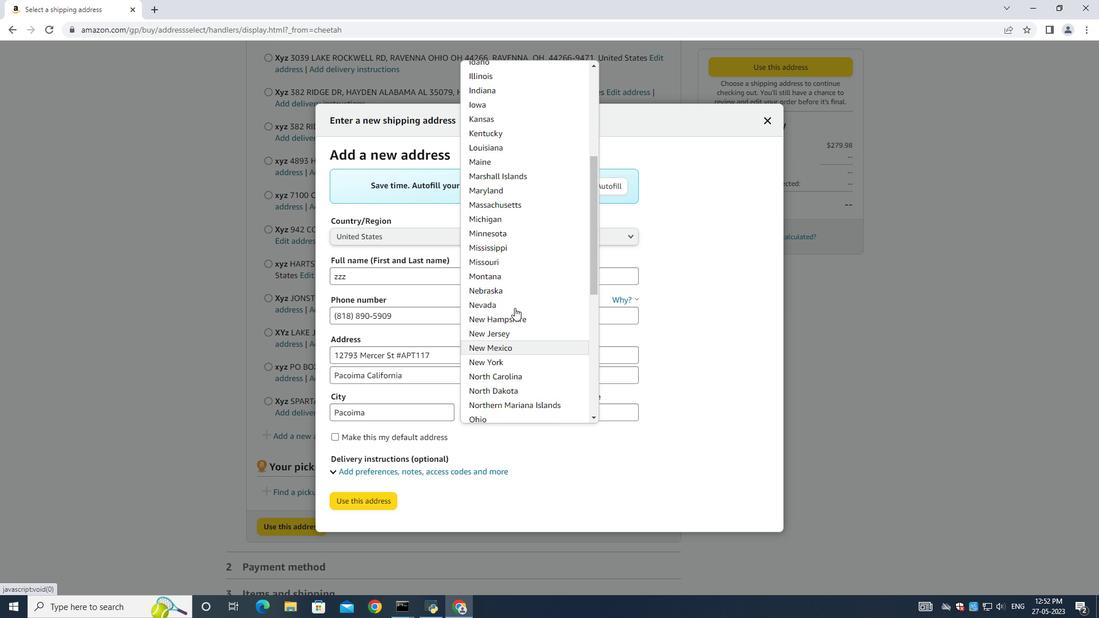 
Action: Mouse scrolled (515, 298) with delta (0, 0)
Screenshot: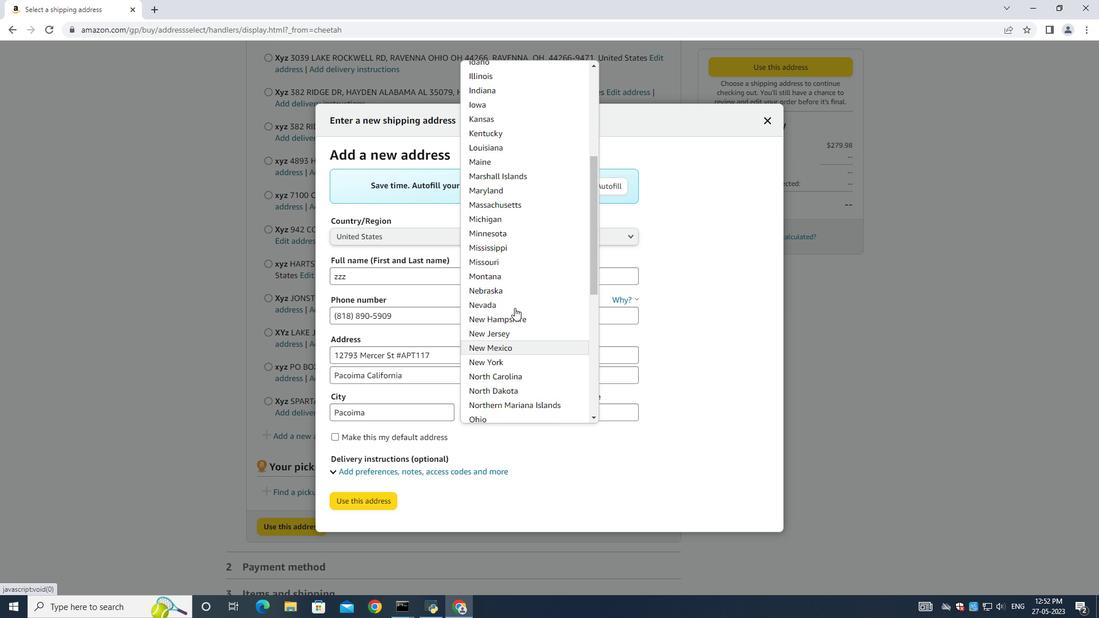 
Action: Mouse moved to (518, 261)
Screenshot: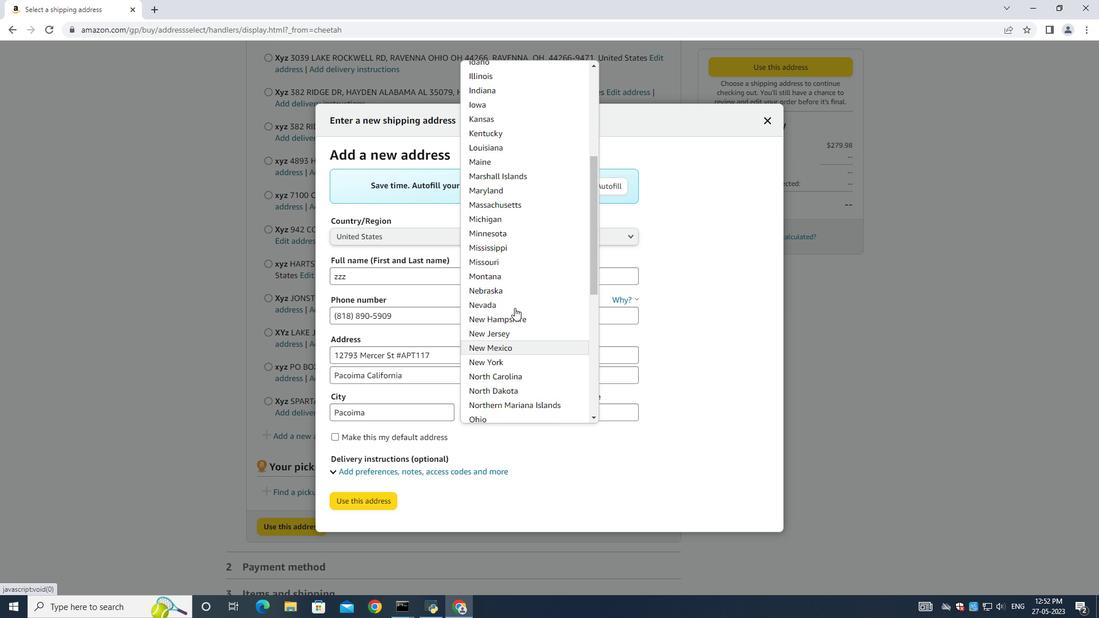 
Action: Mouse scrolled (518, 261) with delta (0, 0)
Screenshot: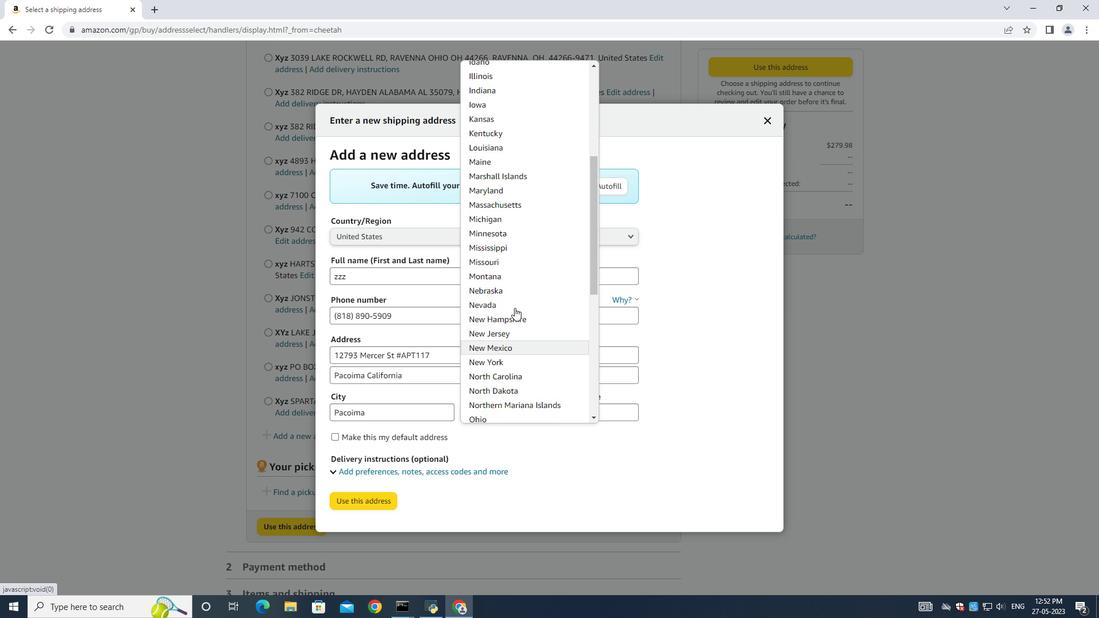 
Action: Mouse moved to (513, 139)
Screenshot: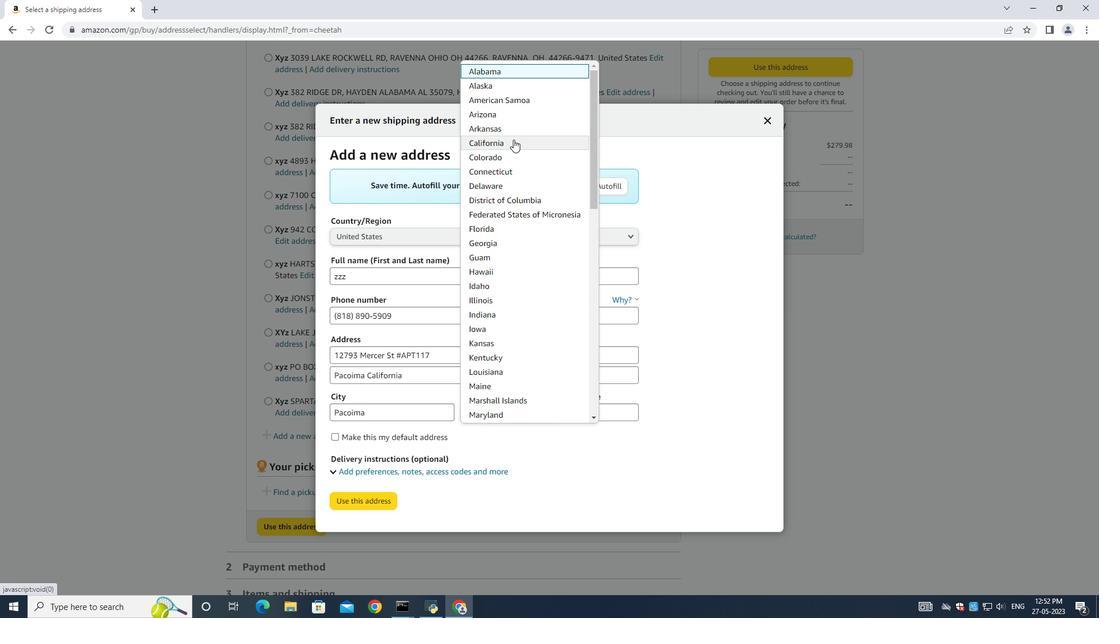 
Action: Mouse pressed left at (513, 139)
Screenshot: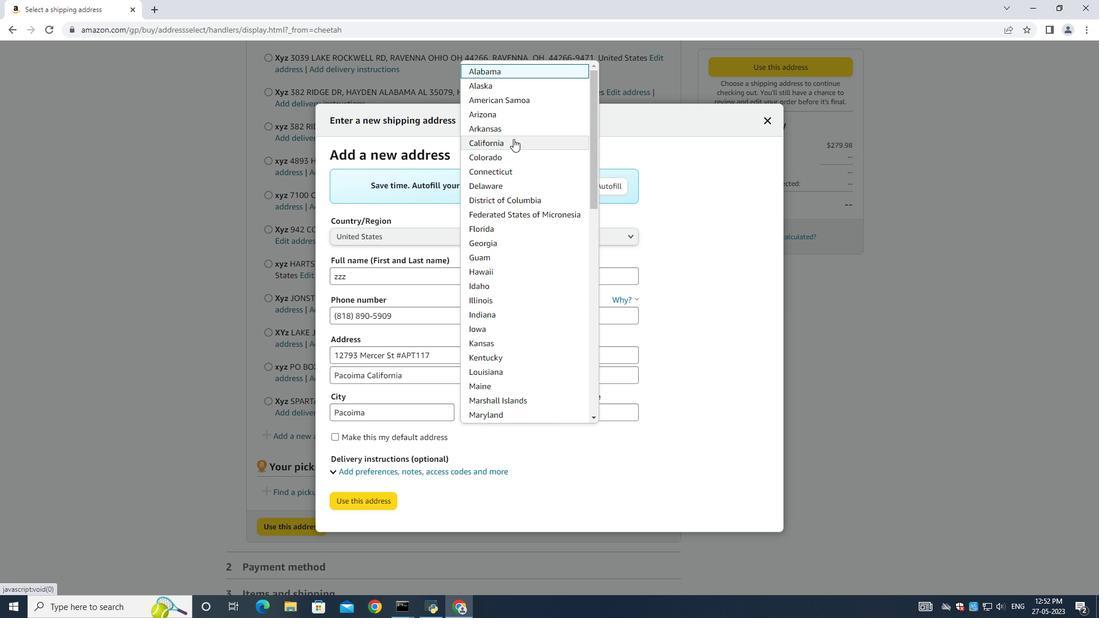 
Action: Mouse moved to (581, 405)
Screenshot: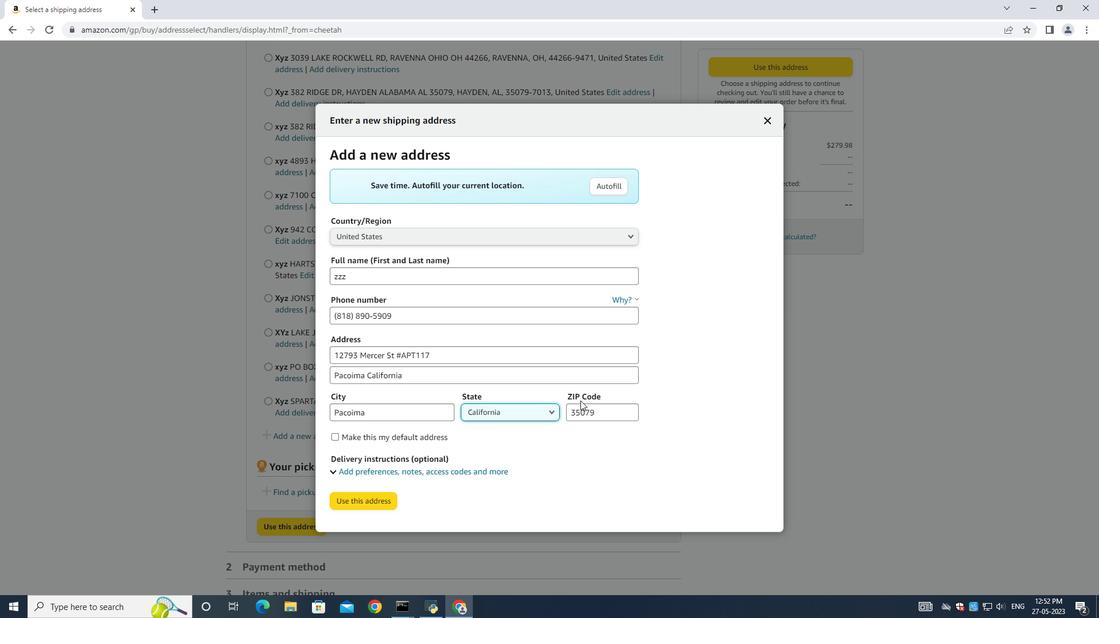 
Action: Mouse pressed left at (581, 404)
Screenshot: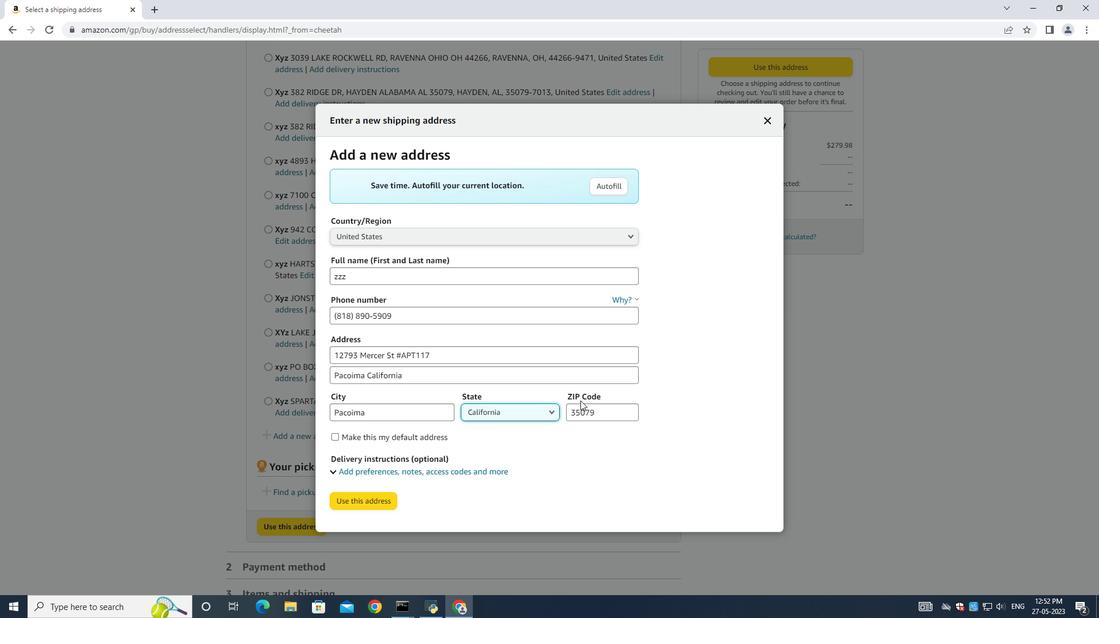
Action: Mouse moved to (583, 412)
Screenshot: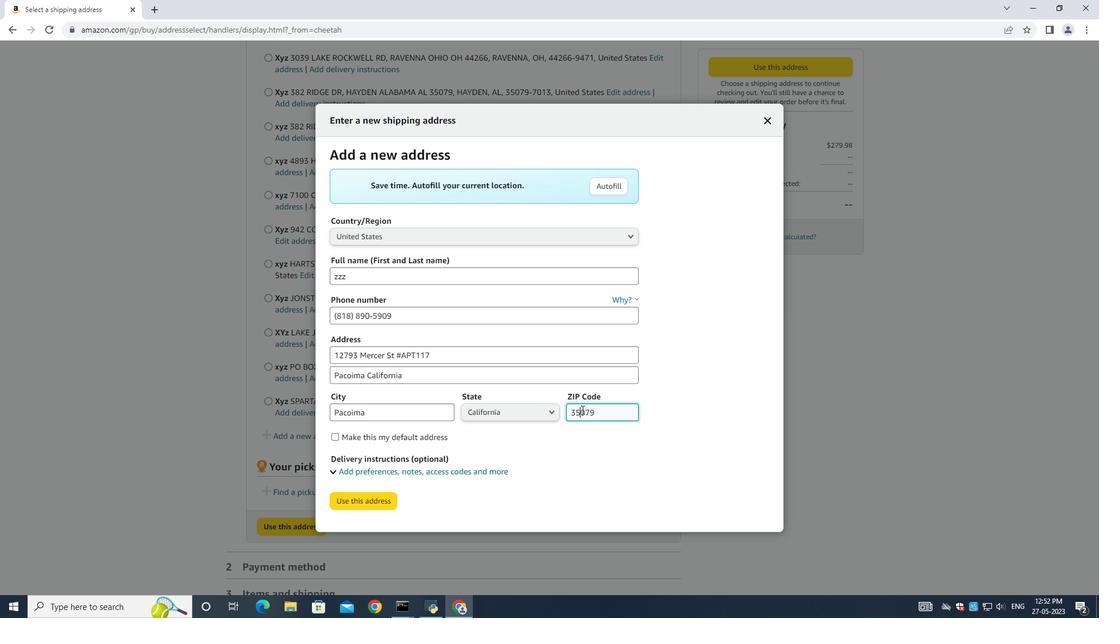 
Action: Mouse pressed left at (583, 412)
Screenshot: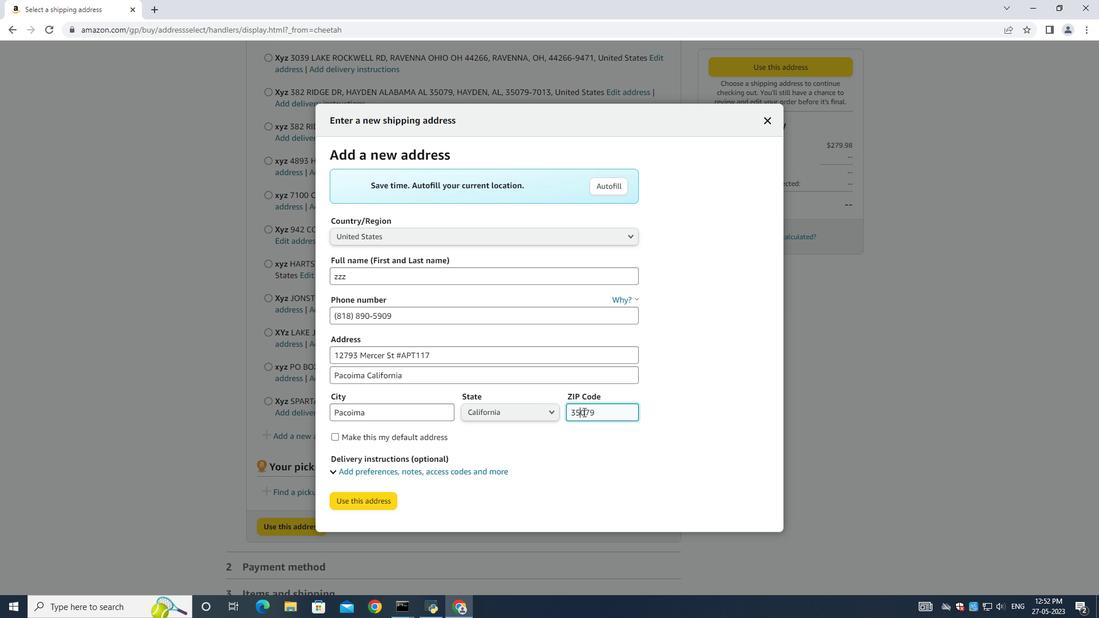 
Action: Key pressed ctrl+A<Key.backspace>91331
Screenshot: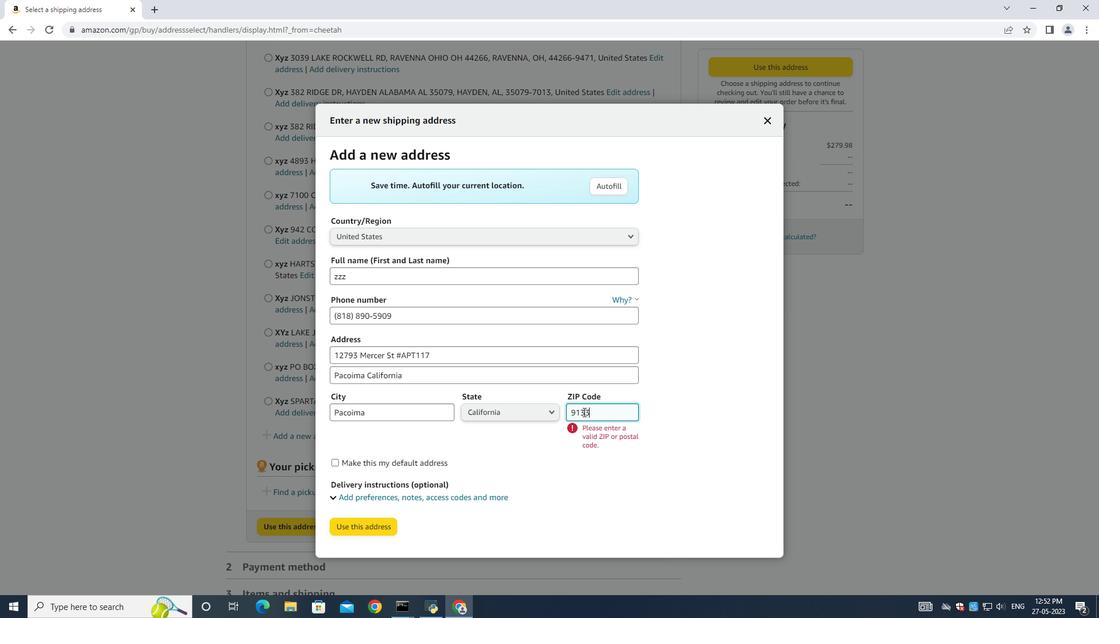 
Action: Mouse moved to (367, 510)
Screenshot: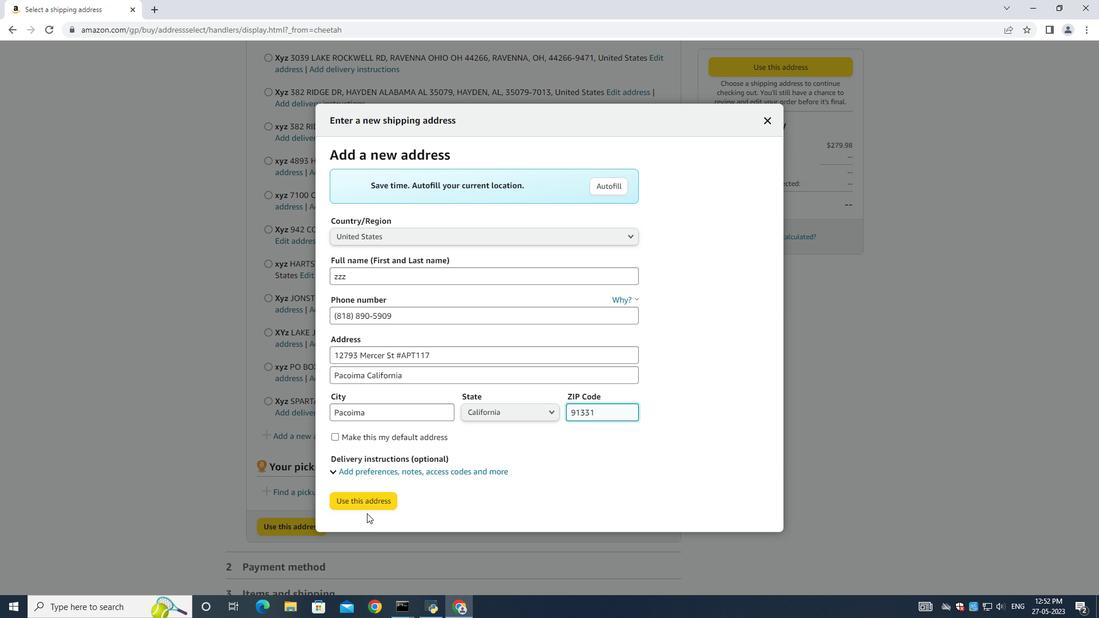 
Action: Mouse pressed left at (367, 510)
Screenshot: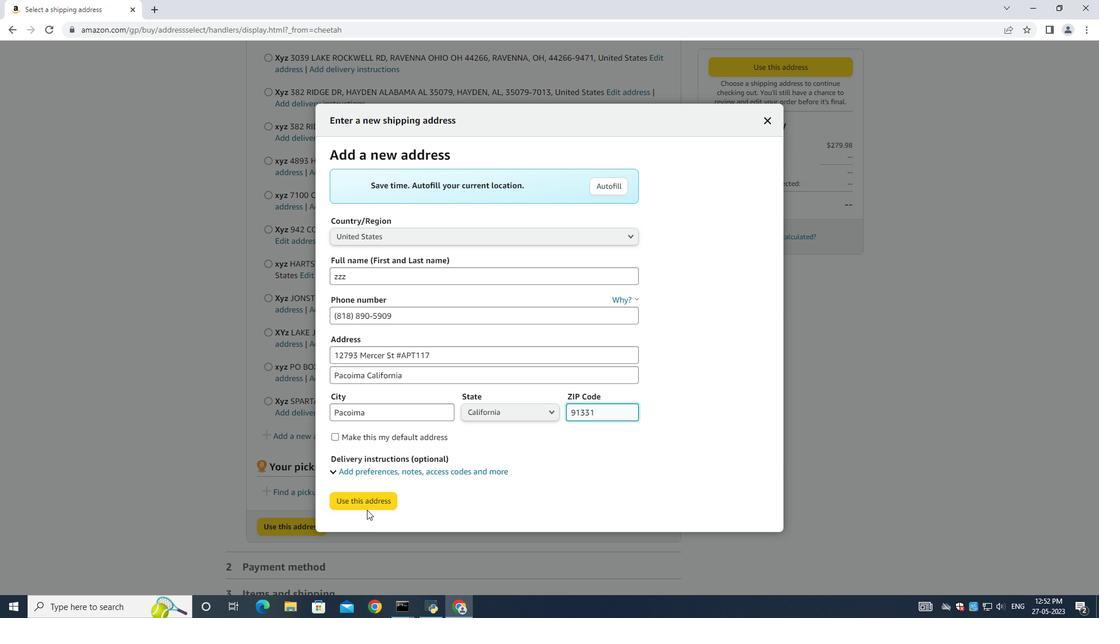 
Action: Mouse moved to (366, 507)
Screenshot: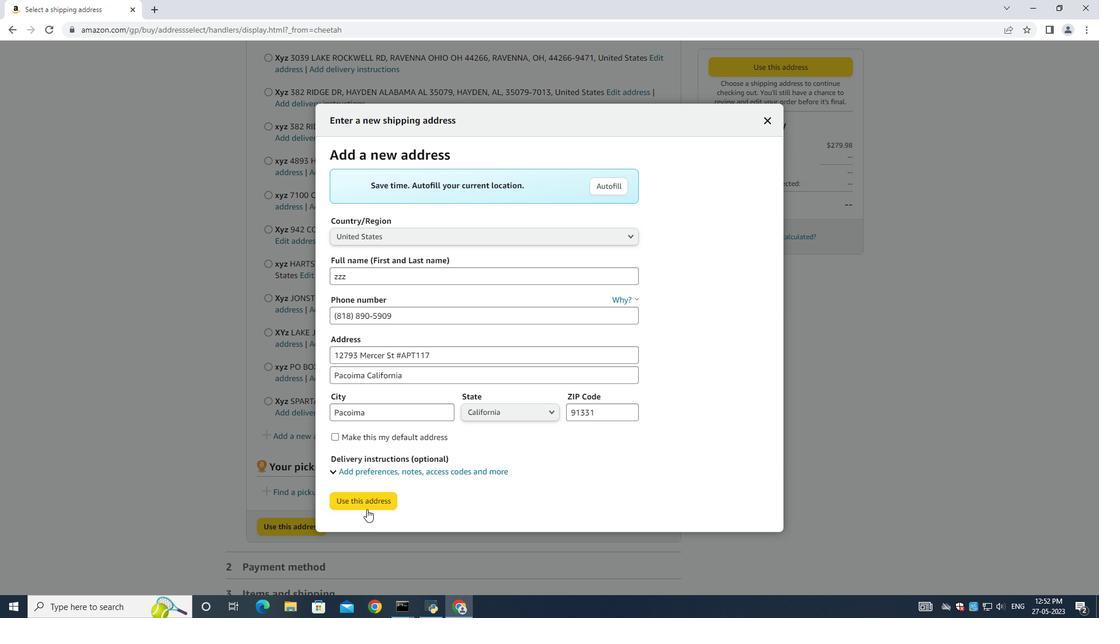 
Action: Mouse pressed left at (366, 507)
Screenshot: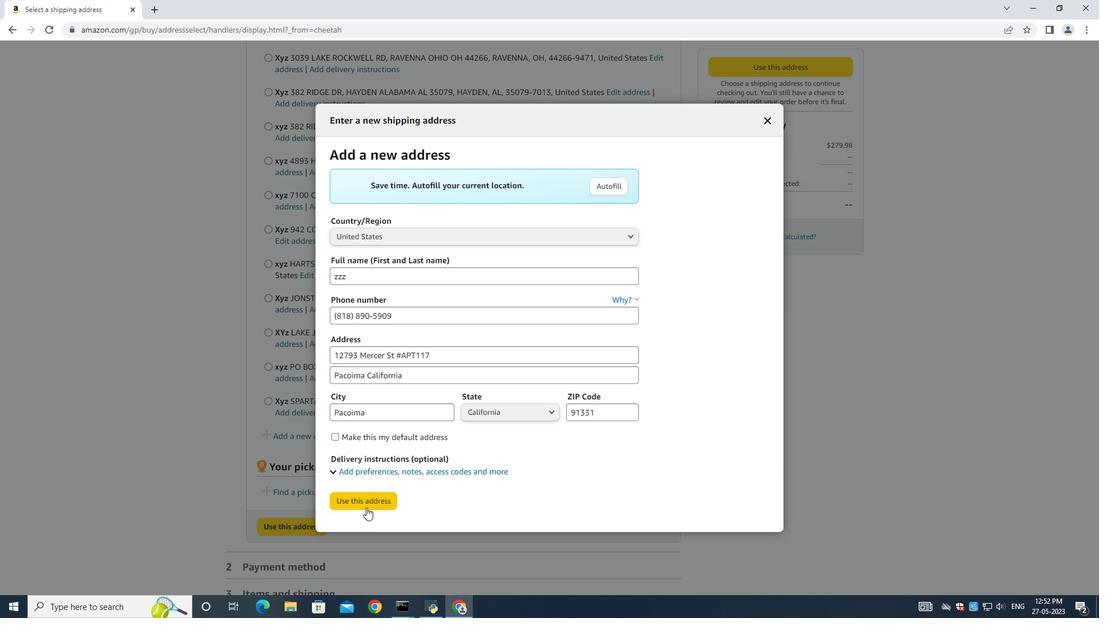 
Action: Mouse moved to (452, 339)
Screenshot: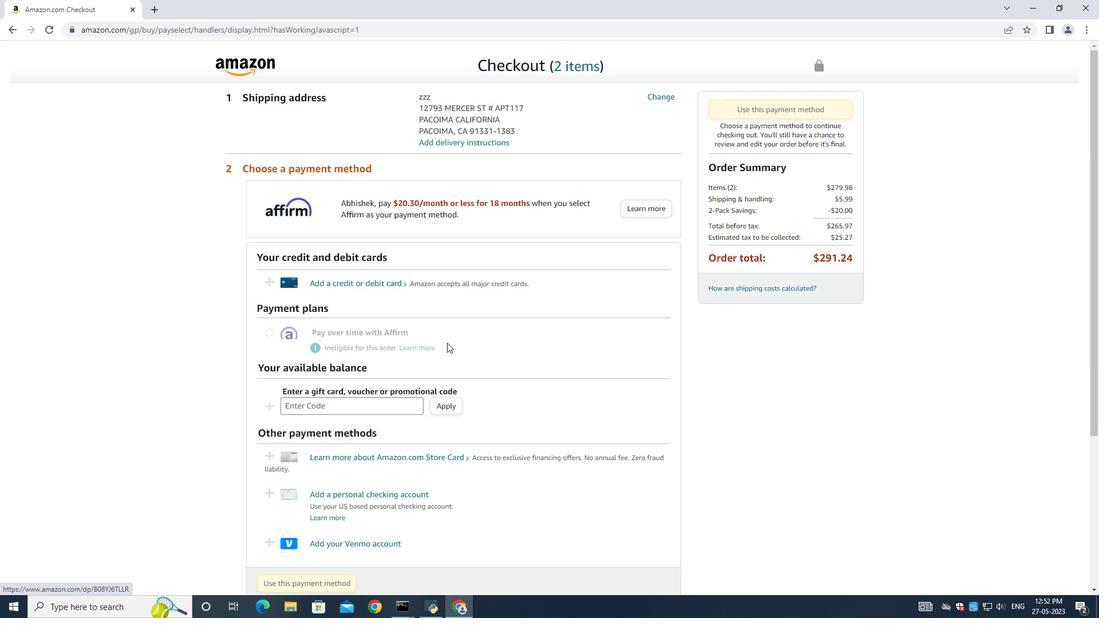 
